 Task: Explore Airbnb accommodation in Le Hochet, Mauritius from 7th December, 2023 to 15th December, 2023 for 6 adults.3 bedrooms having 3 beds and 3 bathrooms. Property type can be guest house. Amenities needed are: washing machine. Booking option can be shelf check-in. Look for 4 properties as per requirement.
Action: Mouse moved to (629, 143)
Screenshot: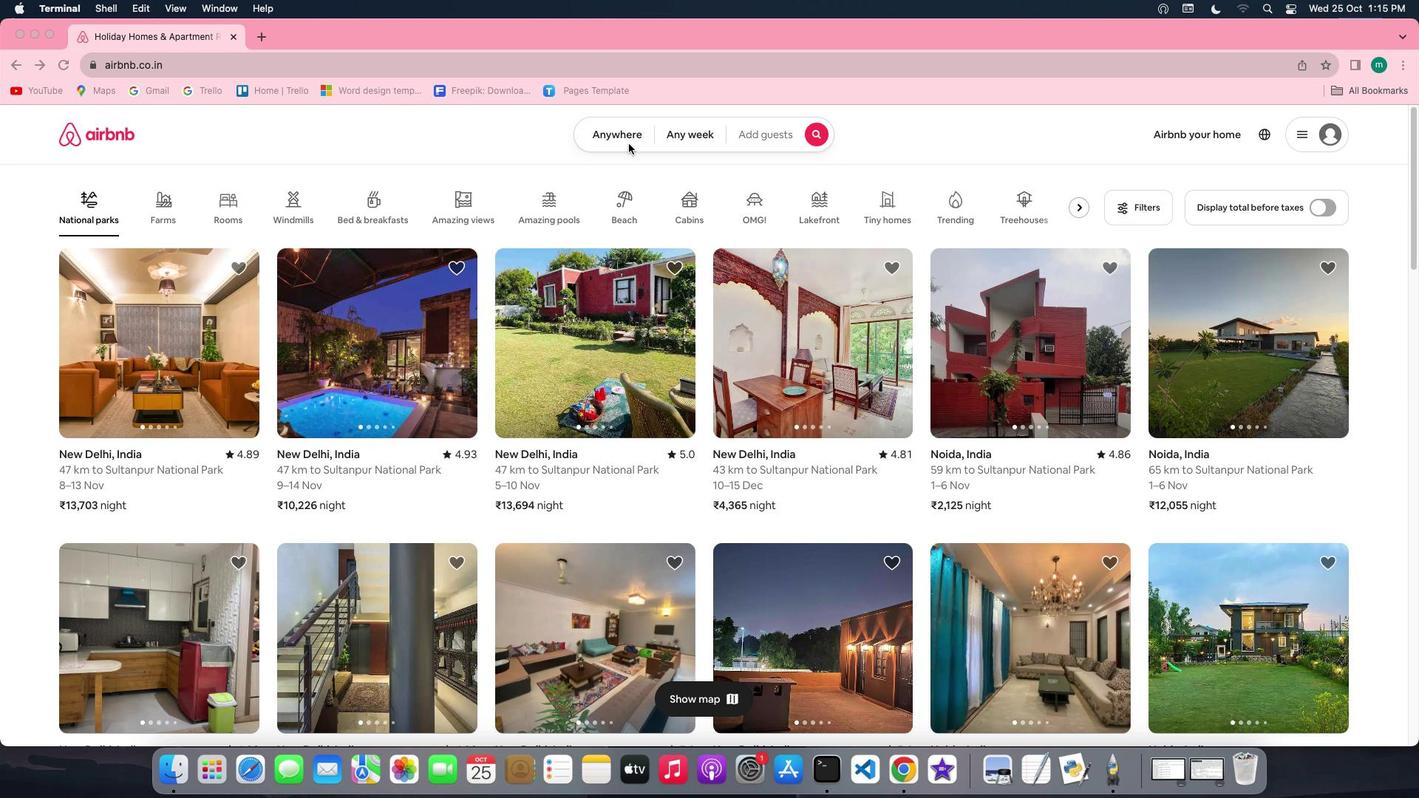 
Action: Mouse pressed left at (629, 143)
Screenshot: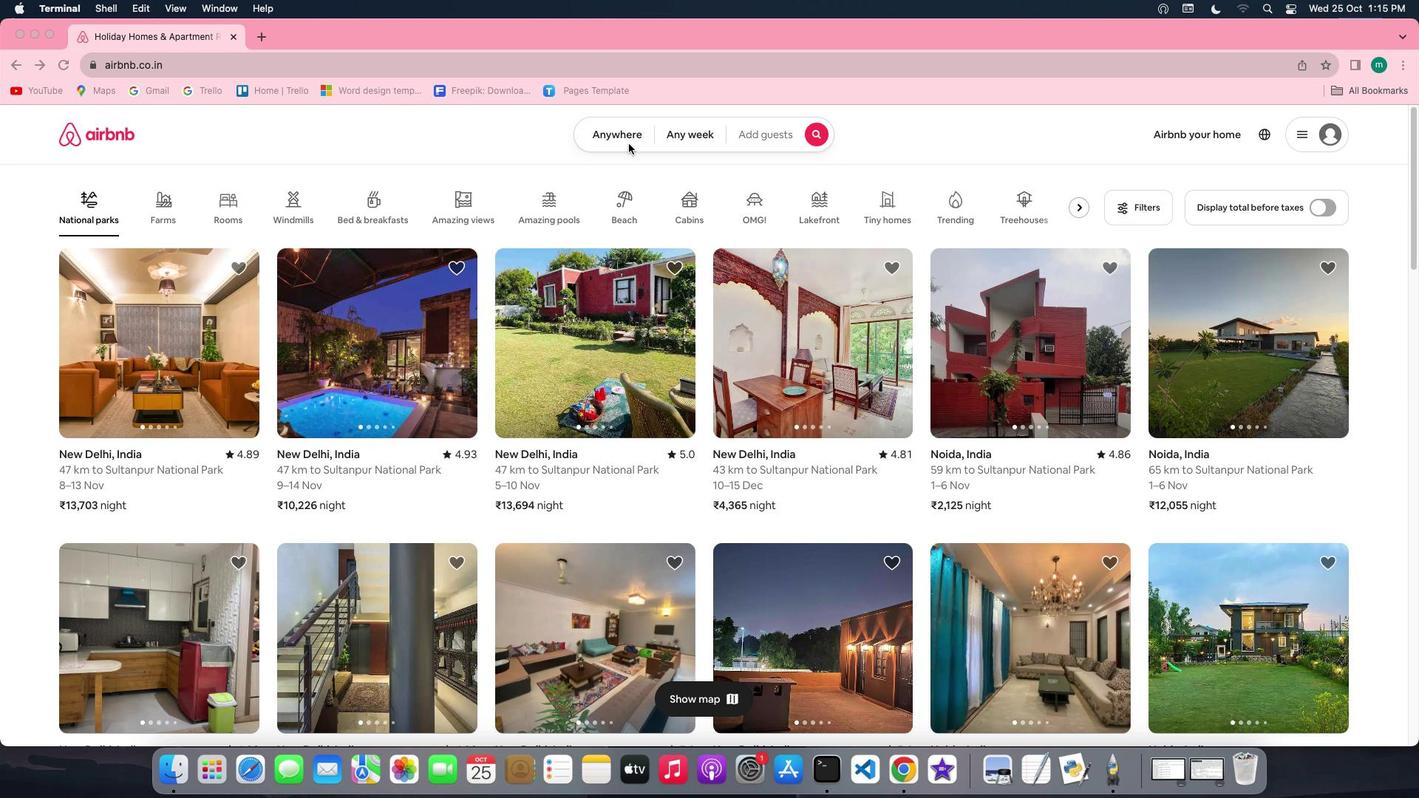 
Action: Mouse pressed left at (629, 143)
Screenshot: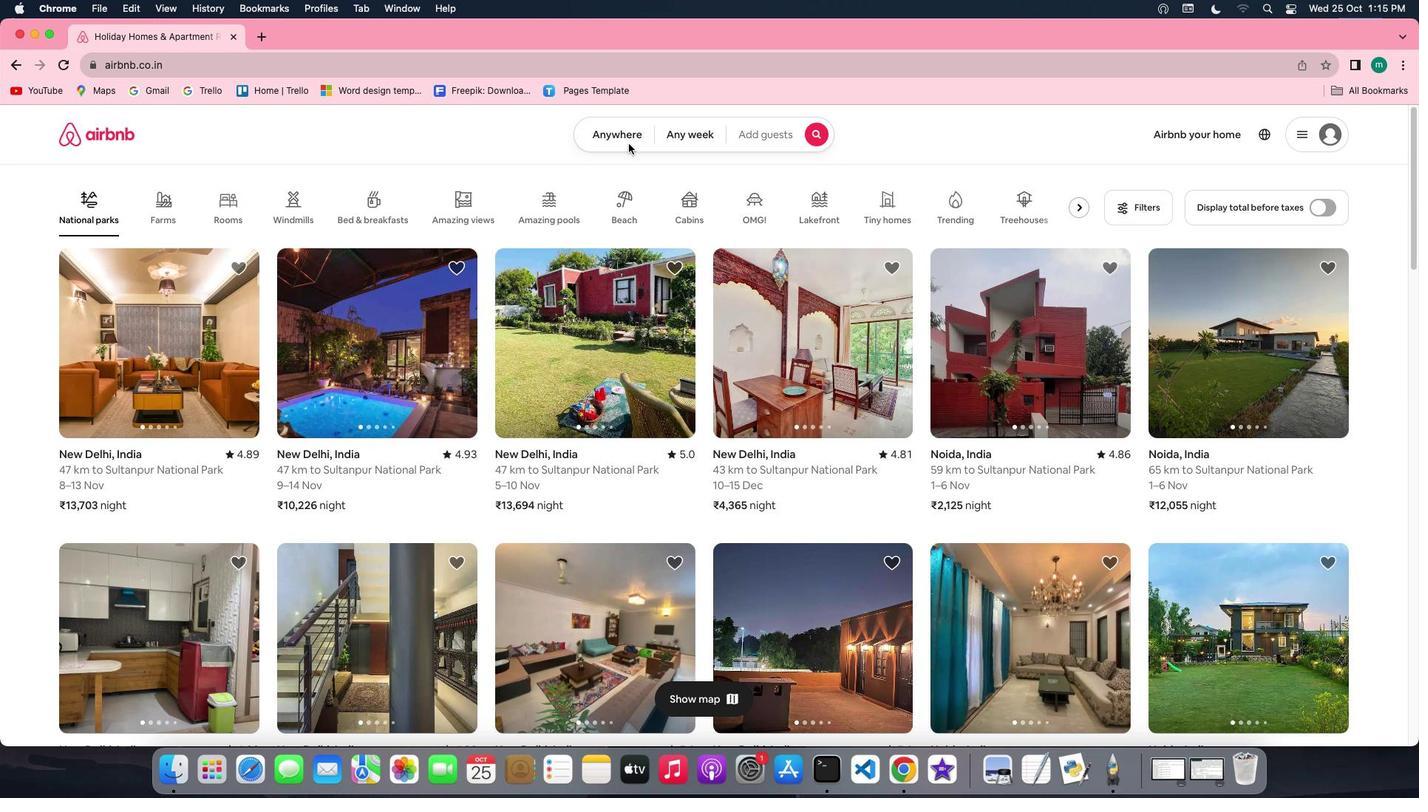 
Action: Mouse moved to (548, 190)
Screenshot: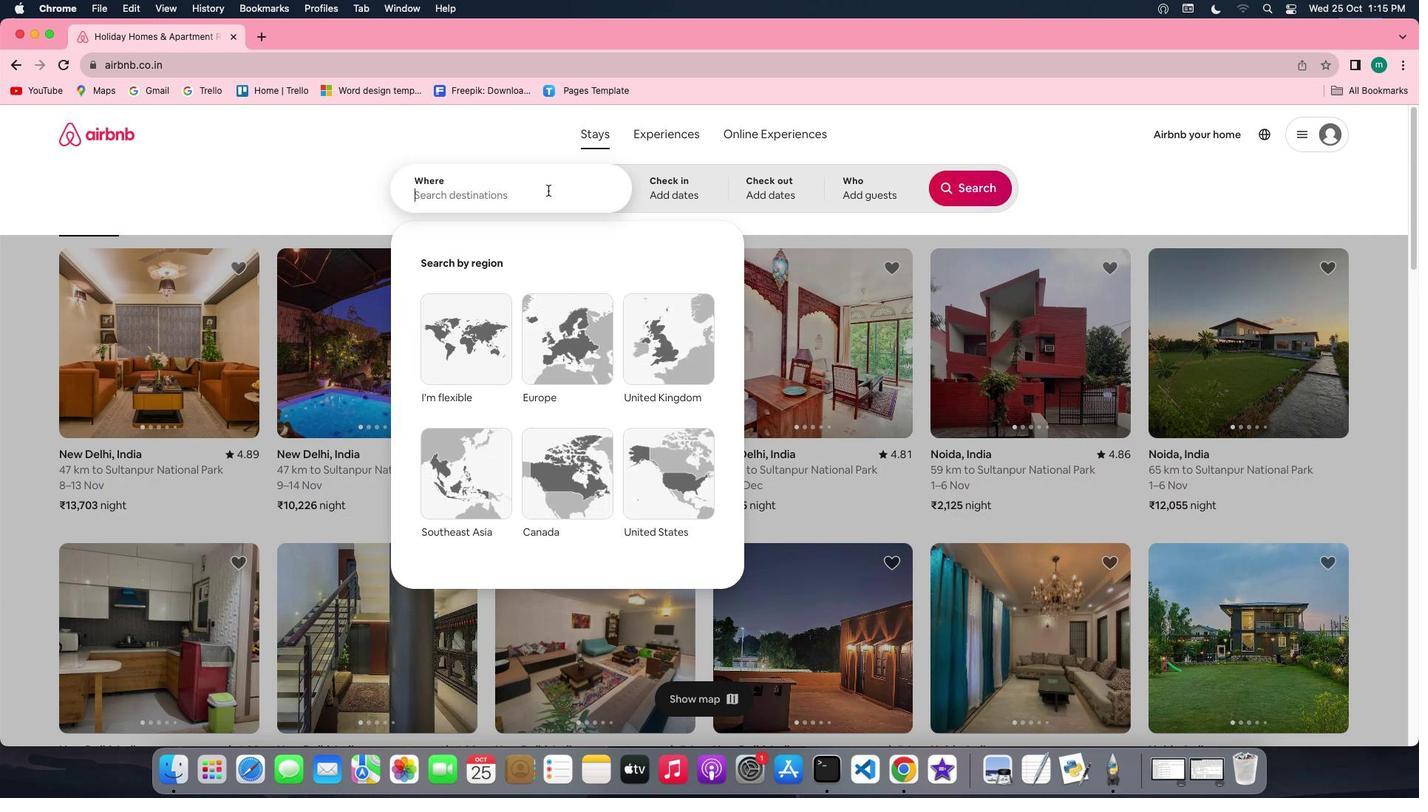 
Action: Mouse pressed left at (548, 190)
Screenshot: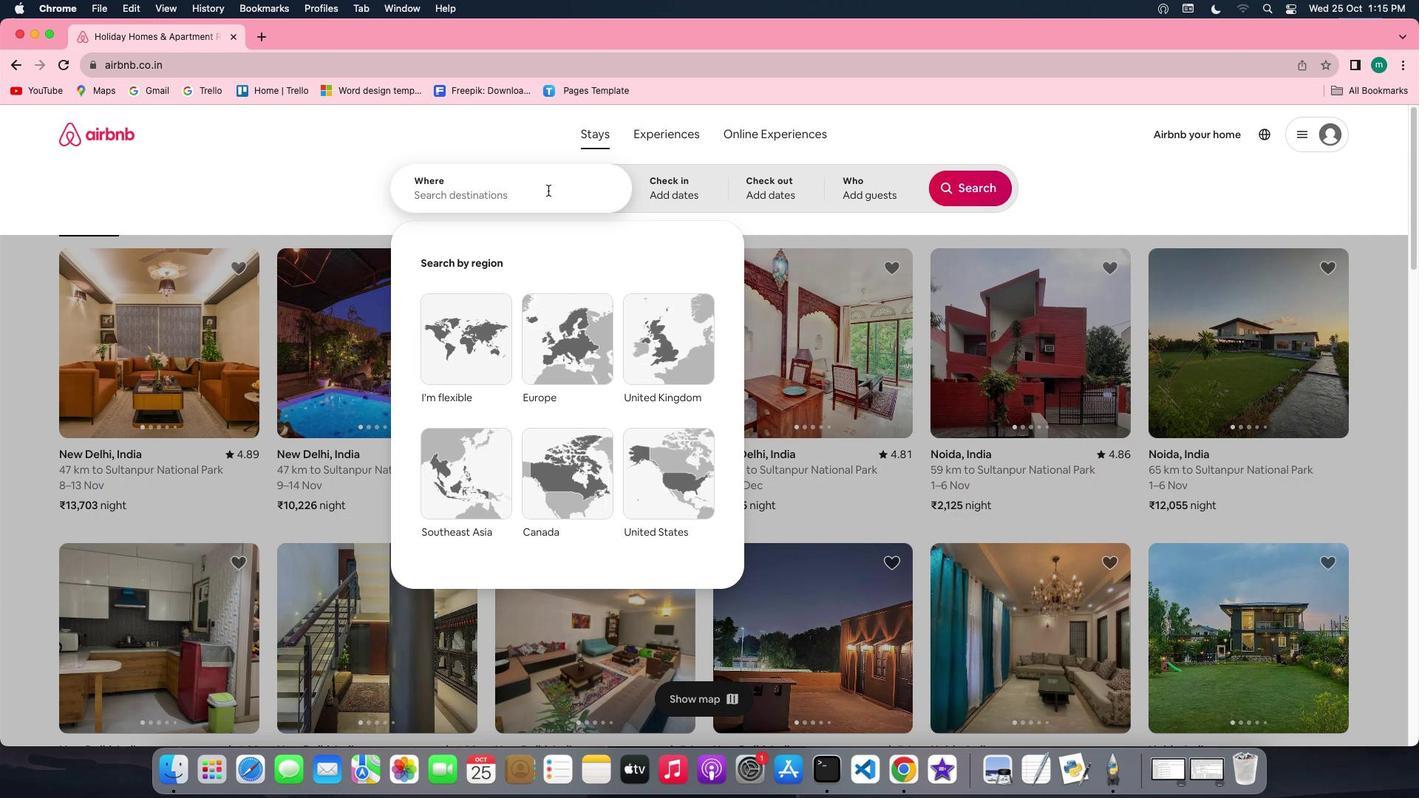 
Action: Key pressed Key.shift'L''e'Key.spaceKey.shift'H''o''c''h''e''t'','Key.spaceKey.shift'M''a''u''r''i''t''i''u''s'
Screenshot: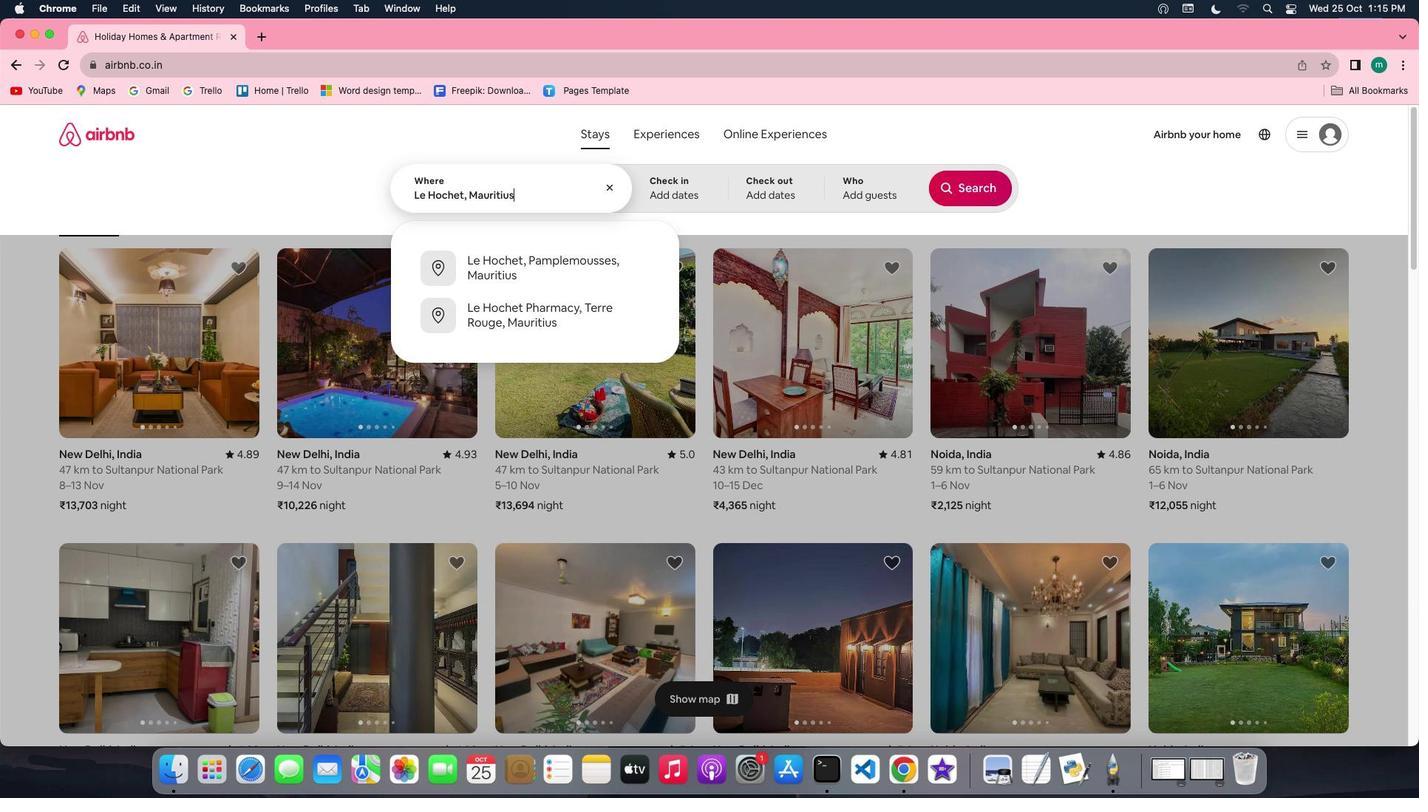 
Action: Mouse moved to (686, 191)
Screenshot: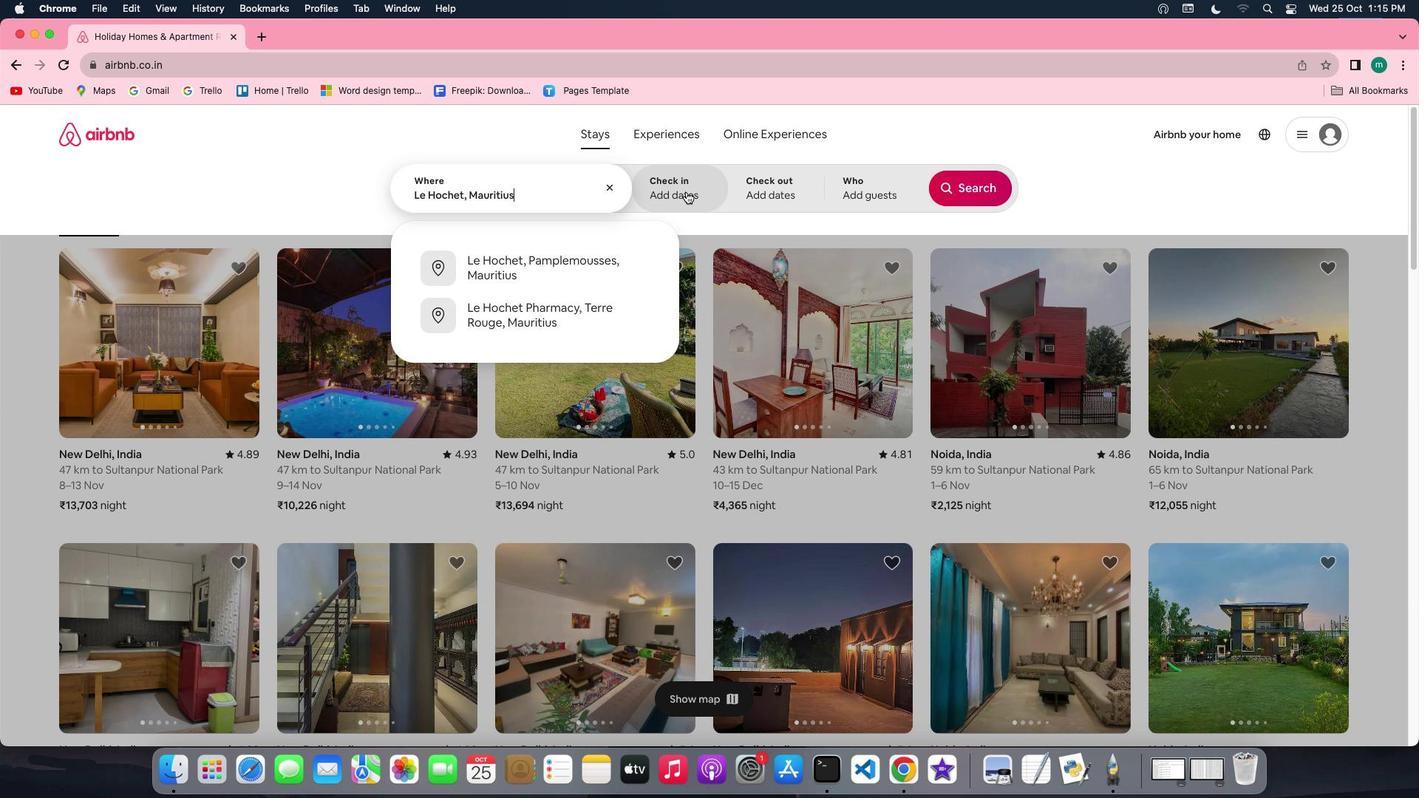 
Action: Mouse pressed left at (686, 191)
Screenshot: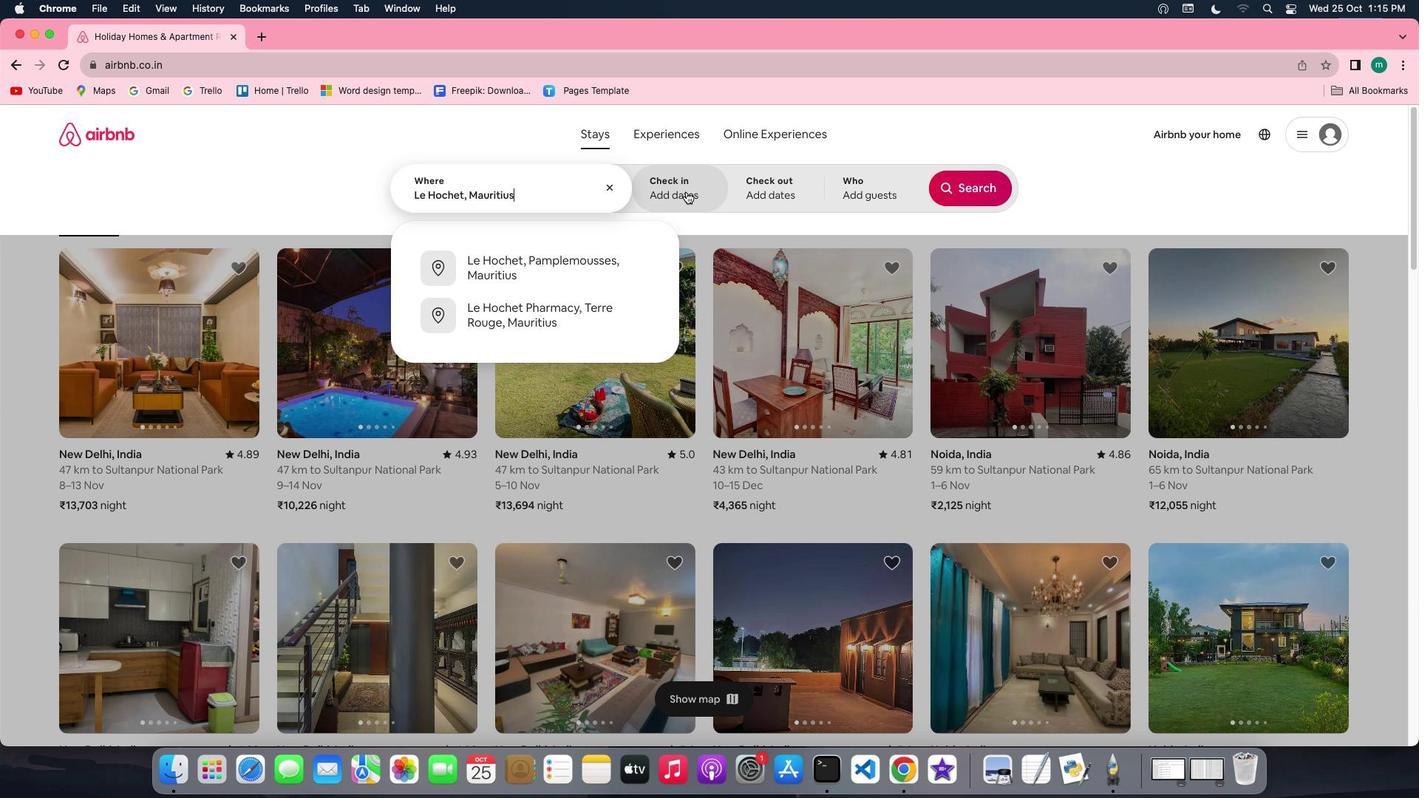 
Action: Mouse moved to (958, 298)
Screenshot: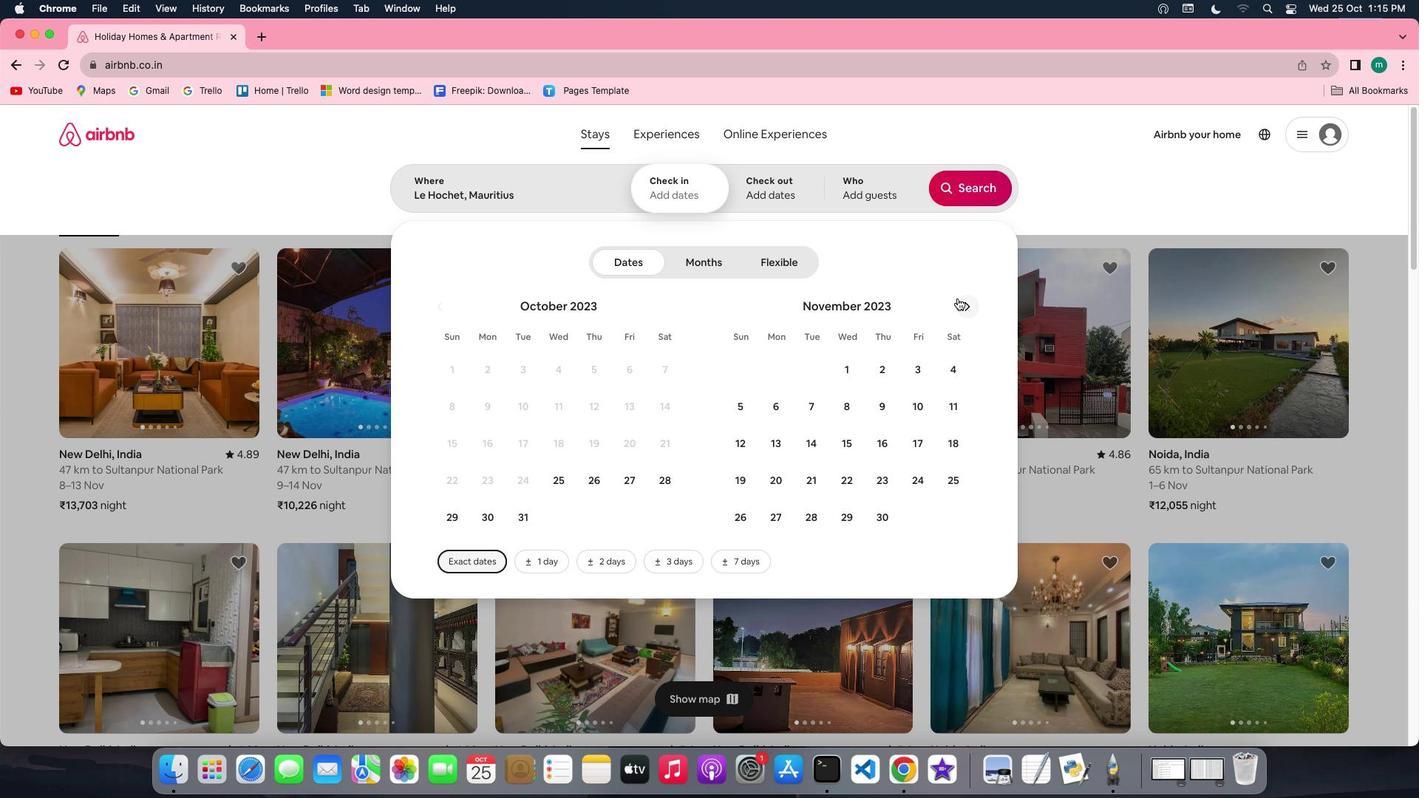 
Action: Mouse pressed left at (958, 298)
Screenshot: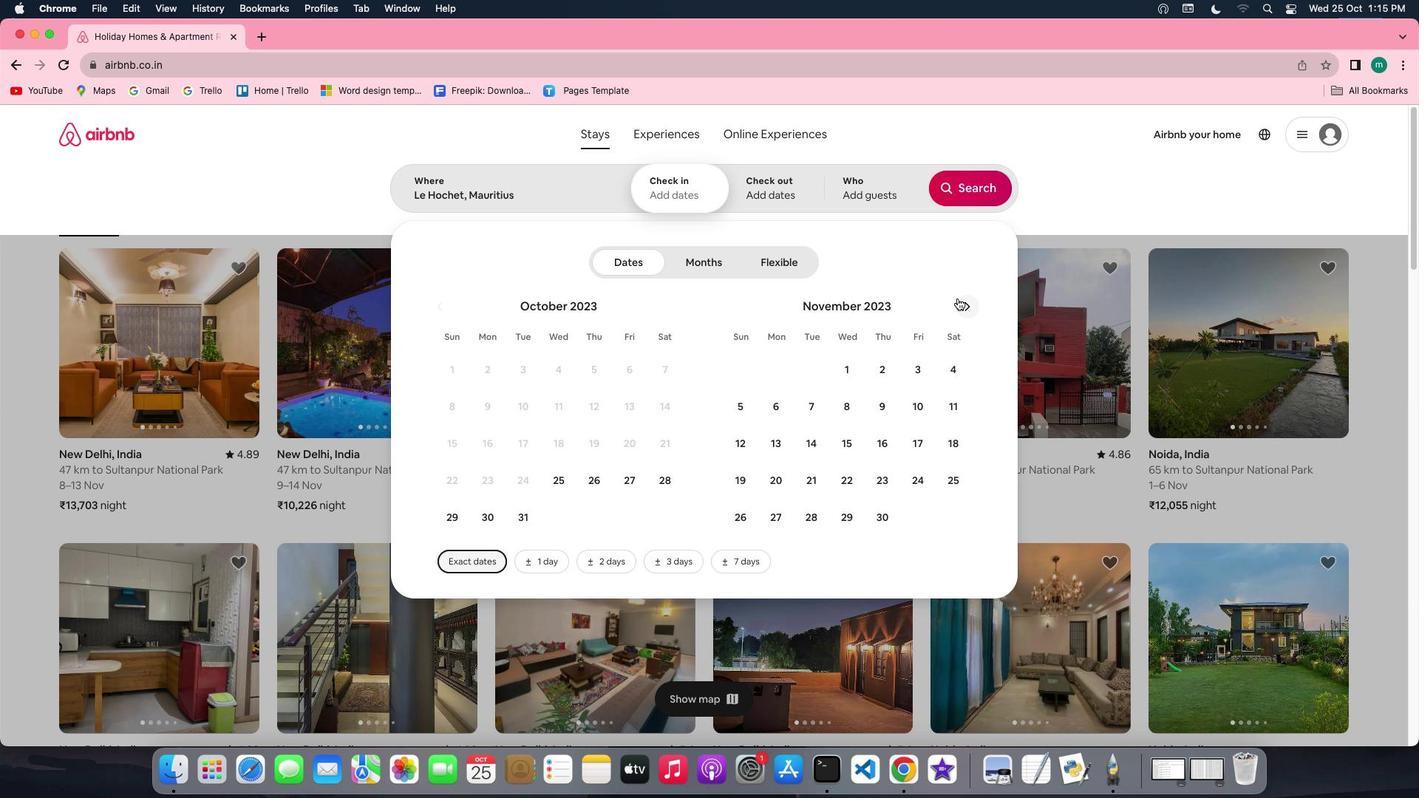 
Action: Mouse moved to (962, 298)
Screenshot: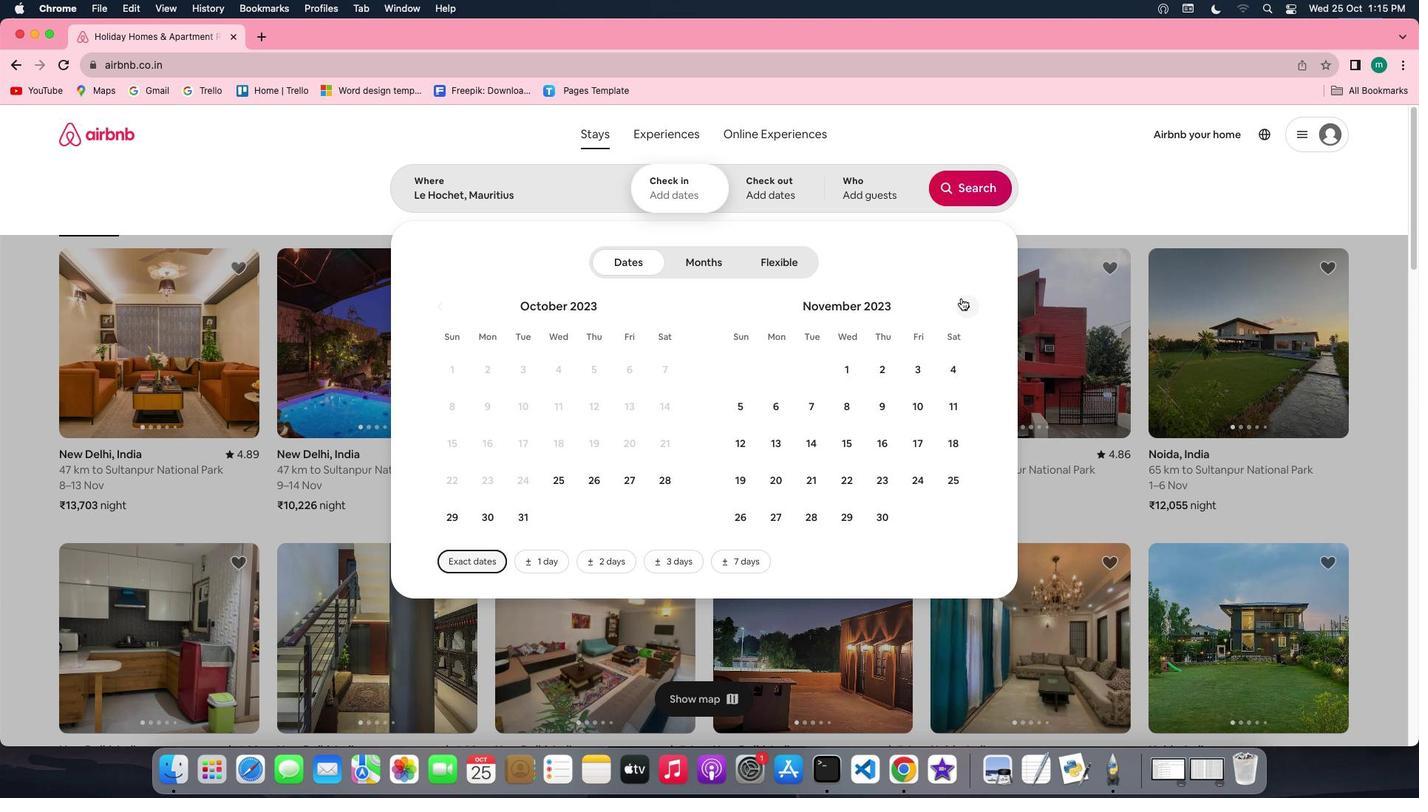 
Action: Mouse pressed left at (962, 298)
Screenshot: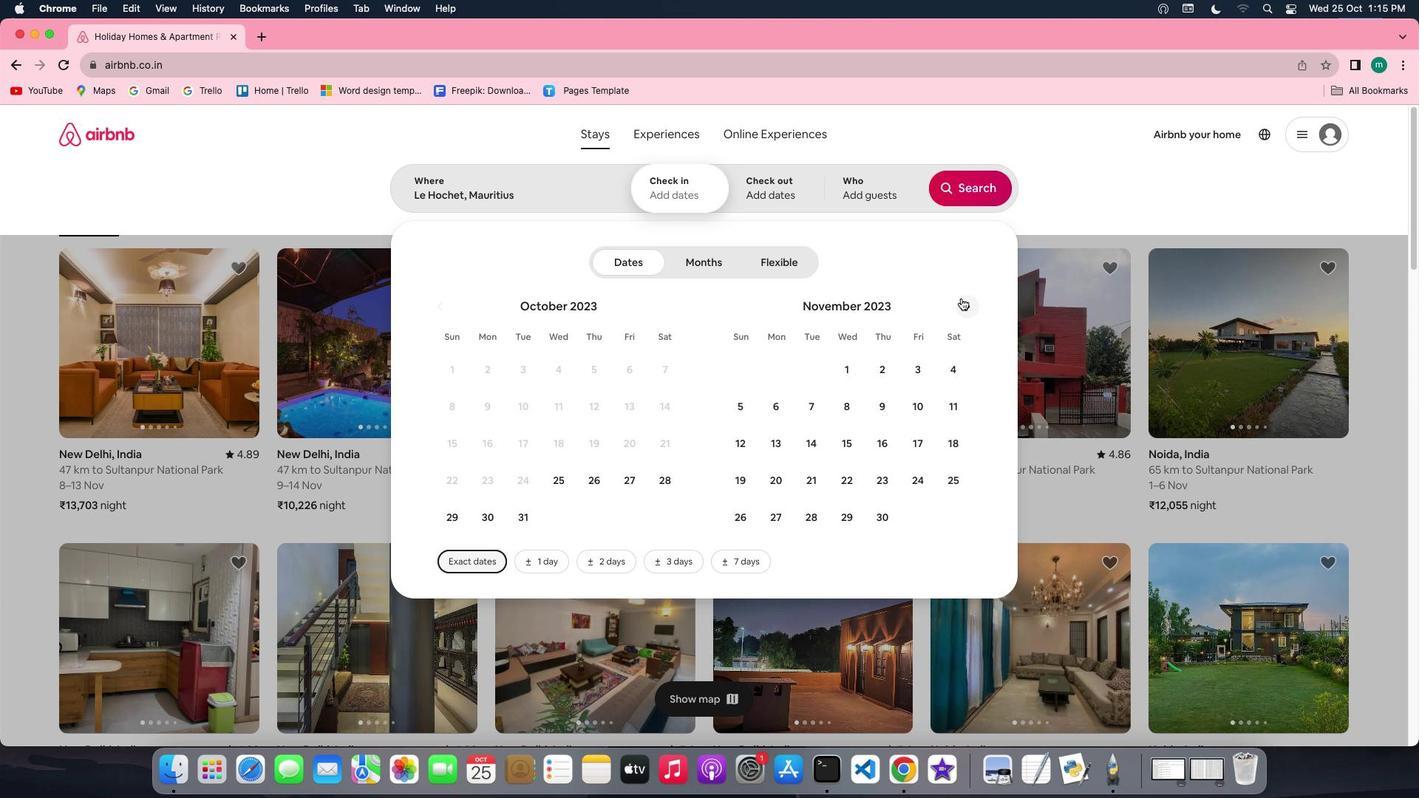 
Action: Mouse moved to (882, 411)
Screenshot: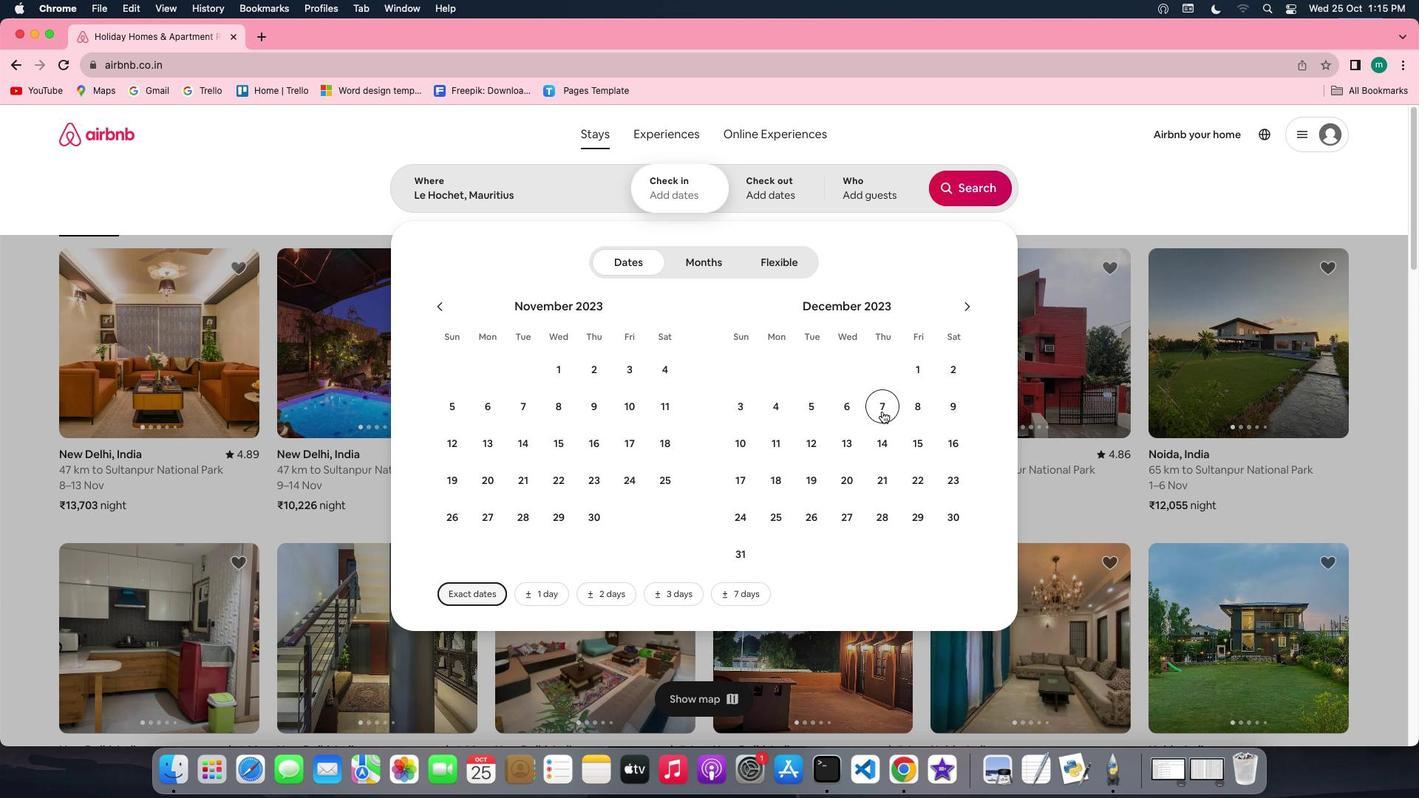 
Action: Mouse pressed left at (882, 411)
Screenshot: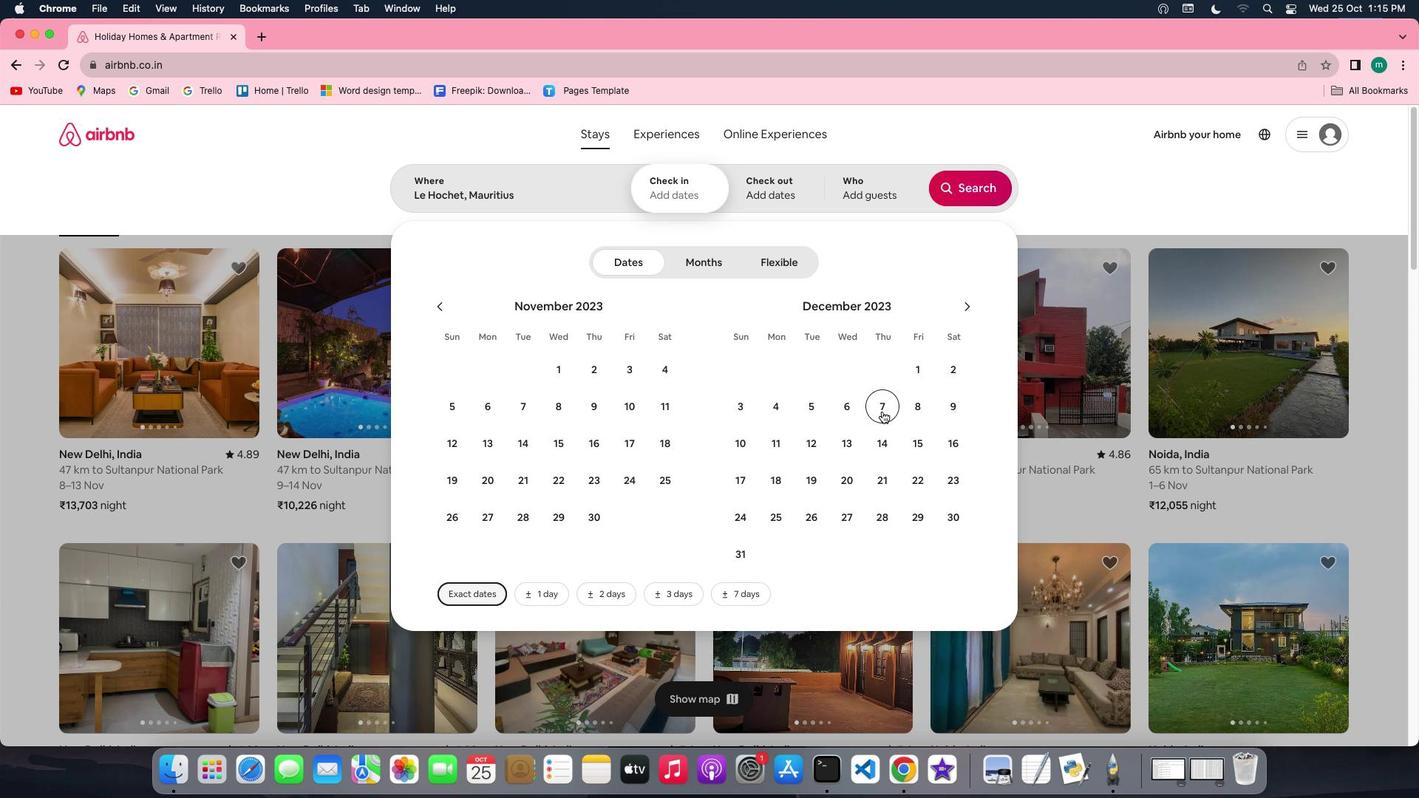 
Action: Mouse moved to (913, 437)
Screenshot: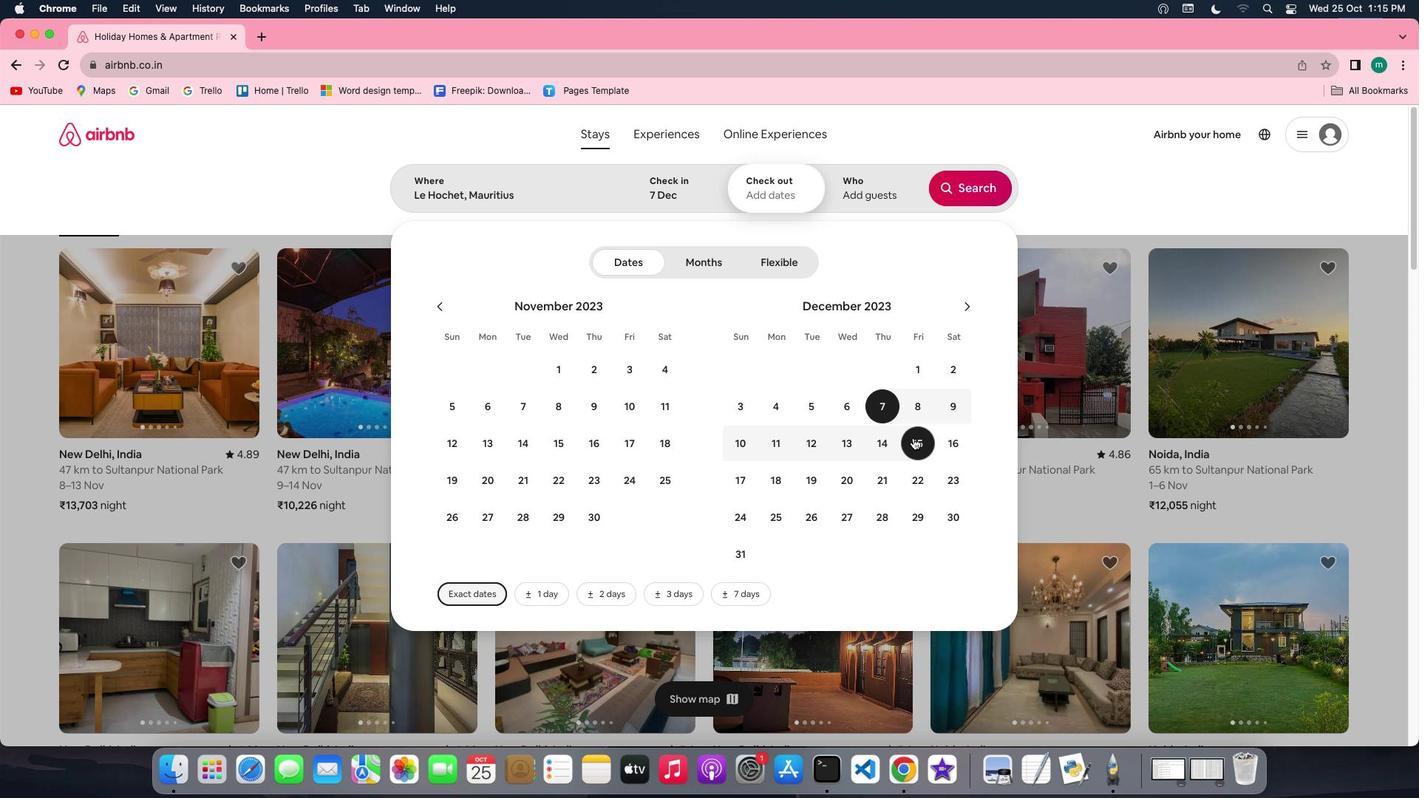 
Action: Mouse pressed left at (913, 437)
Screenshot: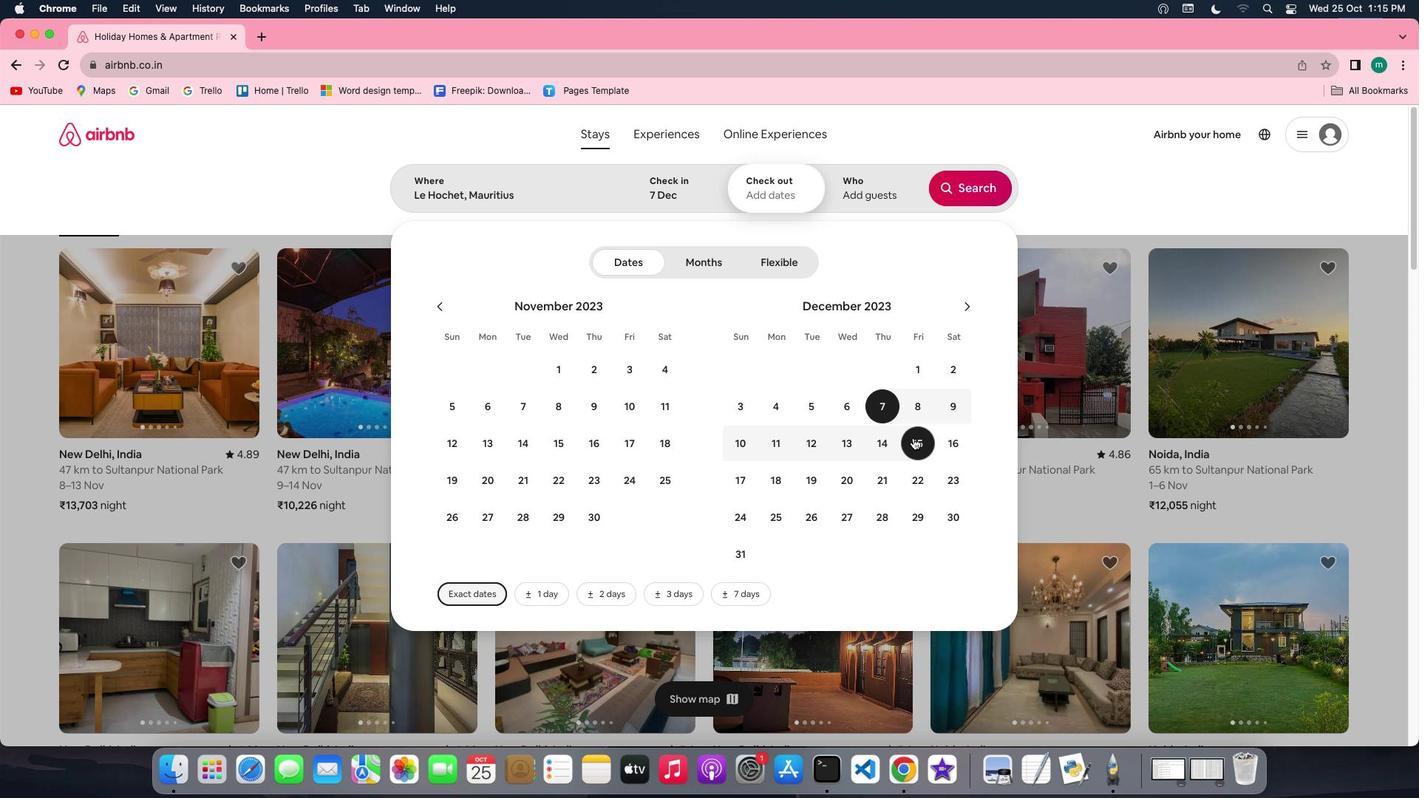 
Action: Mouse moved to (873, 182)
Screenshot: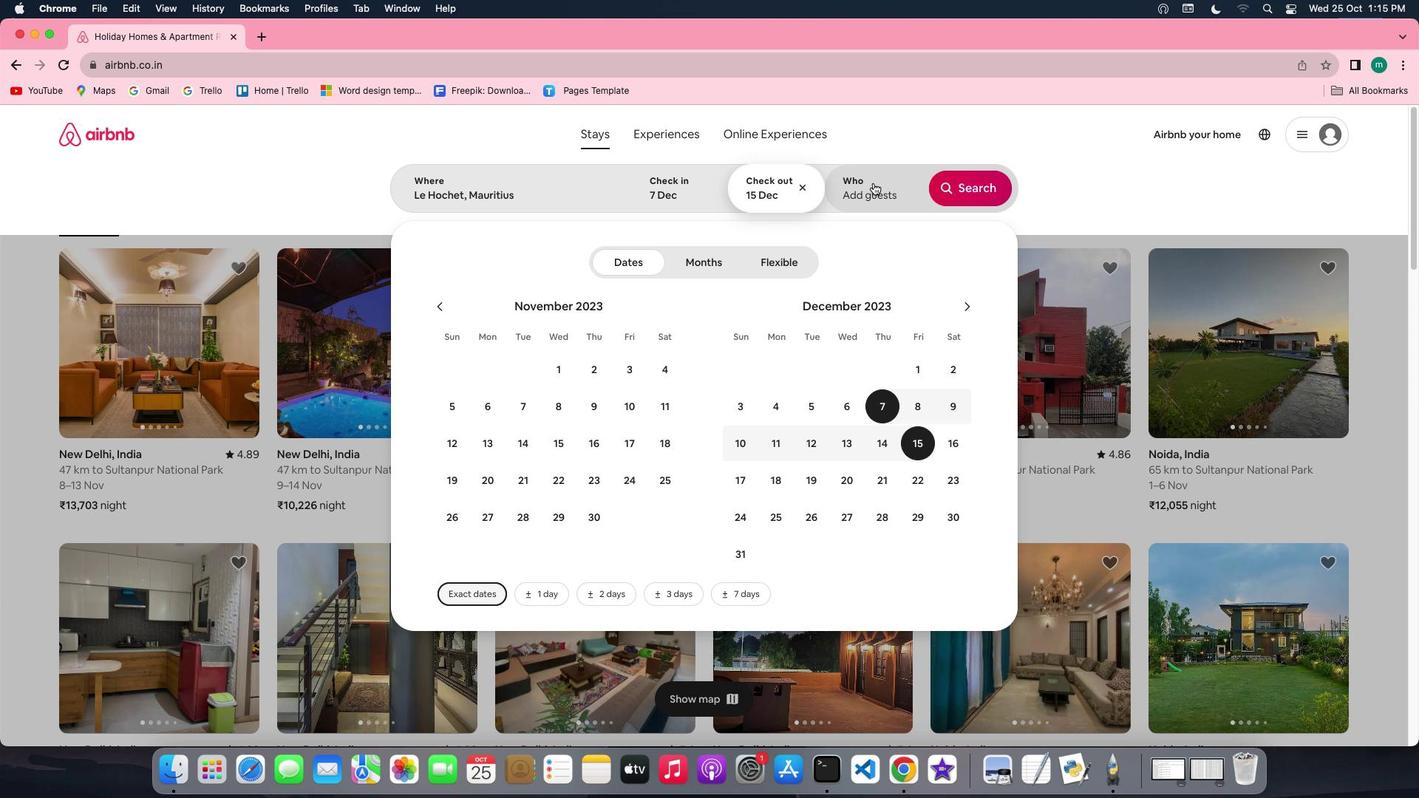 
Action: Mouse pressed left at (873, 182)
Screenshot: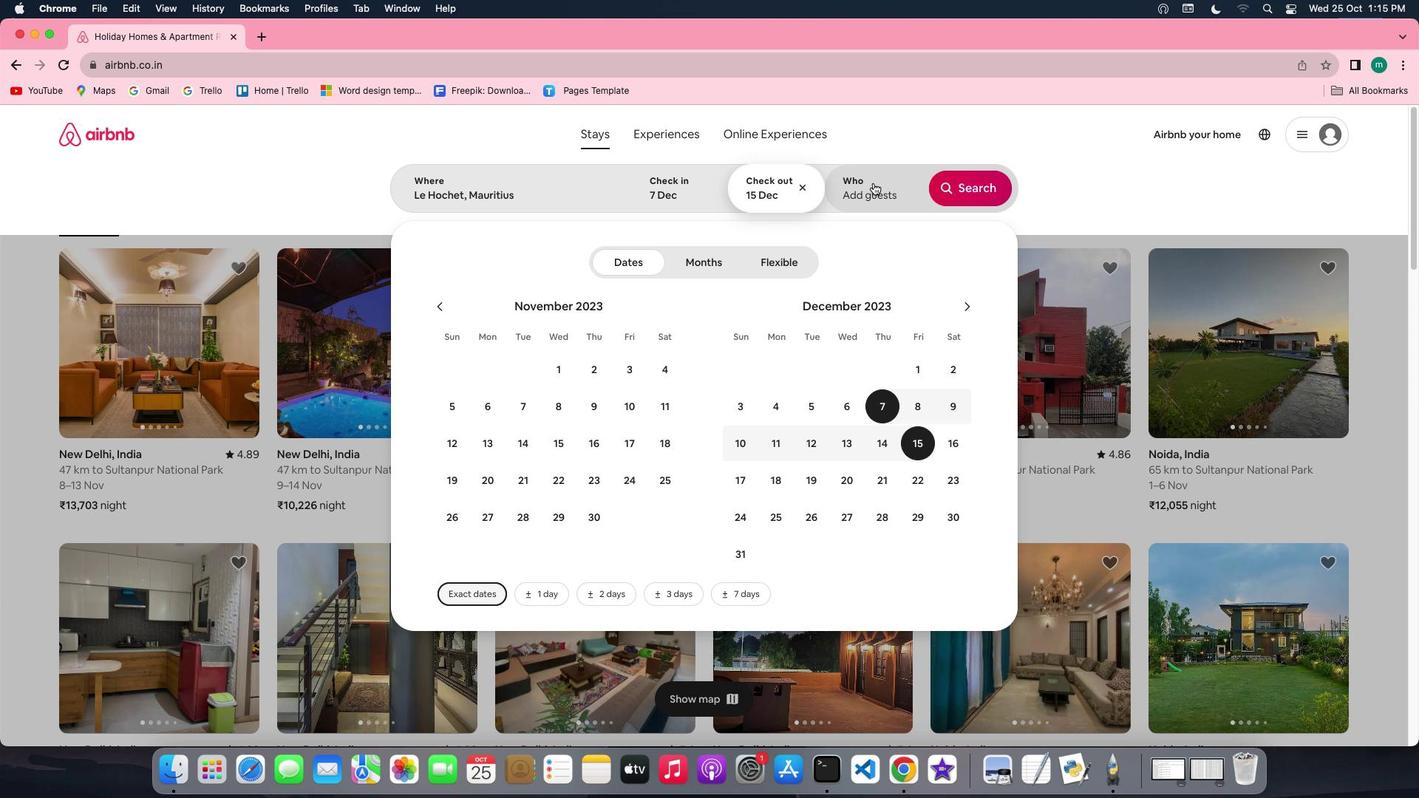 
Action: Mouse moved to (975, 271)
Screenshot: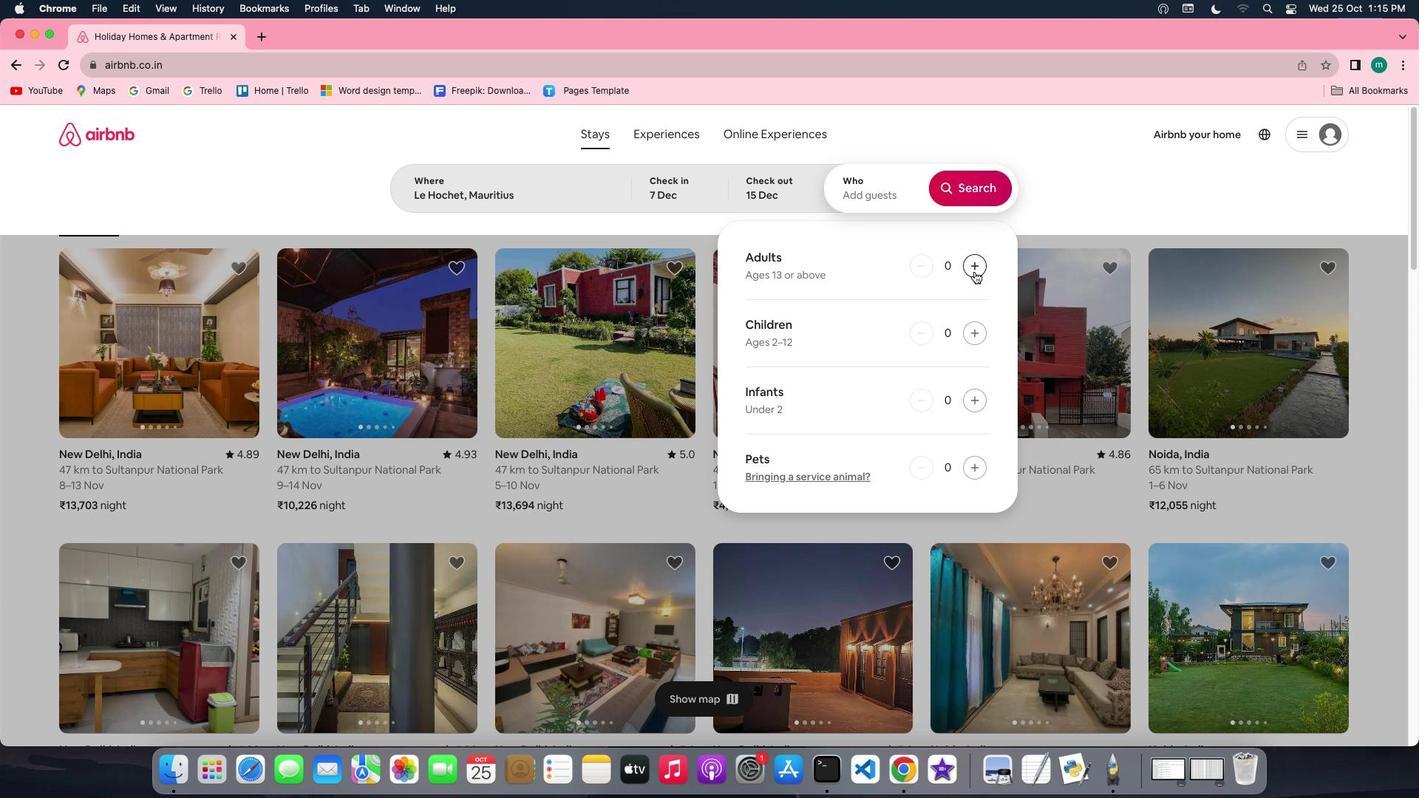 
Action: Mouse pressed left at (975, 271)
Screenshot: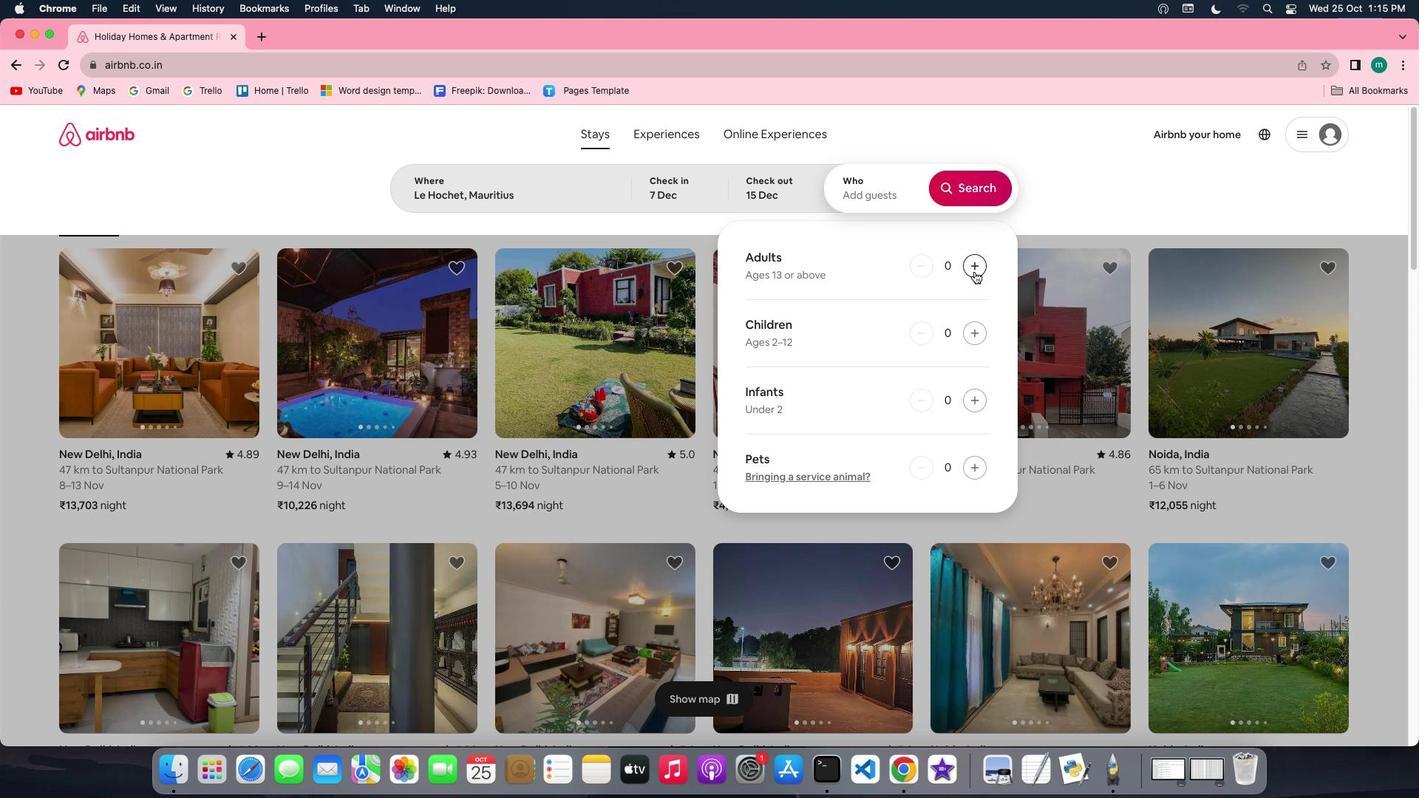
Action: Mouse pressed left at (975, 271)
Screenshot: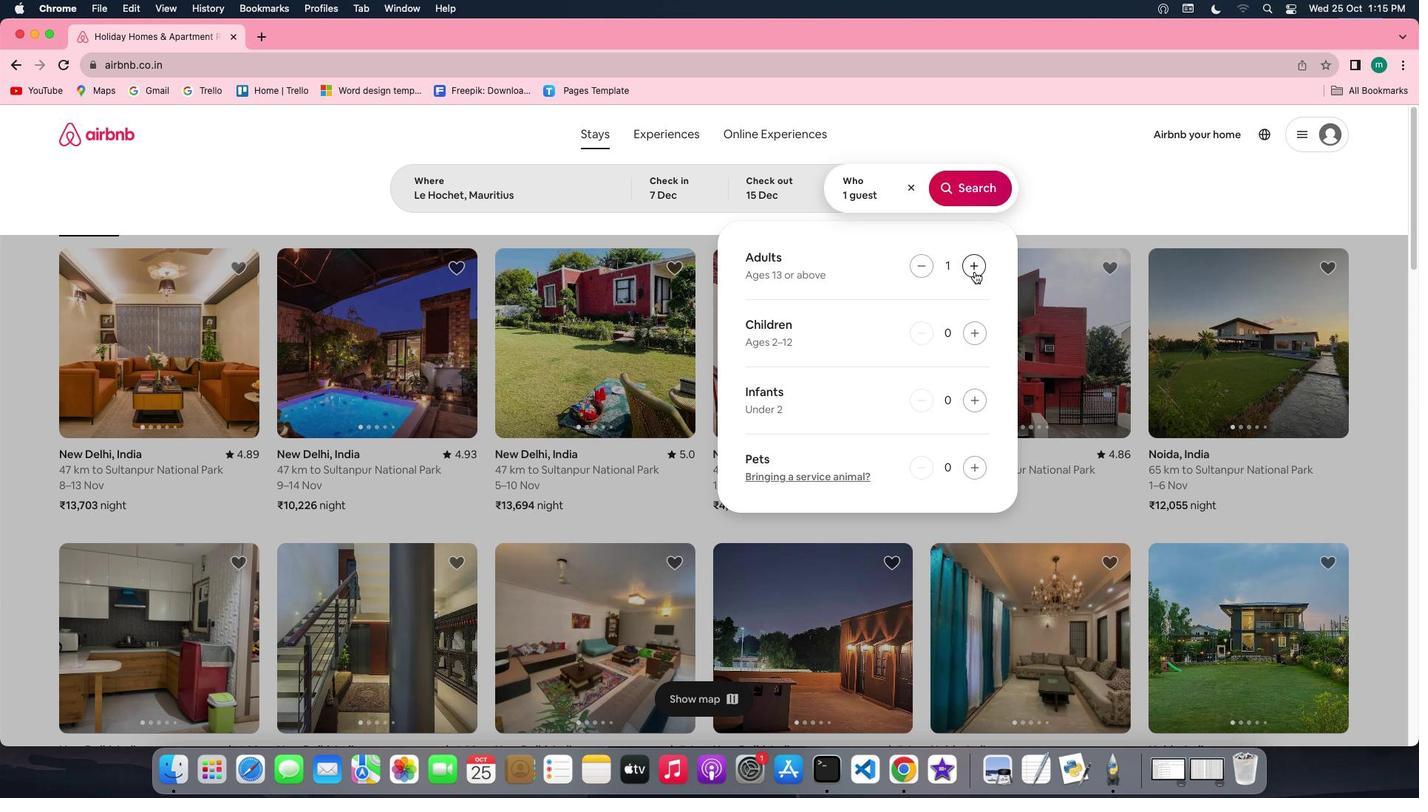 
Action: Mouse pressed left at (975, 271)
Screenshot: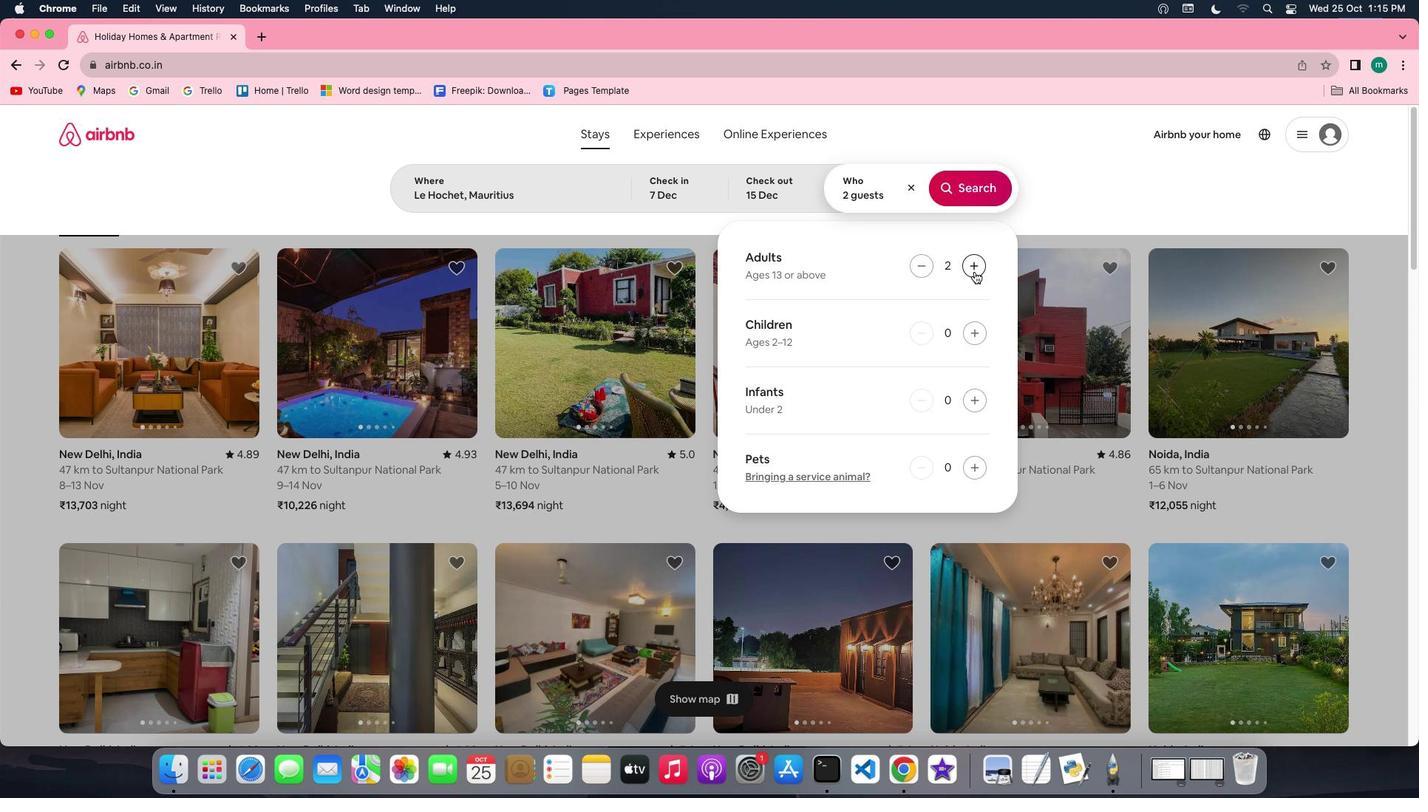 
Action: Mouse pressed left at (975, 271)
Screenshot: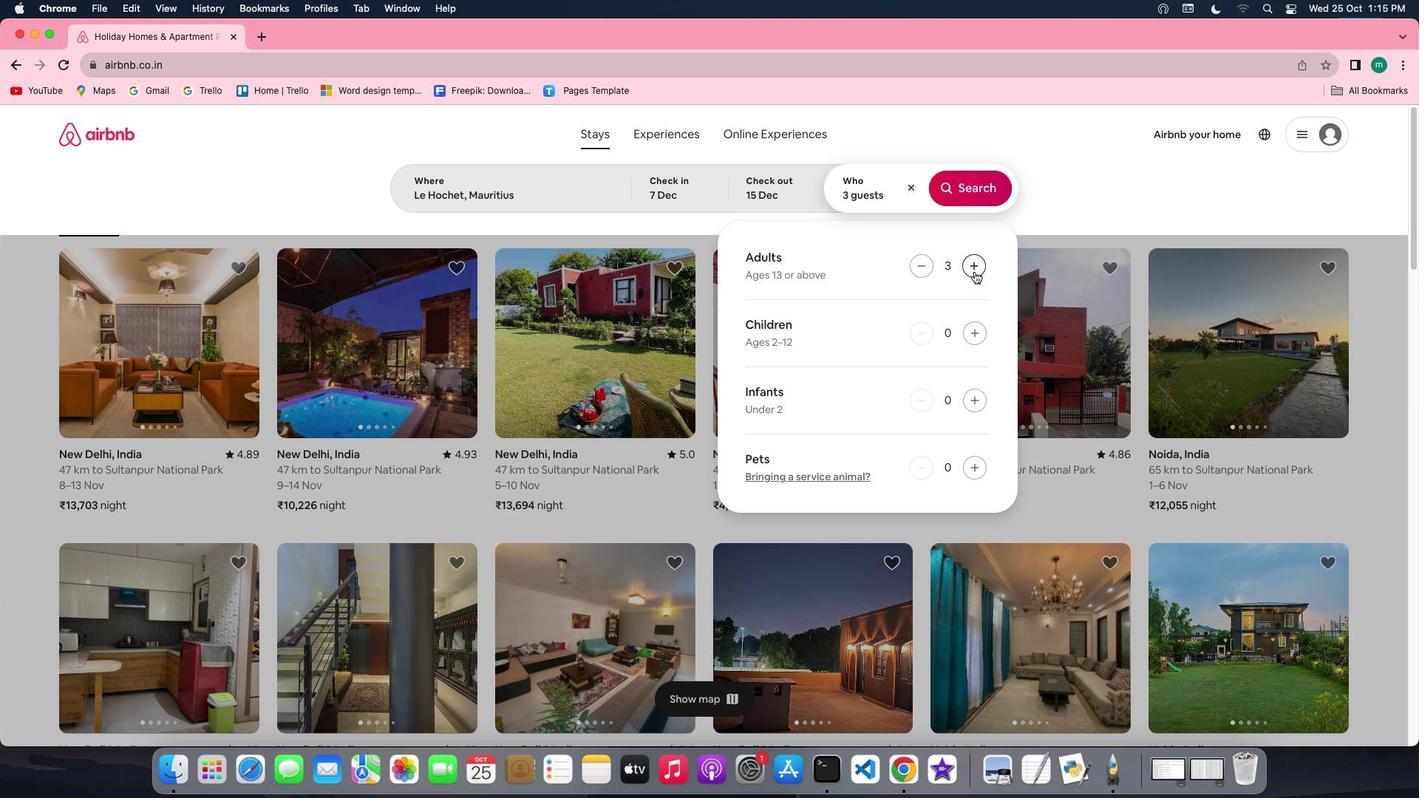 
Action: Mouse pressed left at (975, 271)
Screenshot: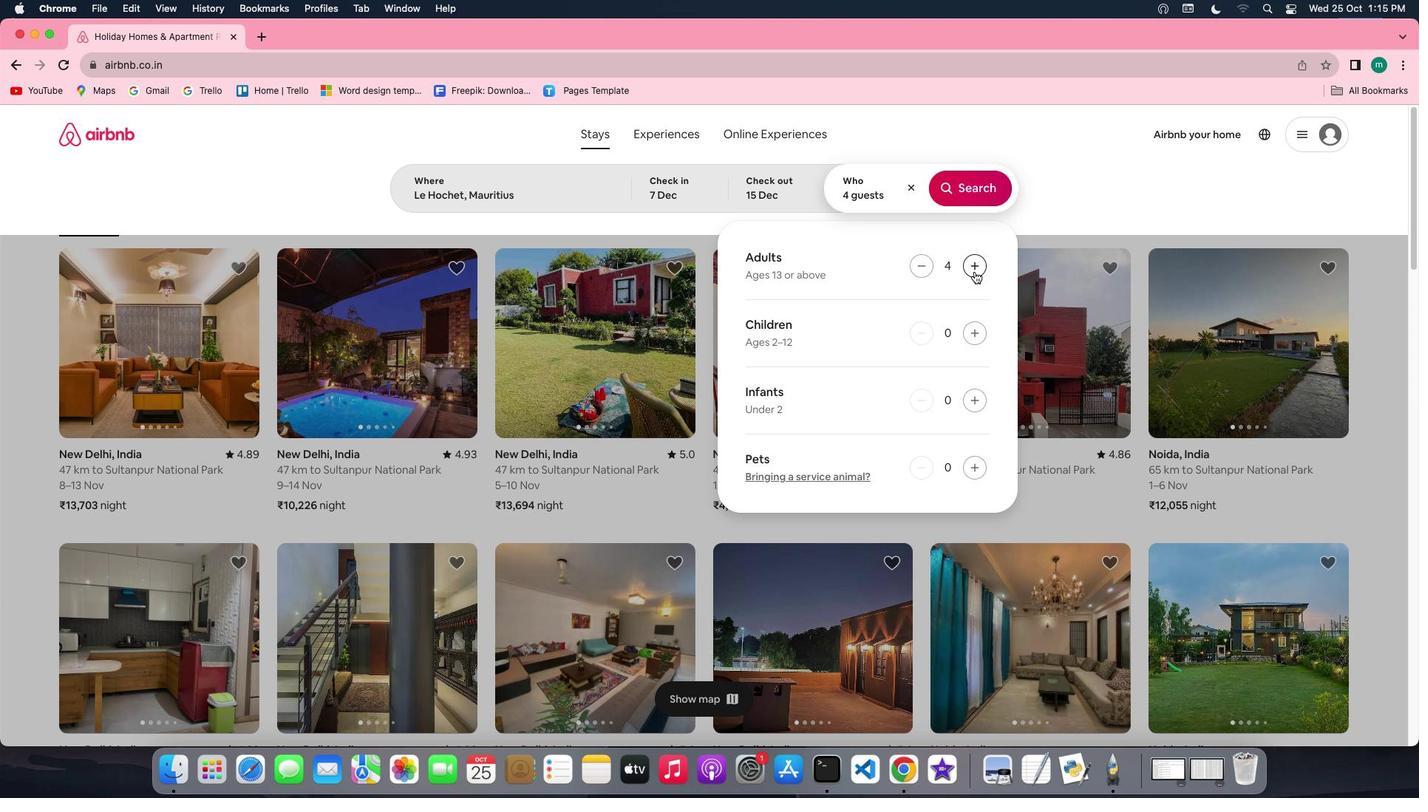 
Action: Mouse pressed left at (975, 271)
Screenshot: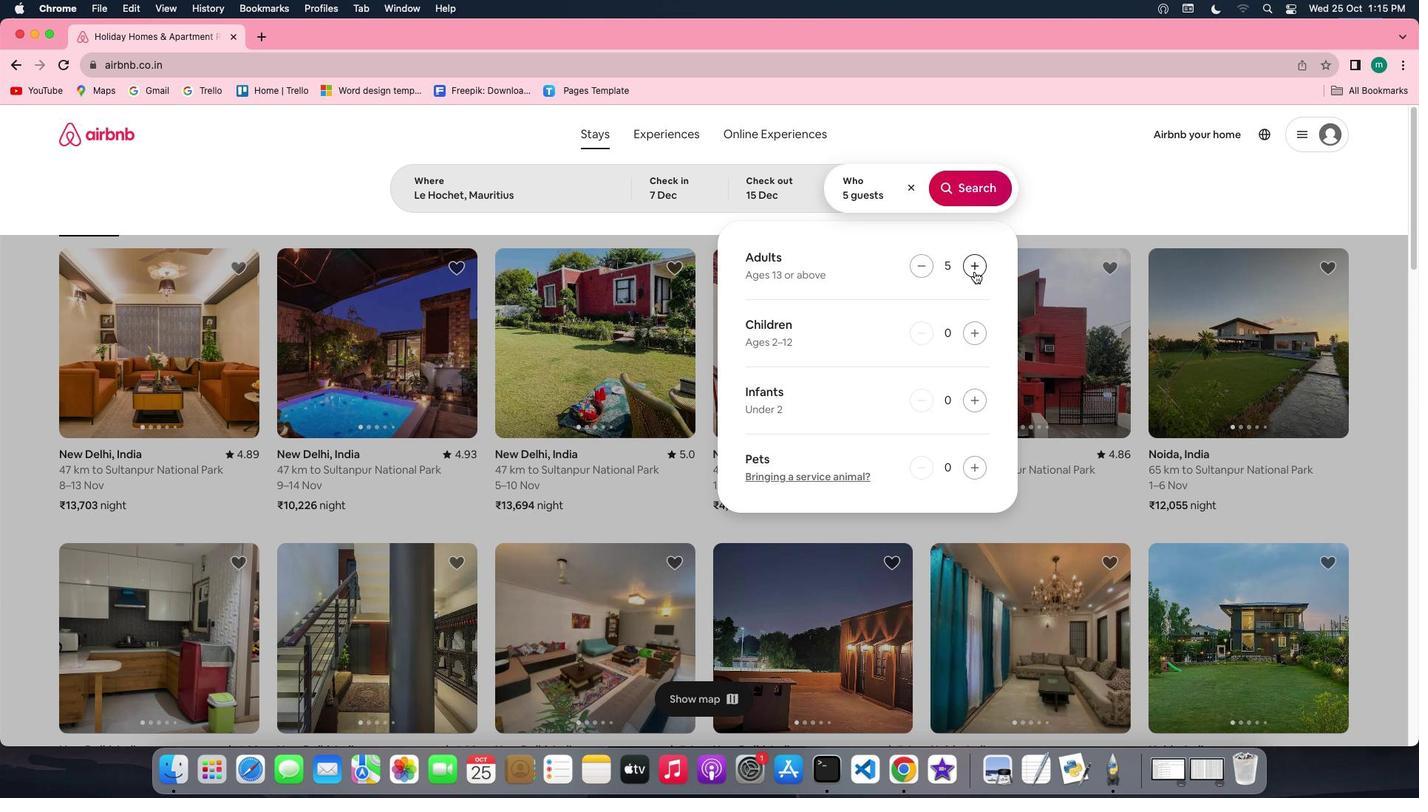 
Action: Mouse moved to (980, 183)
Screenshot: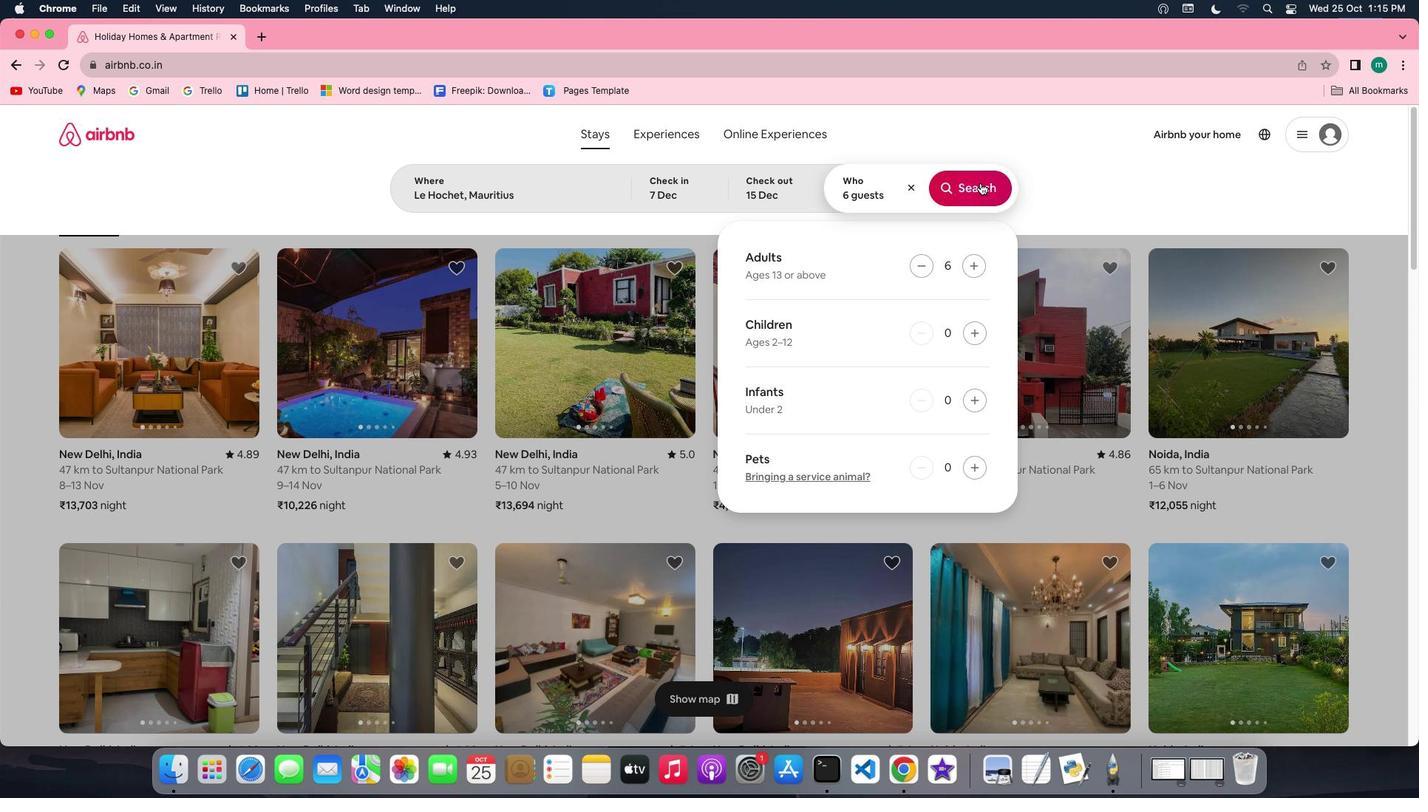 
Action: Mouse pressed left at (980, 183)
Screenshot: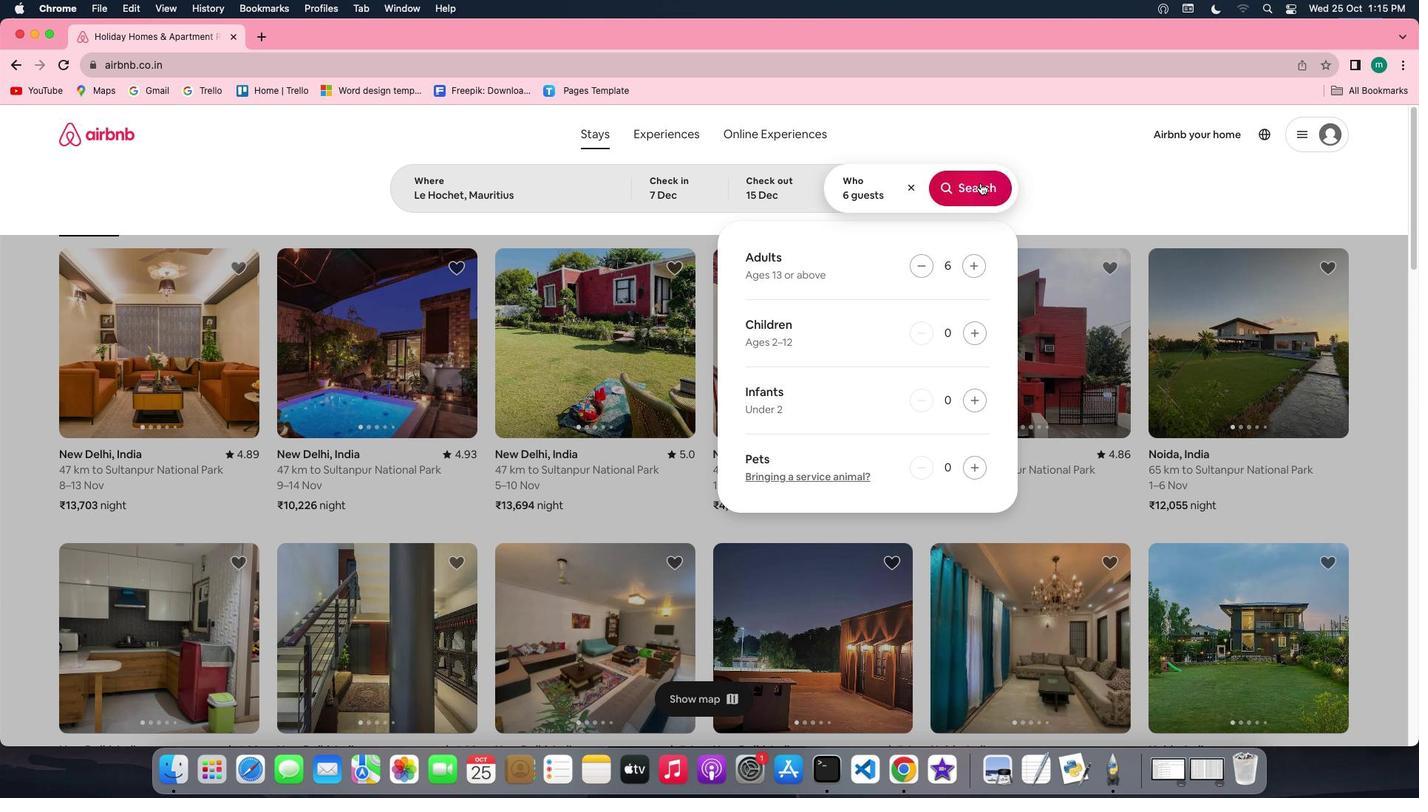 
Action: Mouse moved to (1203, 193)
Screenshot: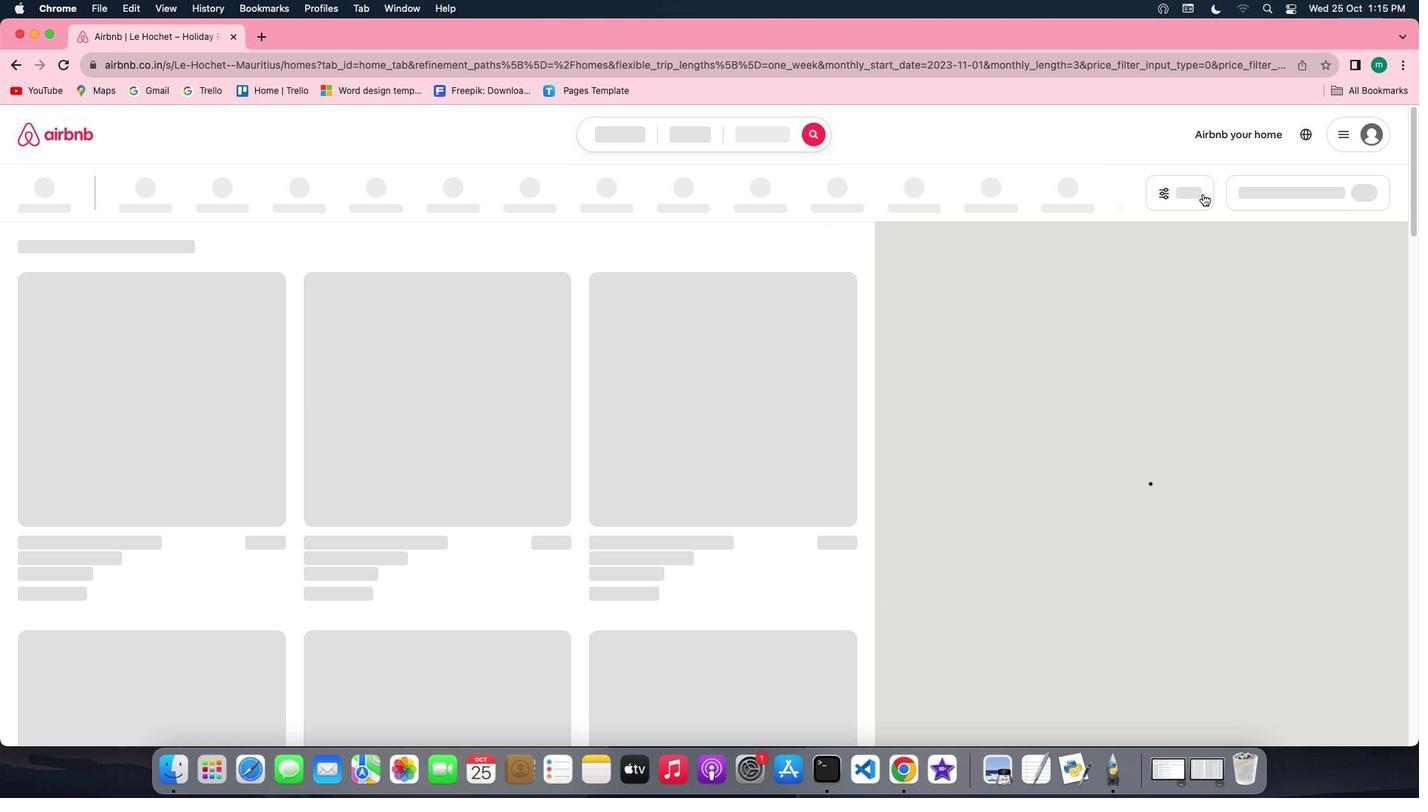 
Action: Mouse pressed left at (1203, 193)
Screenshot: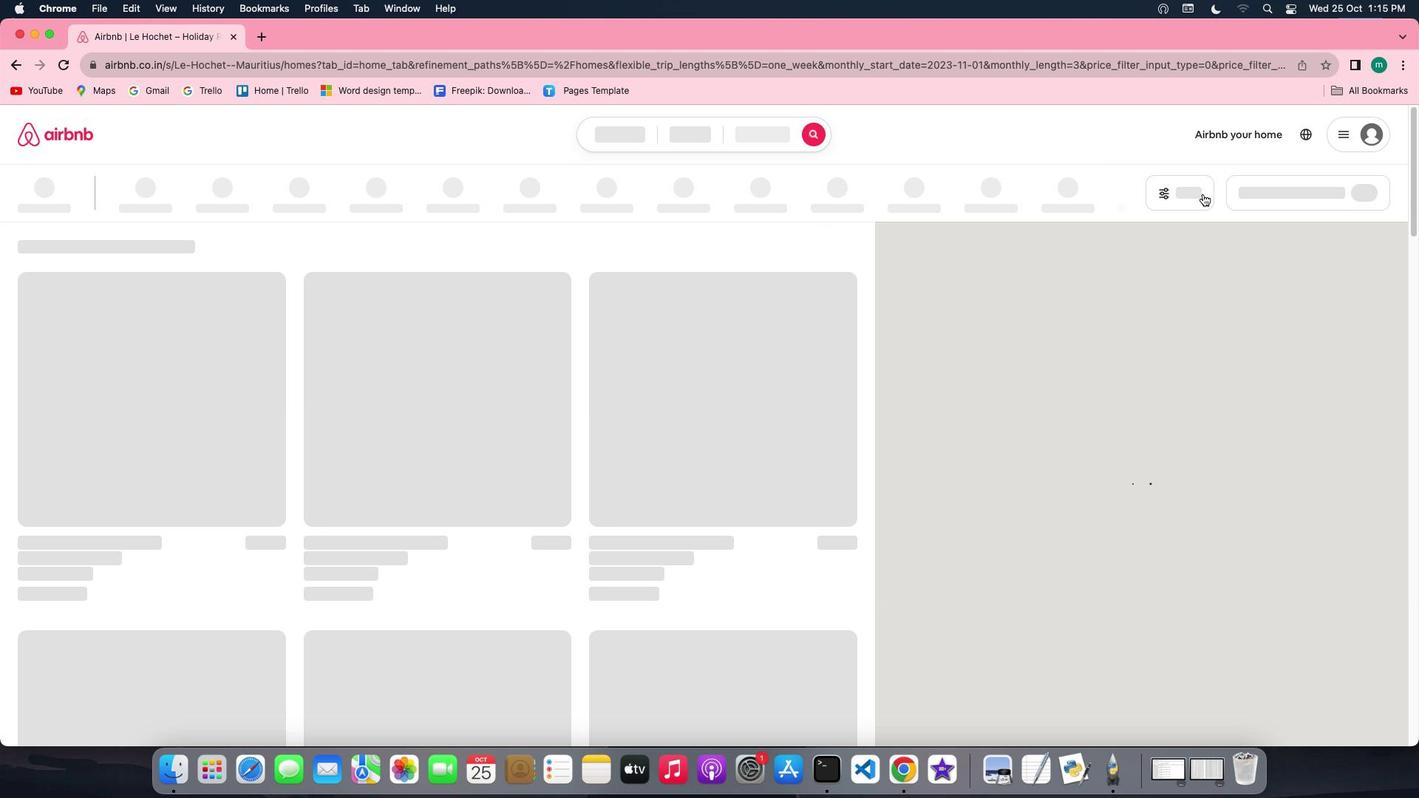 
Action: Mouse moved to (801, 432)
Screenshot: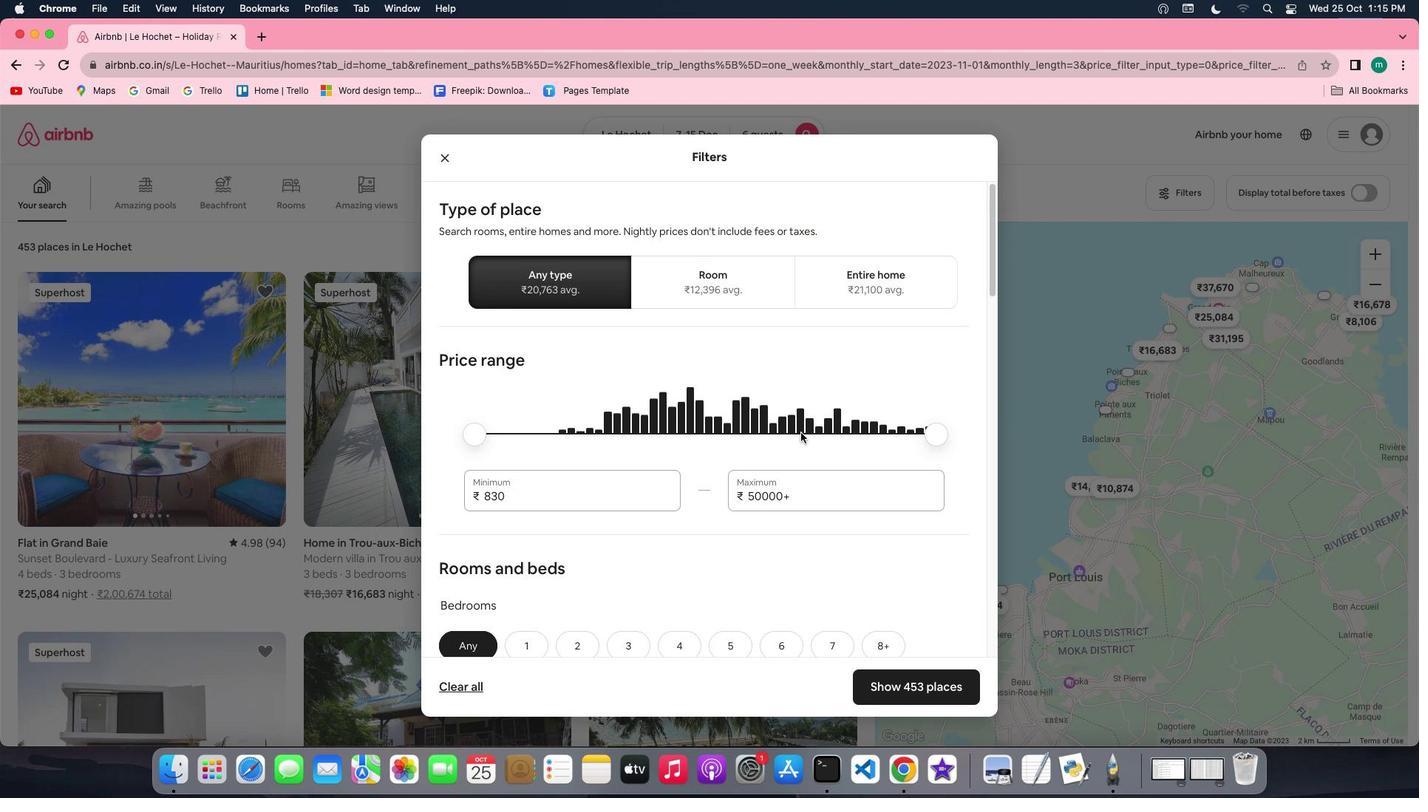 
Action: Mouse scrolled (801, 432) with delta (0, 0)
Screenshot: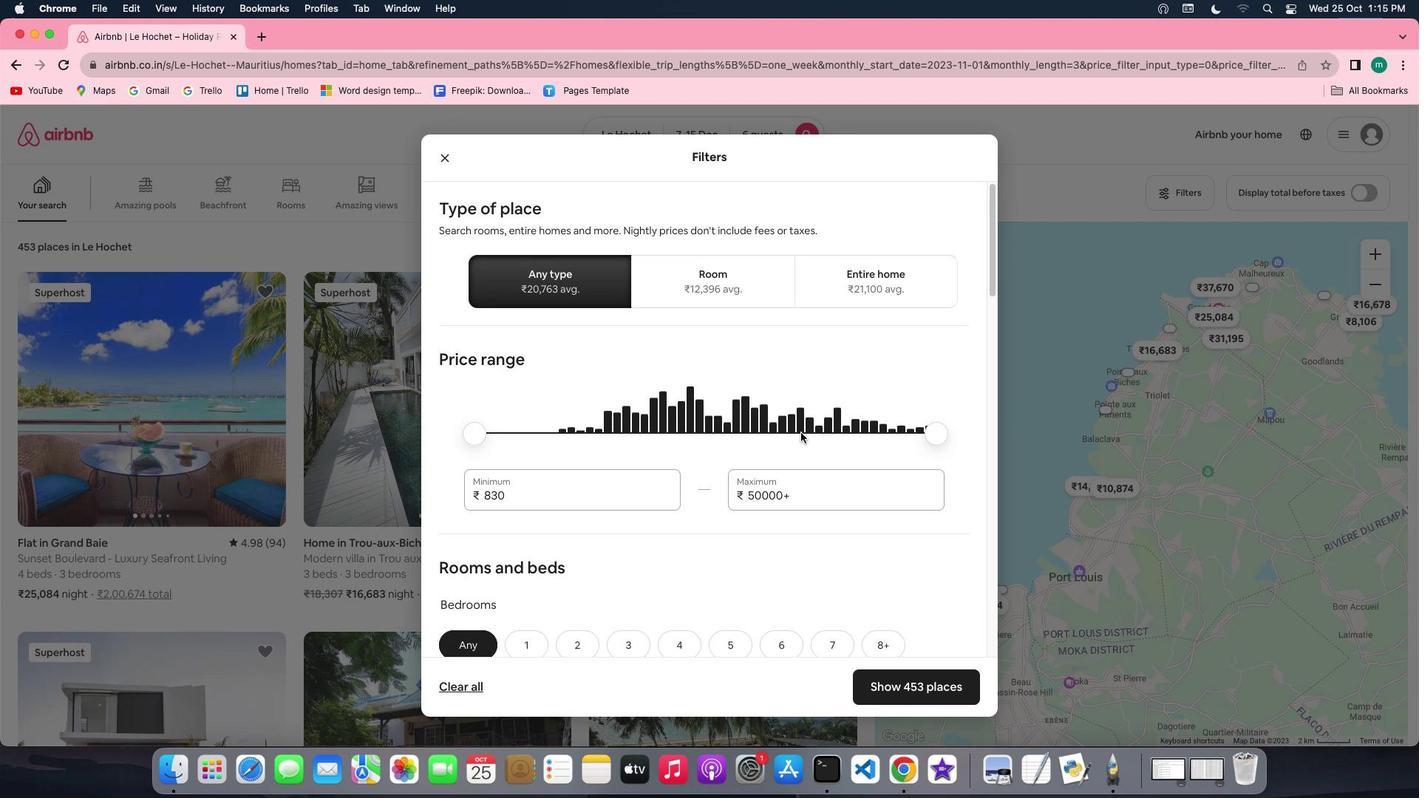 
Action: Mouse scrolled (801, 432) with delta (0, 0)
Screenshot: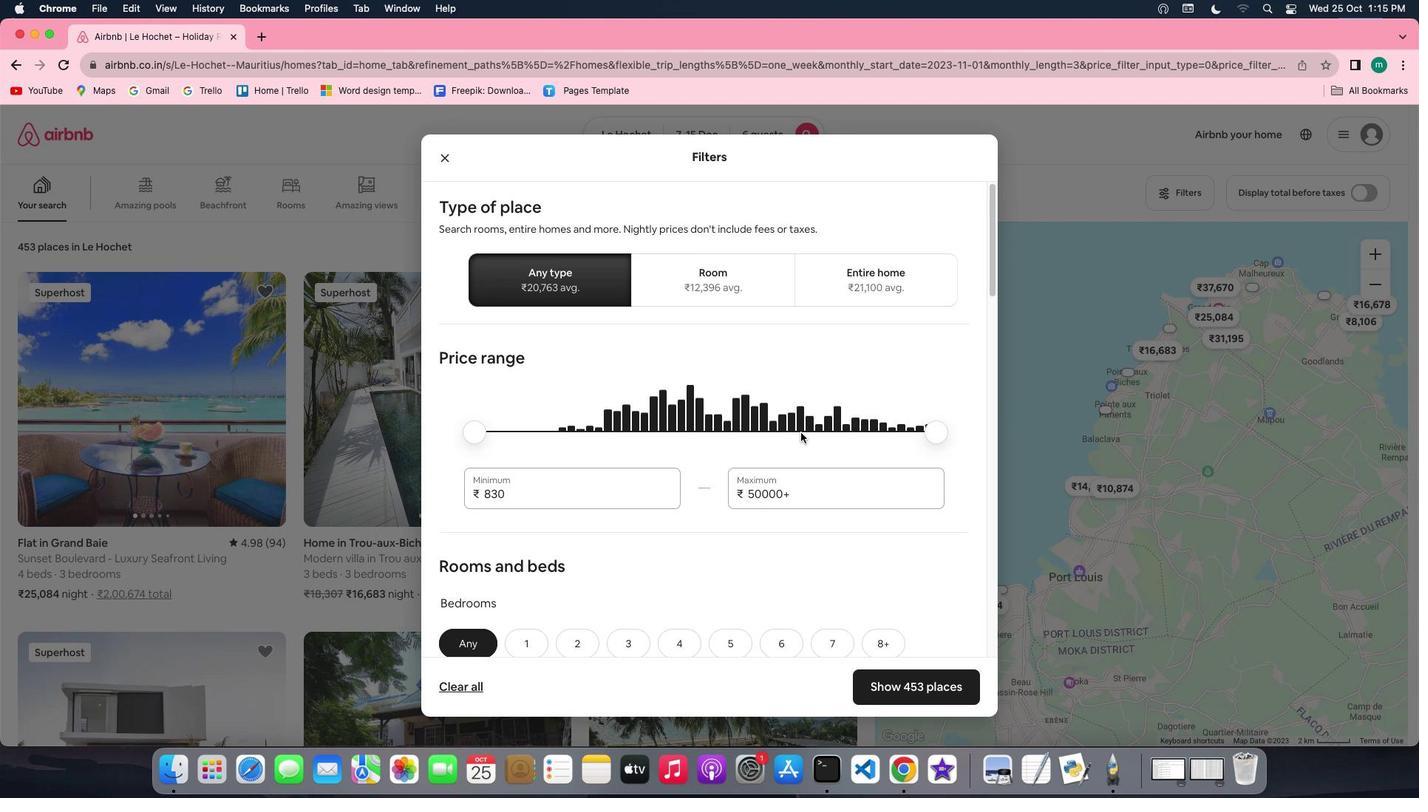 
Action: Mouse scrolled (801, 432) with delta (0, 0)
Screenshot: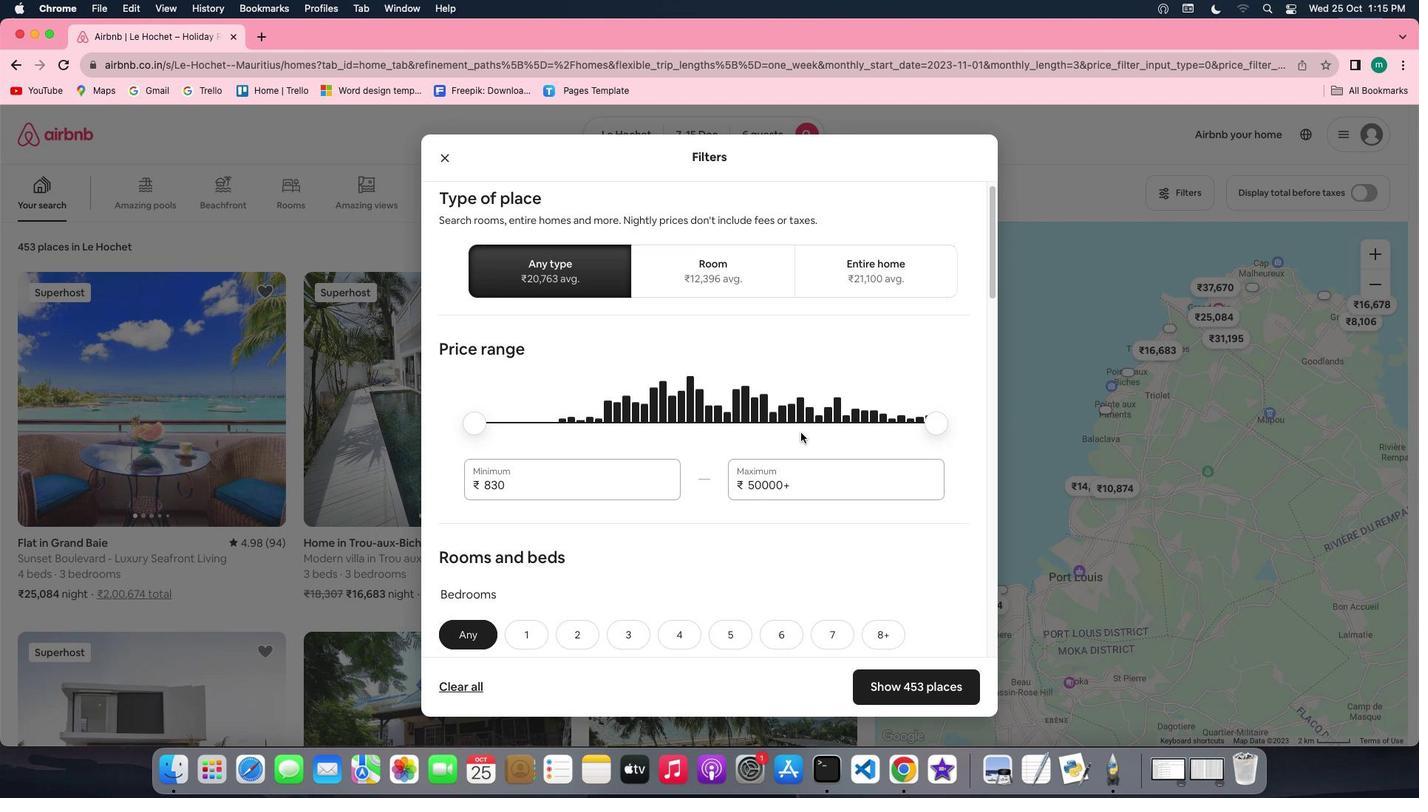 
Action: Mouse scrolled (801, 432) with delta (0, 0)
Screenshot: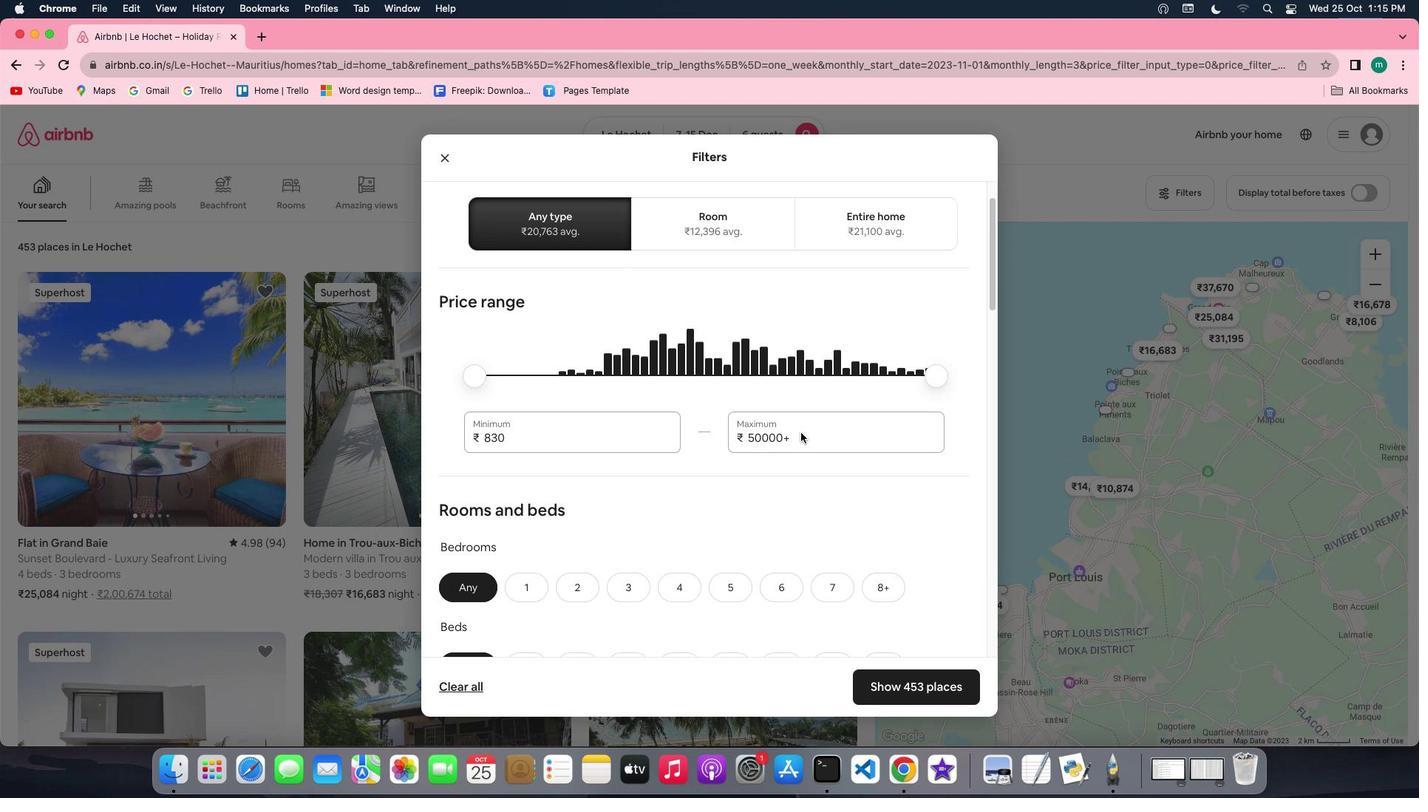 
Action: Mouse scrolled (801, 432) with delta (0, 0)
Screenshot: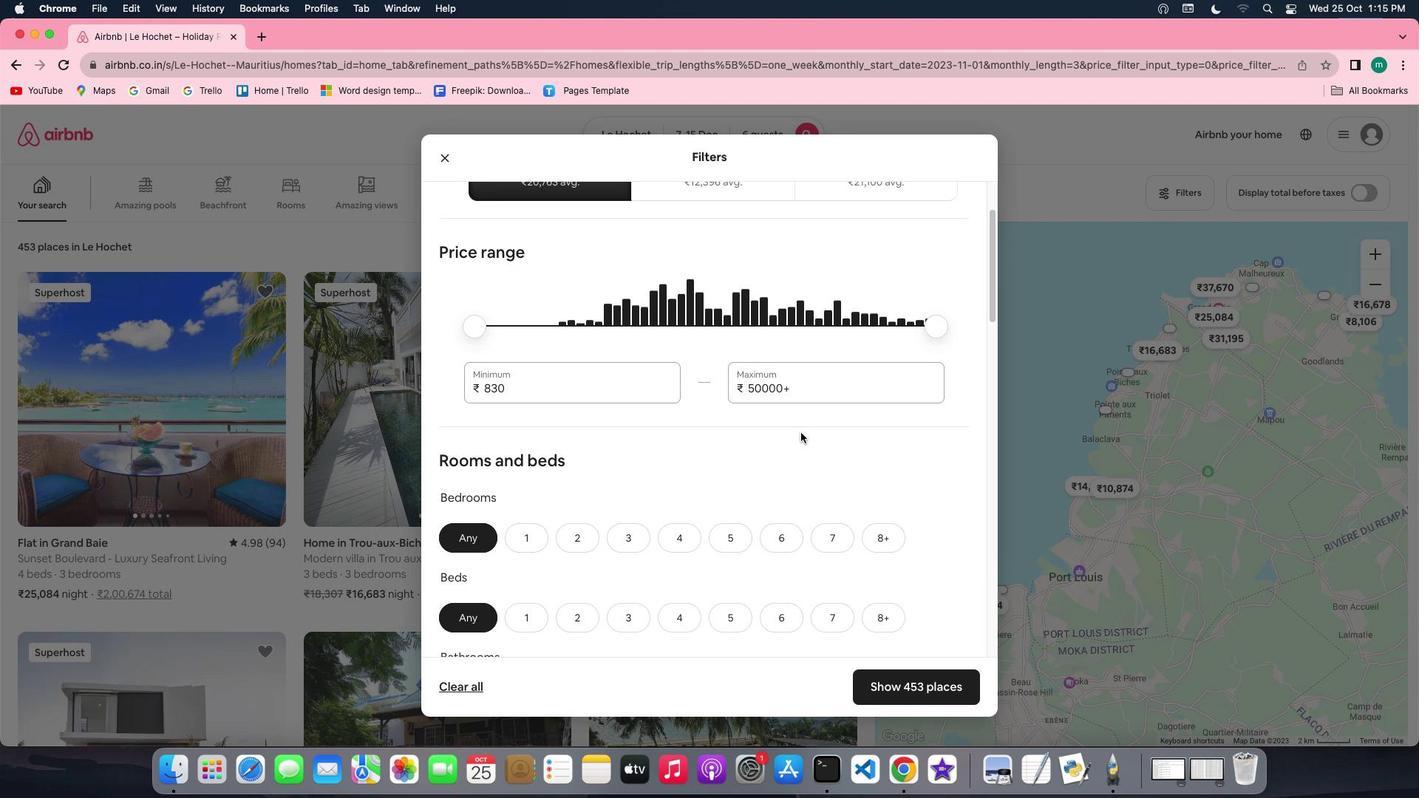 
Action: Mouse scrolled (801, 432) with delta (0, 0)
Screenshot: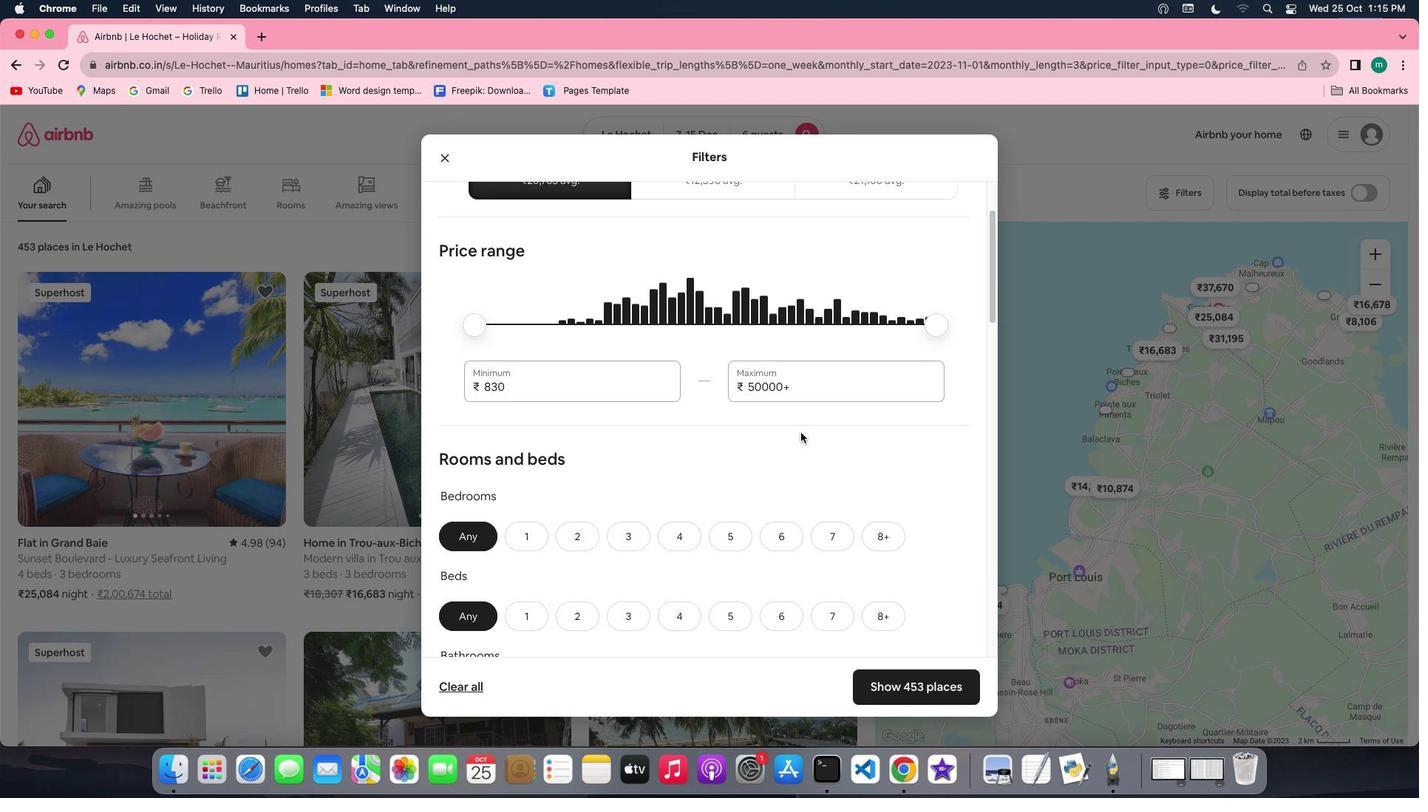 
Action: Mouse scrolled (801, 432) with delta (0, 0)
Screenshot: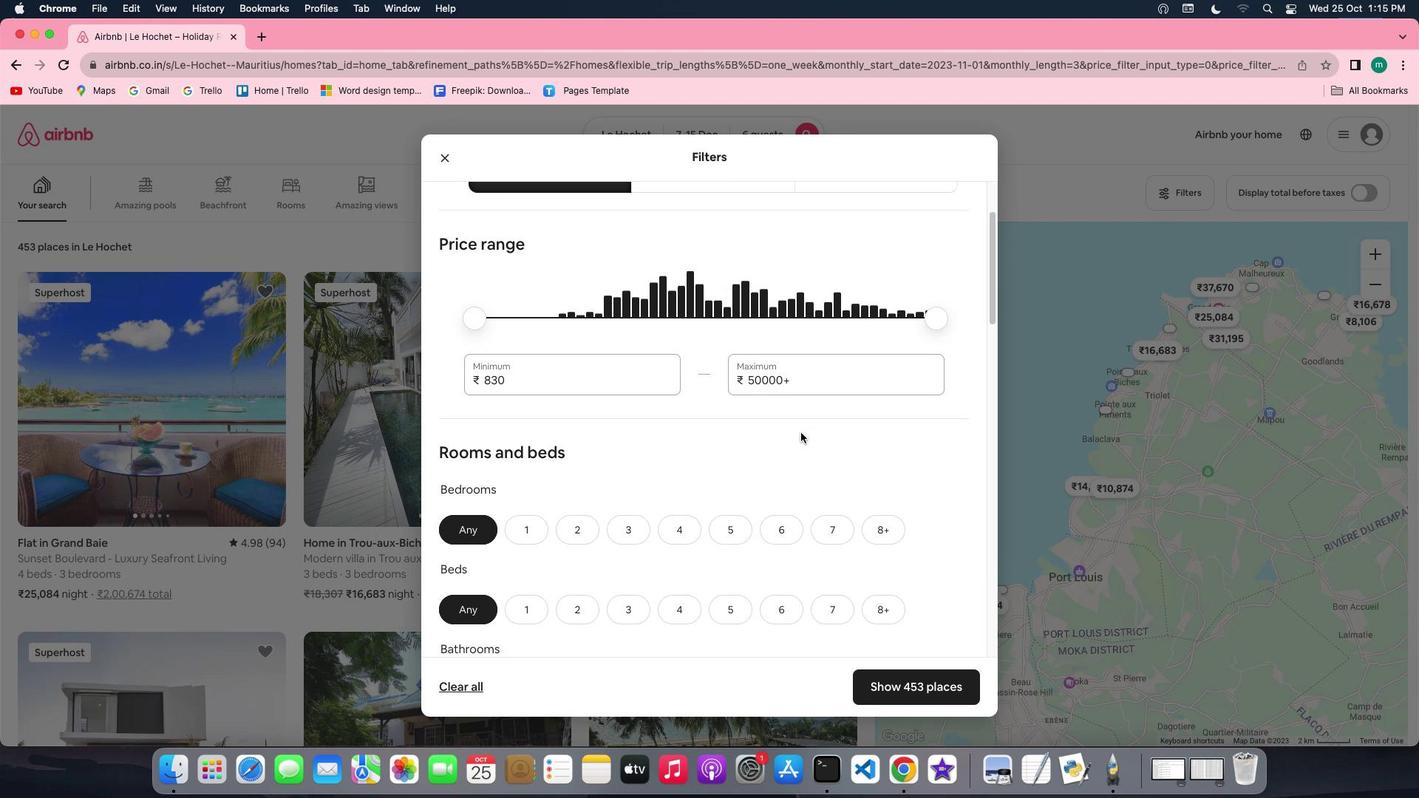 
Action: Mouse scrolled (801, 432) with delta (0, 0)
Screenshot: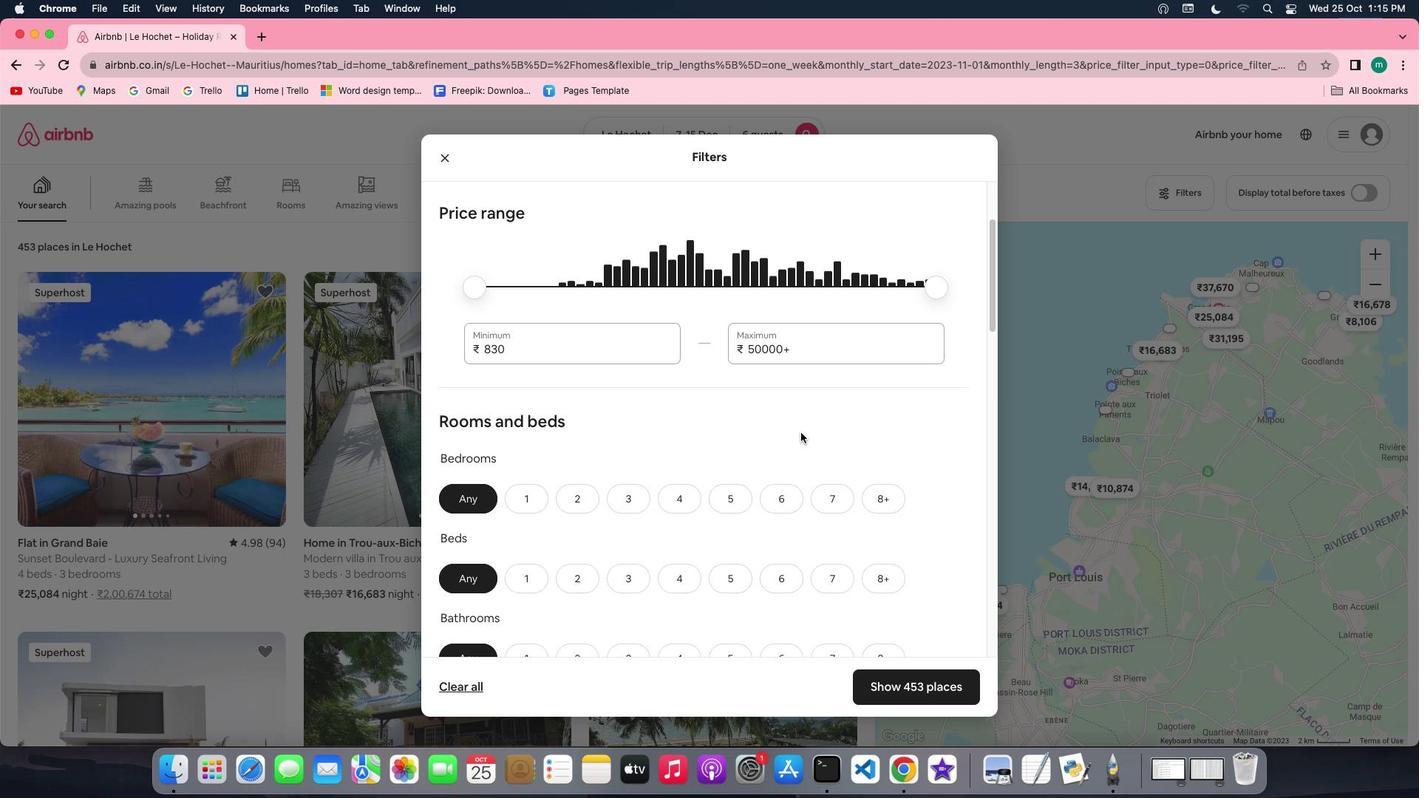 
Action: Mouse scrolled (801, 432) with delta (0, 0)
Screenshot: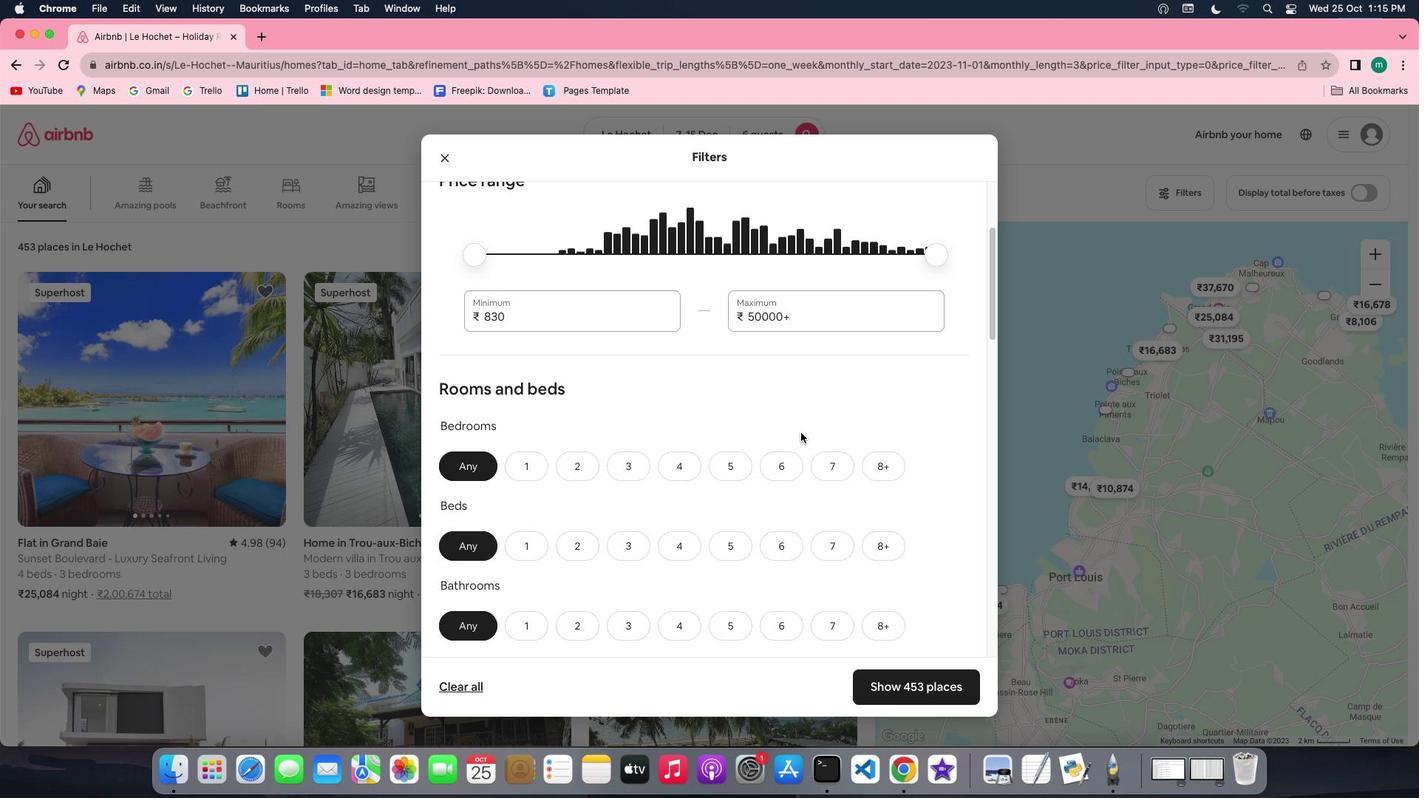 
Action: Mouse scrolled (801, 432) with delta (0, 0)
Screenshot: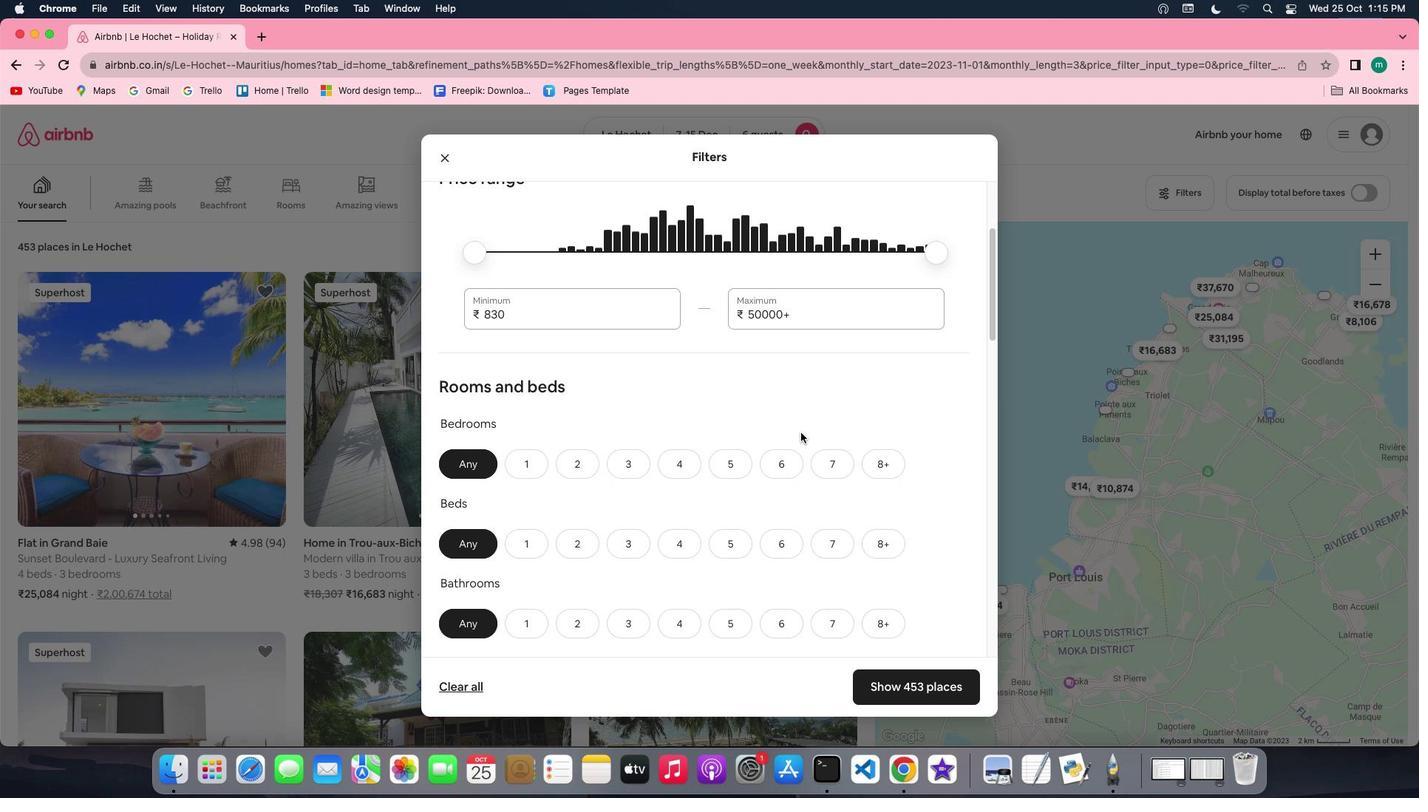 
Action: Mouse scrolled (801, 432) with delta (0, 0)
Screenshot: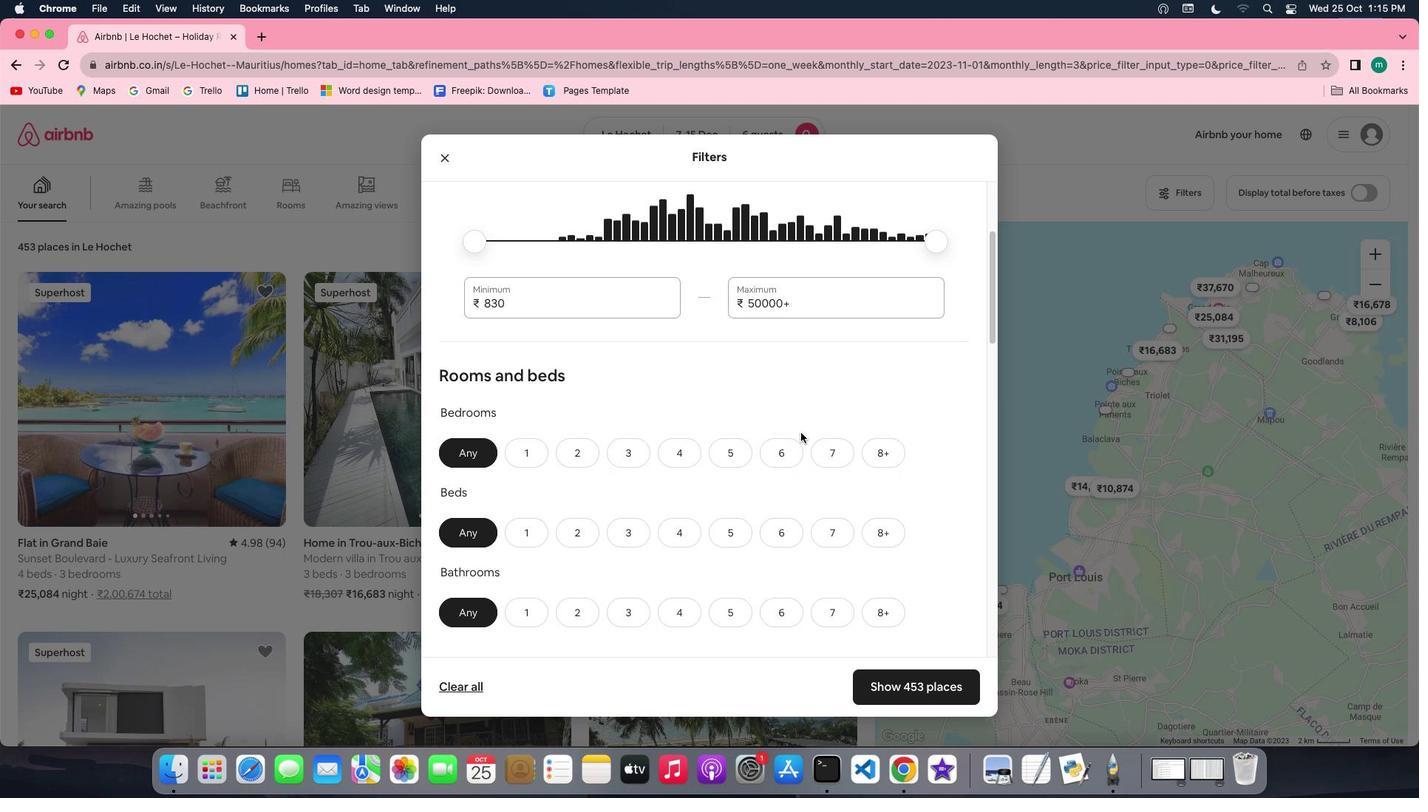 
Action: Mouse scrolled (801, 432) with delta (0, 0)
Screenshot: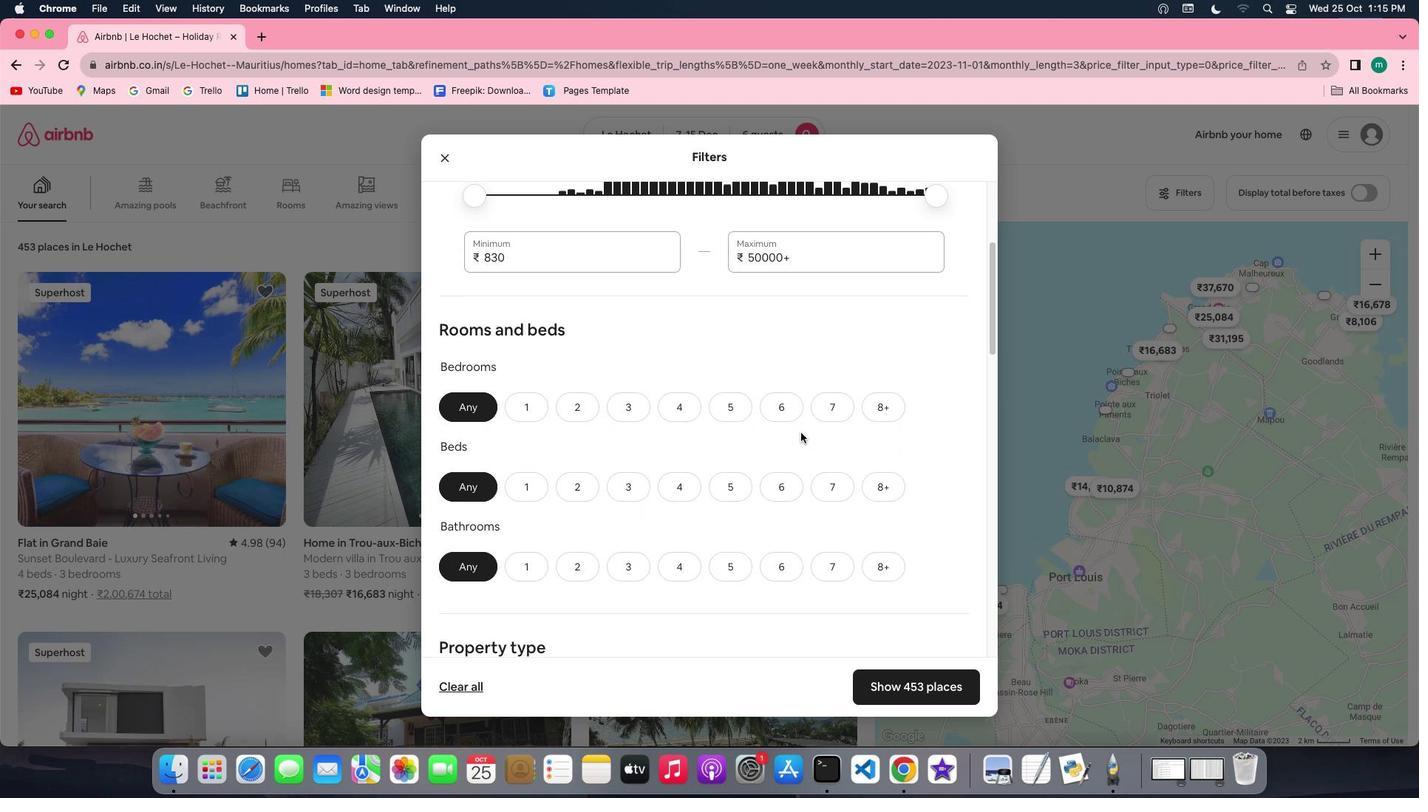 
Action: Mouse moved to (627, 366)
Screenshot: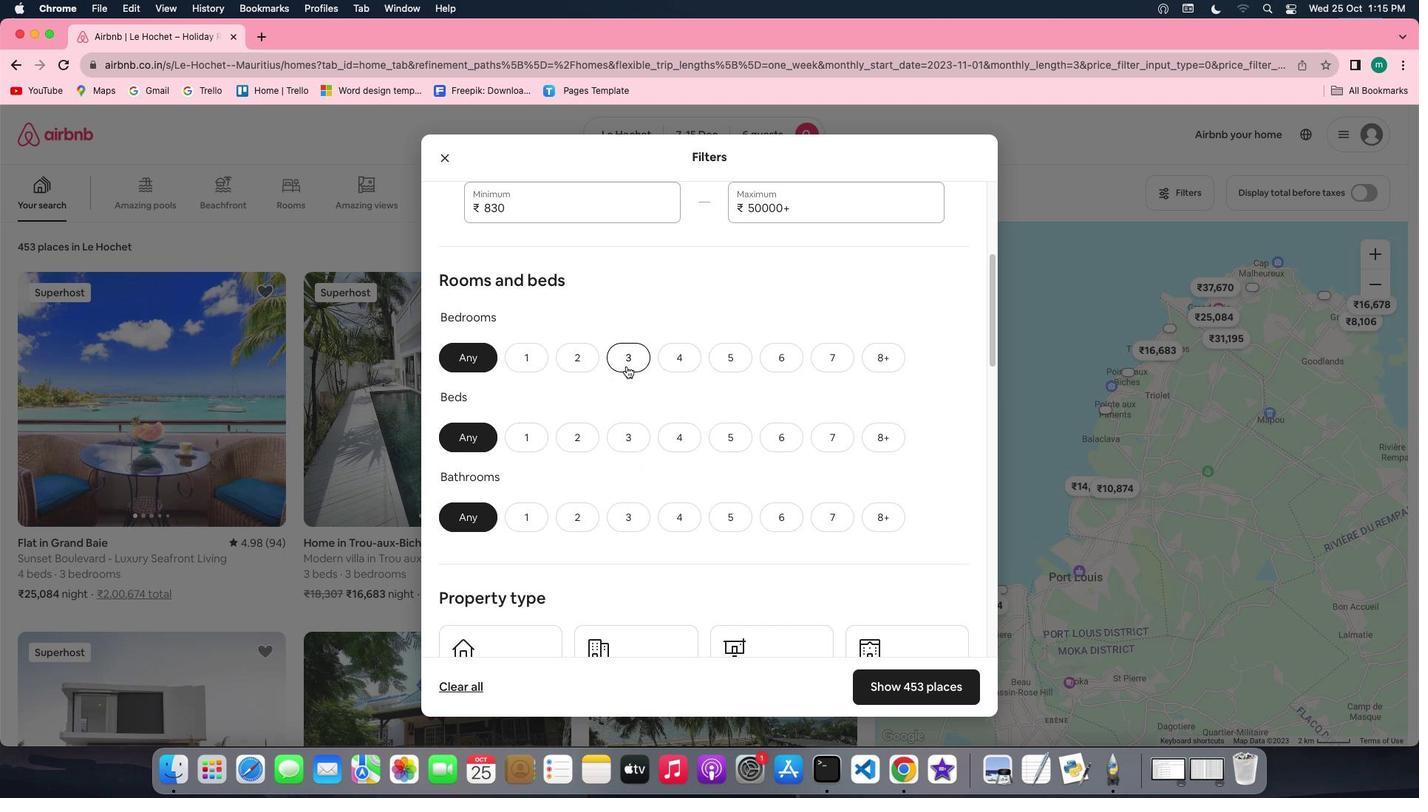 
Action: Mouse pressed left at (627, 366)
Screenshot: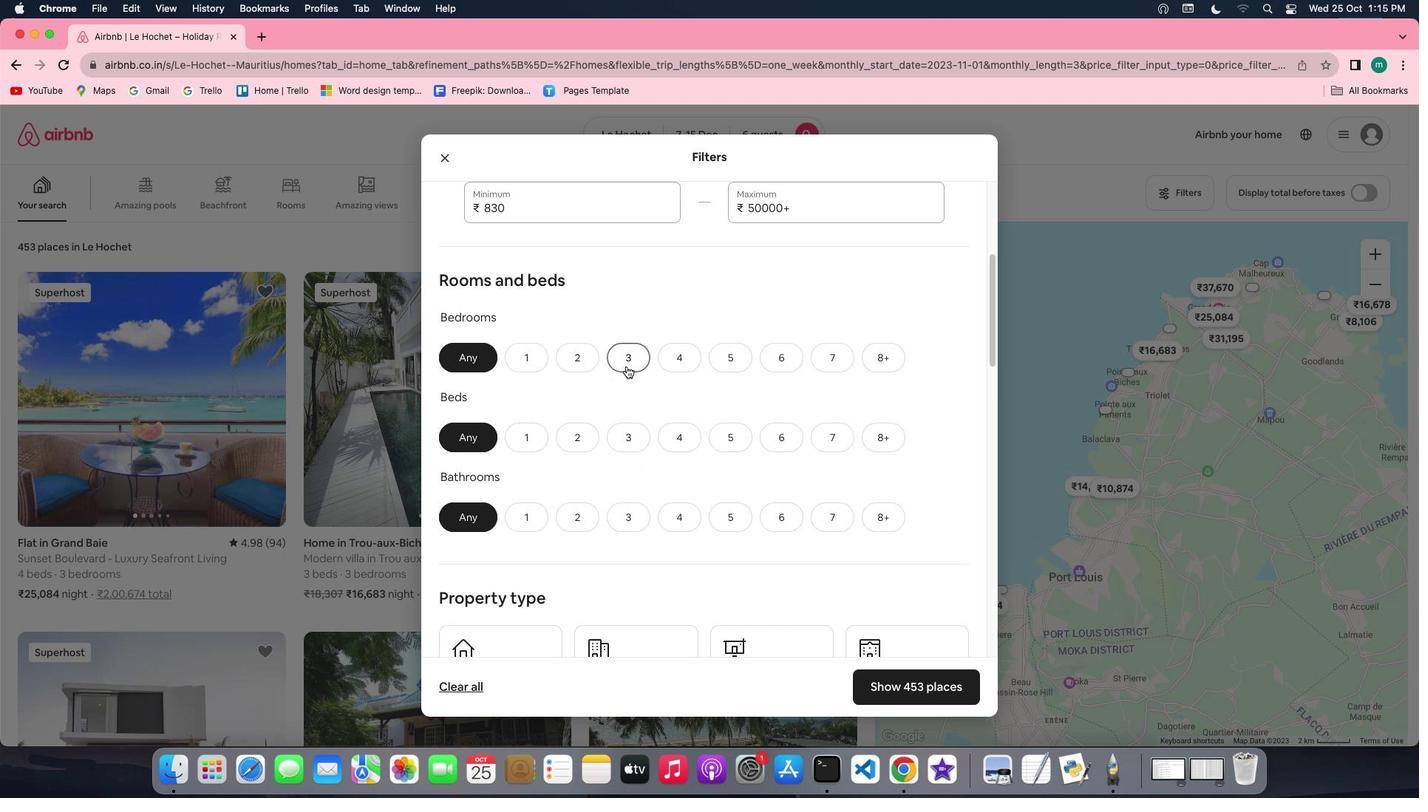 
Action: Mouse moved to (630, 448)
Screenshot: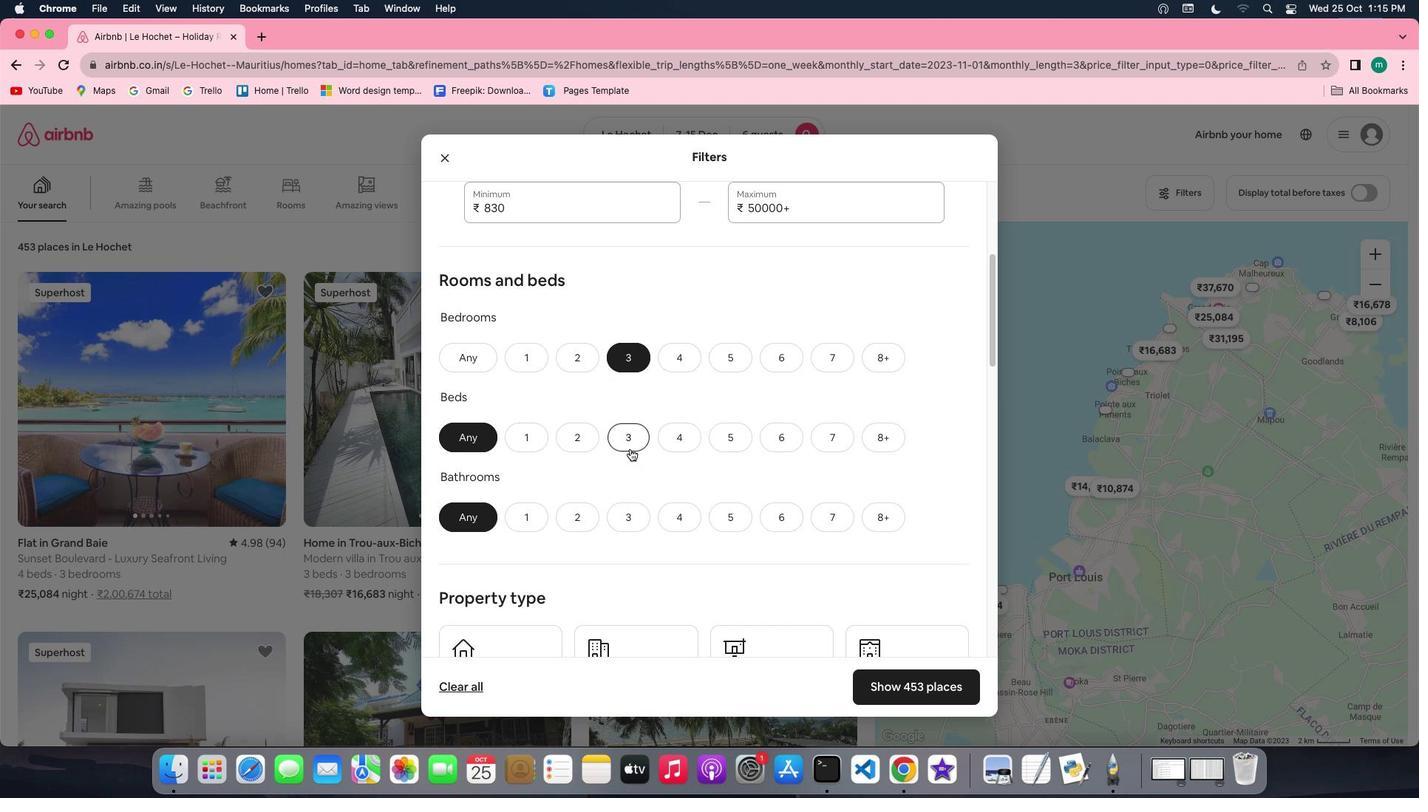 
Action: Mouse pressed left at (630, 448)
Screenshot: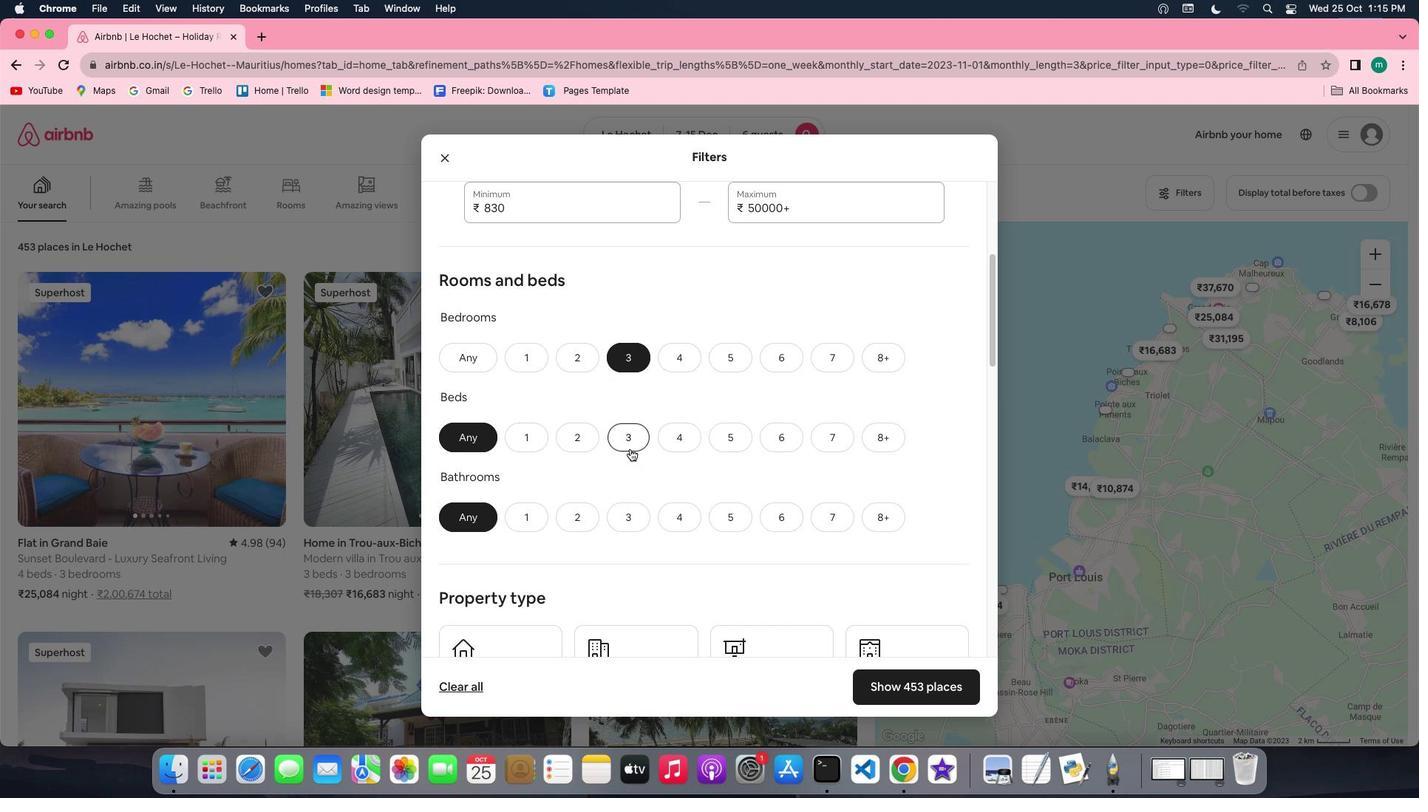 
Action: Mouse moved to (622, 513)
Screenshot: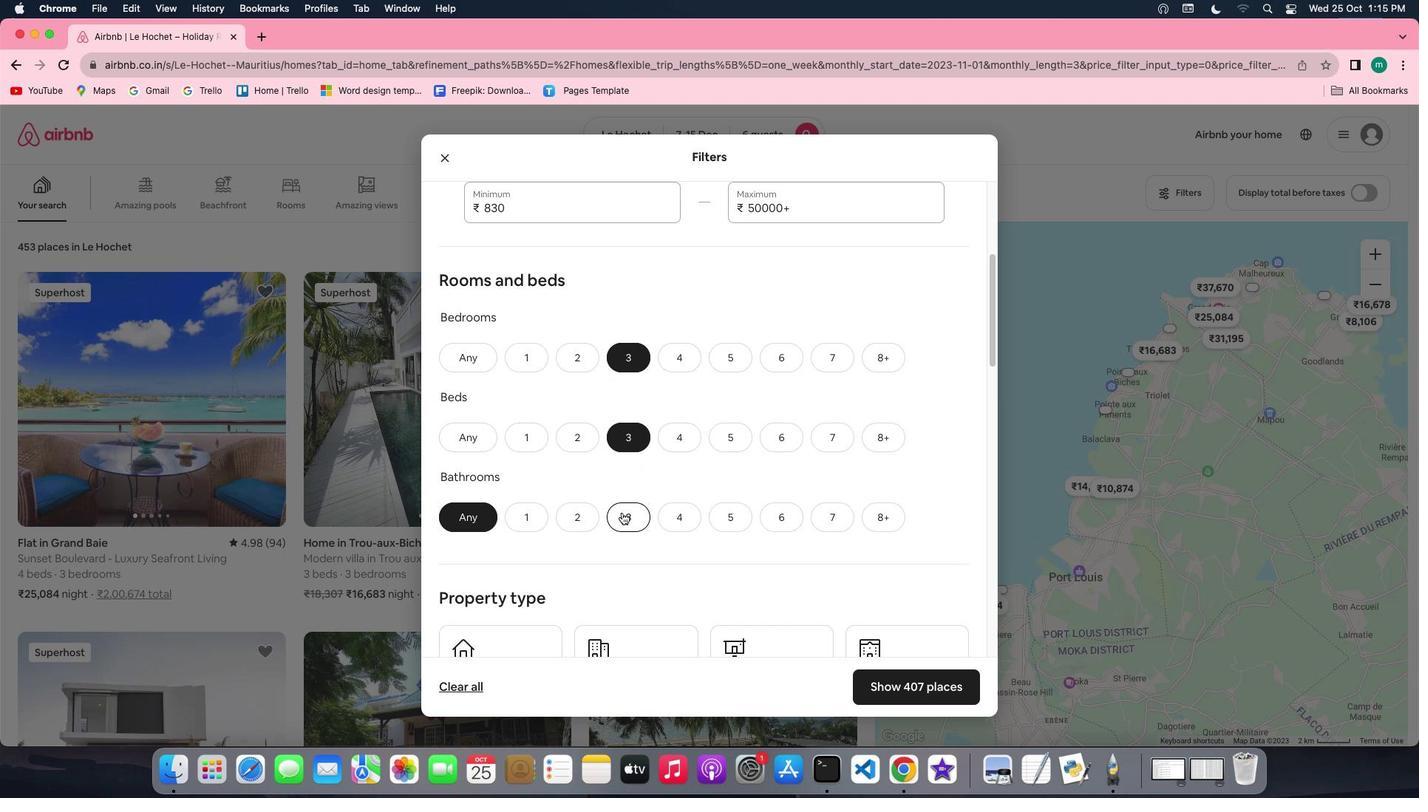 
Action: Mouse pressed left at (622, 513)
Screenshot: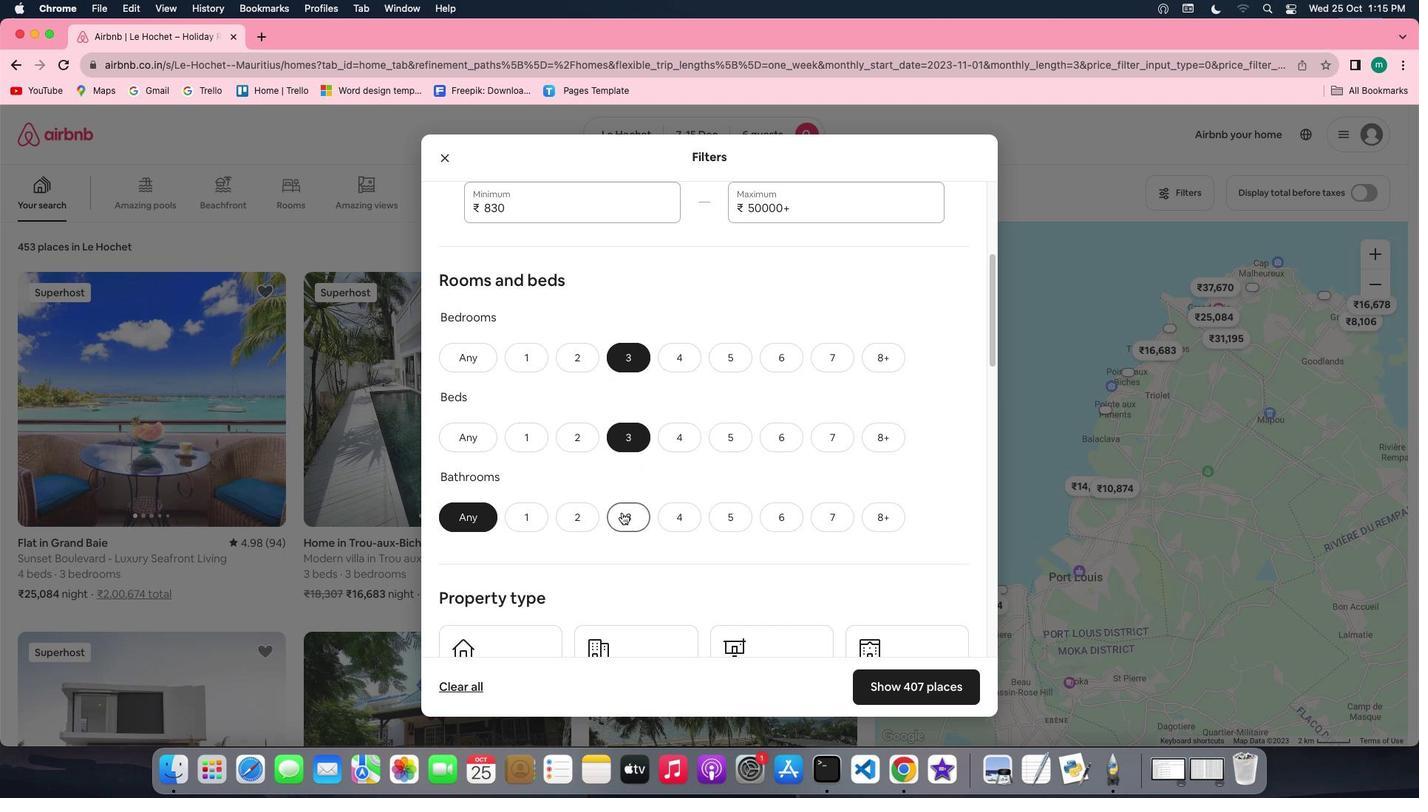 
Action: Mouse moved to (769, 495)
Screenshot: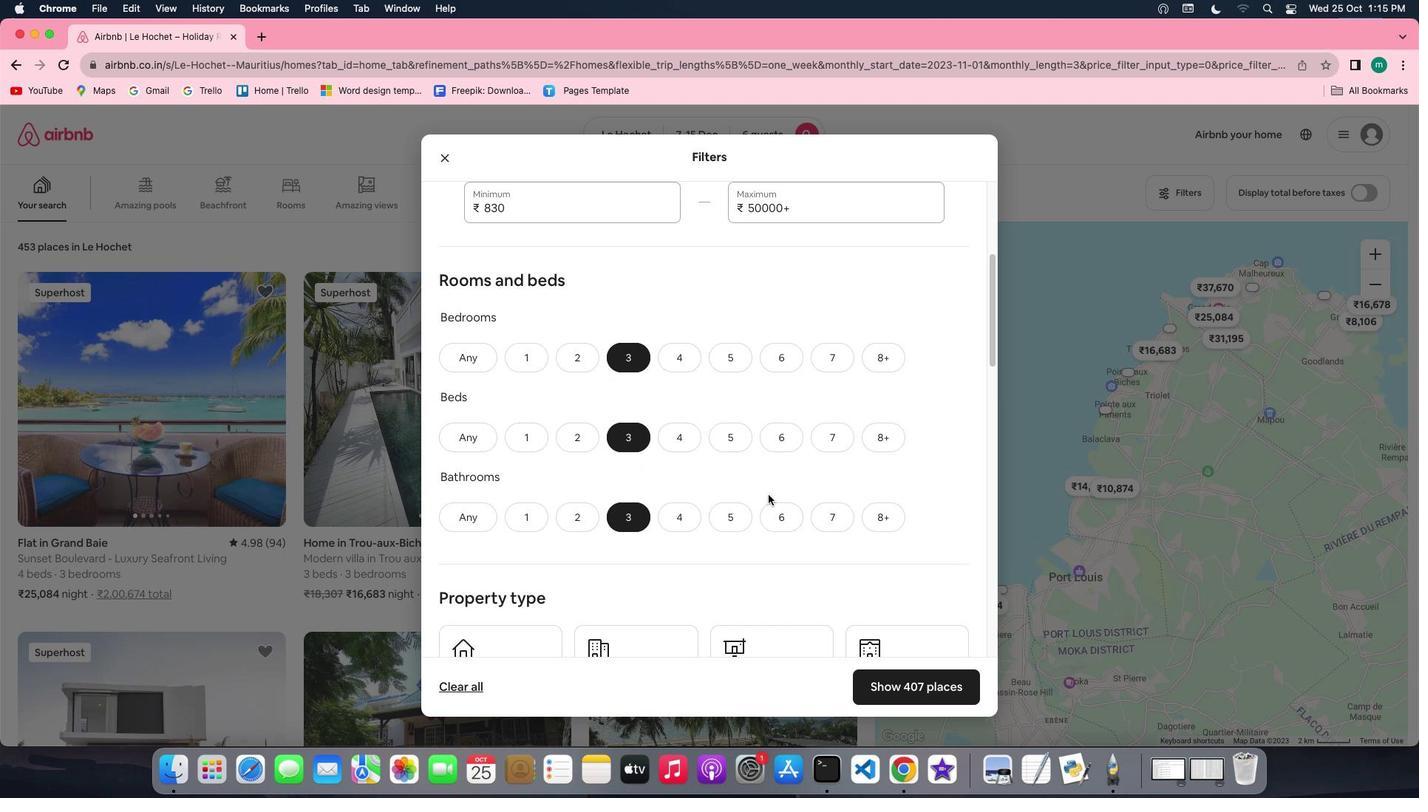 
Action: Mouse scrolled (769, 495) with delta (0, 0)
Screenshot: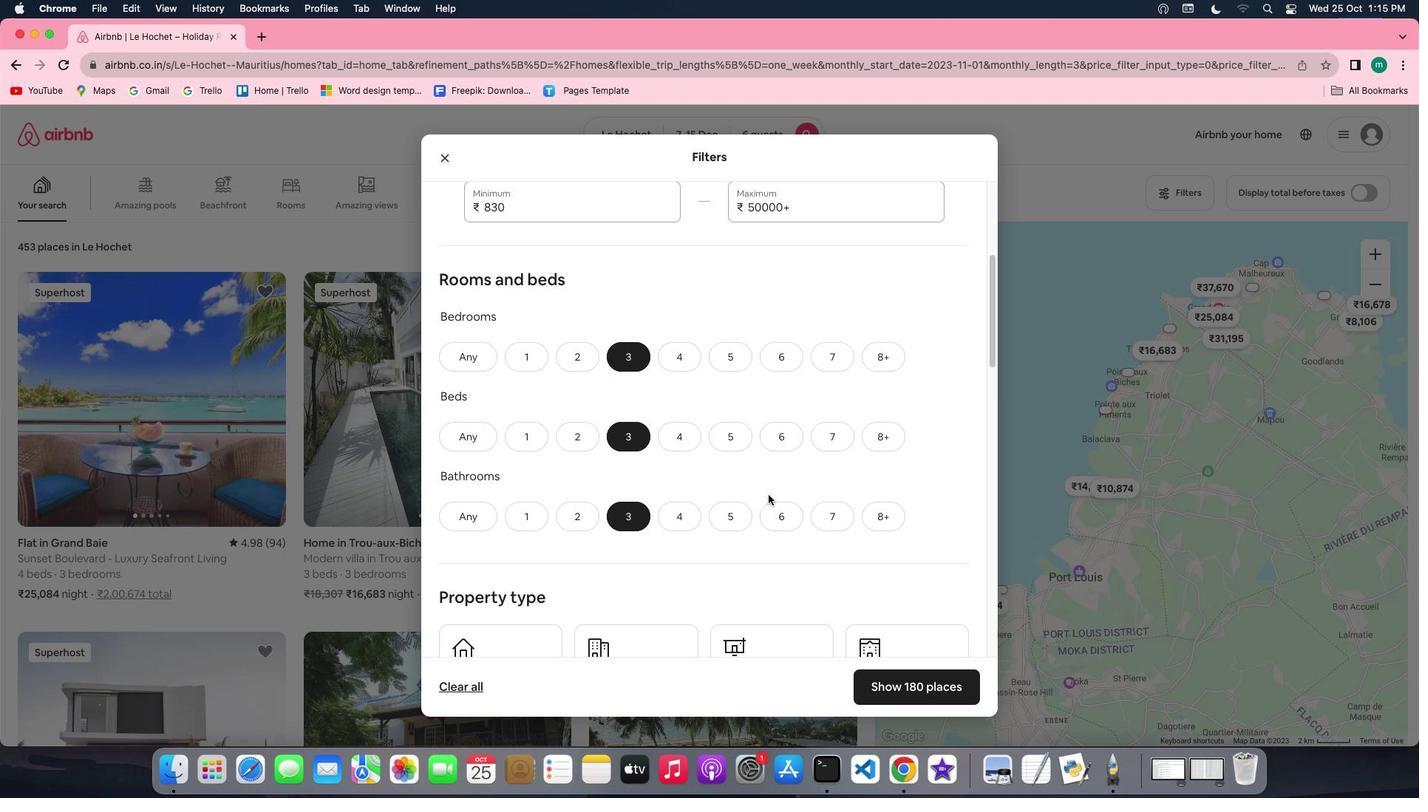 
Action: Mouse scrolled (769, 495) with delta (0, 0)
Screenshot: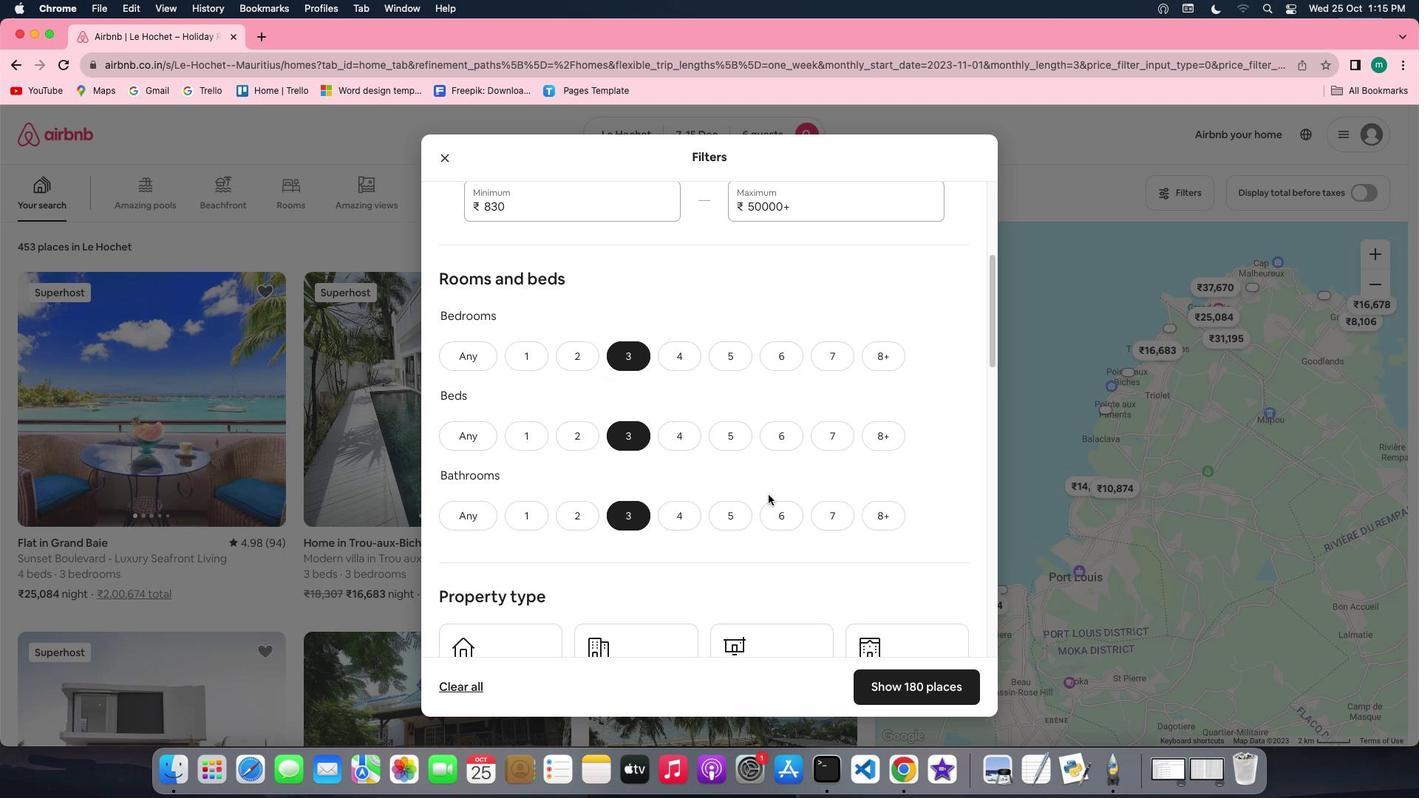 
Action: Mouse scrolled (769, 495) with delta (0, -1)
Screenshot: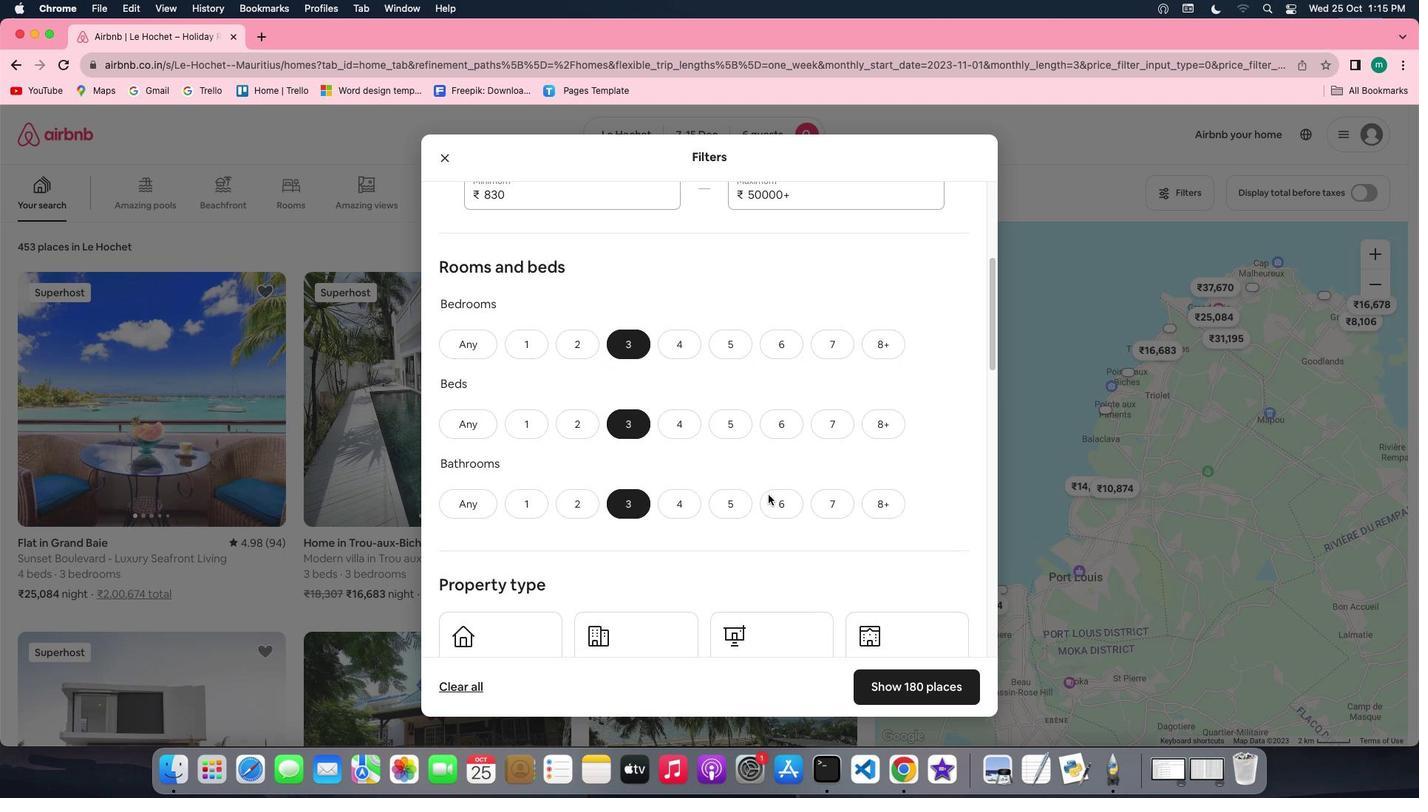 
Action: Mouse scrolled (769, 495) with delta (0, 0)
Screenshot: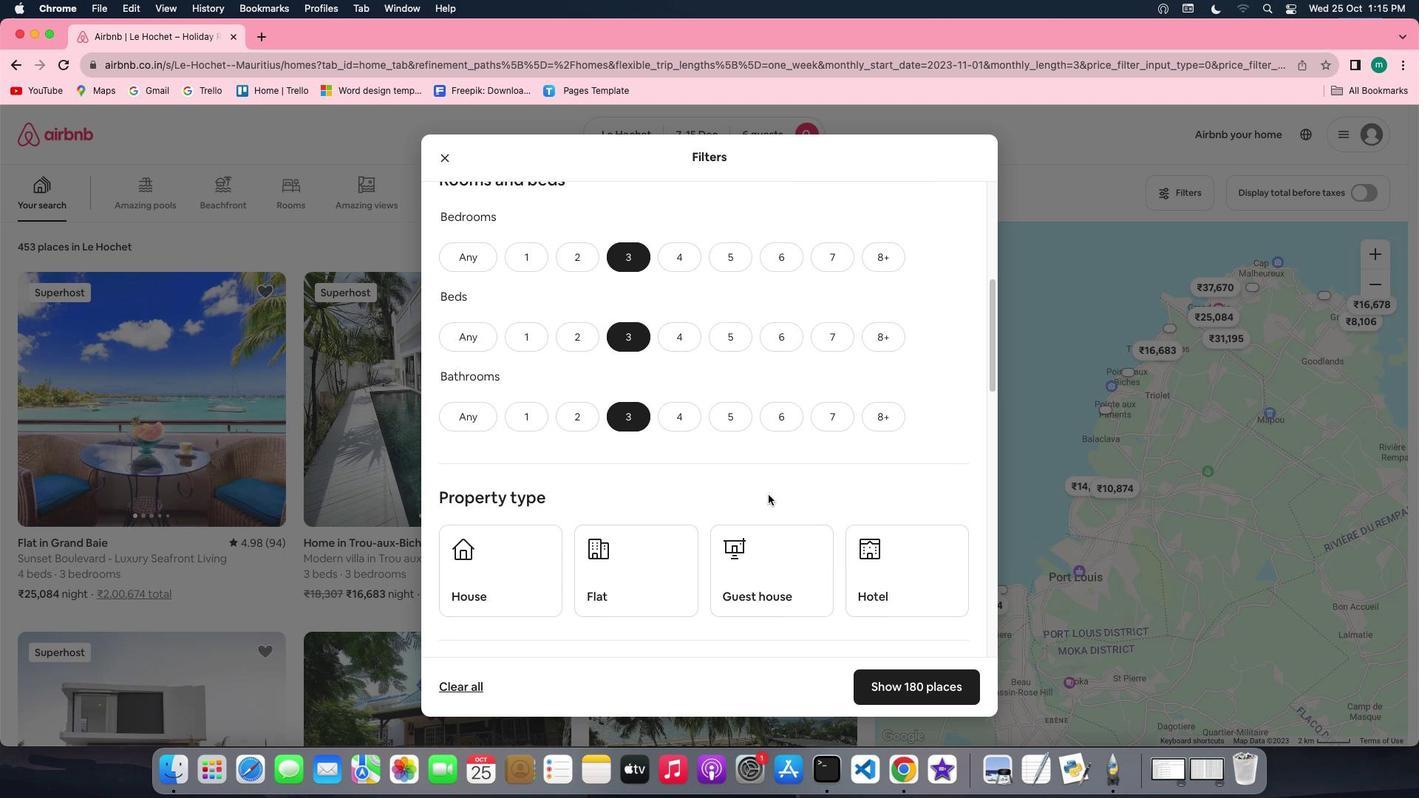 
Action: Mouse scrolled (769, 495) with delta (0, 0)
Screenshot: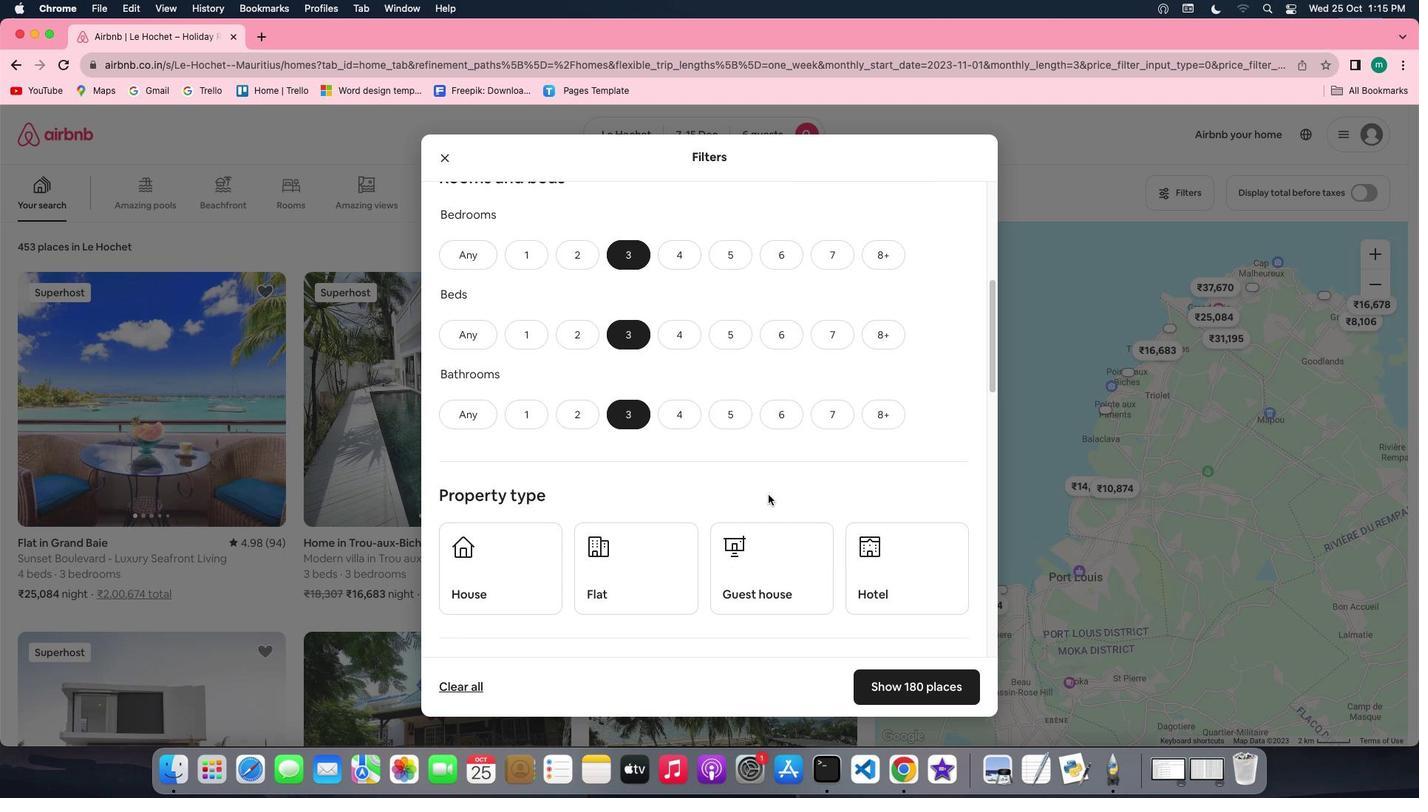 
Action: Mouse scrolled (769, 495) with delta (0, 0)
Screenshot: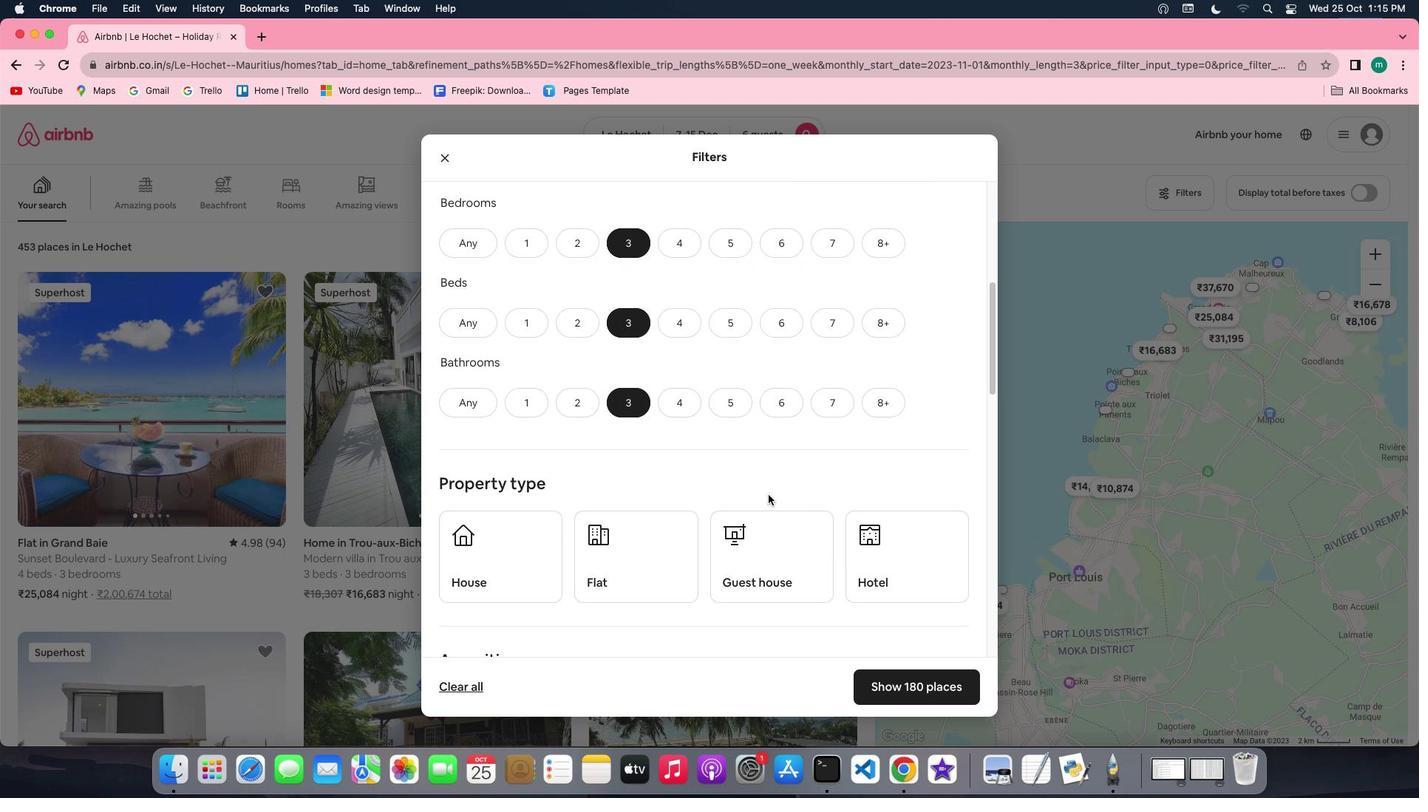 
Action: Mouse scrolled (769, 495) with delta (0, 0)
Screenshot: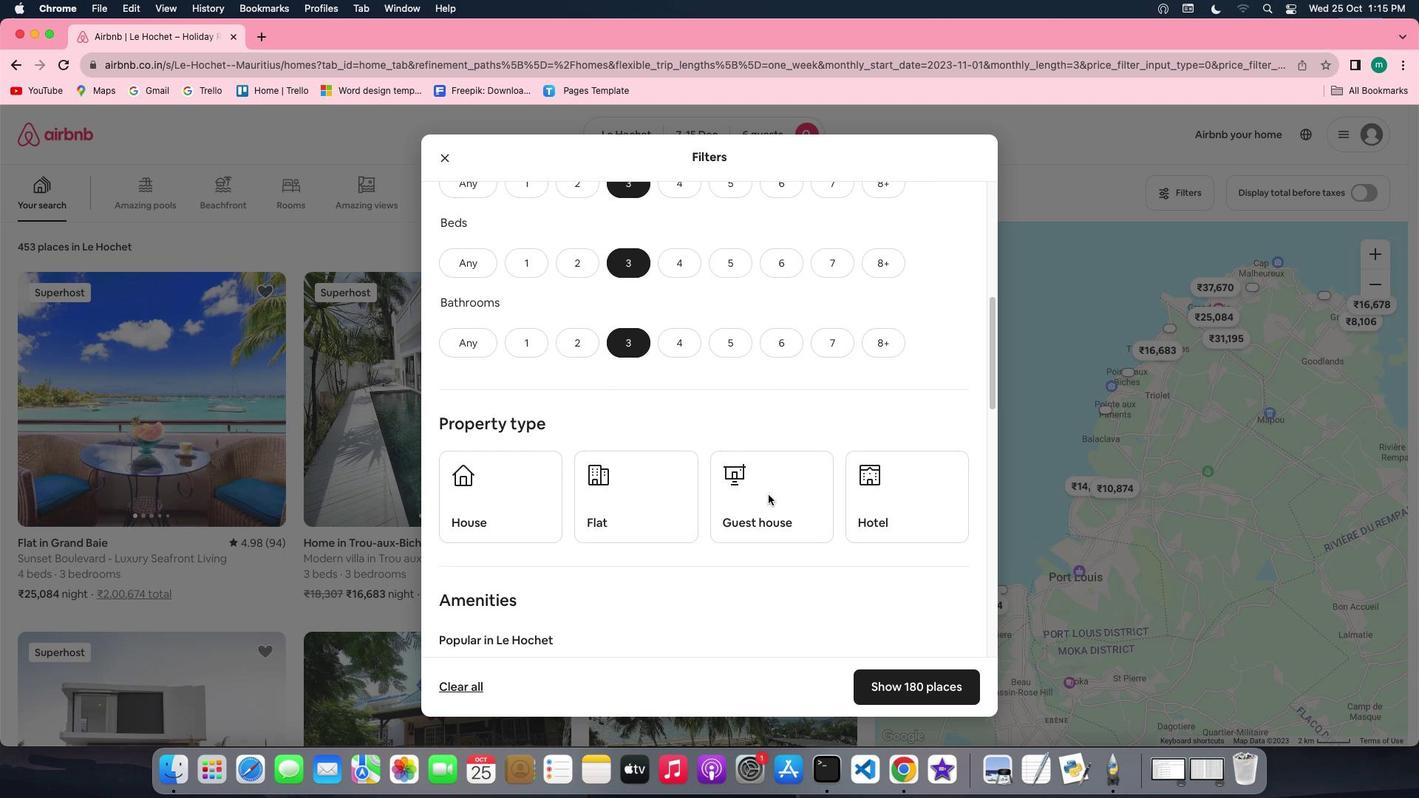 
Action: Mouse scrolled (769, 495) with delta (0, 0)
Screenshot: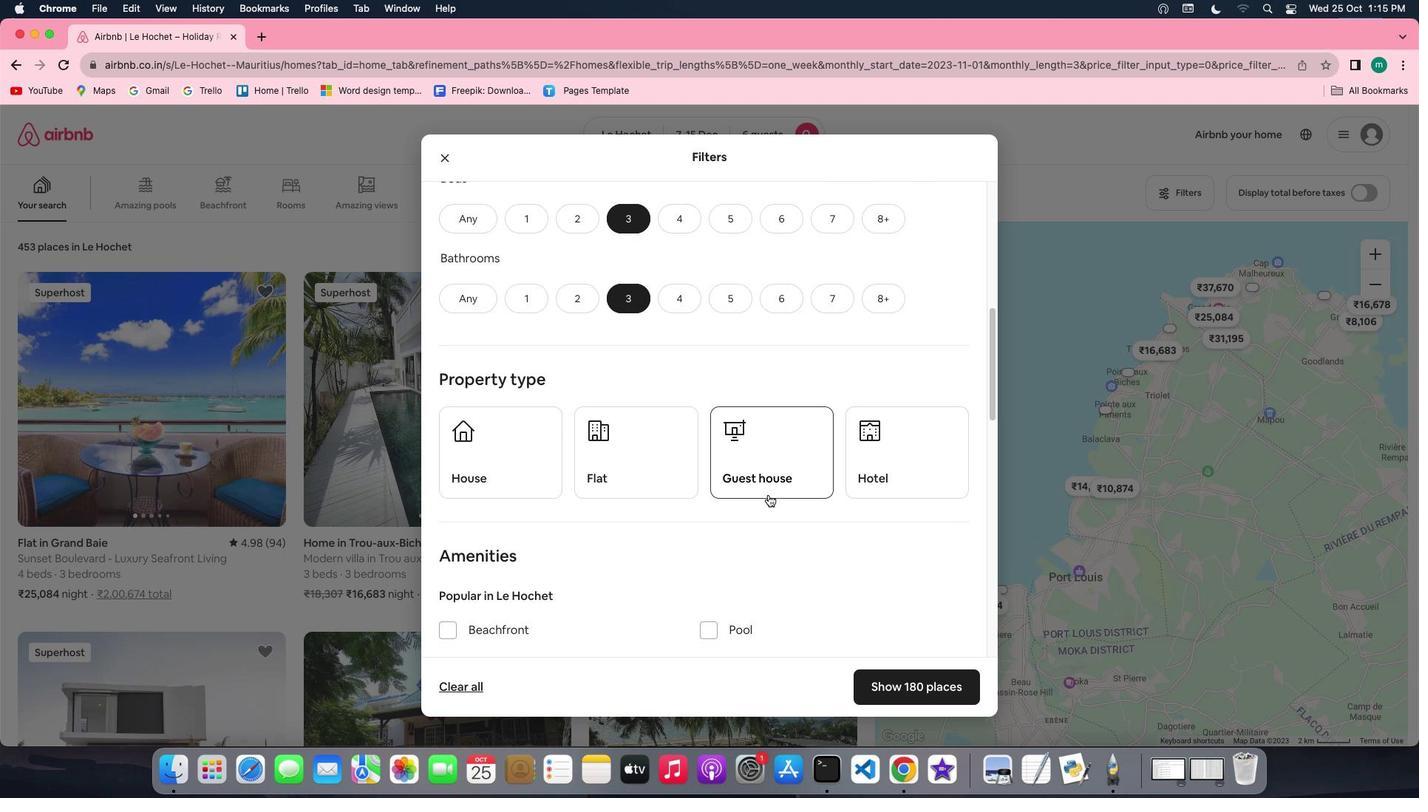 
Action: Mouse scrolled (769, 495) with delta (0, 0)
Screenshot: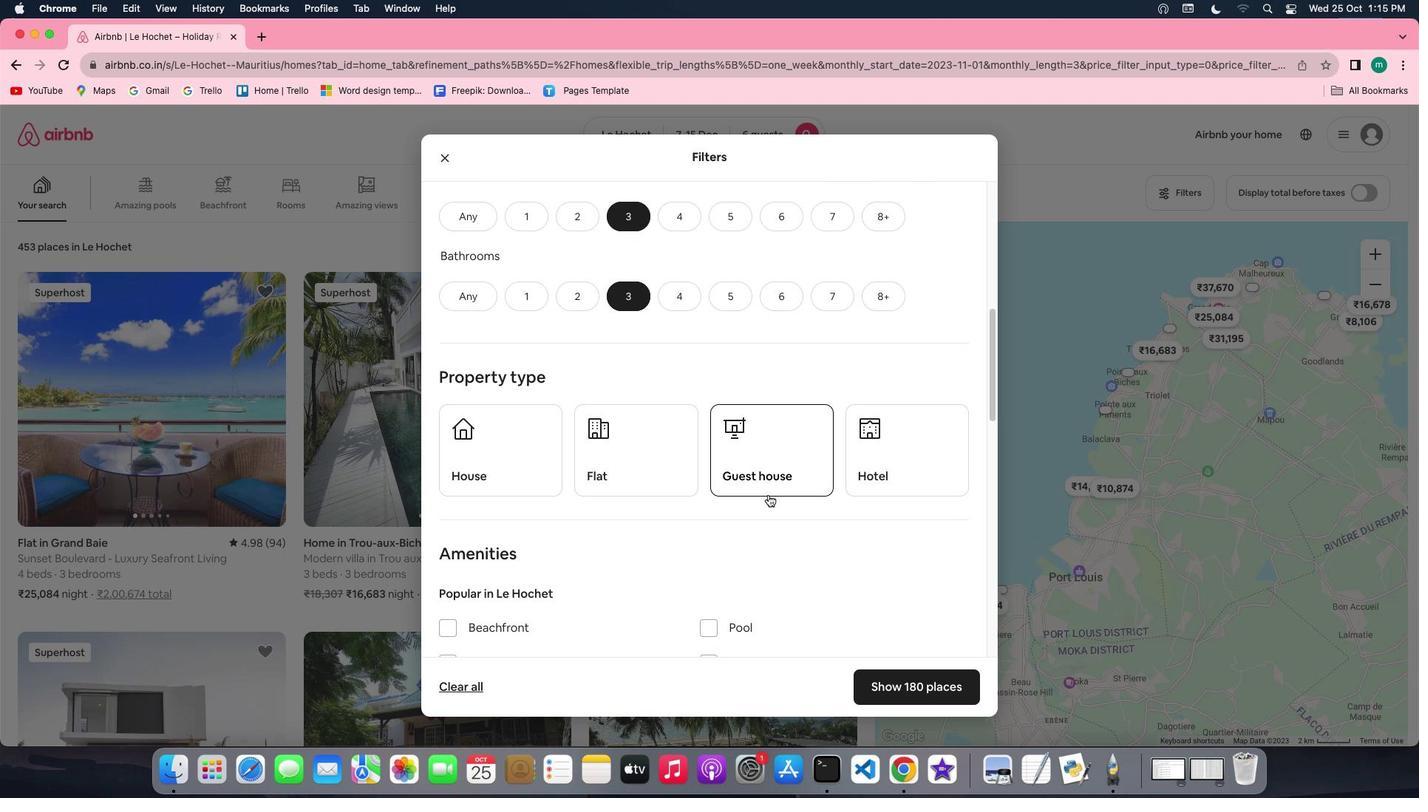 
Action: Mouse moved to (791, 470)
Screenshot: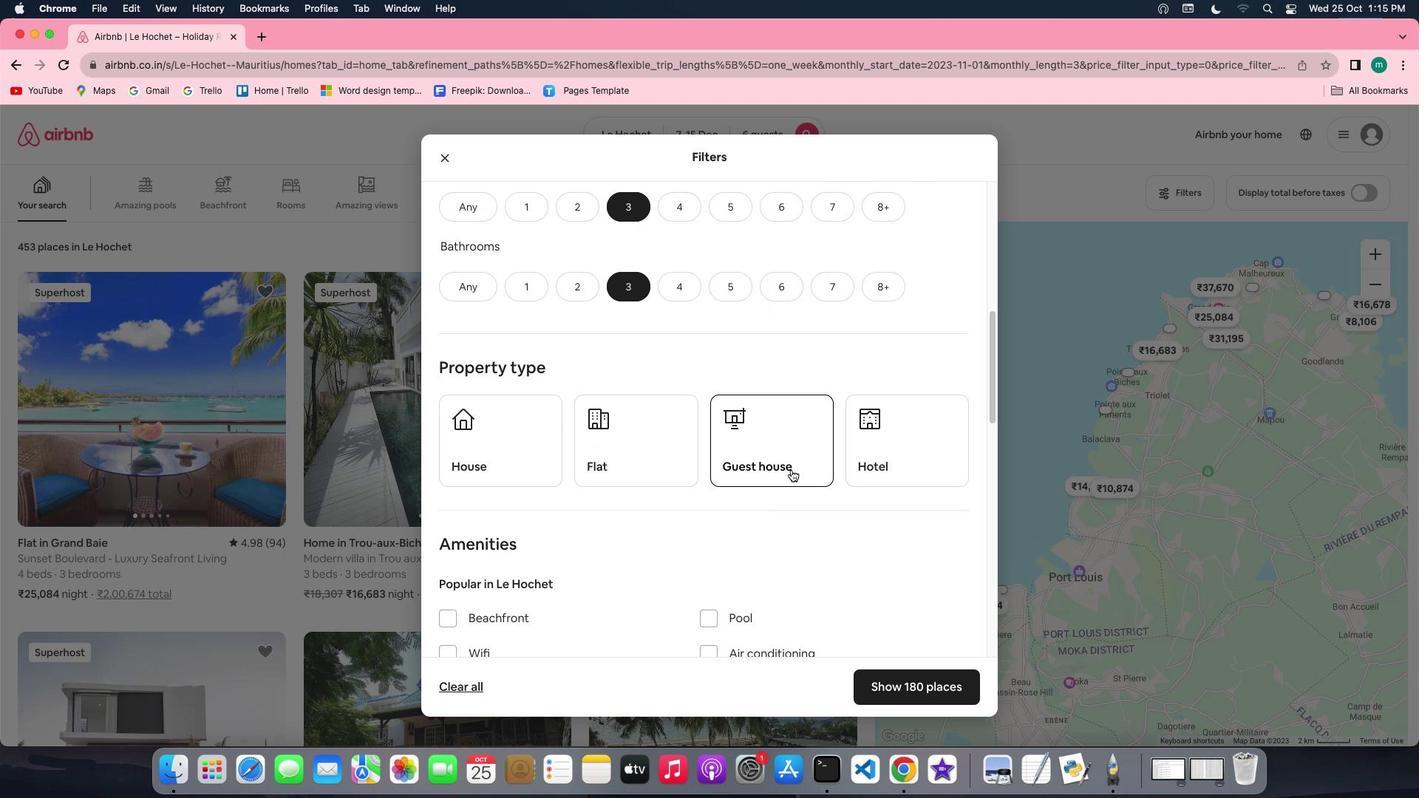 
Action: Mouse pressed left at (791, 470)
Screenshot: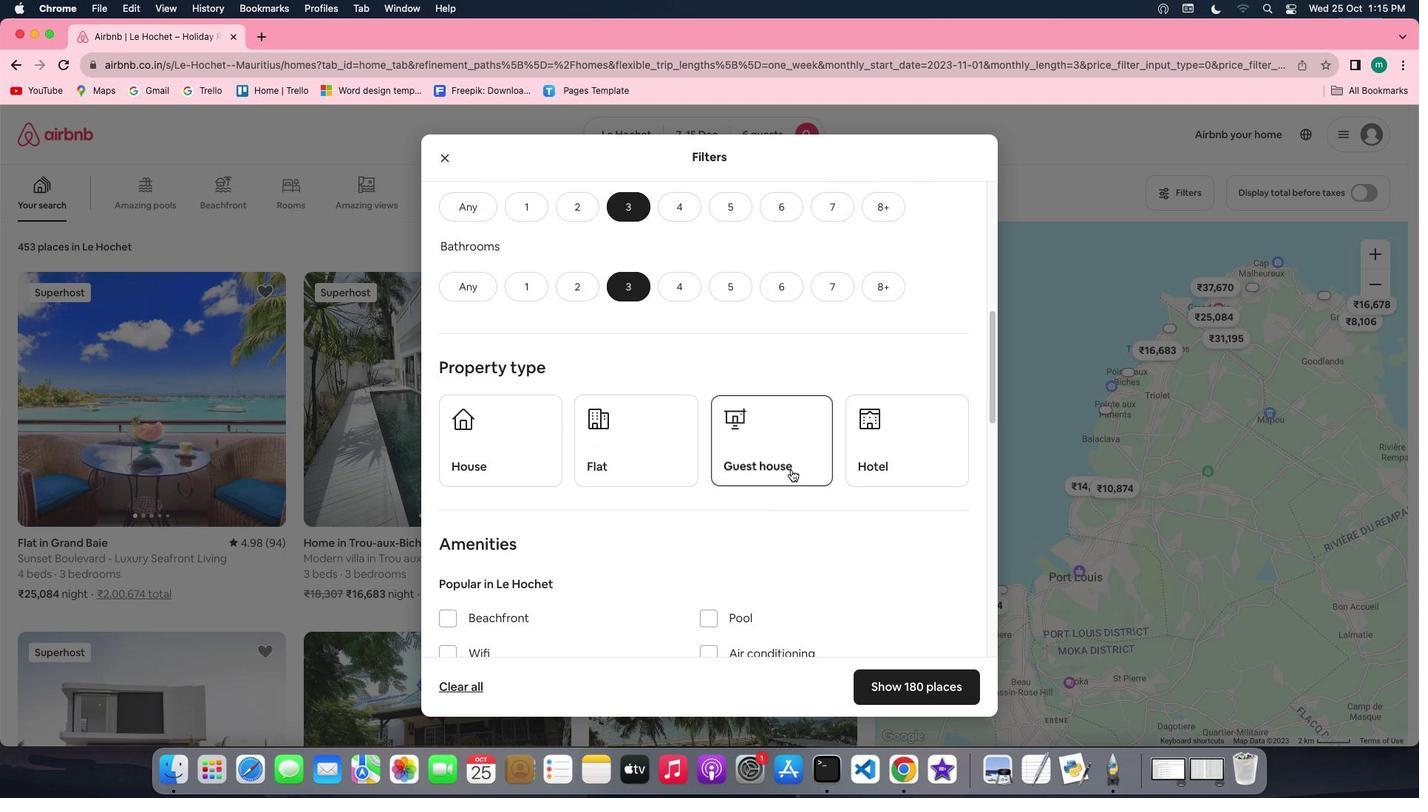 
Action: Mouse moved to (837, 512)
Screenshot: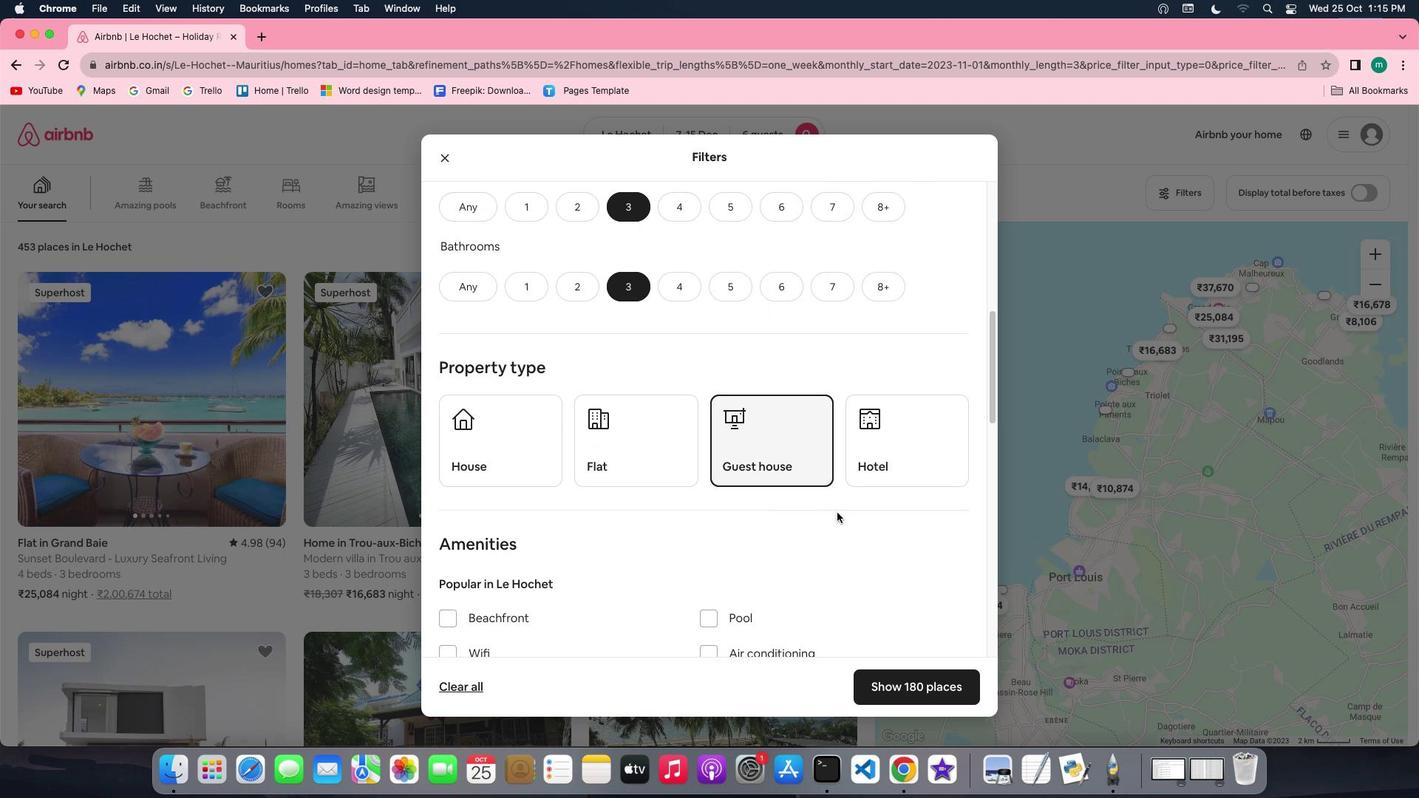 
Action: Mouse scrolled (837, 512) with delta (0, 0)
Screenshot: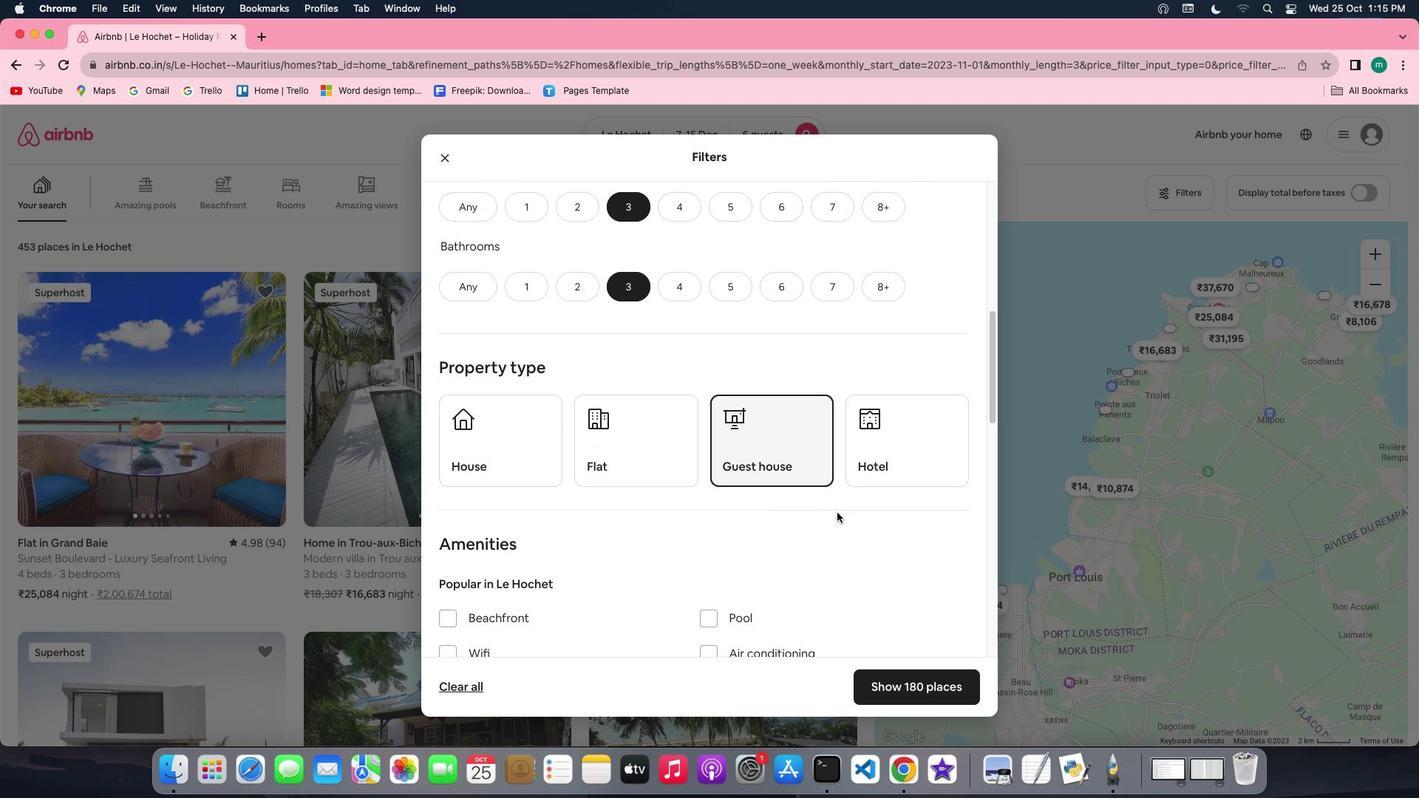 
Action: Mouse scrolled (837, 512) with delta (0, 0)
Screenshot: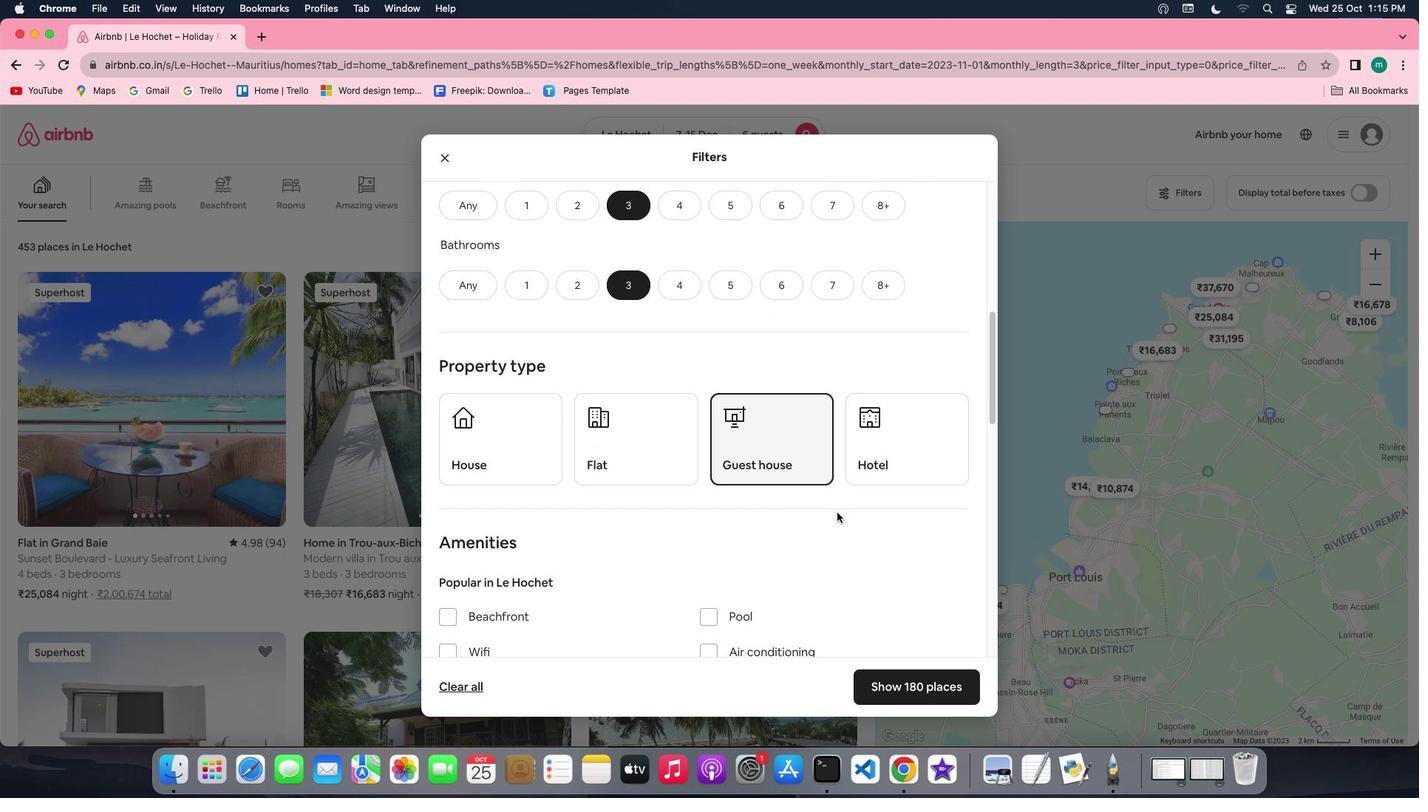 
Action: Mouse scrolled (837, 512) with delta (0, 0)
Screenshot: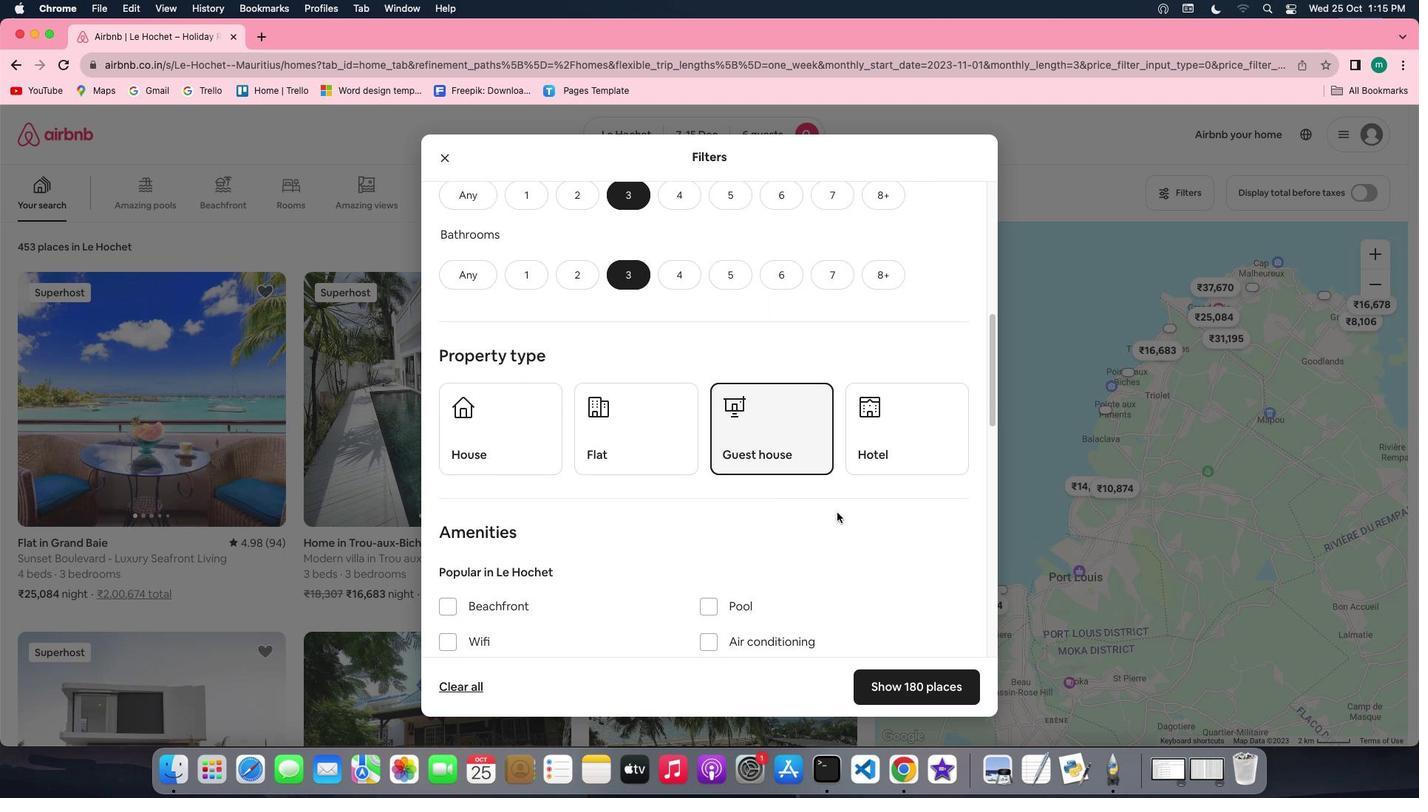
Action: Mouse scrolled (837, 512) with delta (0, 0)
Screenshot: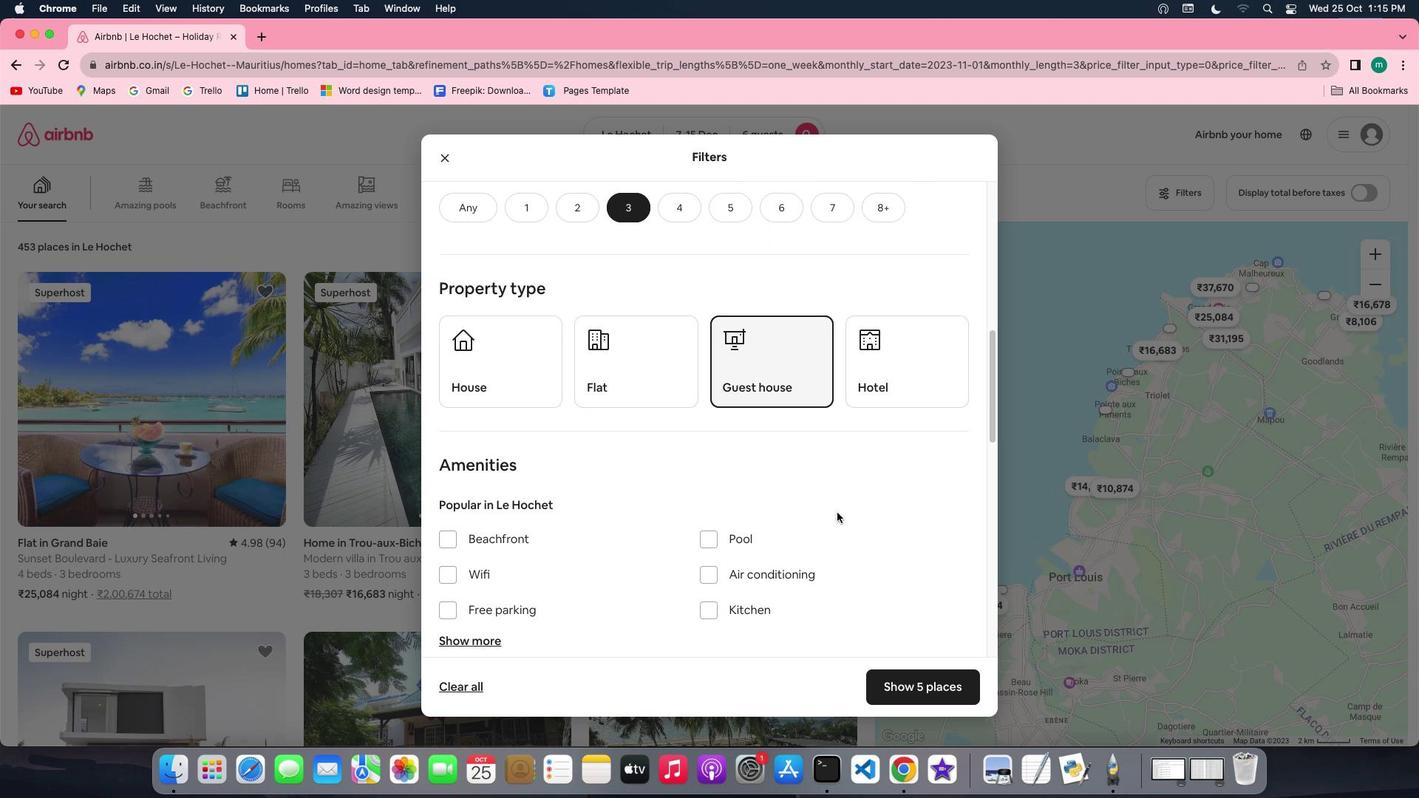 
Action: Mouse scrolled (837, 512) with delta (0, 0)
Screenshot: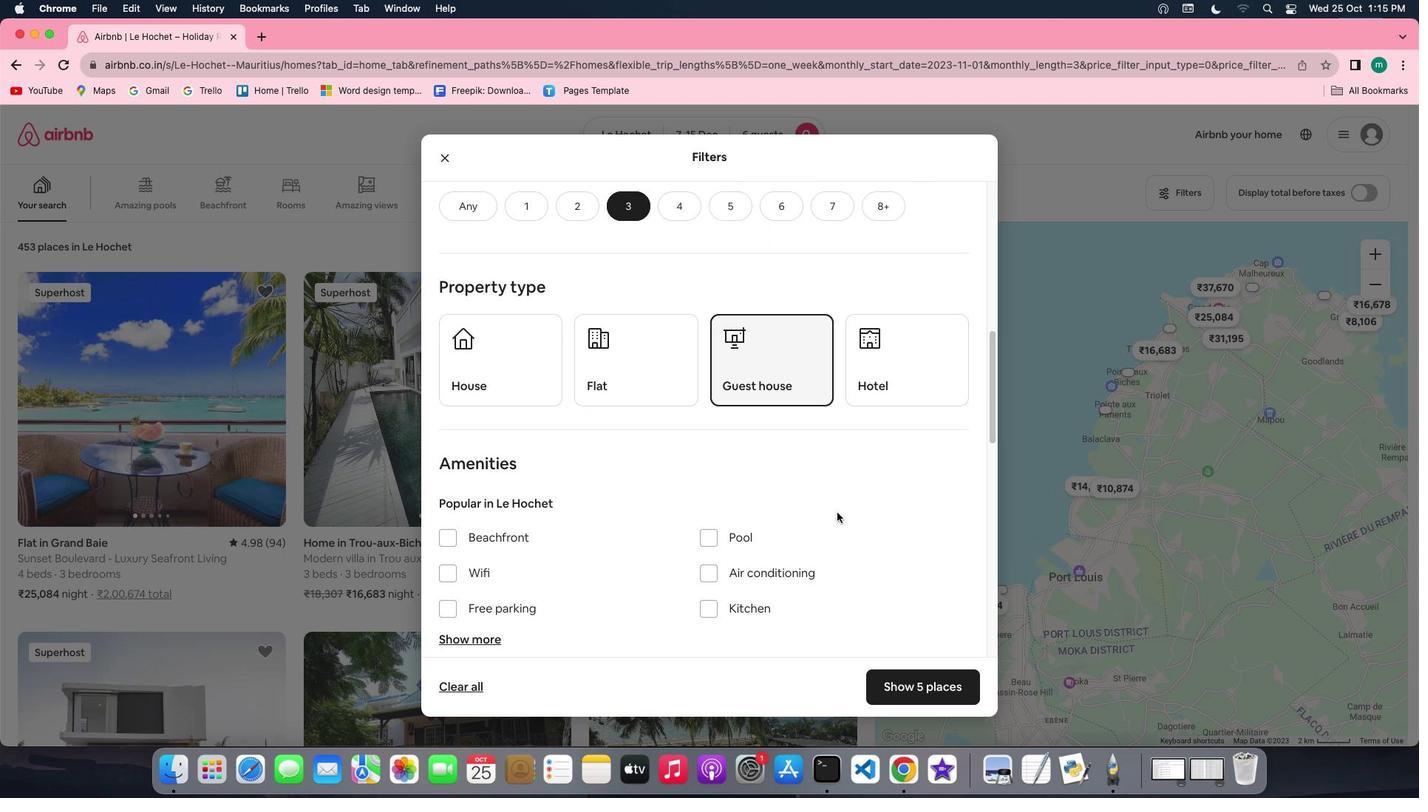 
Action: Mouse scrolled (837, 512) with delta (0, 0)
Screenshot: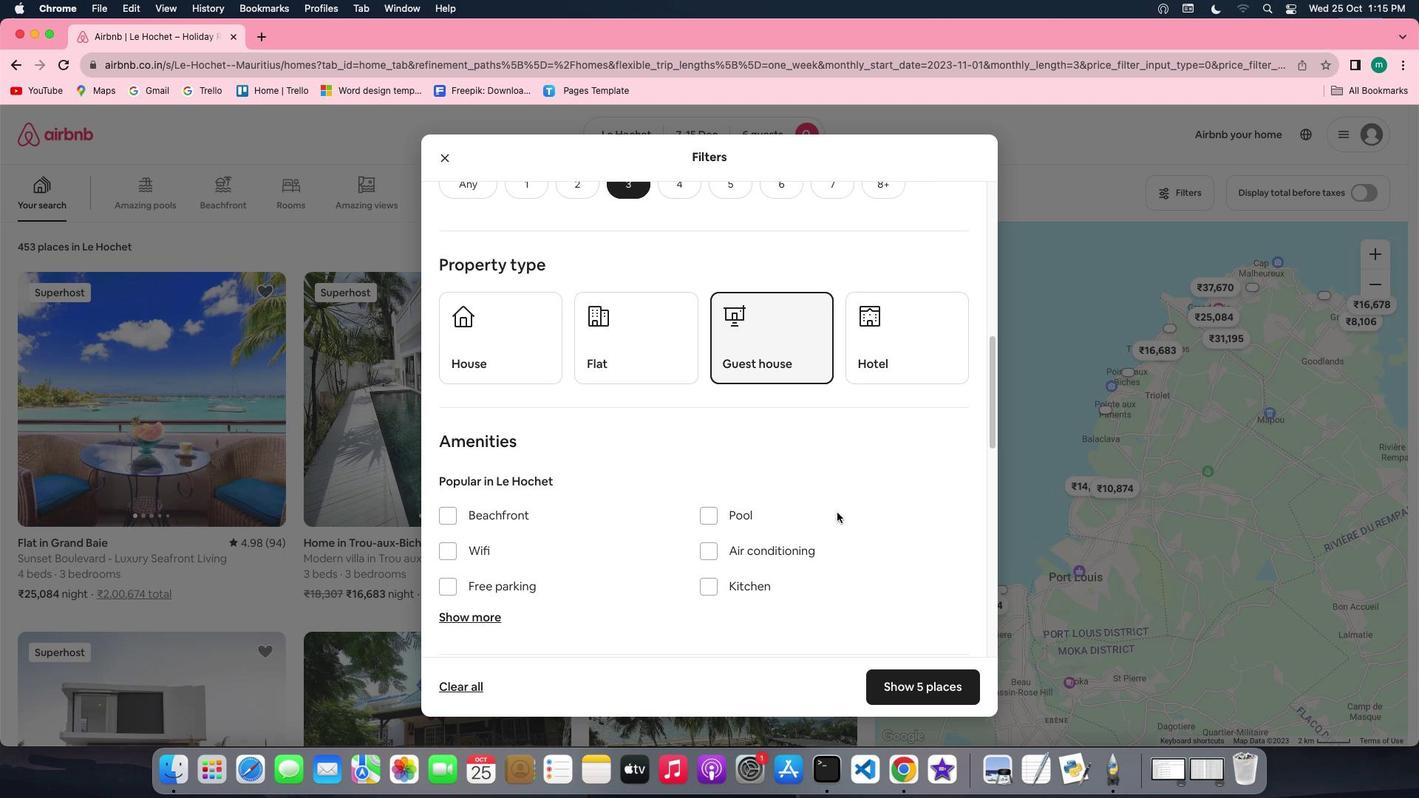 
Action: Mouse scrolled (837, 512) with delta (0, 0)
Screenshot: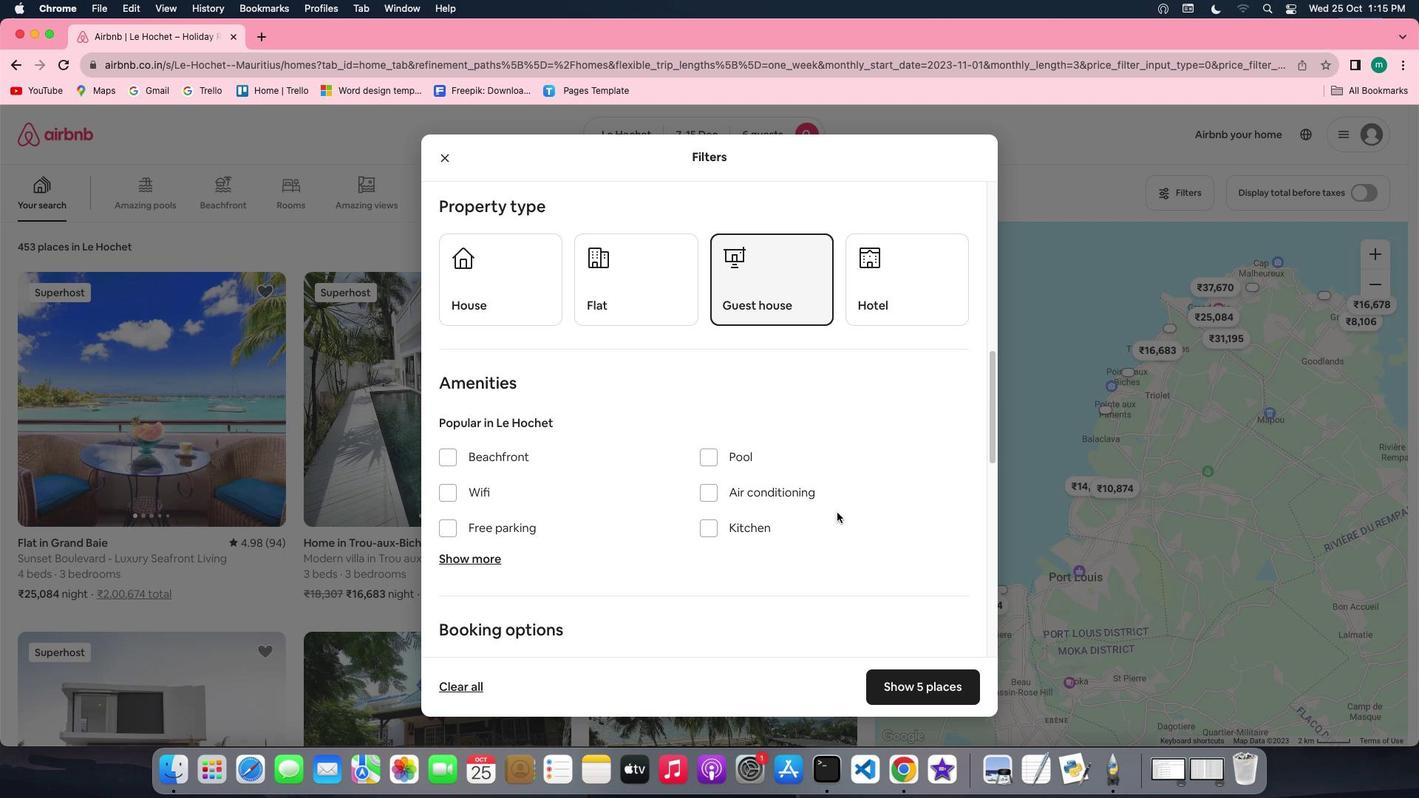
Action: Mouse scrolled (837, 512) with delta (0, 0)
Screenshot: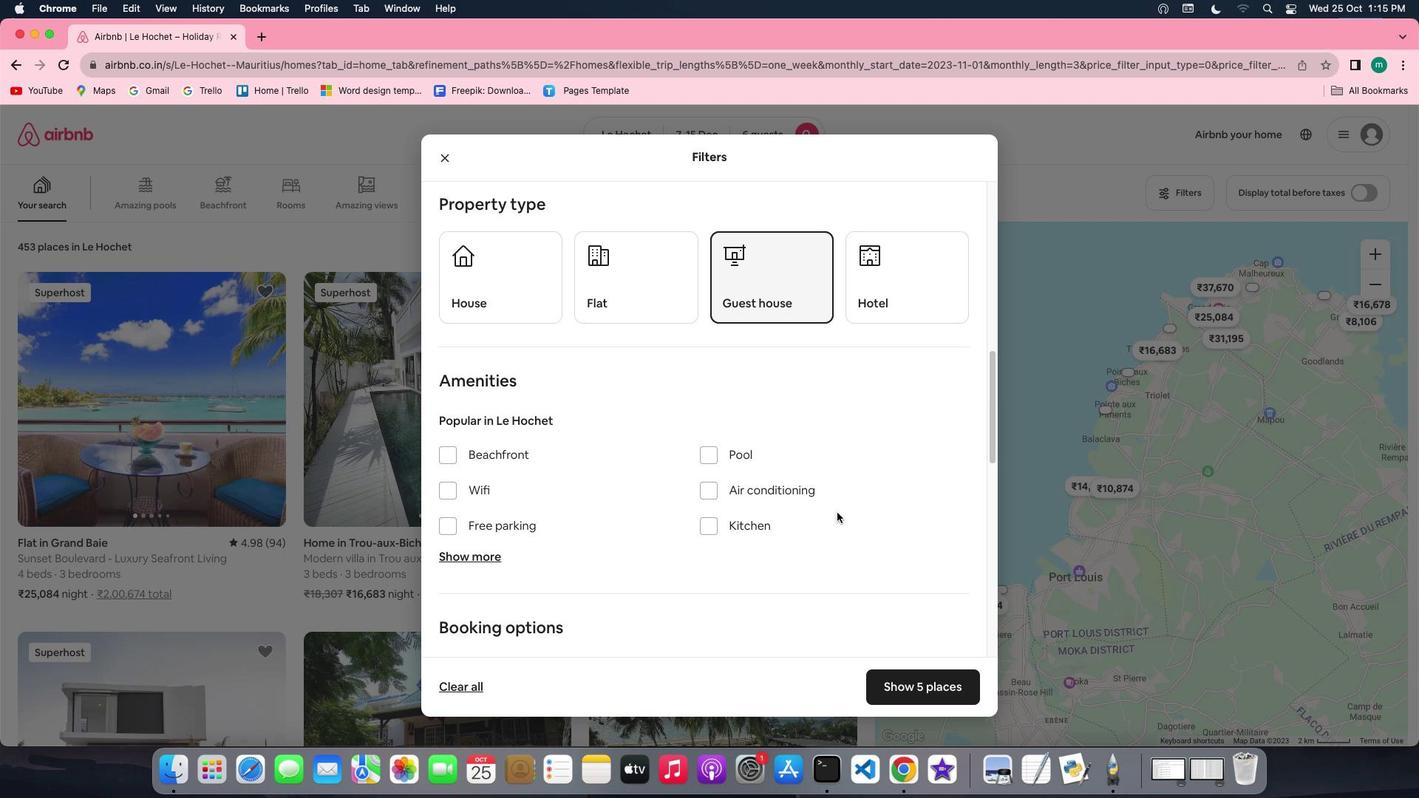 
Action: Mouse scrolled (837, 512) with delta (0, 0)
Screenshot: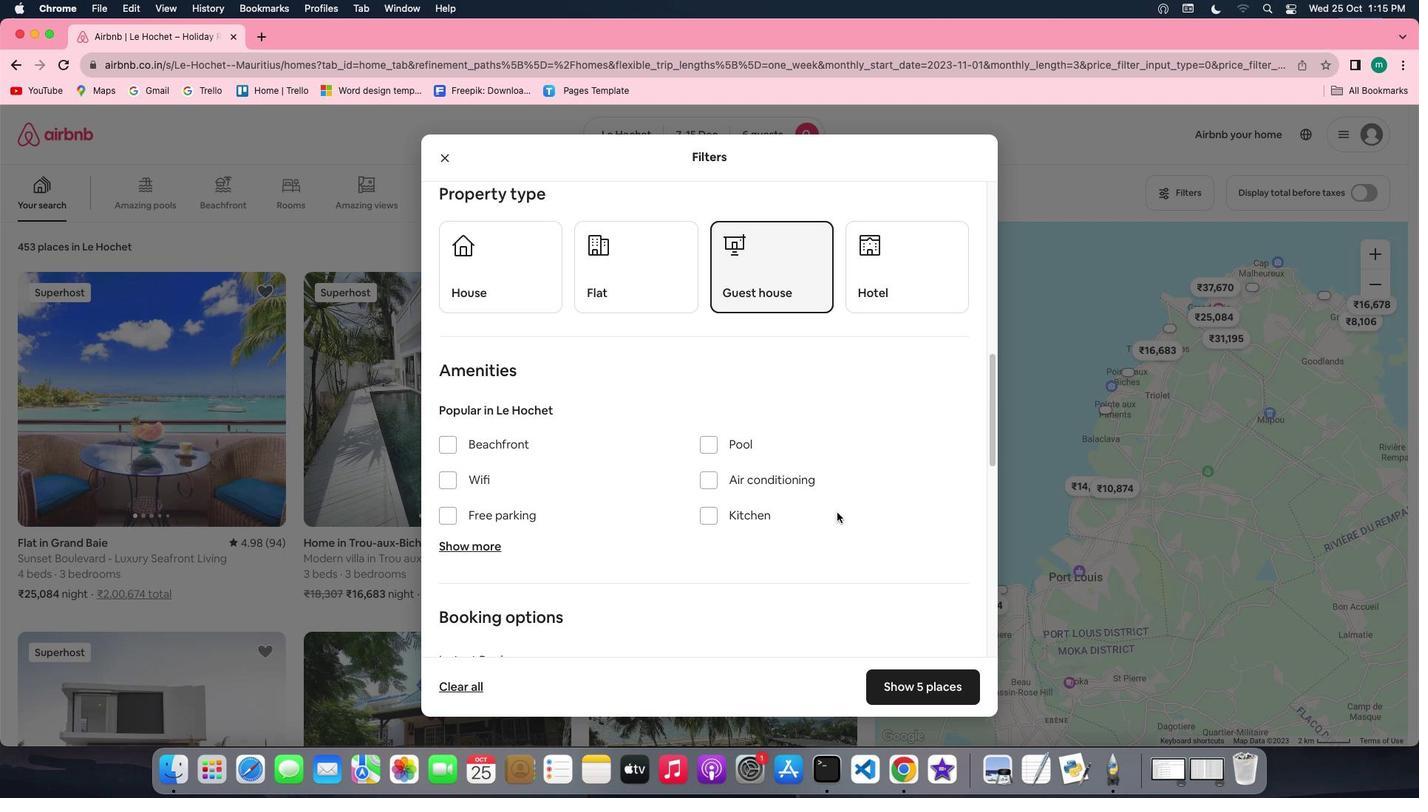 
Action: Mouse scrolled (837, 512) with delta (0, 0)
Screenshot: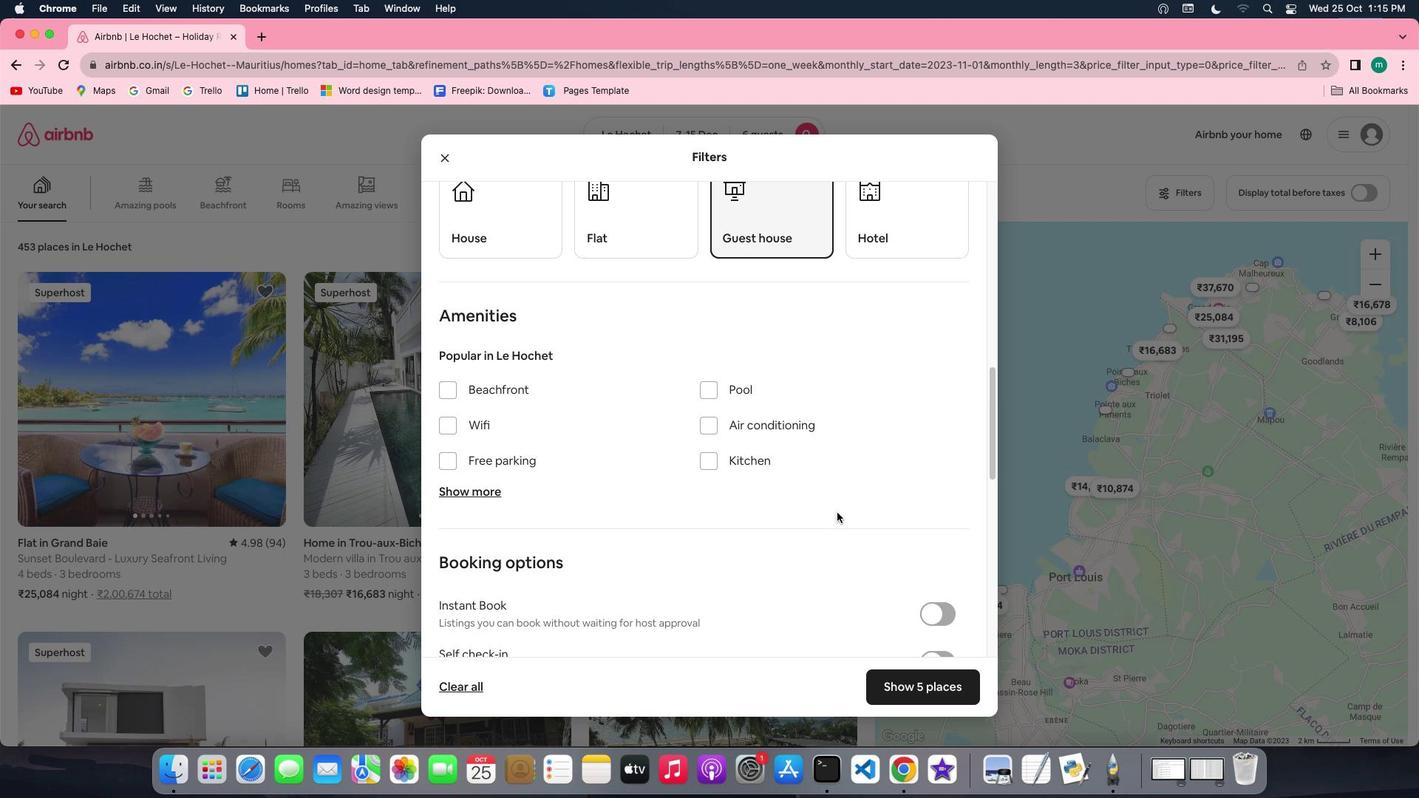 
Action: Mouse scrolled (837, 512) with delta (0, 0)
Screenshot: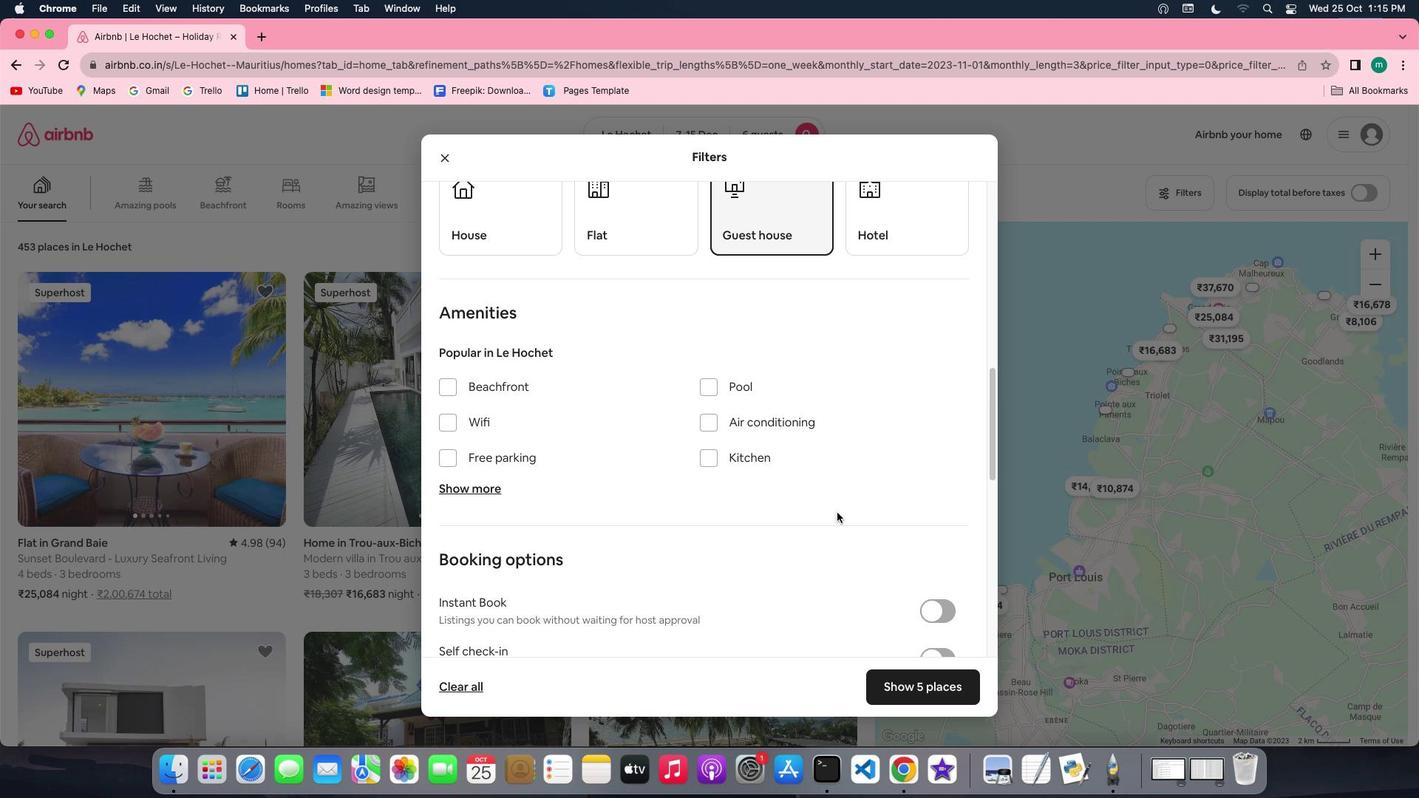 
Action: Mouse scrolled (837, 512) with delta (0, -1)
Screenshot: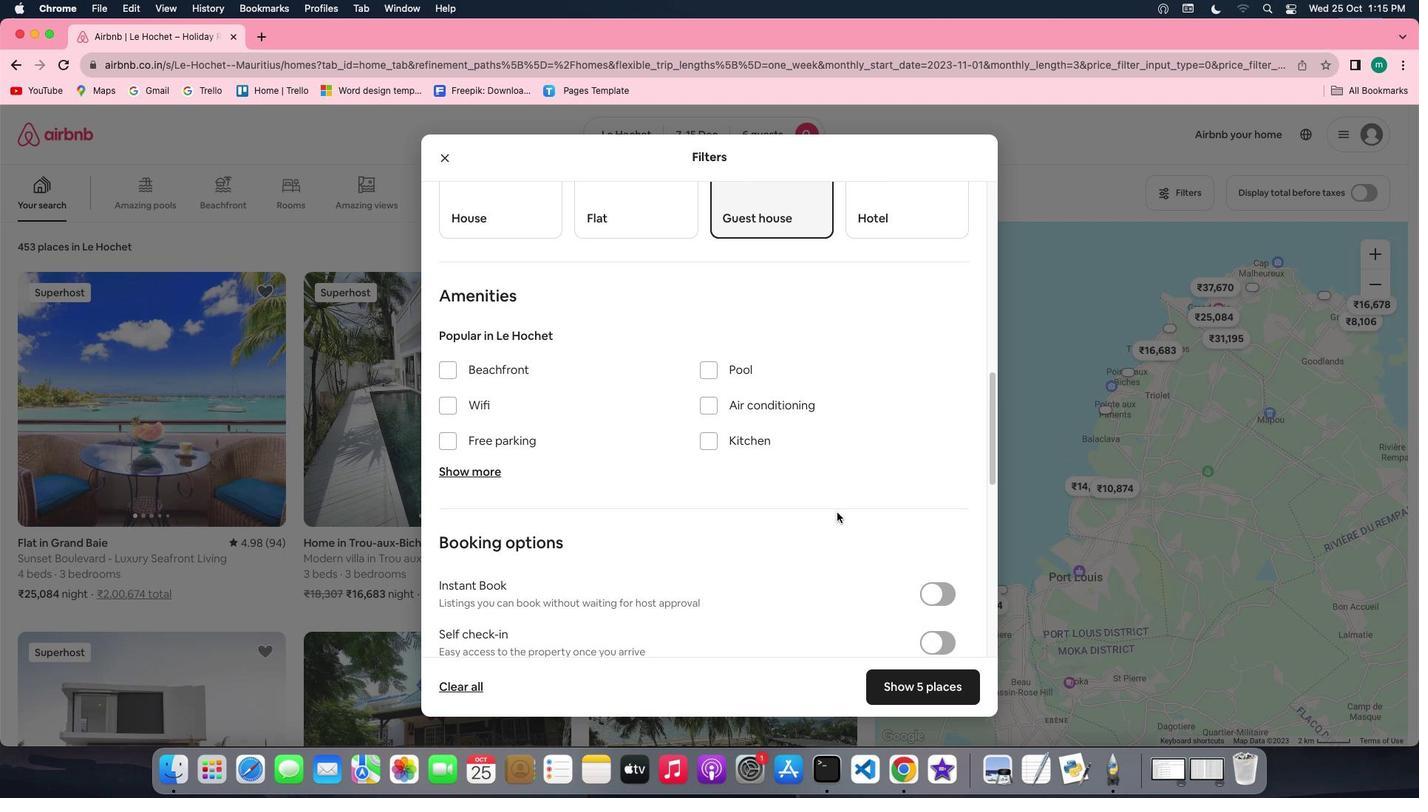
Action: Mouse moved to (459, 407)
Screenshot: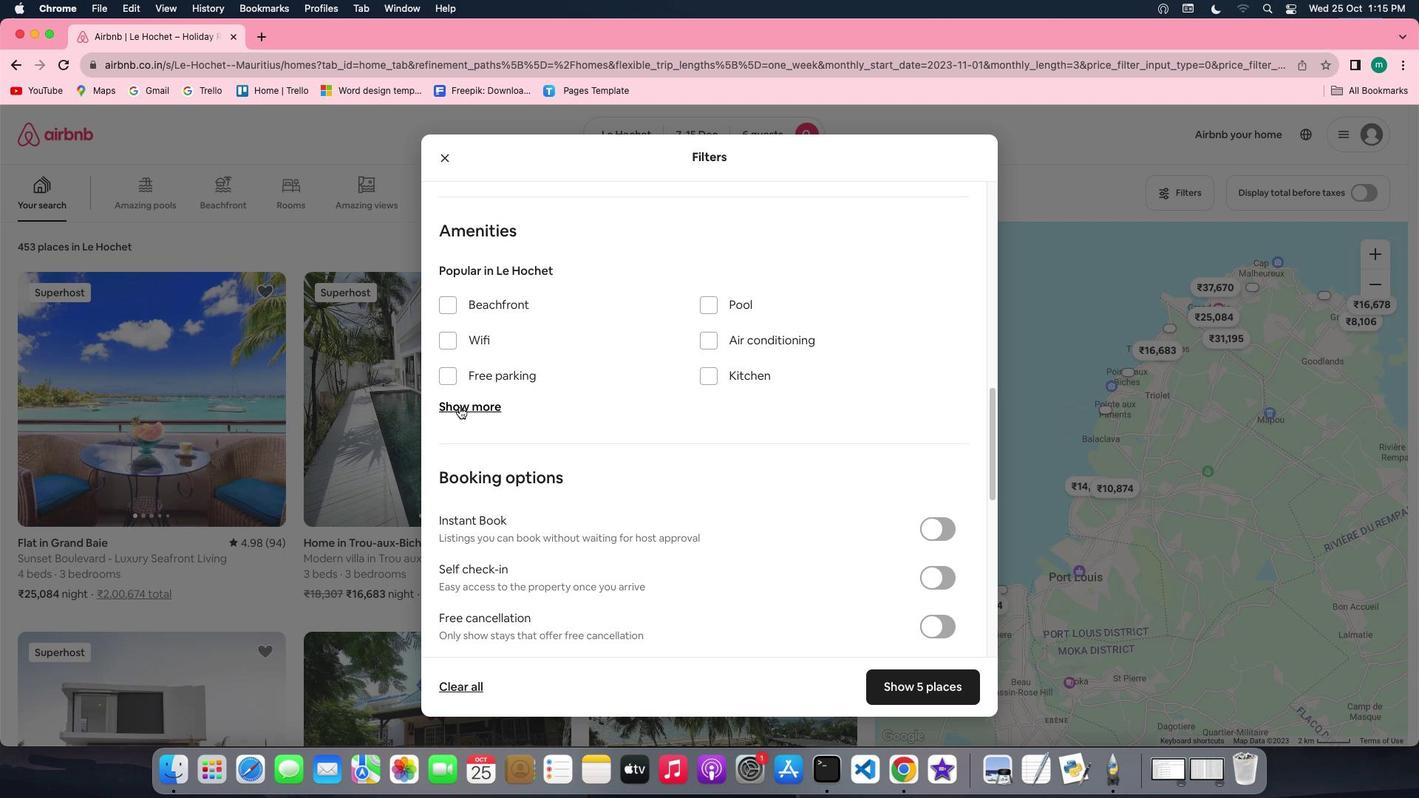 
Action: Mouse pressed left at (459, 407)
Screenshot: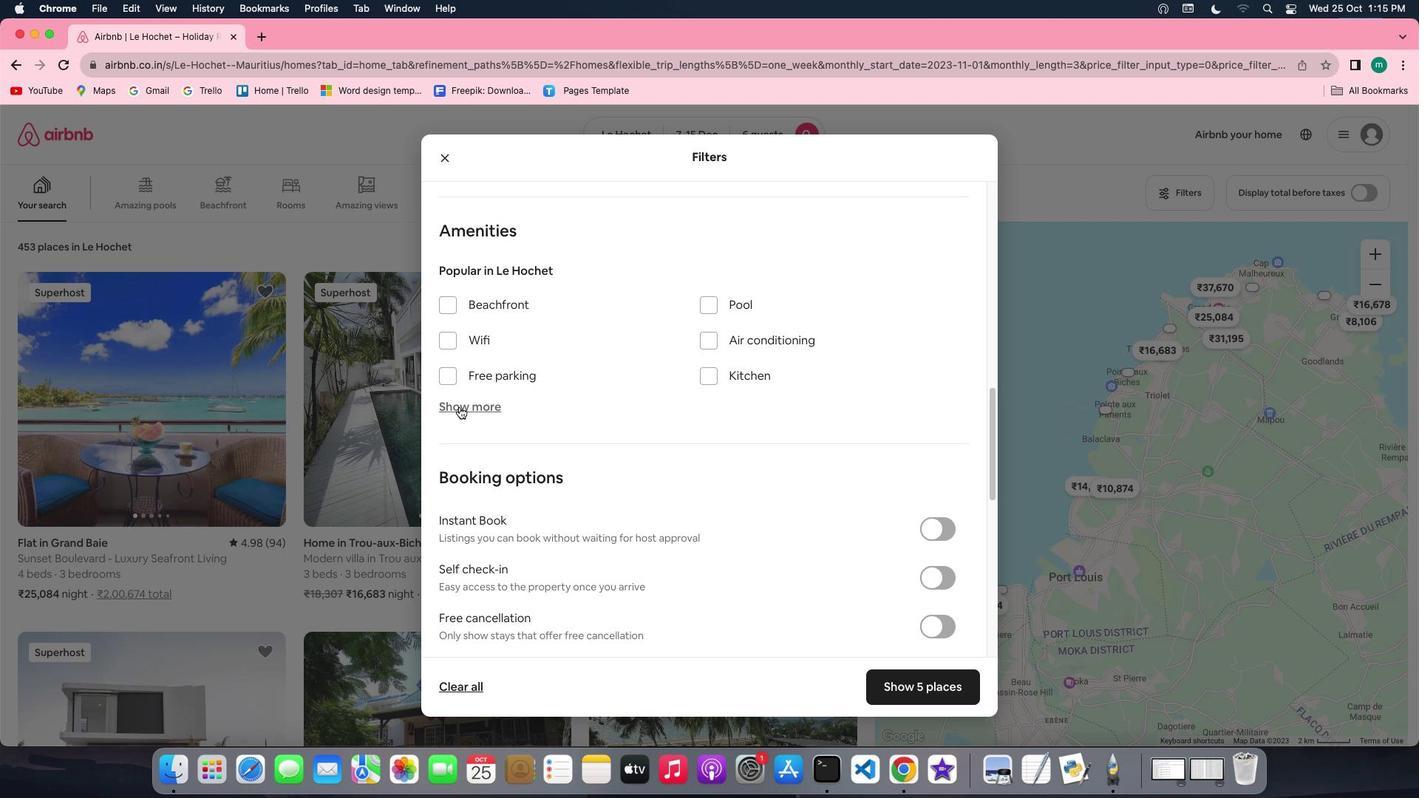 
Action: Mouse moved to (761, 457)
Screenshot: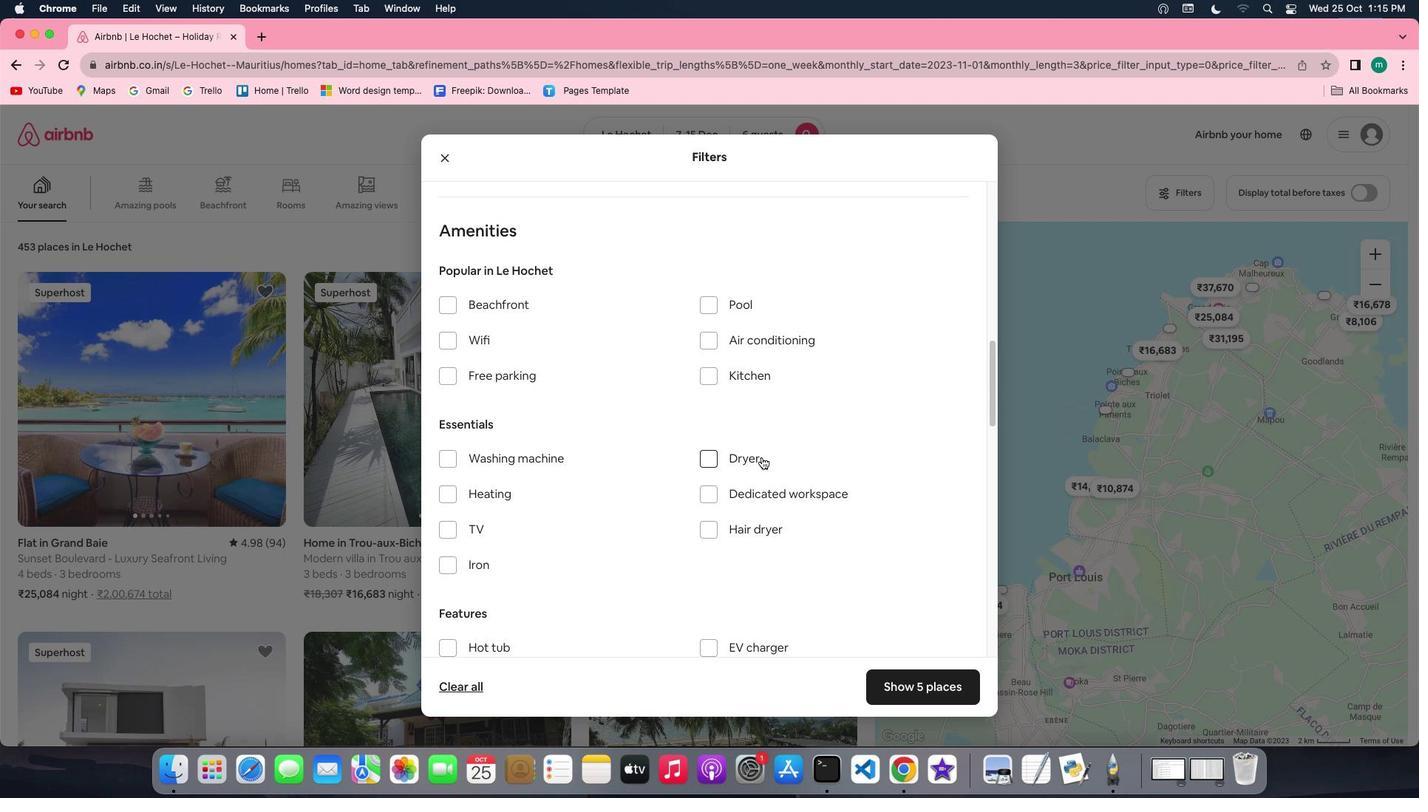 
Action: Mouse scrolled (761, 457) with delta (0, 0)
Screenshot: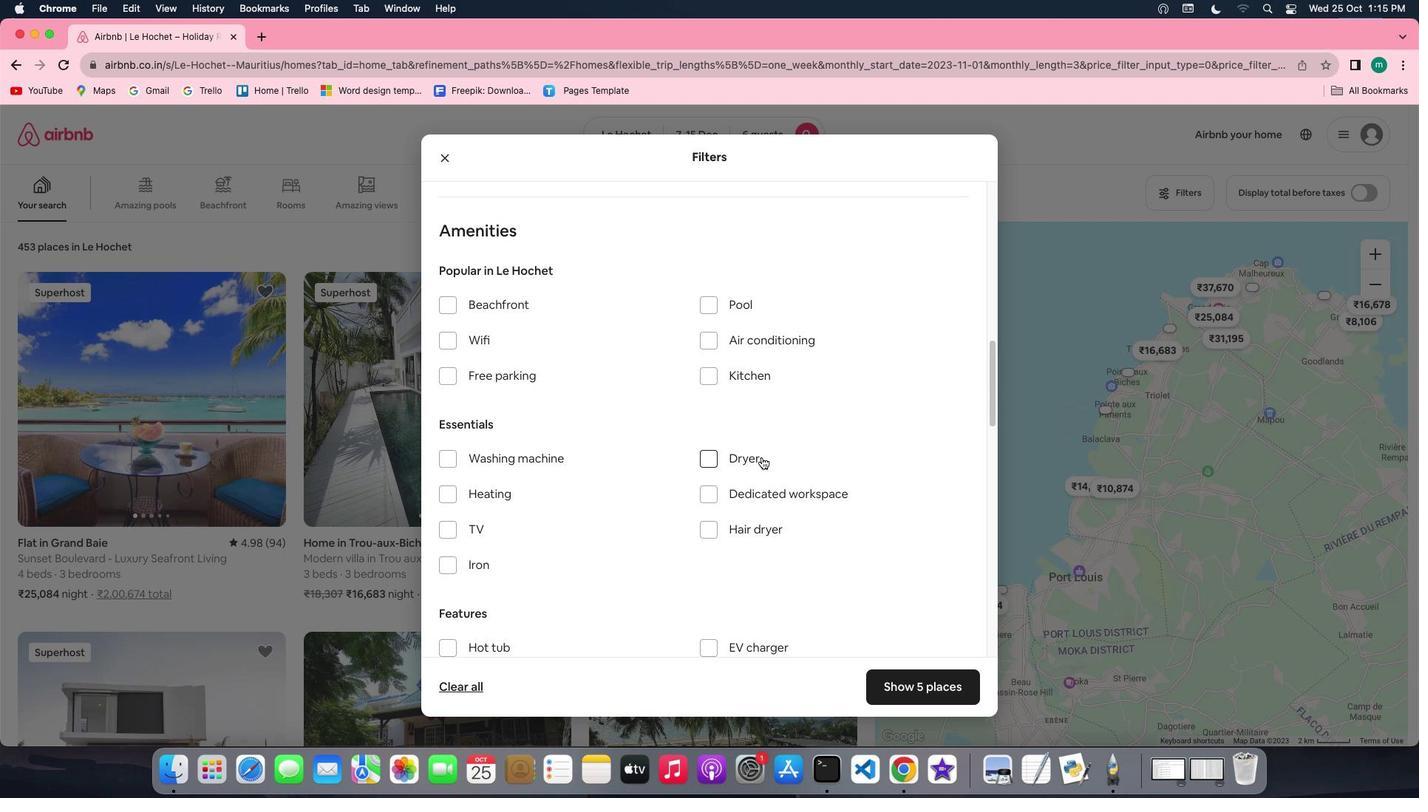 
Action: Mouse scrolled (761, 457) with delta (0, 0)
Screenshot: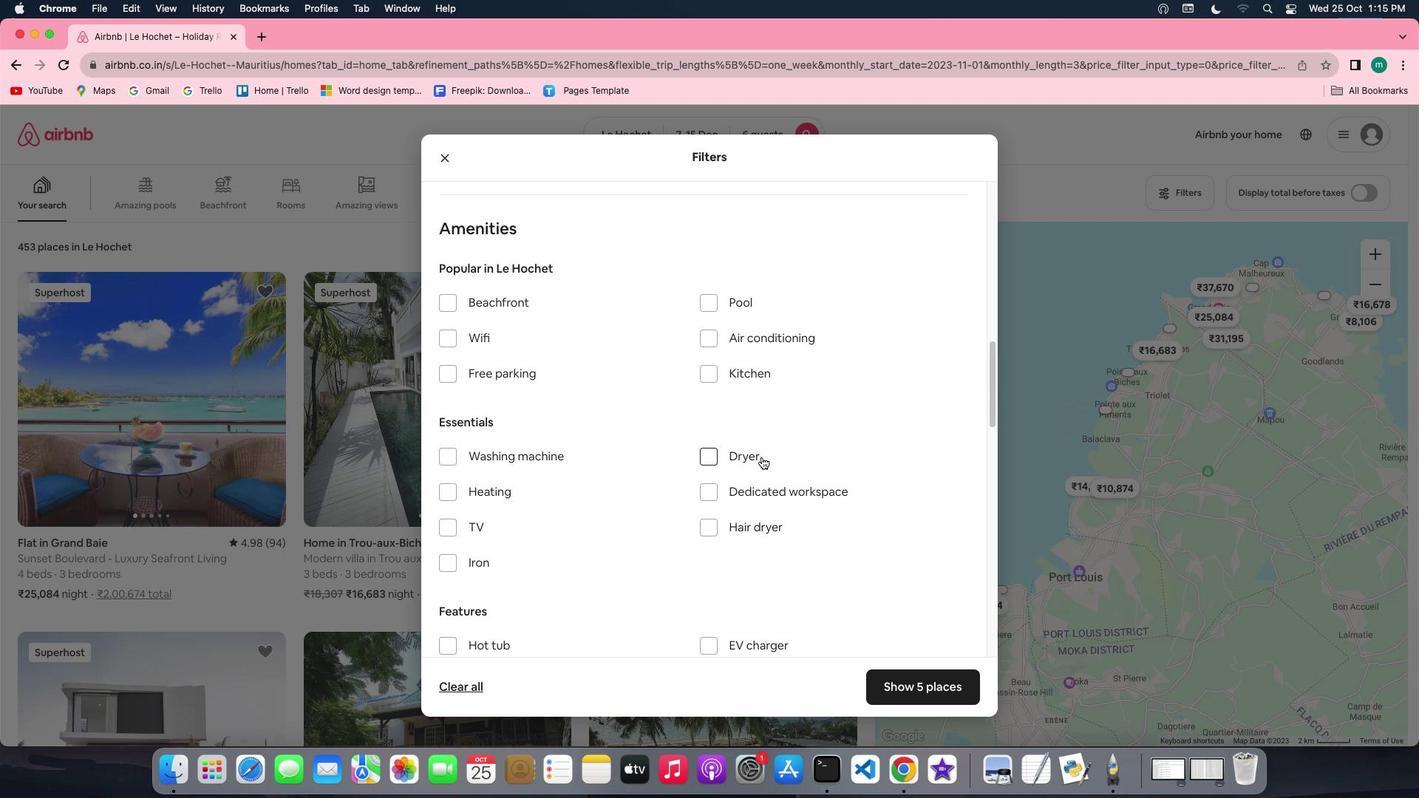 
Action: Mouse moved to (522, 436)
Screenshot: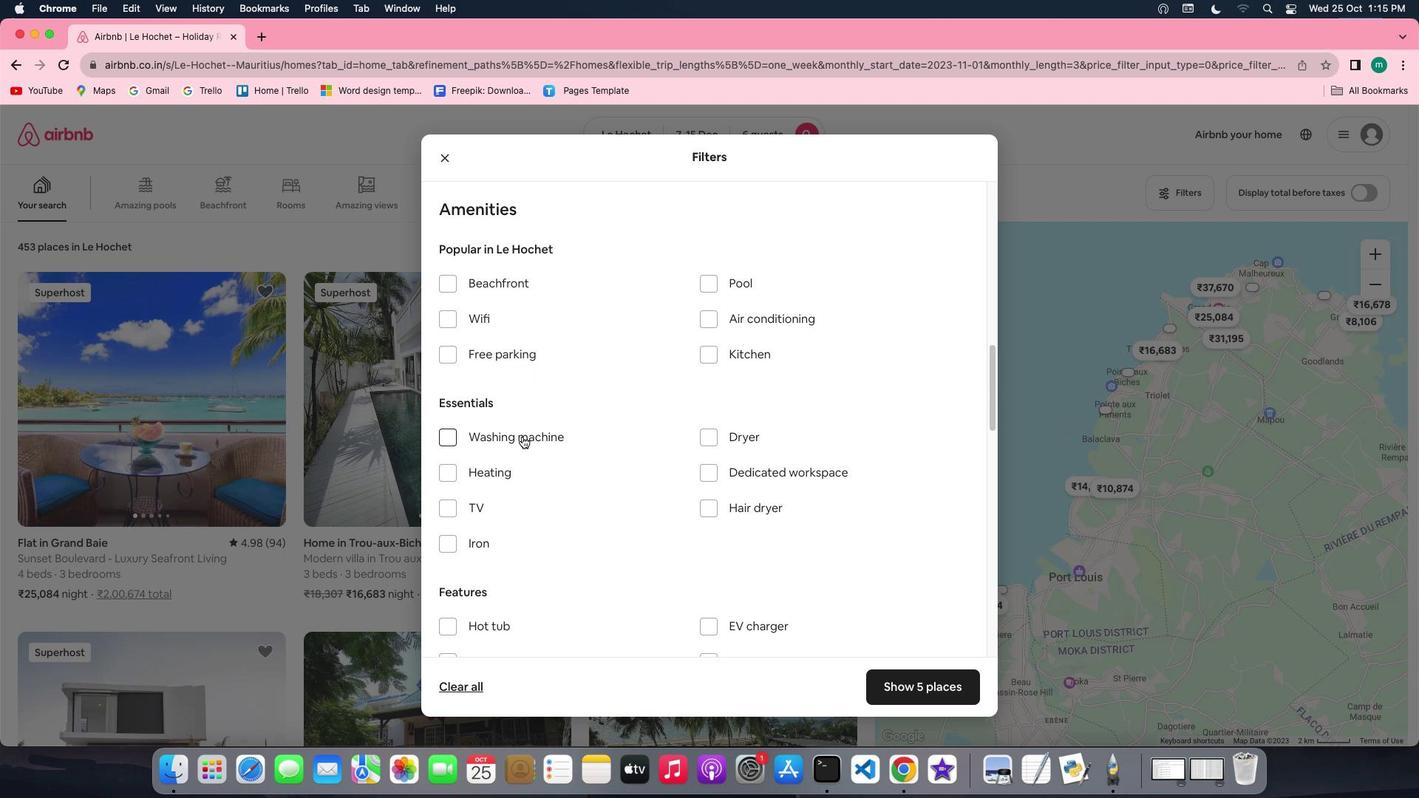 
Action: Mouse pressed left at (522, 436)
Screenshot: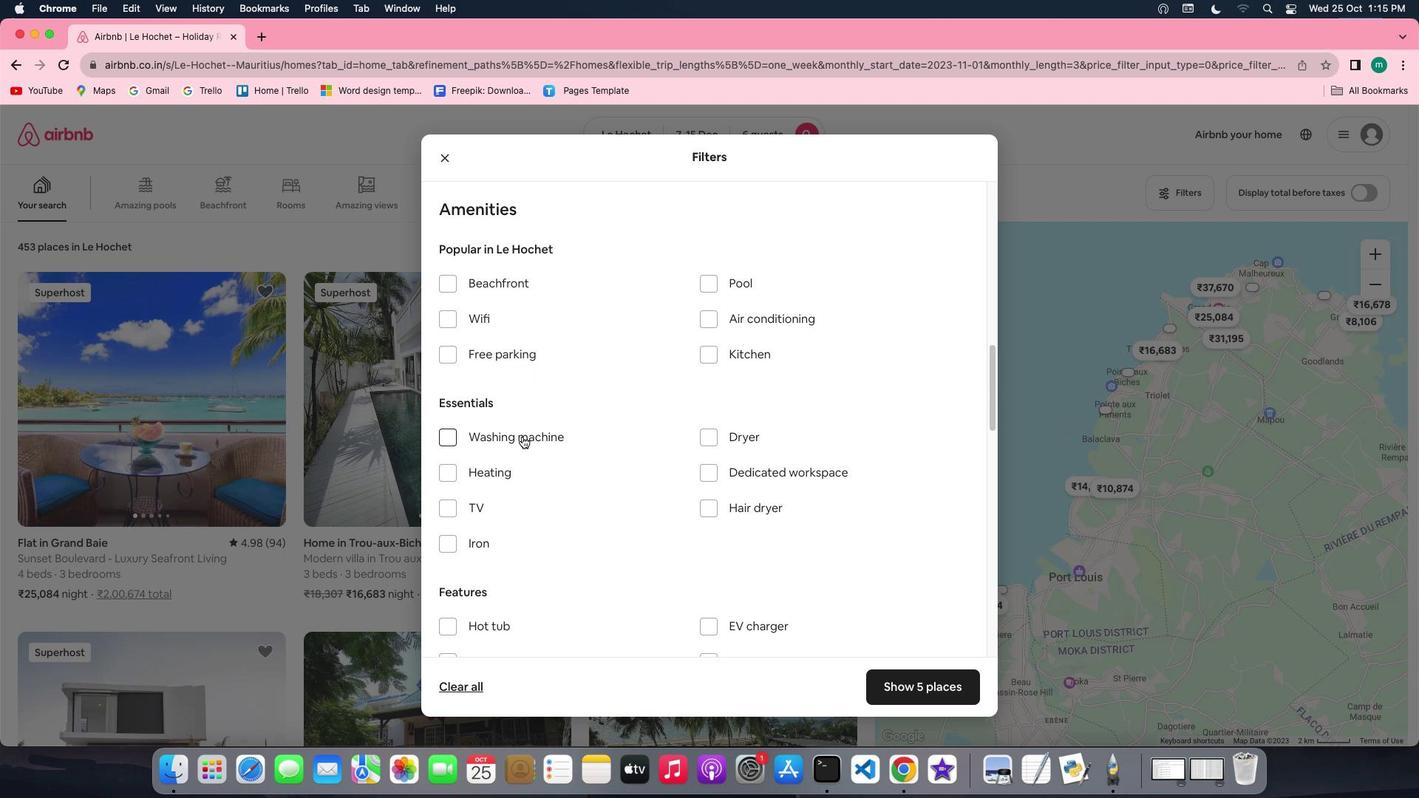 
Action: Mouse moved to (808, 511)
Screenshot: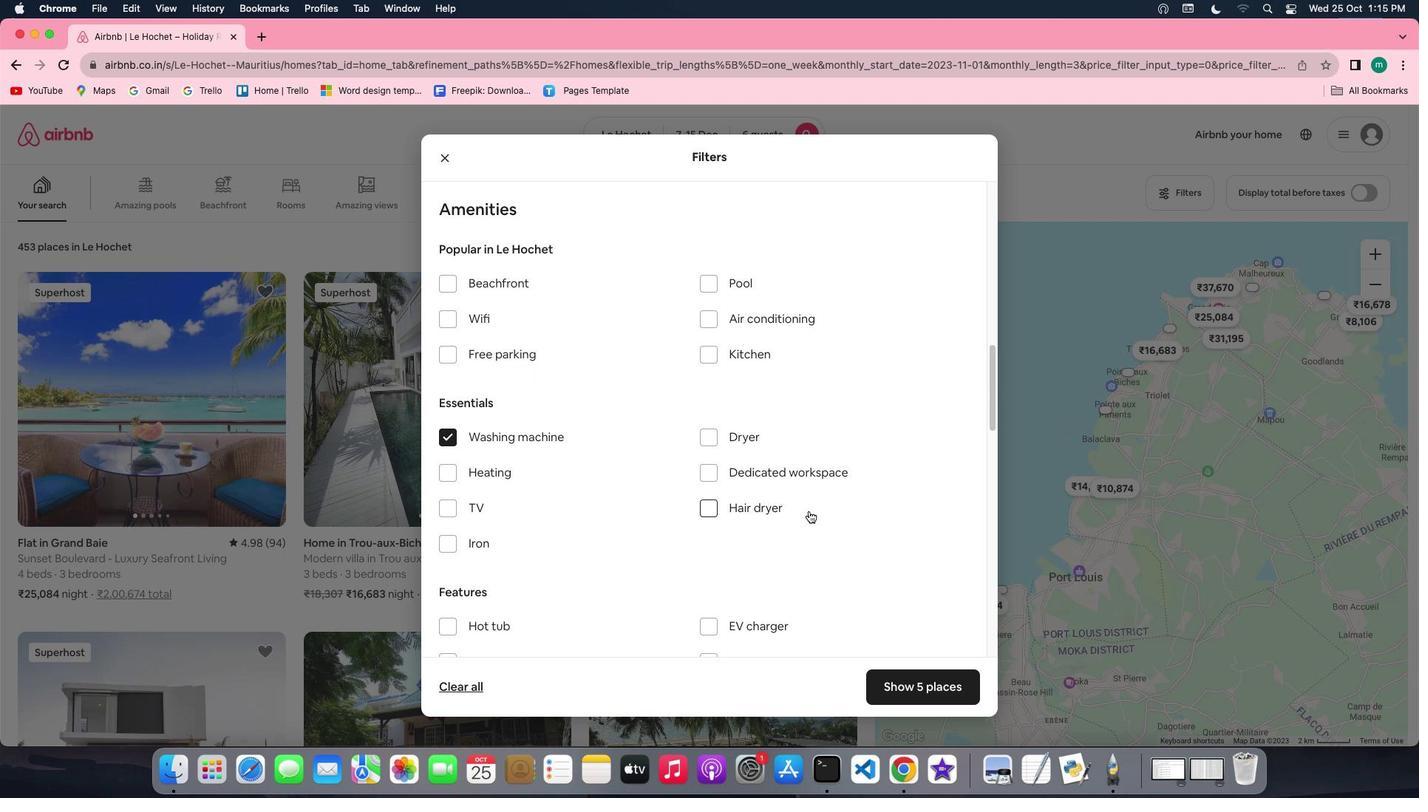 
Action: Mouse scrolled (808, 511) with delta (0, 0)
Screenshot: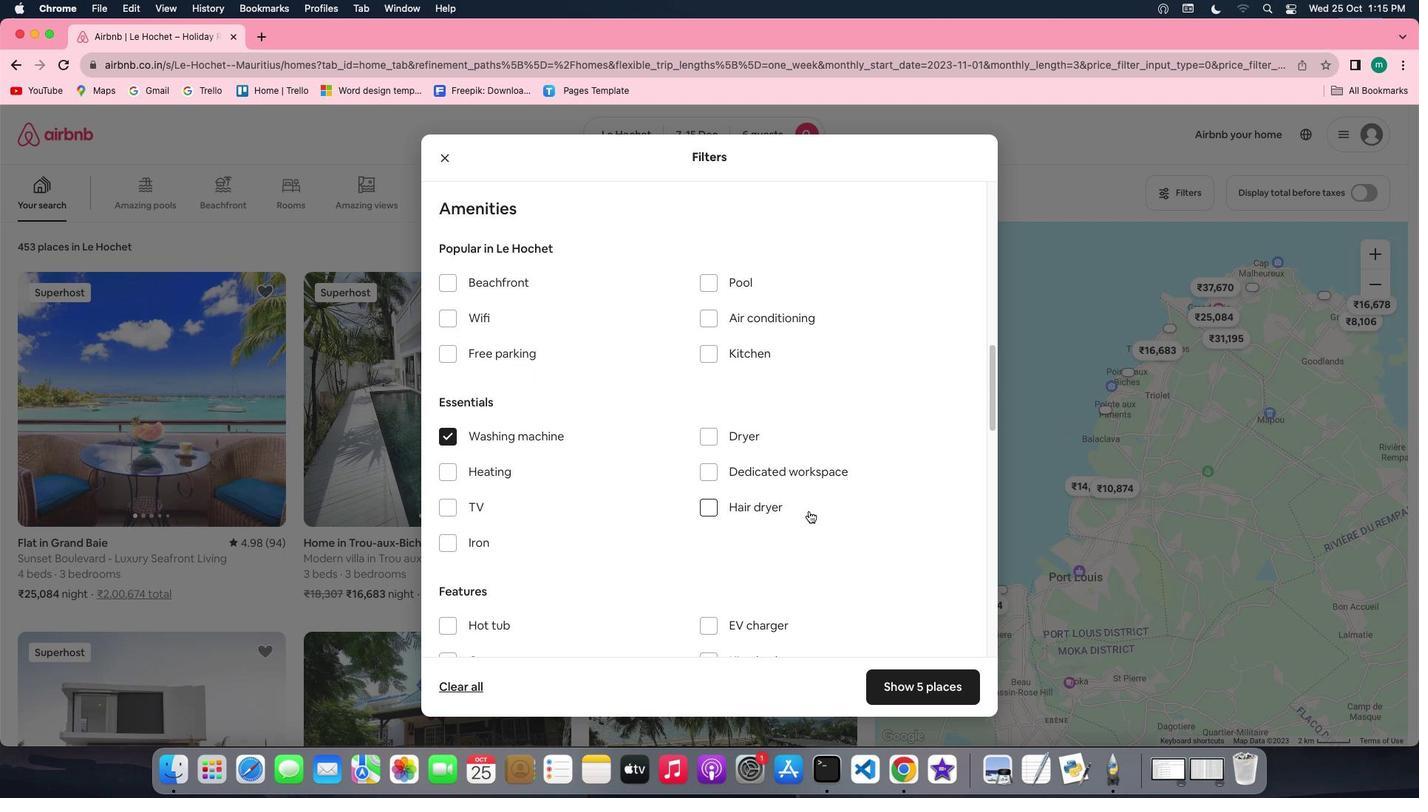 
Action: Mouse scrolled (808, 511) with delta (0, 0)
Screenshot: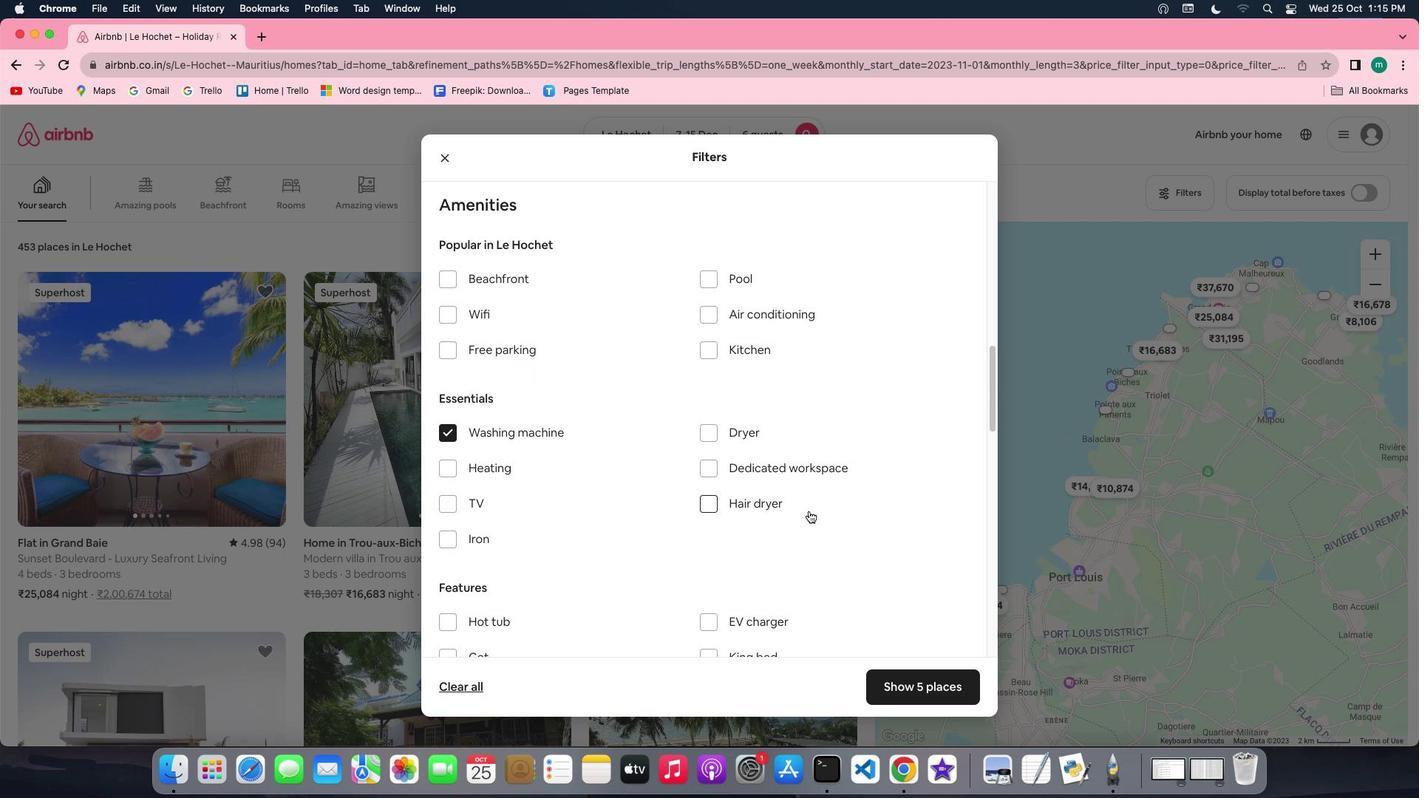 
Action: Mouse scrolled (808, 511) with delta (0, 0)
Screenshot: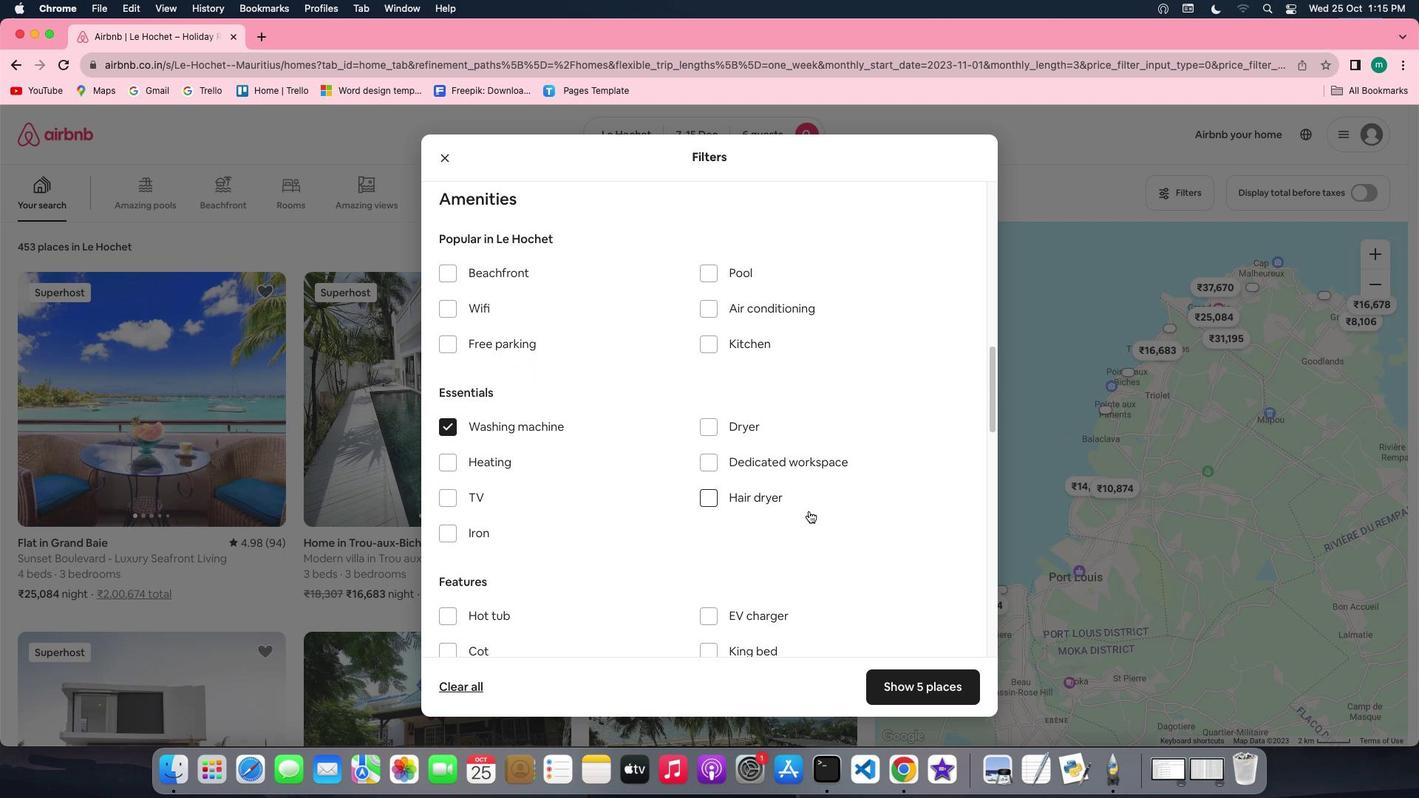 
Action: Mouse scrolled (808, 511) with delta (0, 0)
Screenshot: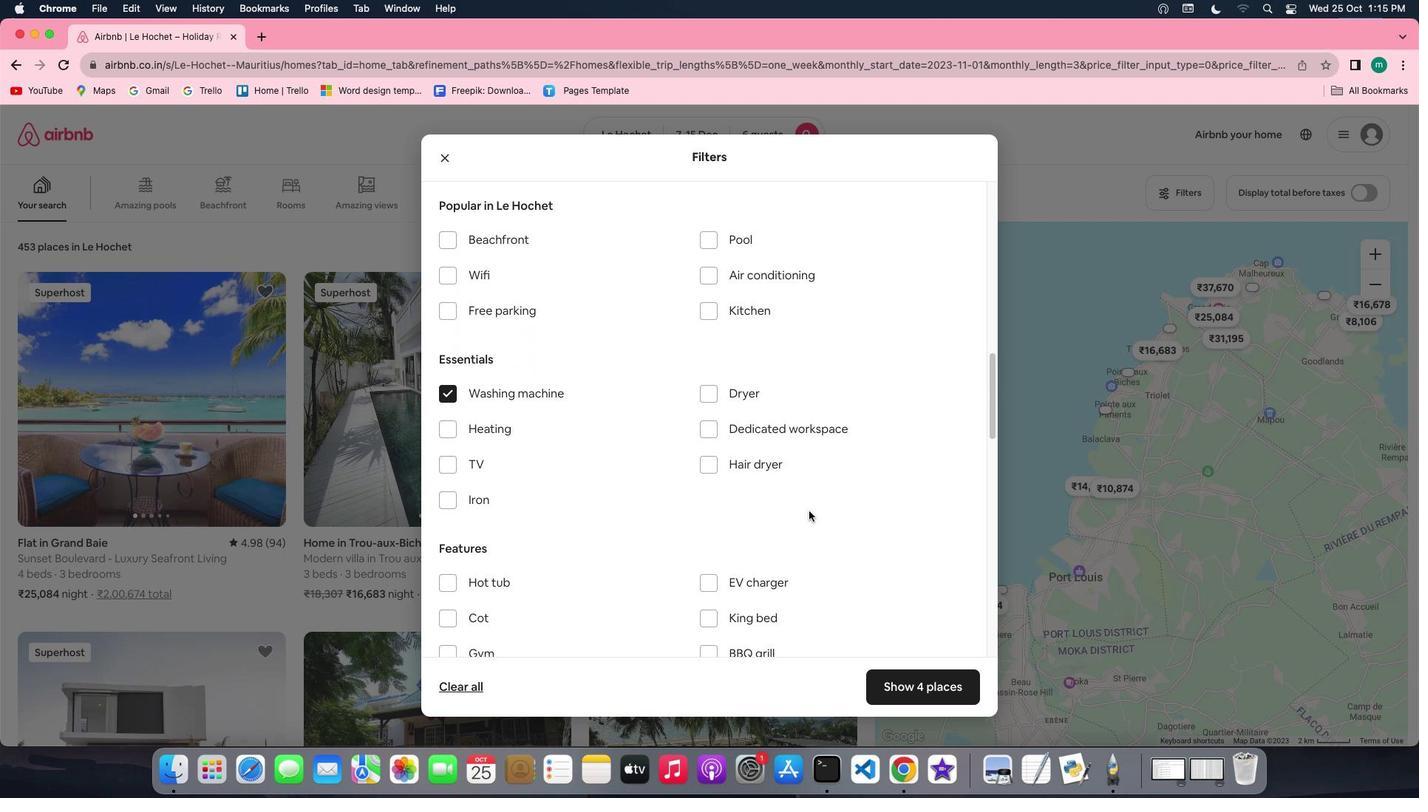 
Action: Mouse scrolled (808, 511) with delta (0, 0)
Screenshot: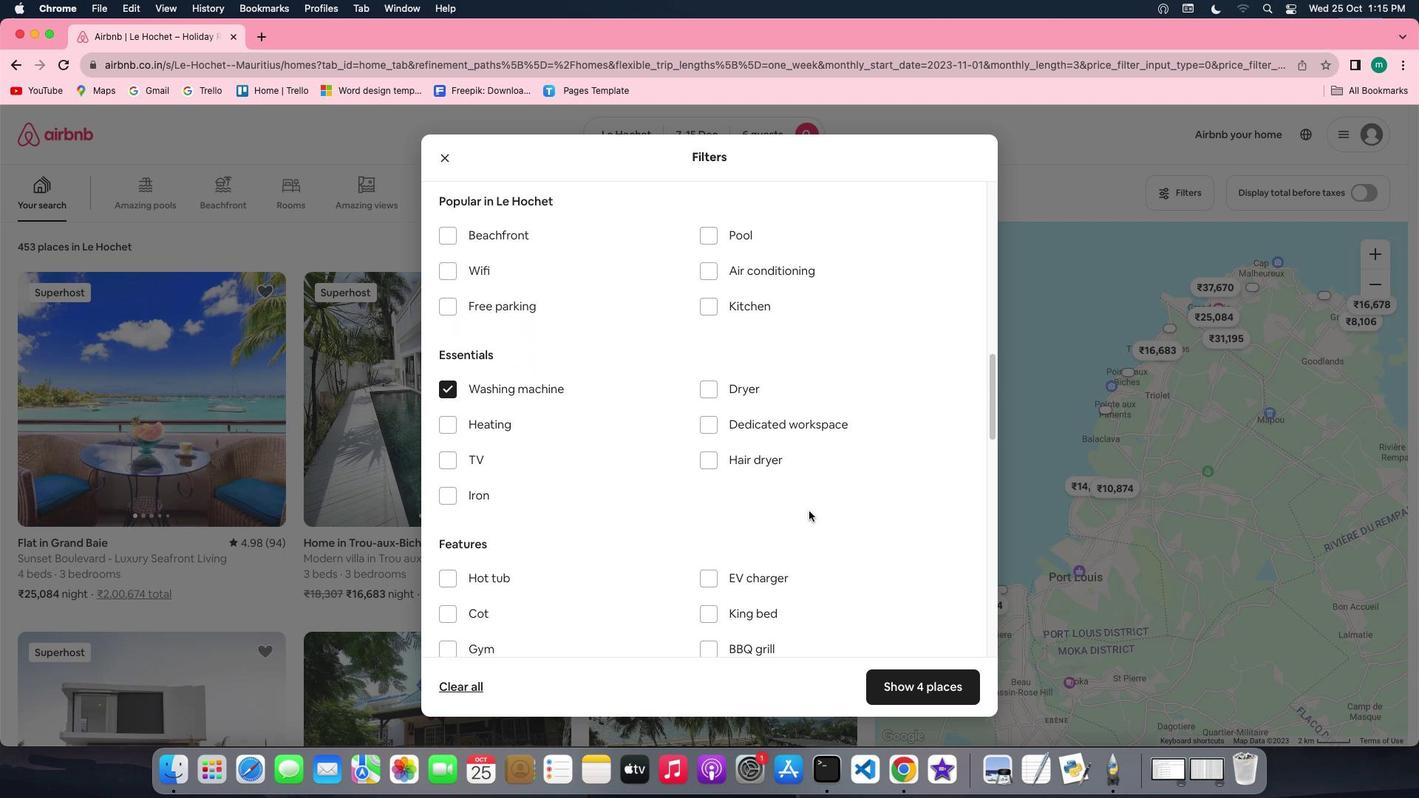 
Action: Mouse scrolled (808, 511) with delta (0, -1)
Screenshot: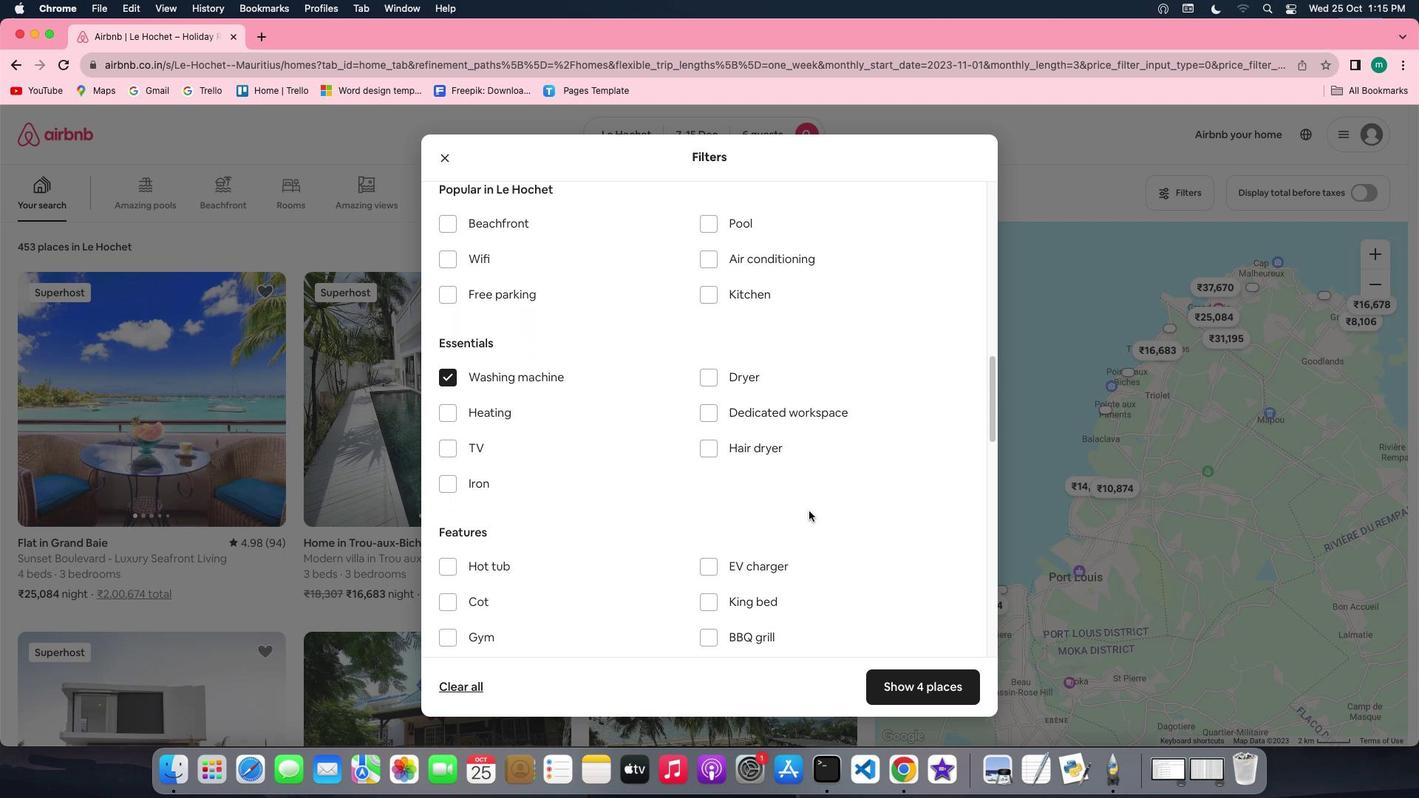 
Action: Mouse scrolled (808, 511) with delta (0, 0)
Screenshot: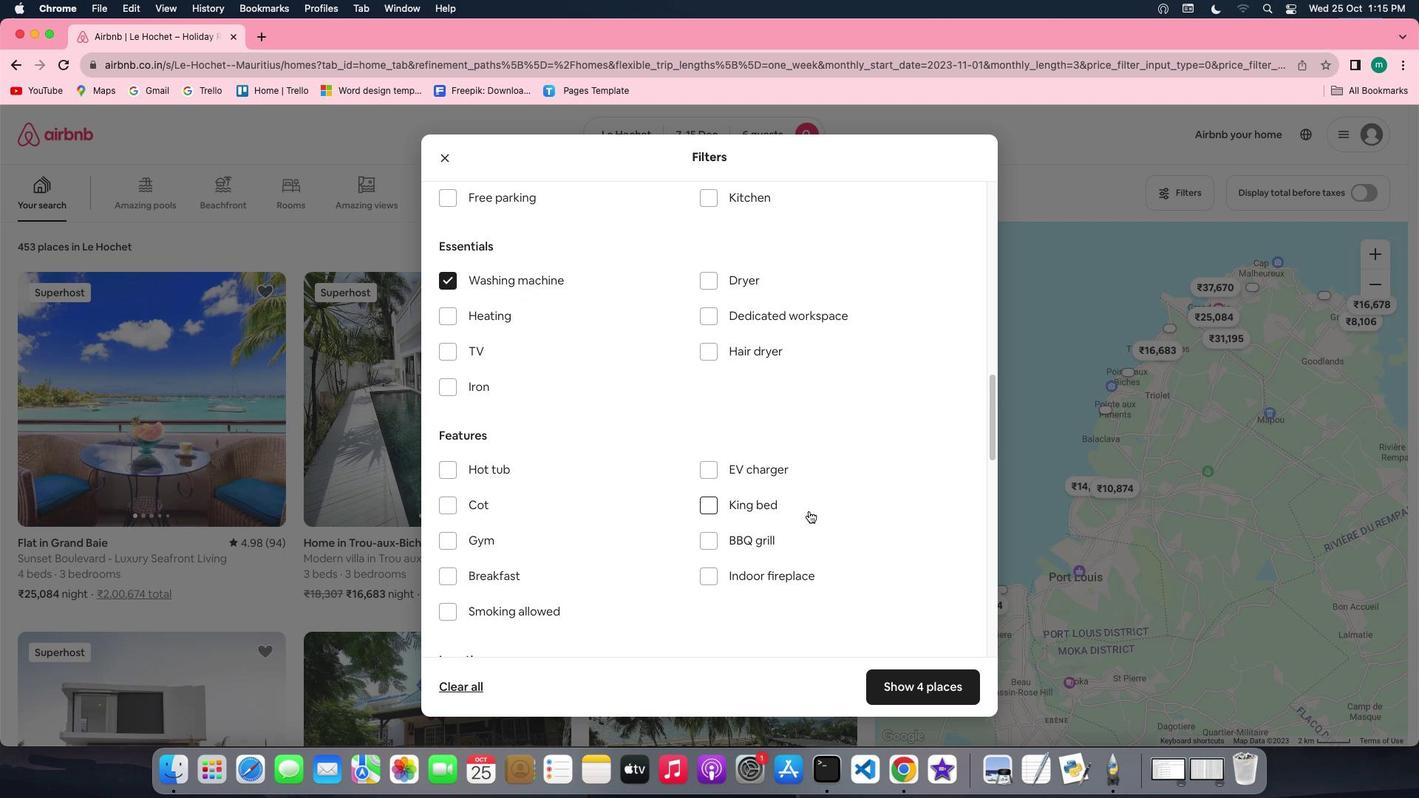 
Action: Mouse scrolled (808, 511) with delta (0, 0)
Screenshot: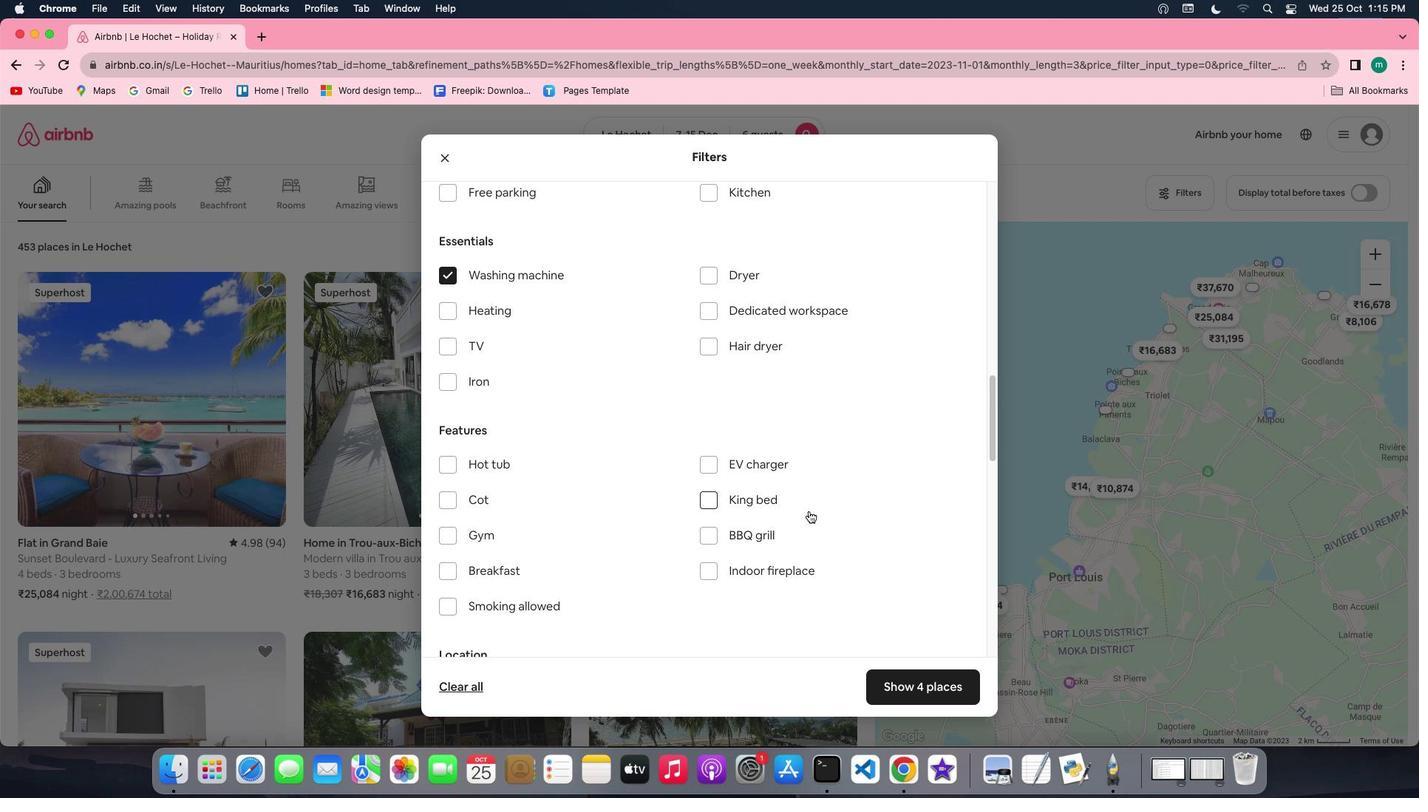 
Action: Mouse scrolled (808, 511) with delta (0, -1)
Screenshot: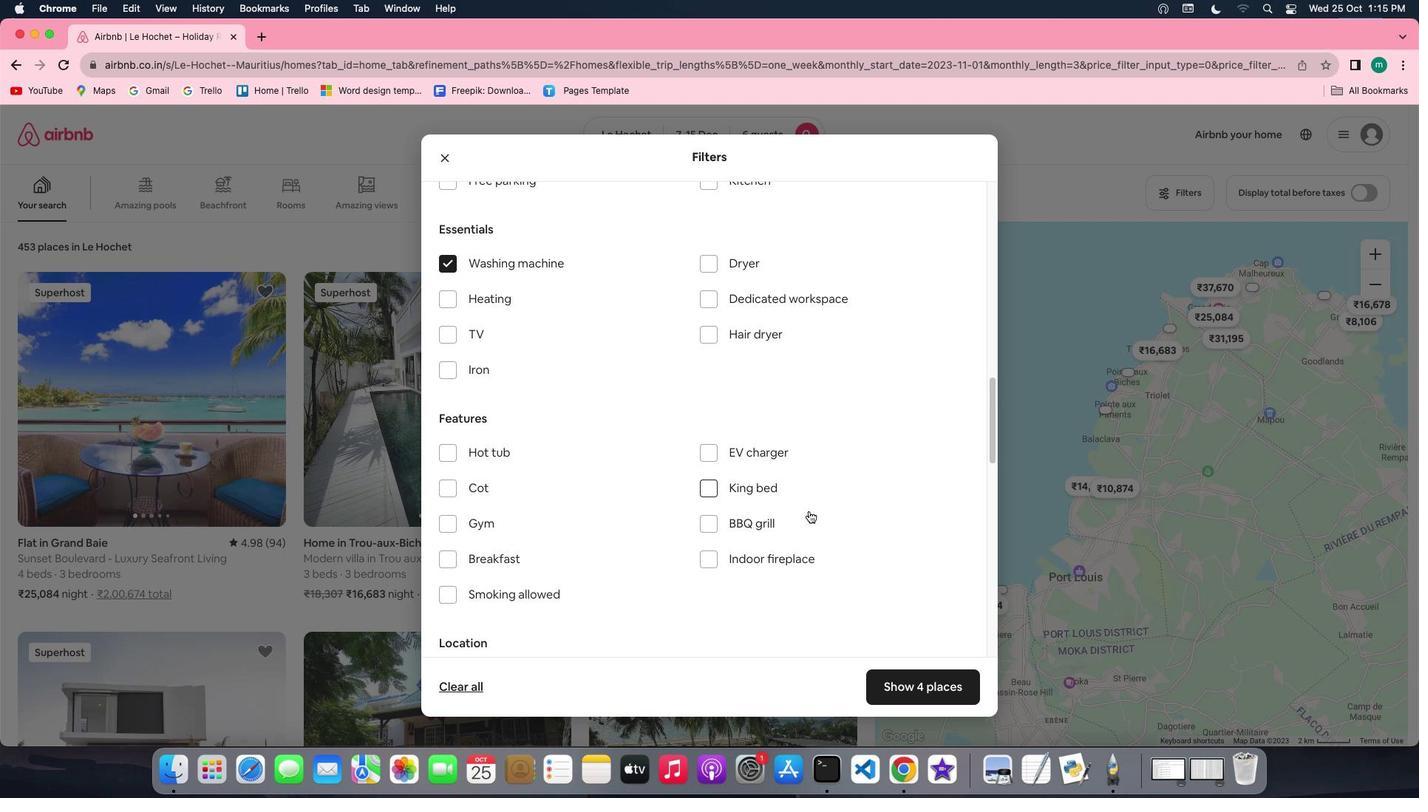 
Action: Mouse scrolled (808, 511) with delta (0, 0)
Screenshot: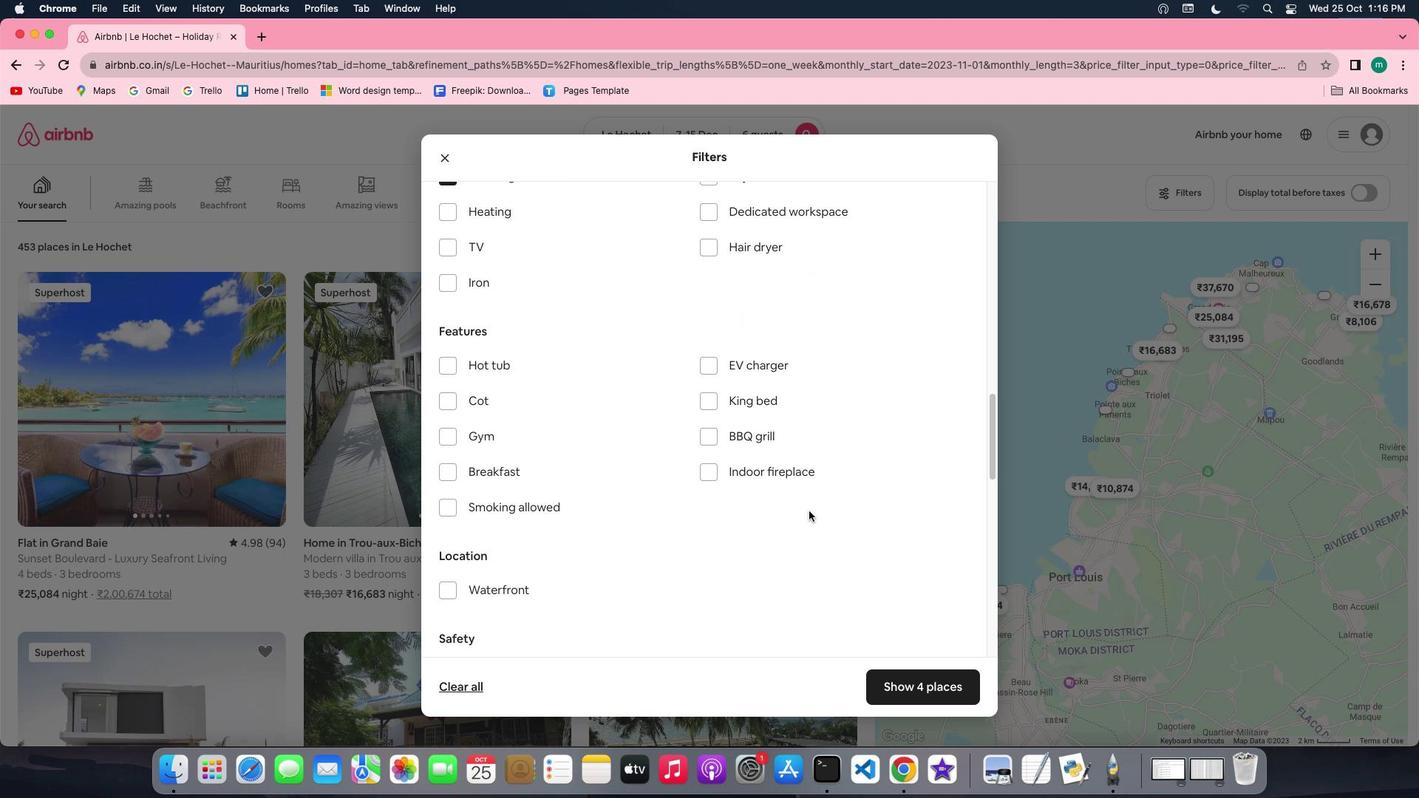 
Action: Mouse scrolled (808, 511) with delta (0, 0)
Screenshot: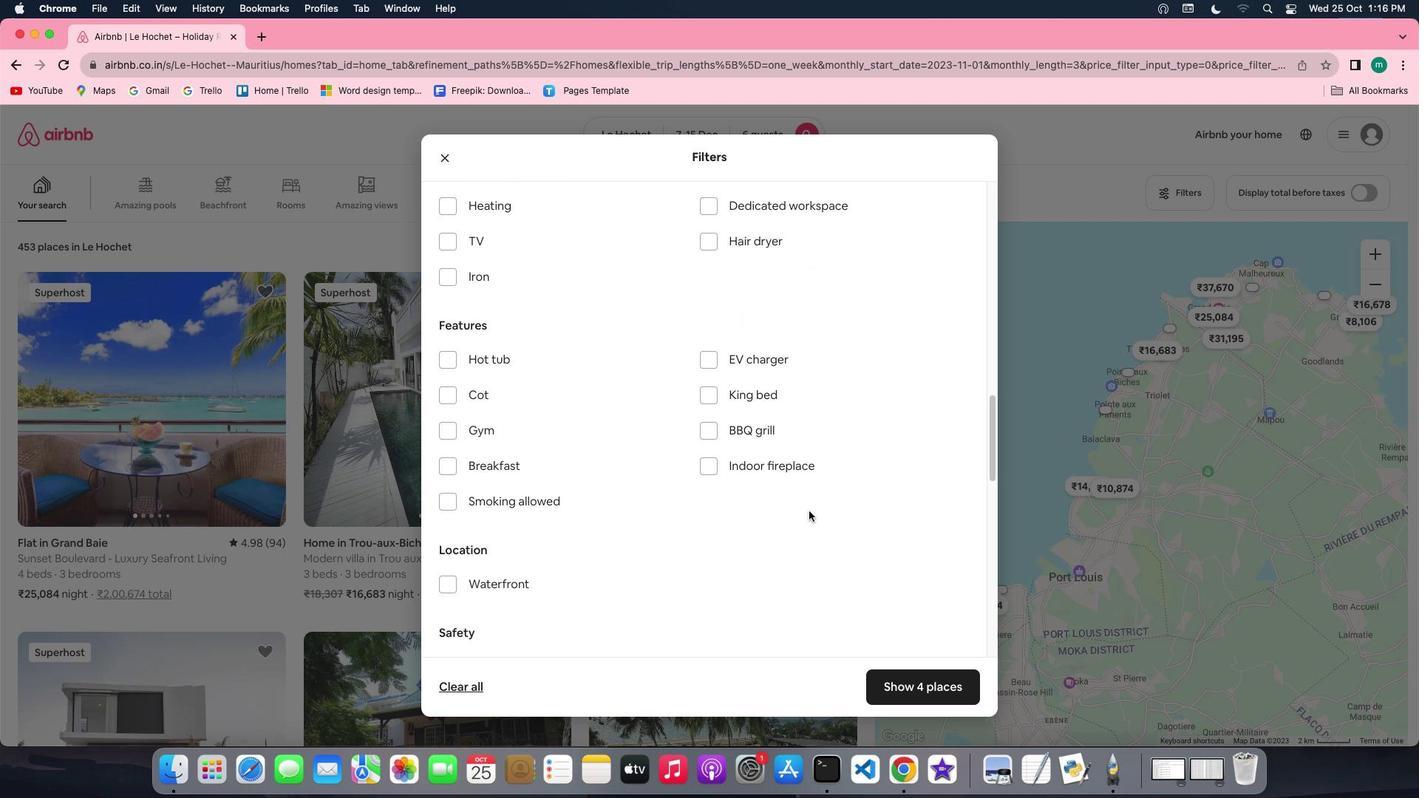 
Action: Mouse scrolled (808, 511) with delta (0, 0)
Screenshot: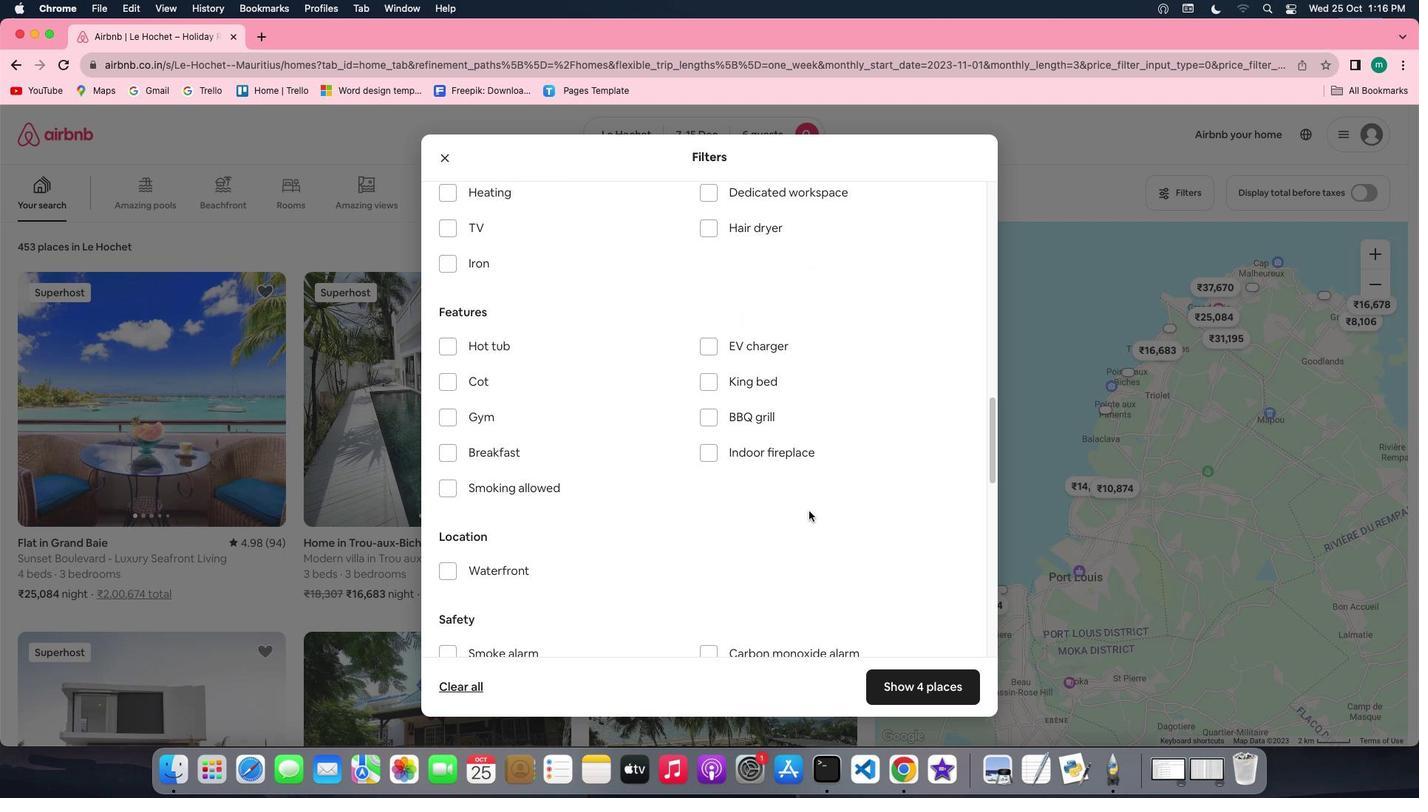 
Action: Mouse scrolled (808, 511) with delta (0, 0)
Screenshot: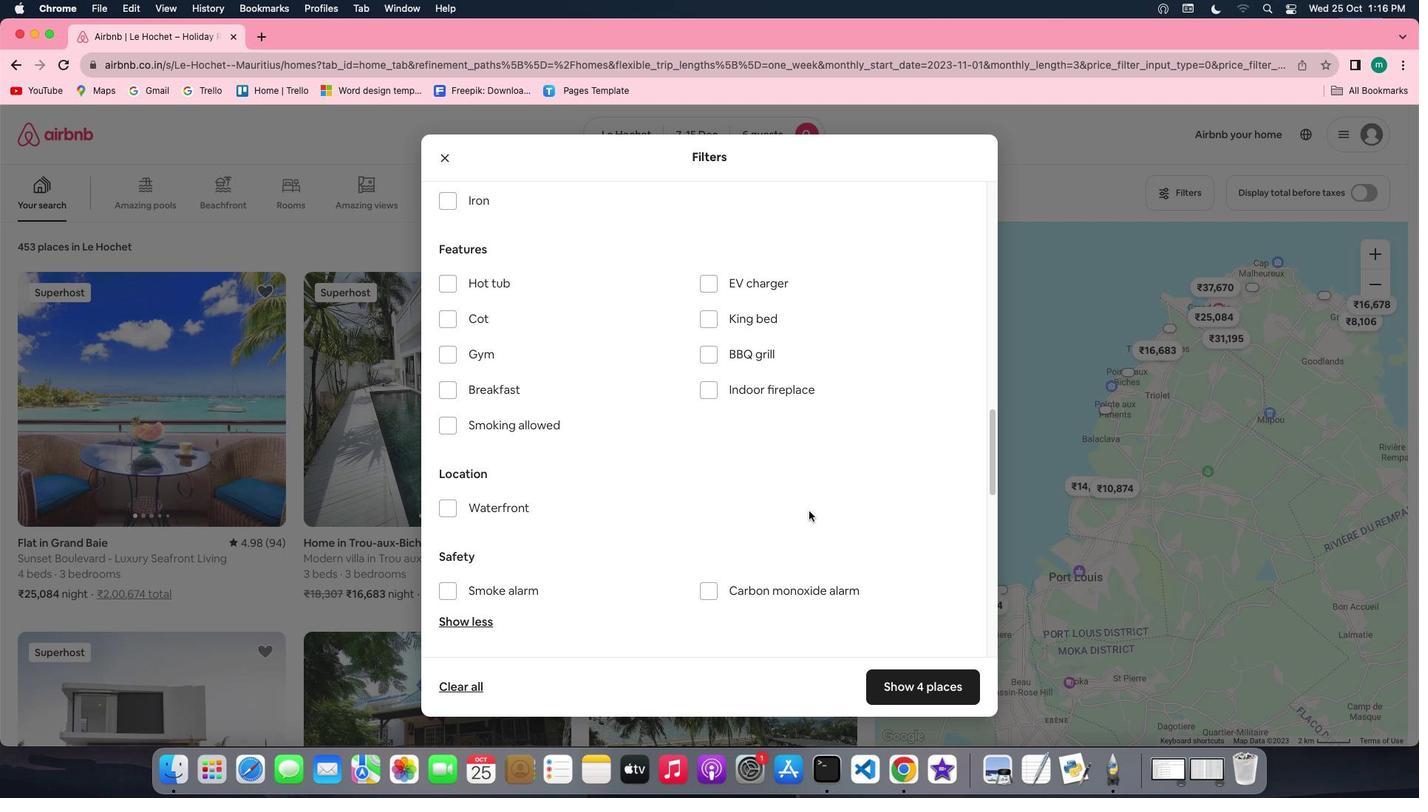 
Action: Mouse scrolled (808, 511) with delta (0, 0)
Screenshot: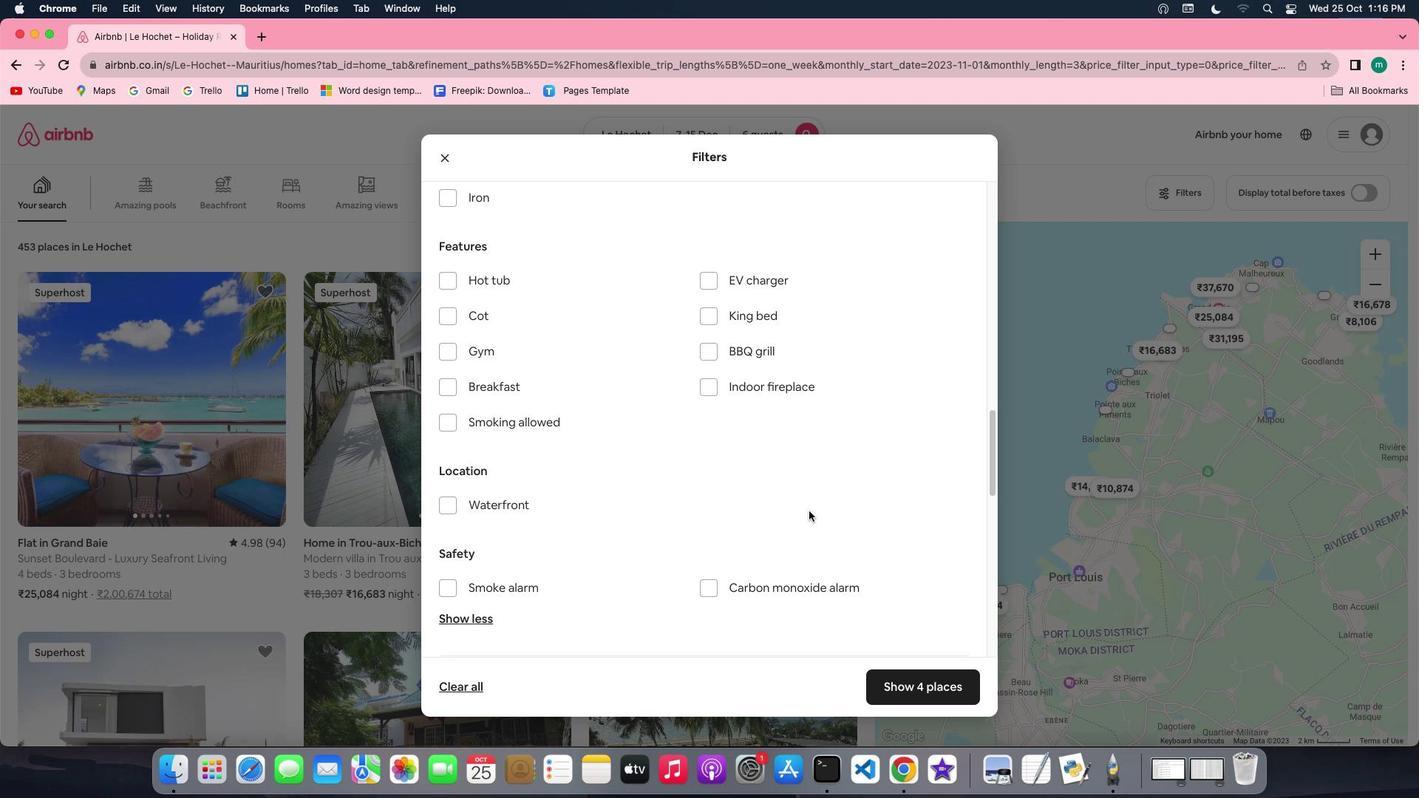 
Action: Mouse scrolled (808, 511) with delta (0, 0)
Screenshot: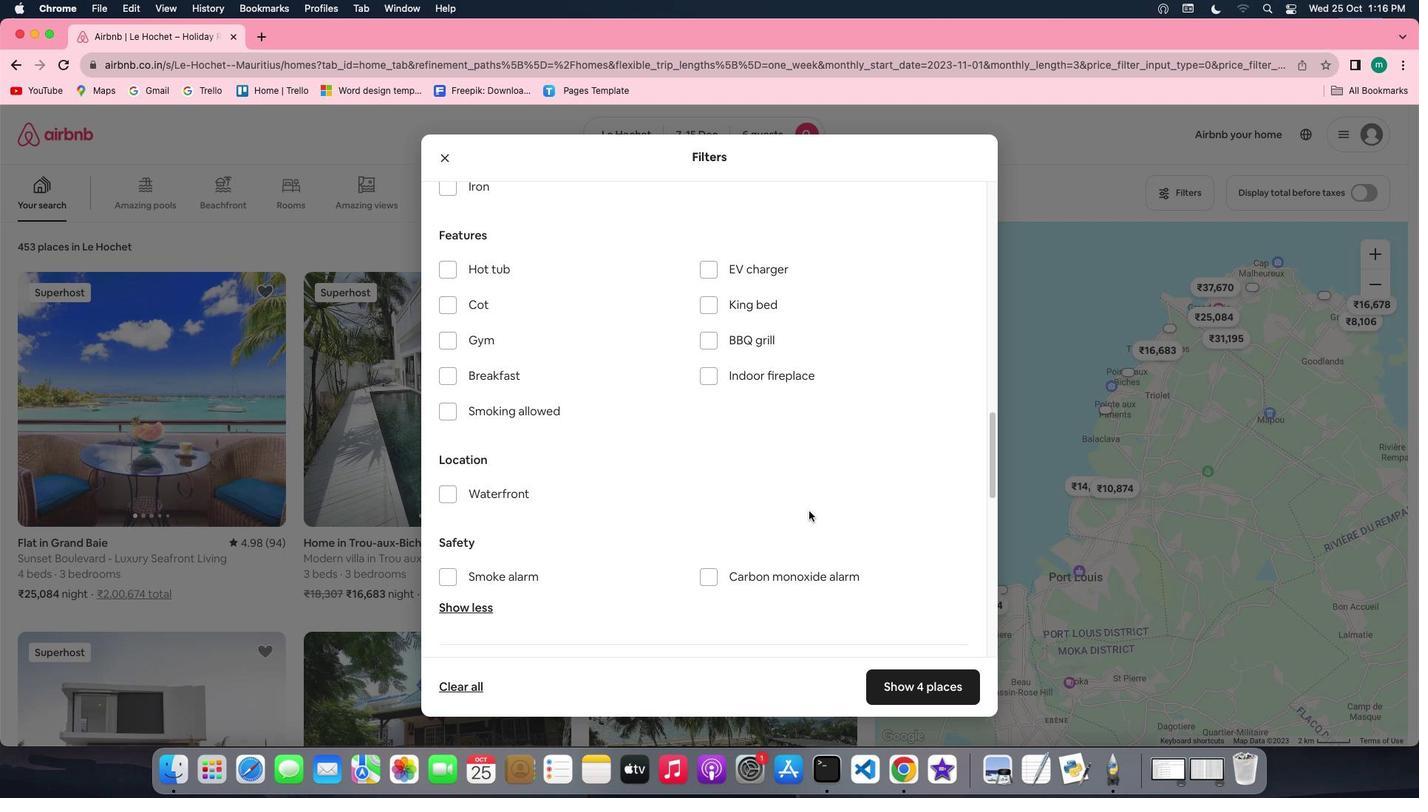 
Action: Mouse scrolled (808, 511) with delta (0, 0)
Screenshot: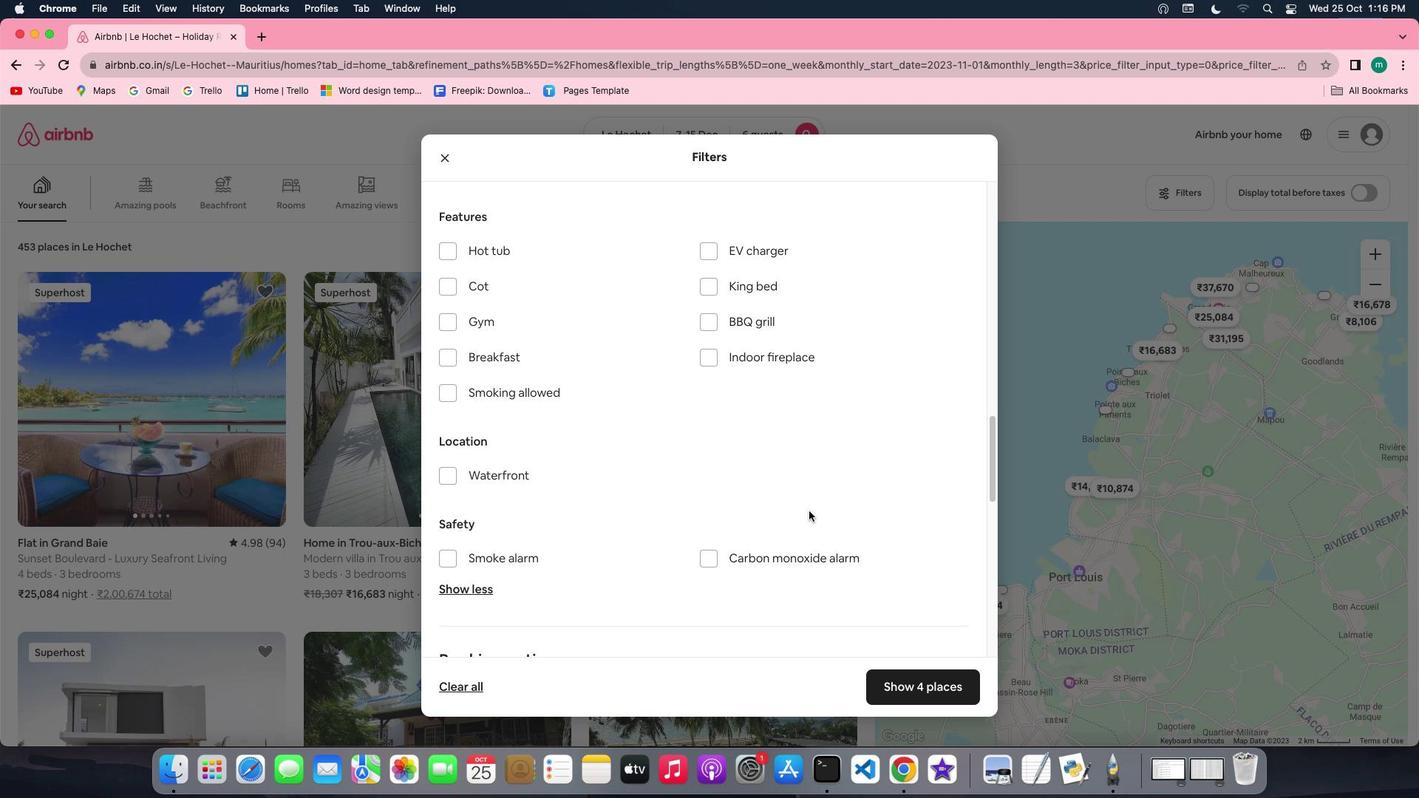 
Action: Mouse scrolled (808, 511) with delta (0, 0)
Screenshot: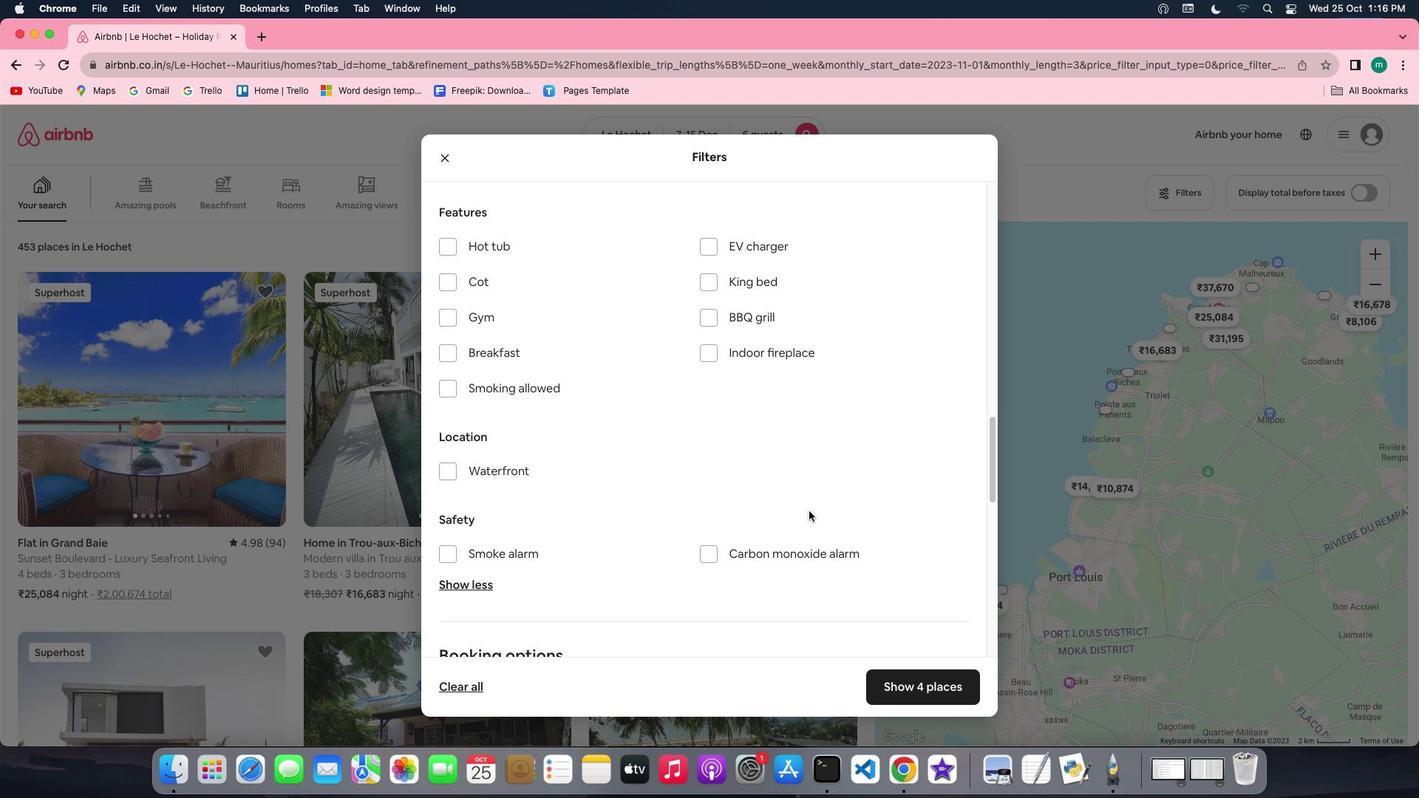 
Action: Mouse scrolled (808, 511) with delta (0, 0)
Screenshot: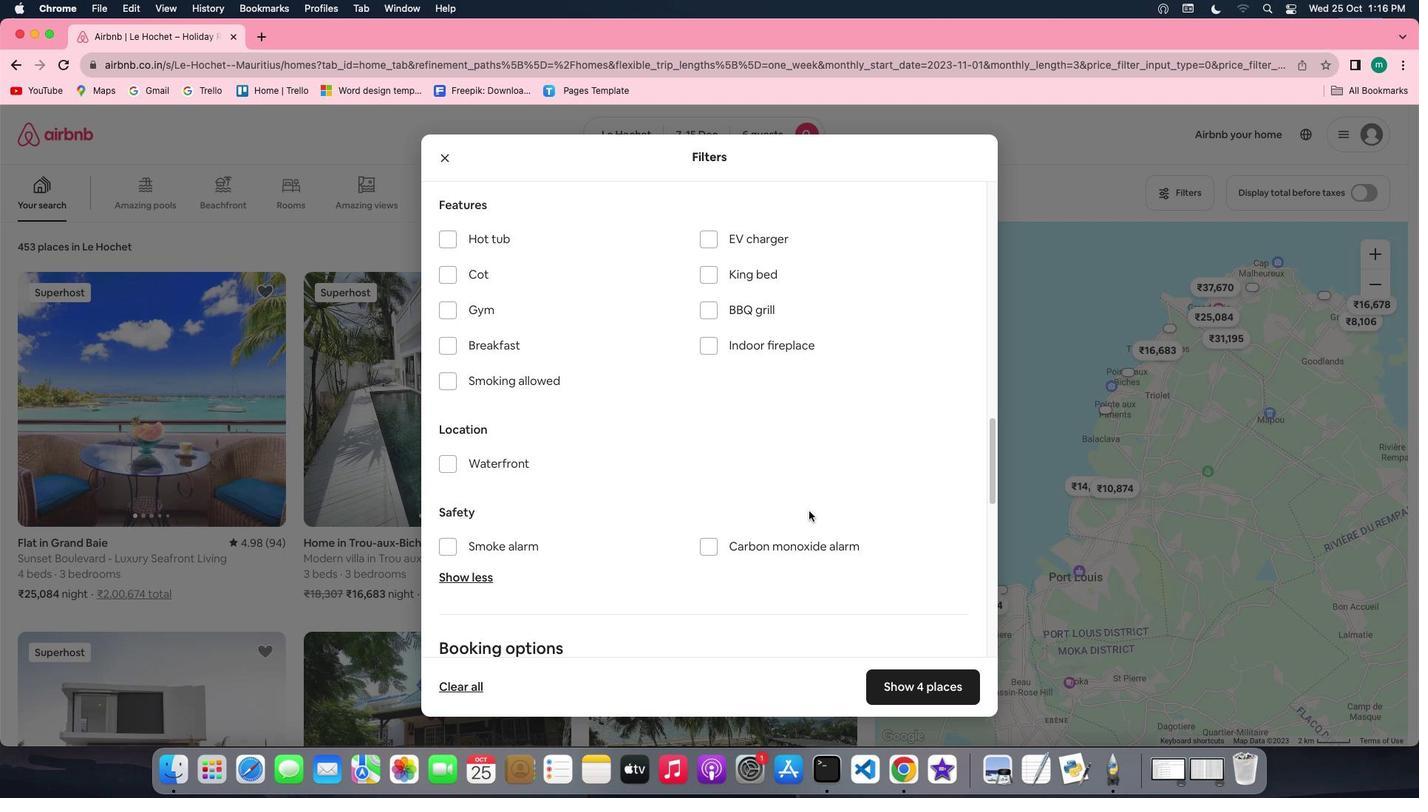 
Action: Mouse scrolled (808, 511) with delta (0, 0)
Screenshot: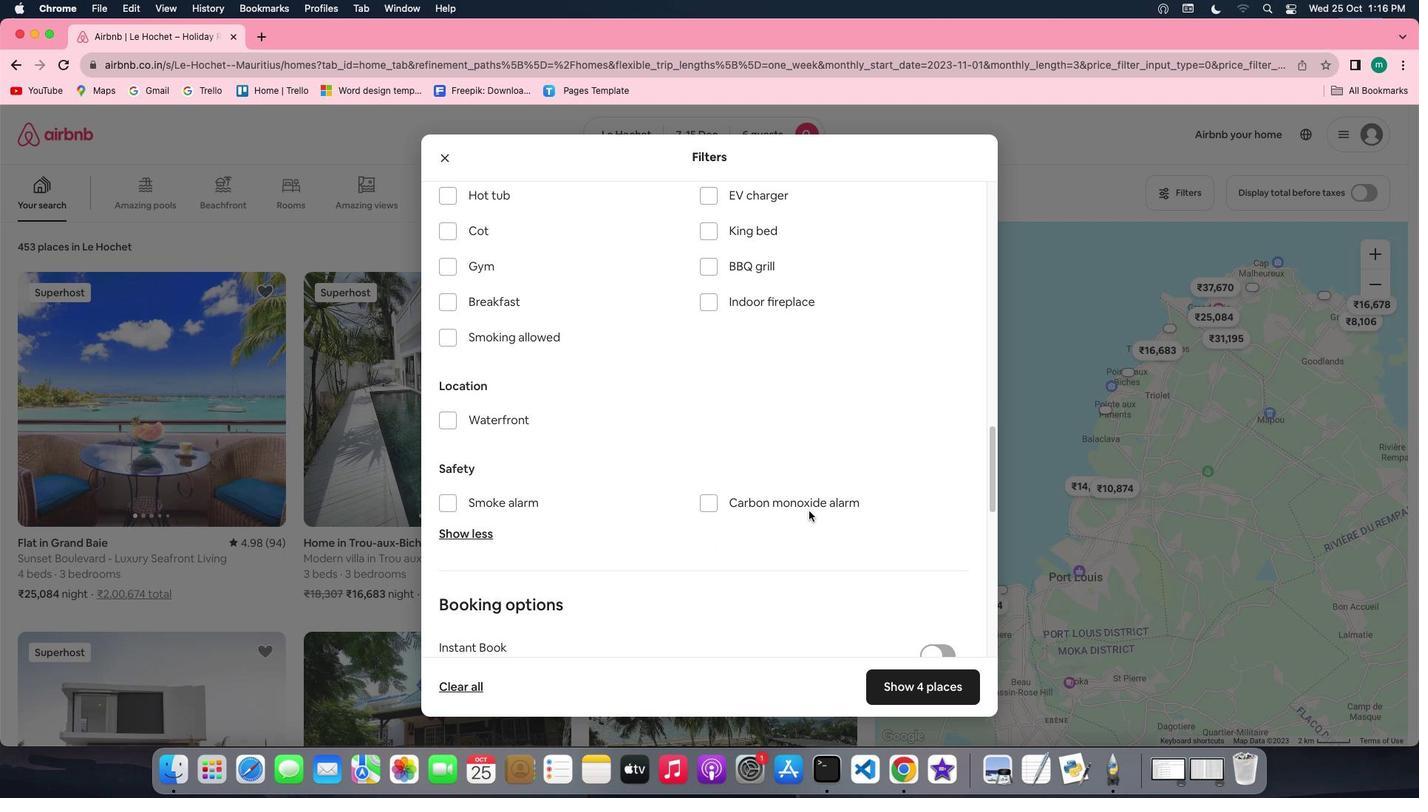 
Action: Mouse scrolled (808, 511) with delta (0, 0)
Screenshot: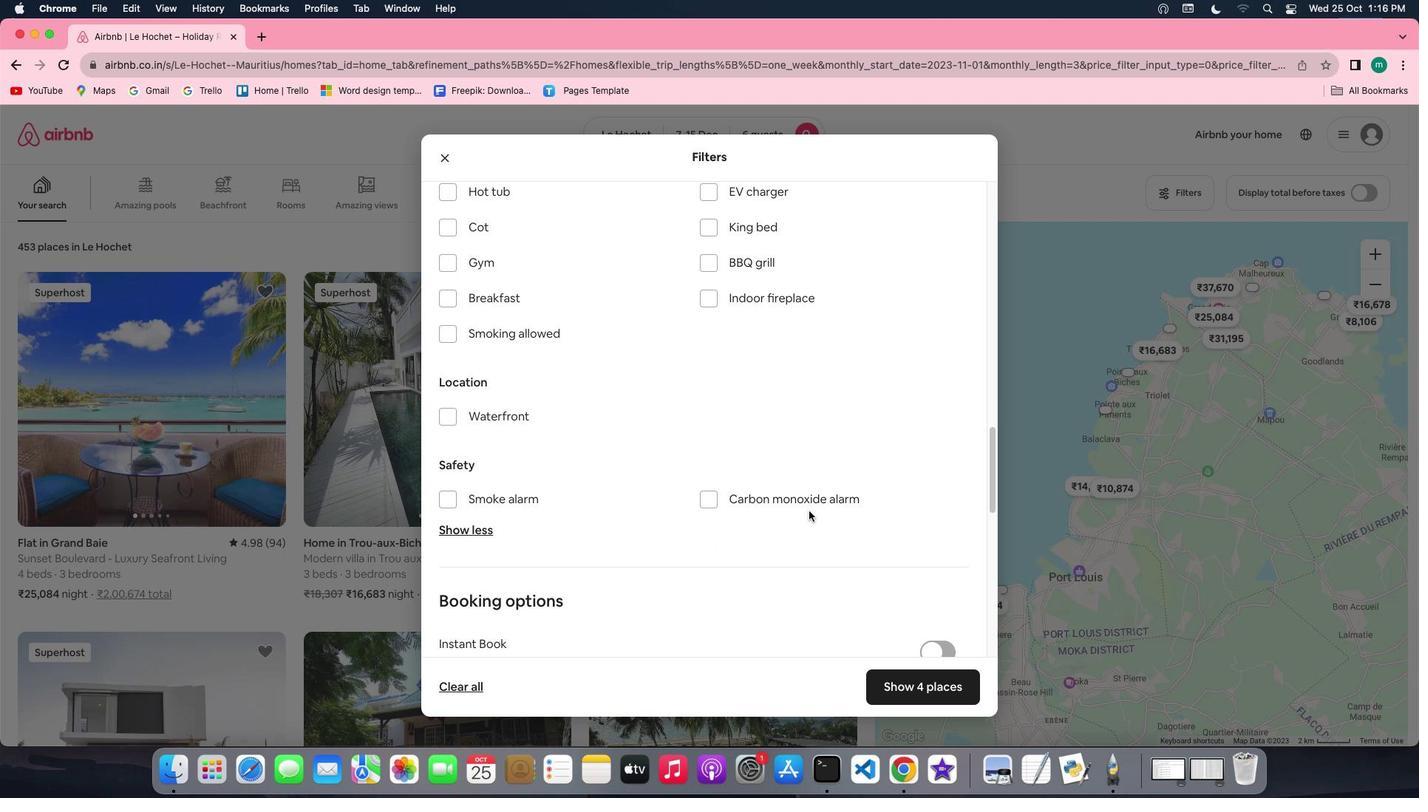 
Action: Mouse scrolled (808, 511) with delta (0, 0)
Screenshot: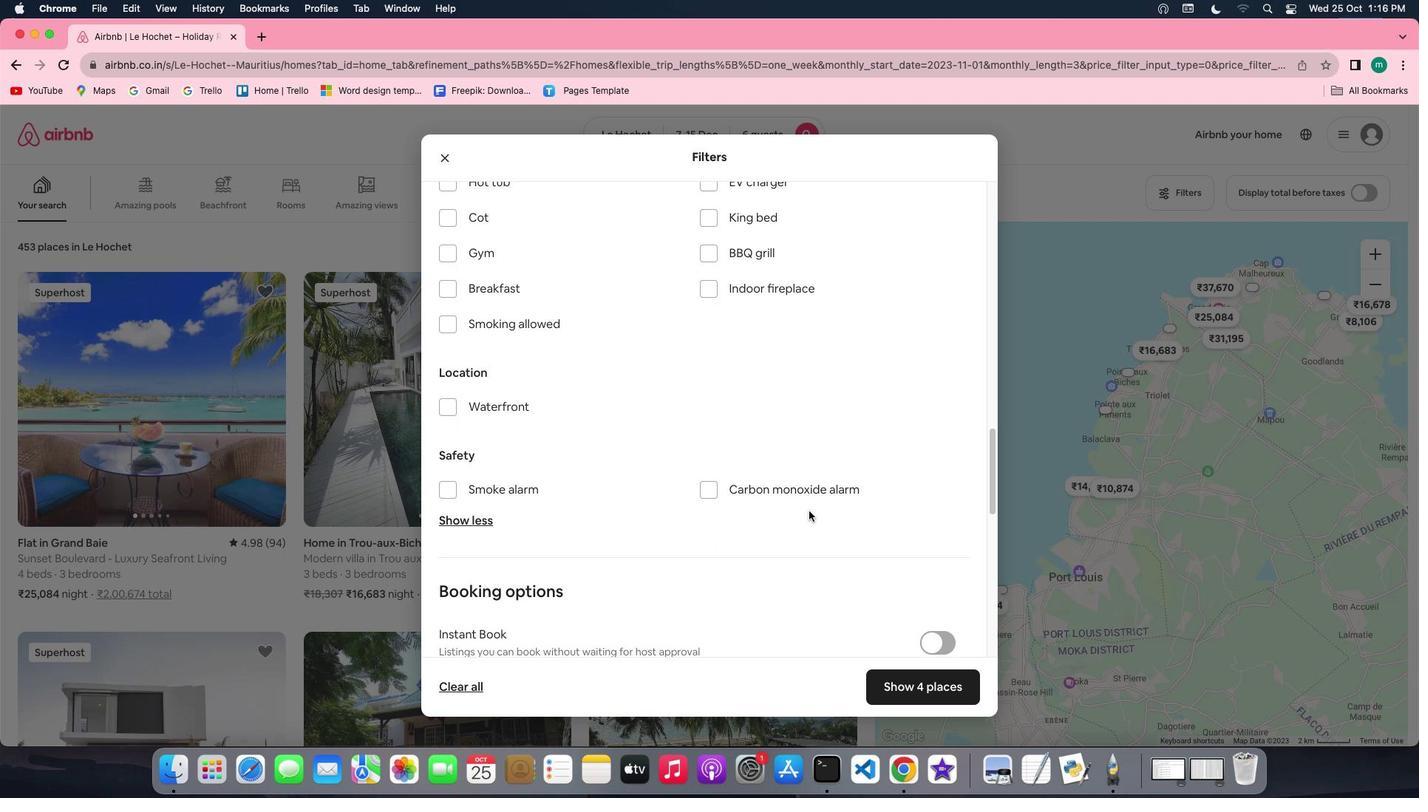 
Action: Mouse scrolled (808, 511) with delta (0, 0)
Screenshot: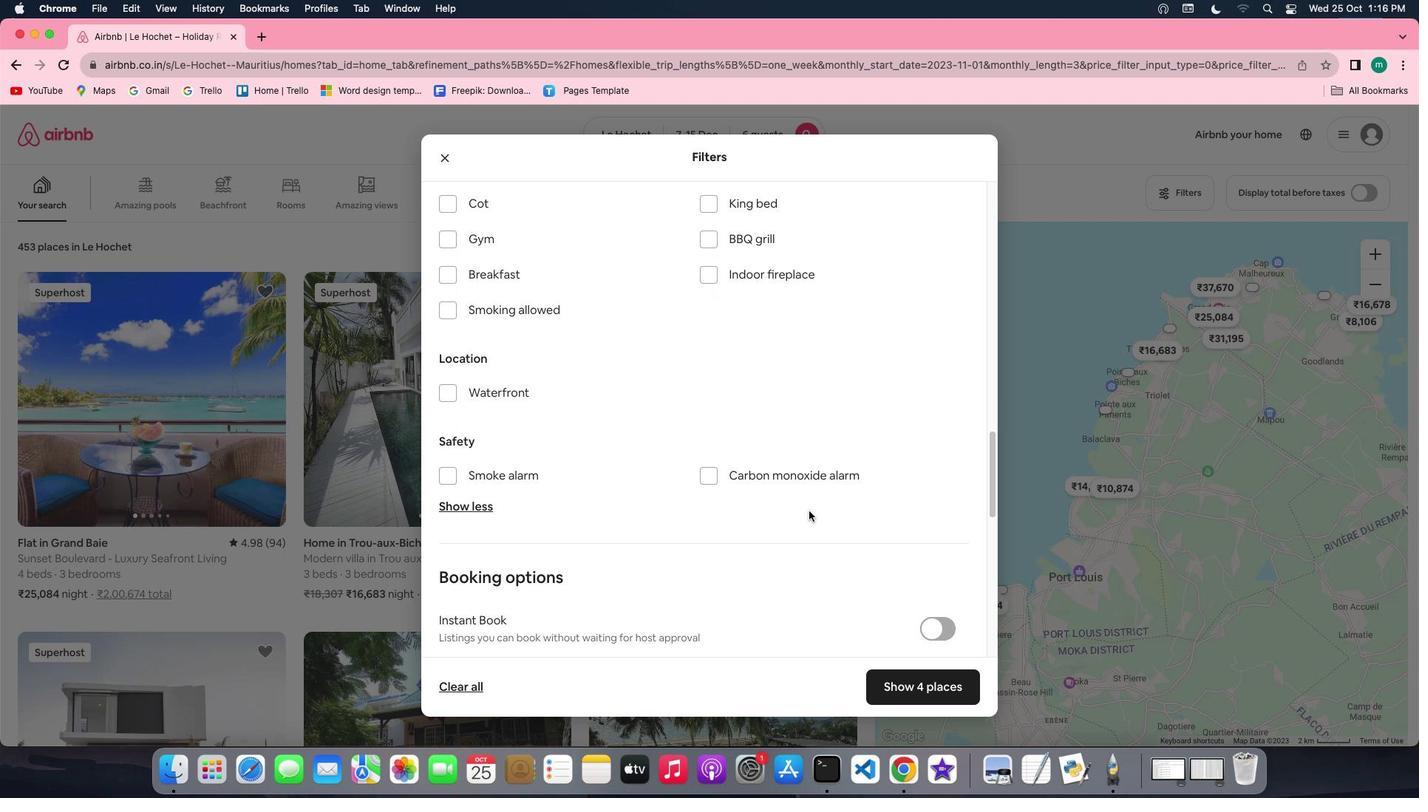 
Action: Mouse scrolled (808, 511) with delta (0, 0)
Screenshot: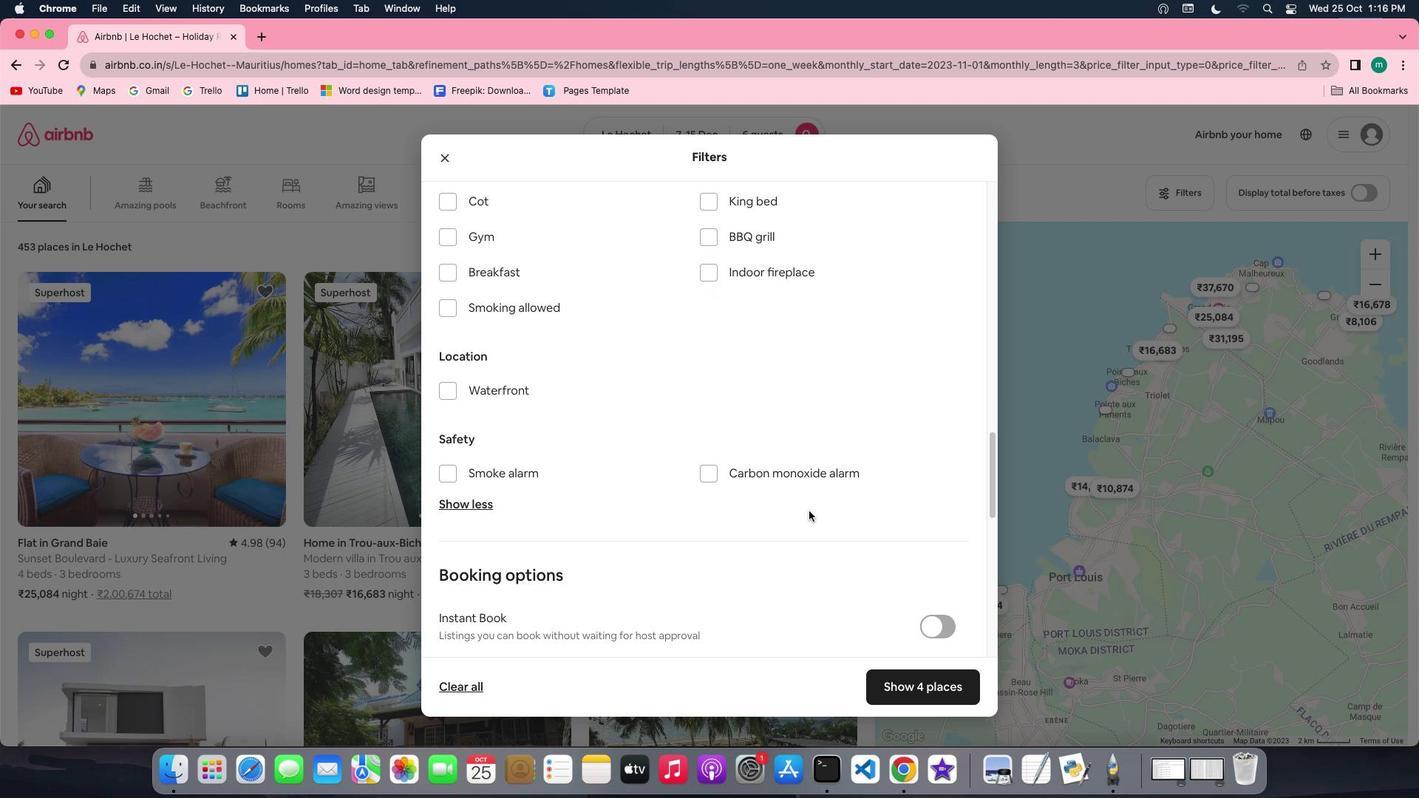 
Action: Mouse scrolled (808, 511) with delta (0, 0)
Screenshot: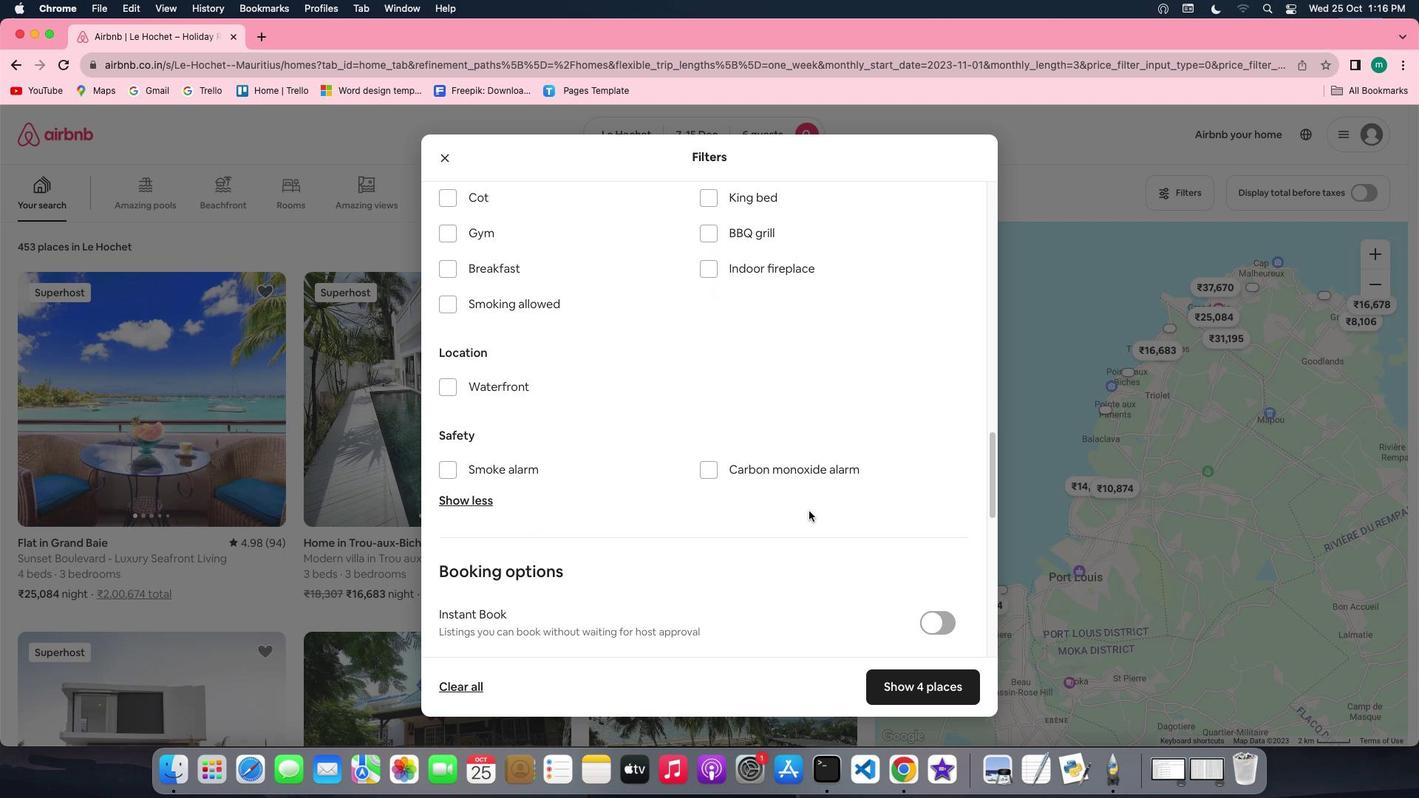 
Action: Mouse scrolled (808, 511) with delta (0, -1)
Screenshot: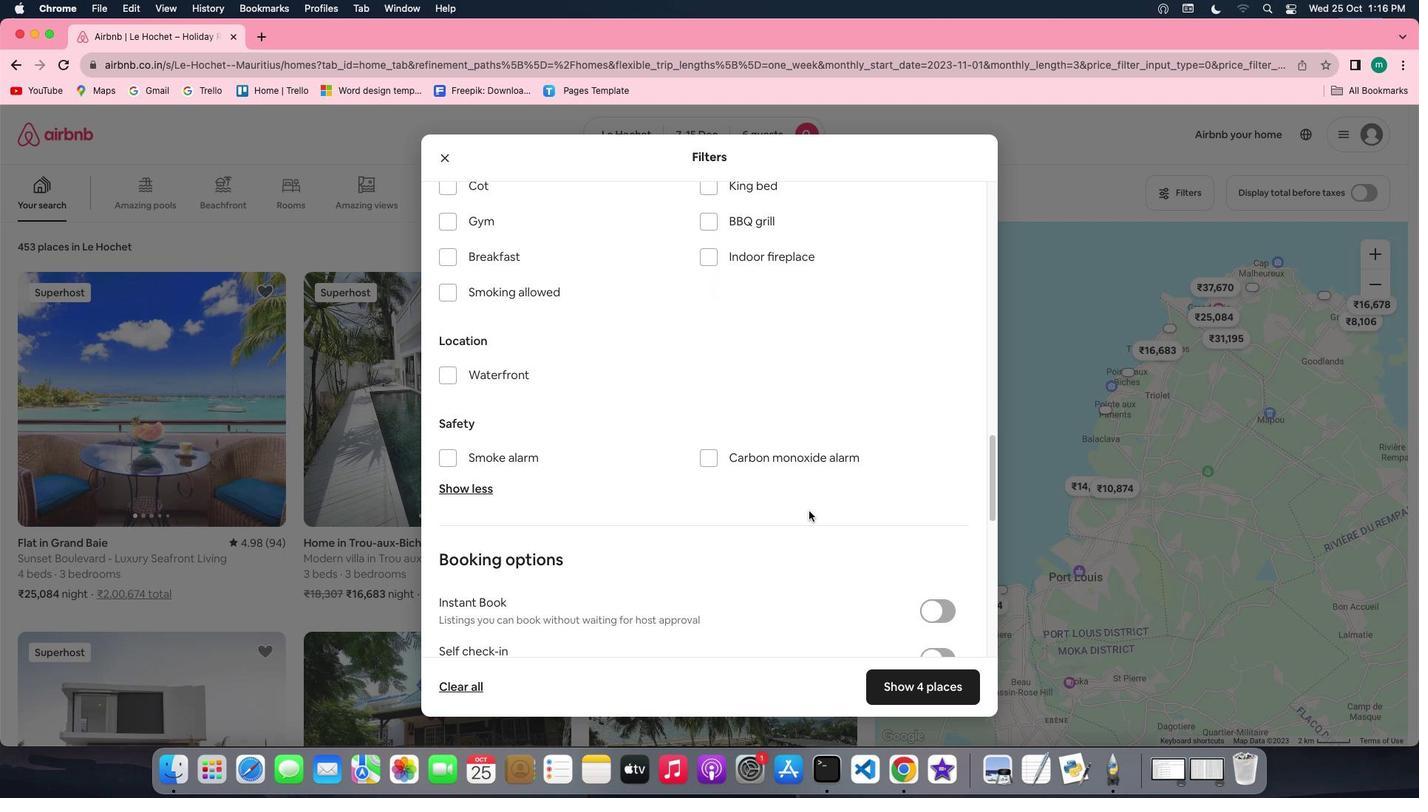 
Action: Mouse moved to (942, 559)
Screenshot: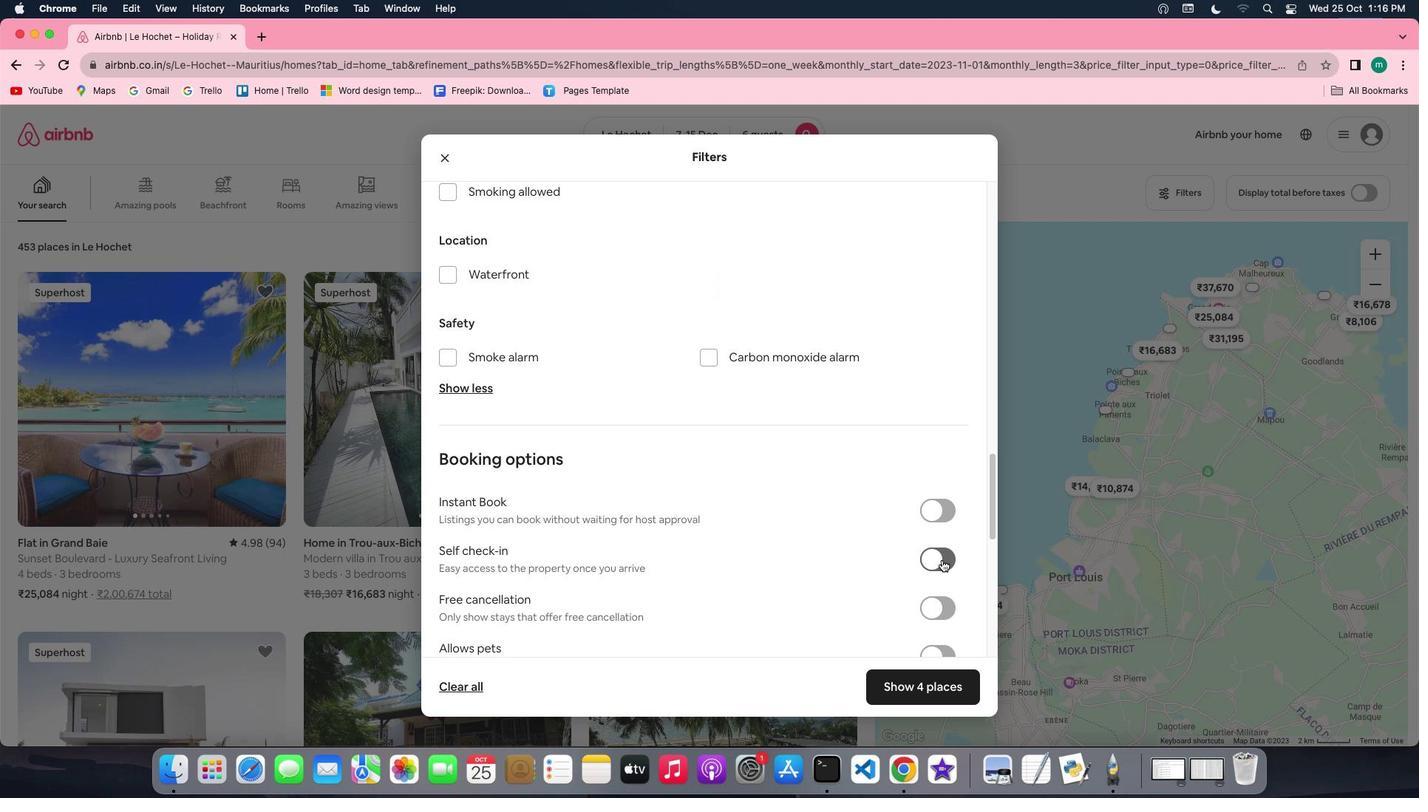 
Action: Mouse pressed left at (942, 559)
Screenshot: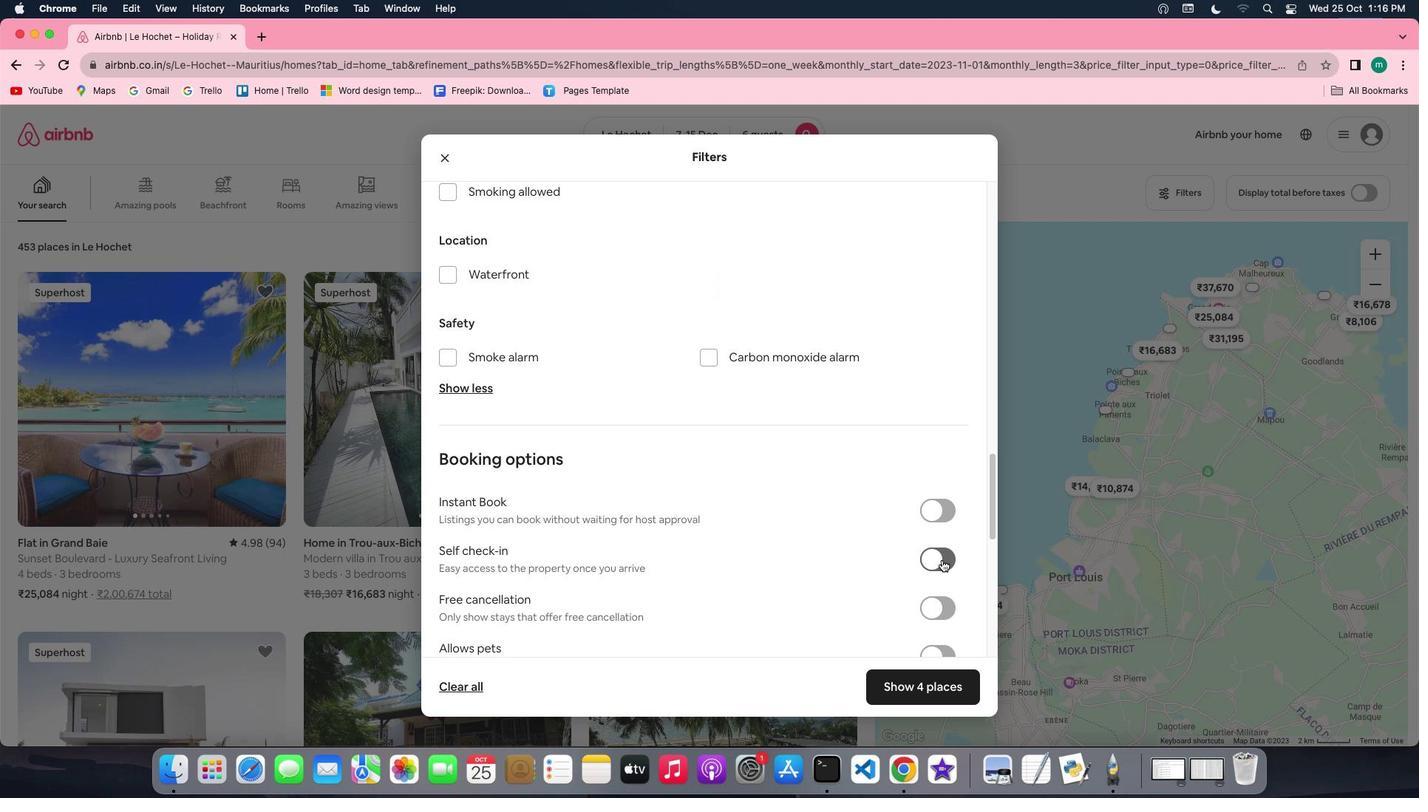 
Action: Mouse moved to (854, 569)
Screenshot: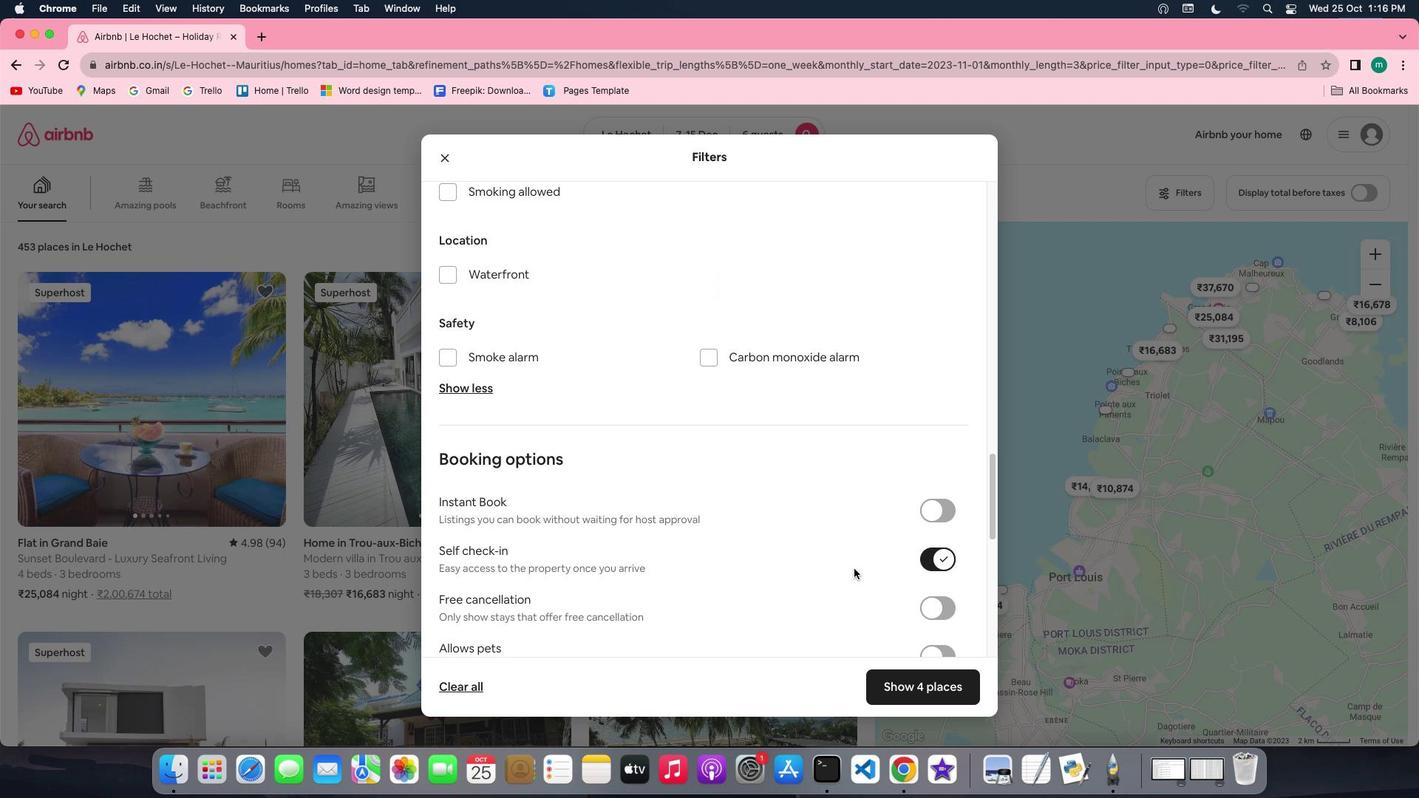 
Action: Mouse scrolled (854, 569) with delta (0, 0)
Screenshot: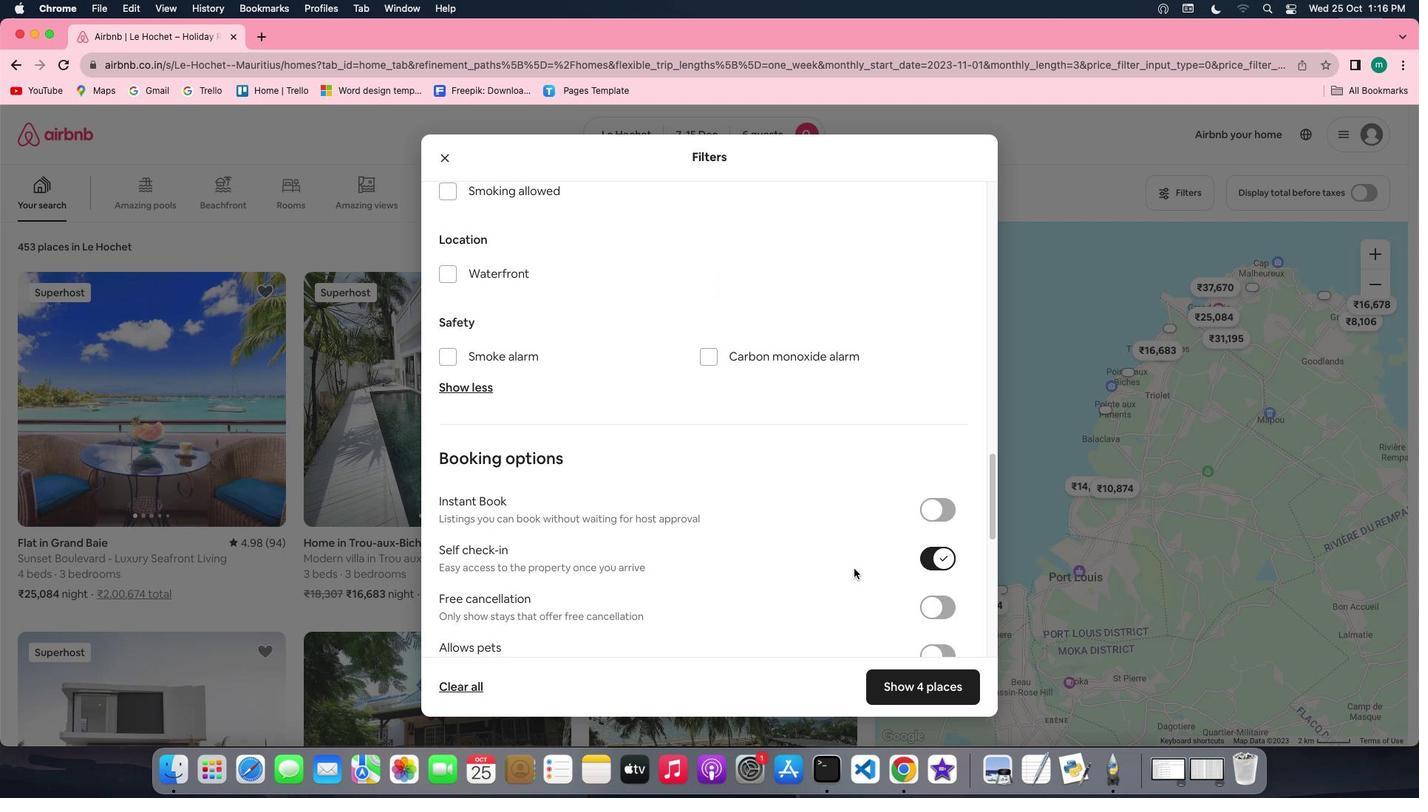 
Action: Mouse scrolled (854, 569) with delta (0, 0)
Screenshot: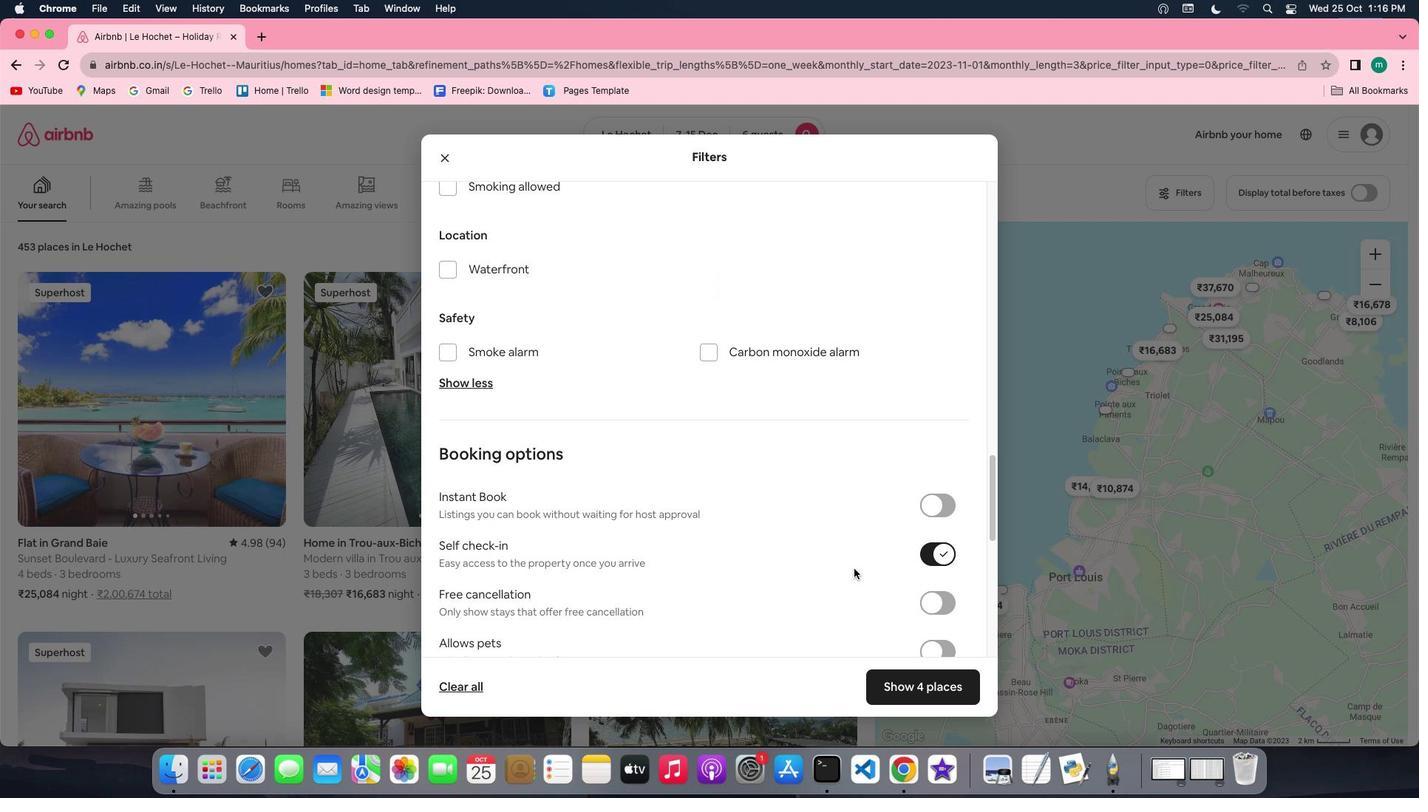 
Action: Mouse scrolled (854, 569) with delta (0, 0)
Screenshot: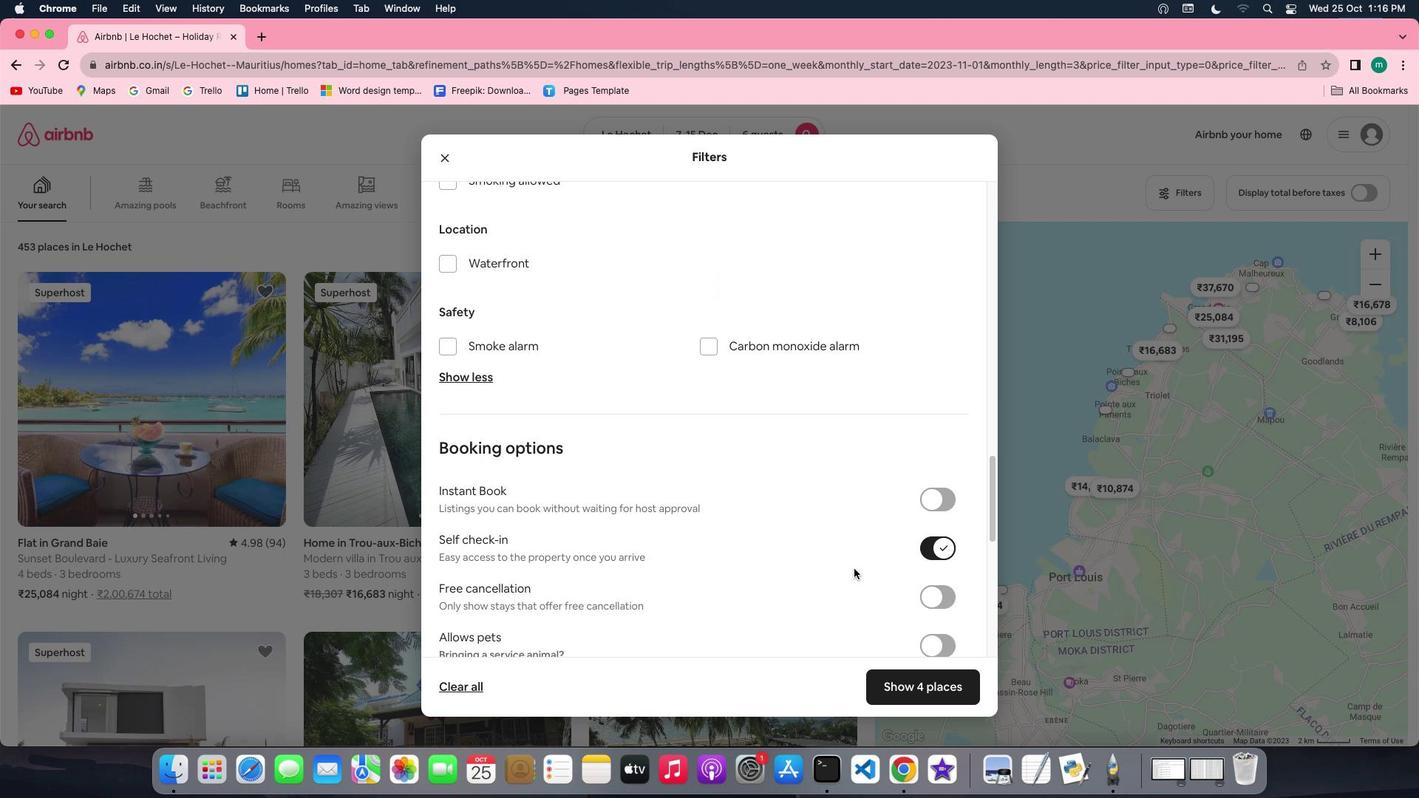
Action: Mouse scrolled (854, 569) with delta (0, 0)
Screenshot: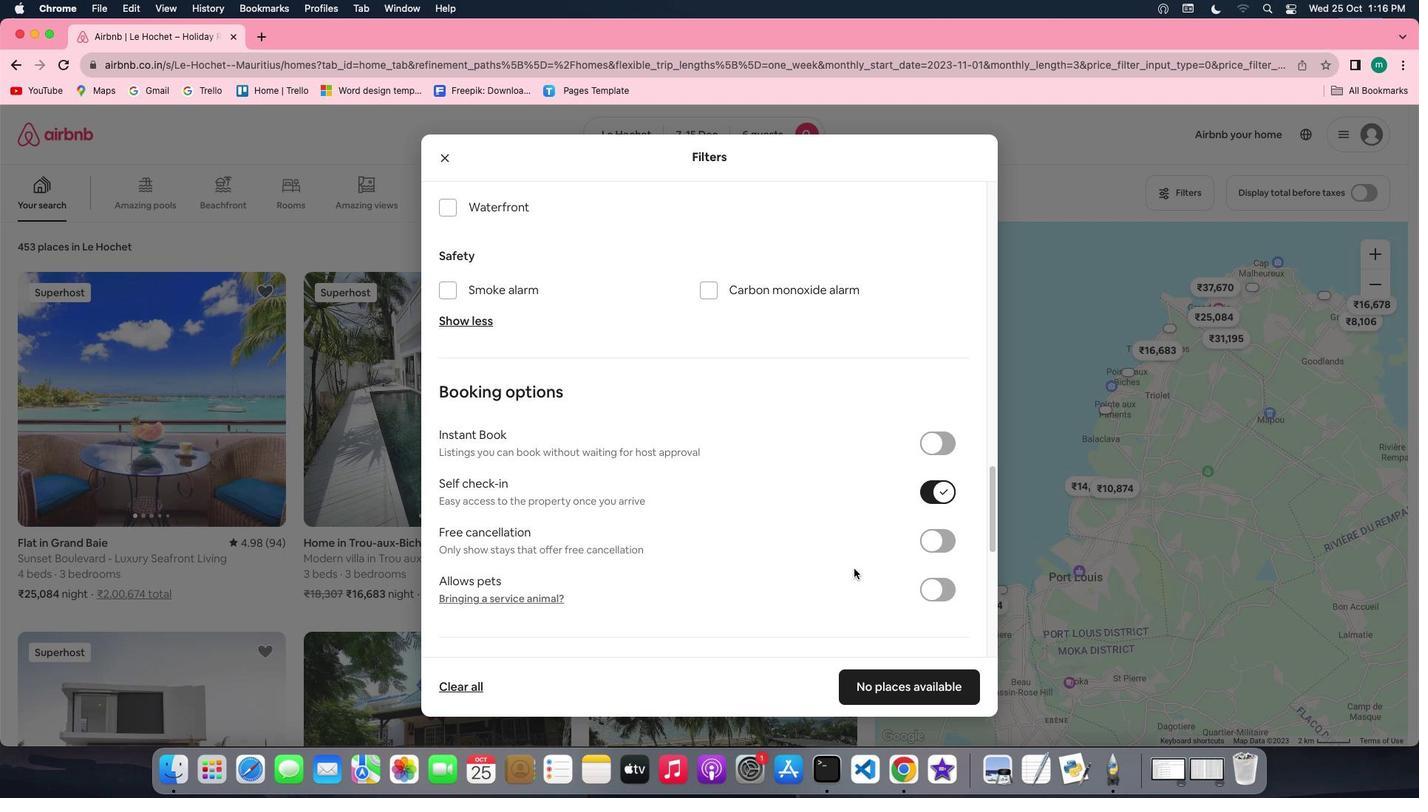 
Action: Mouse scrolled (854, 569) with delta (0, 0)
Screenshot: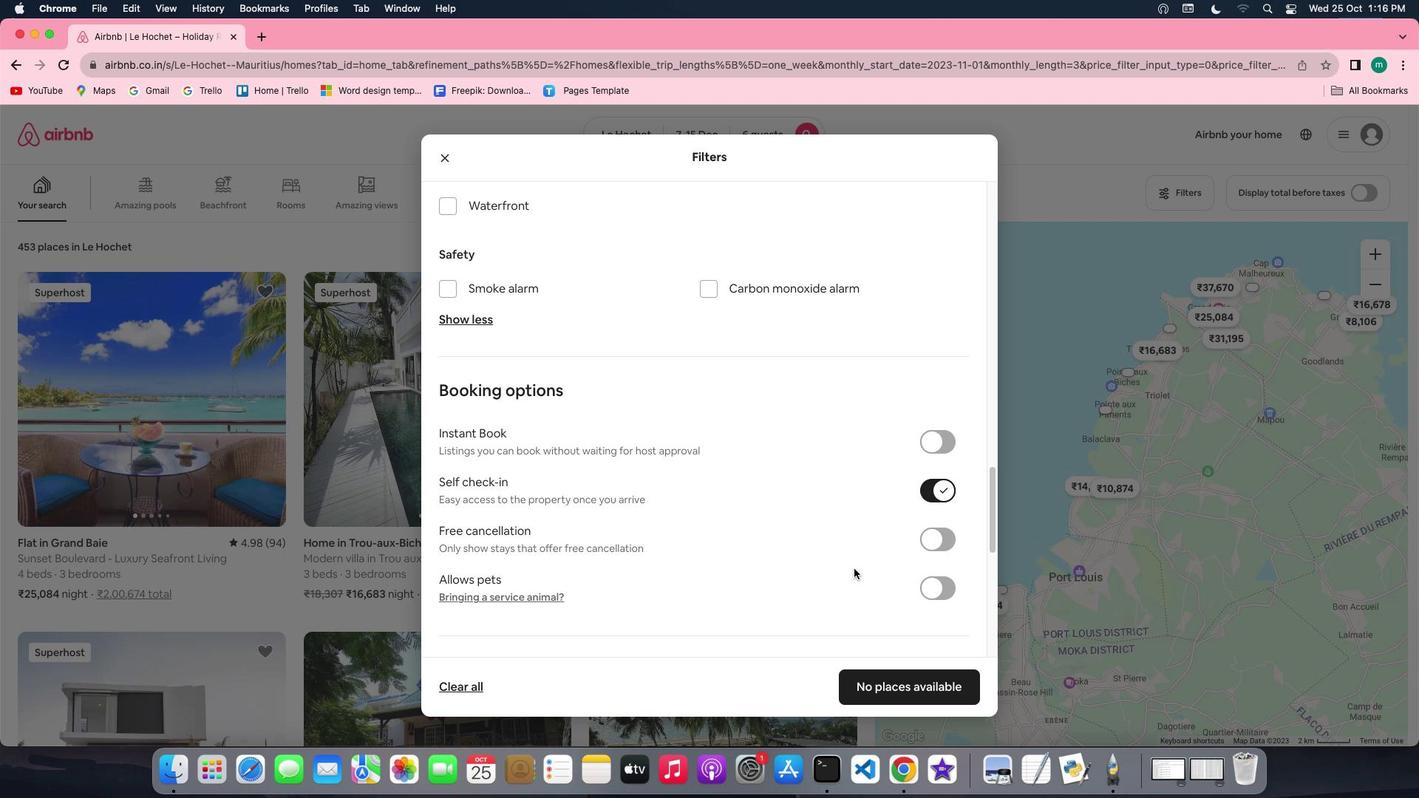
Action: Mouse scrolled (854, 569) with delta (0, 0)
Screenshot: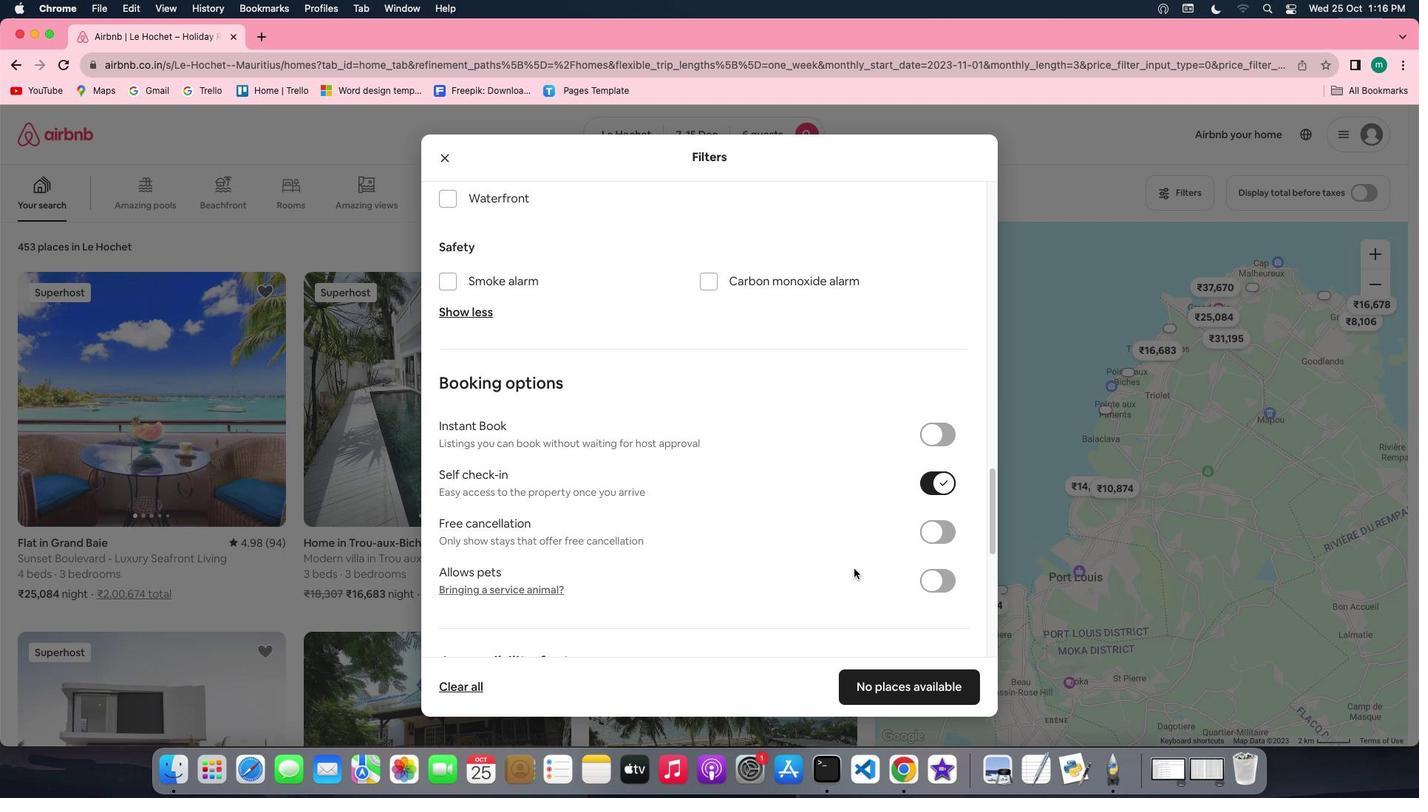
Action: Mouse scrolled (854, 569) with delta (0, 0)
Screenshot: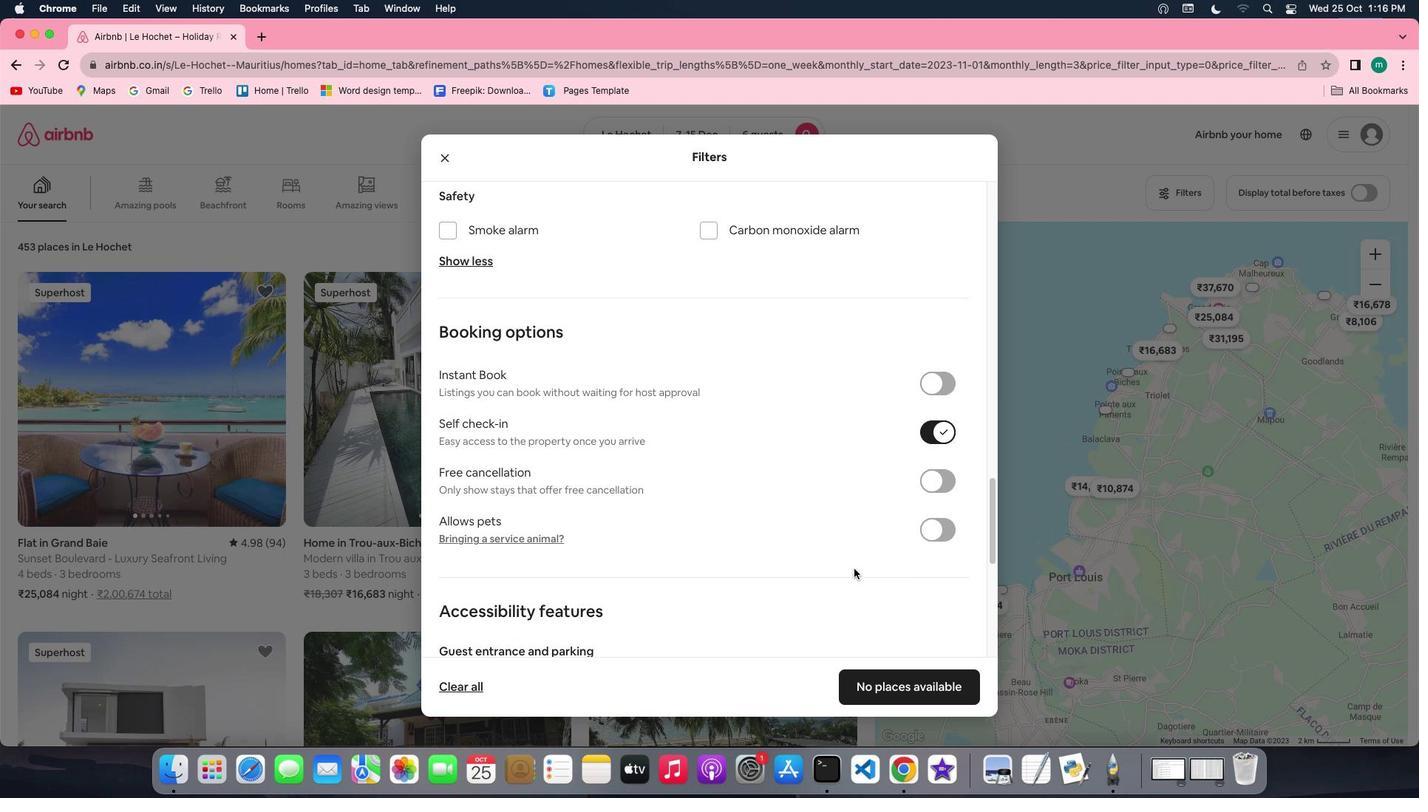 
Action: Mouse moved to (851, 591)
Screenshot: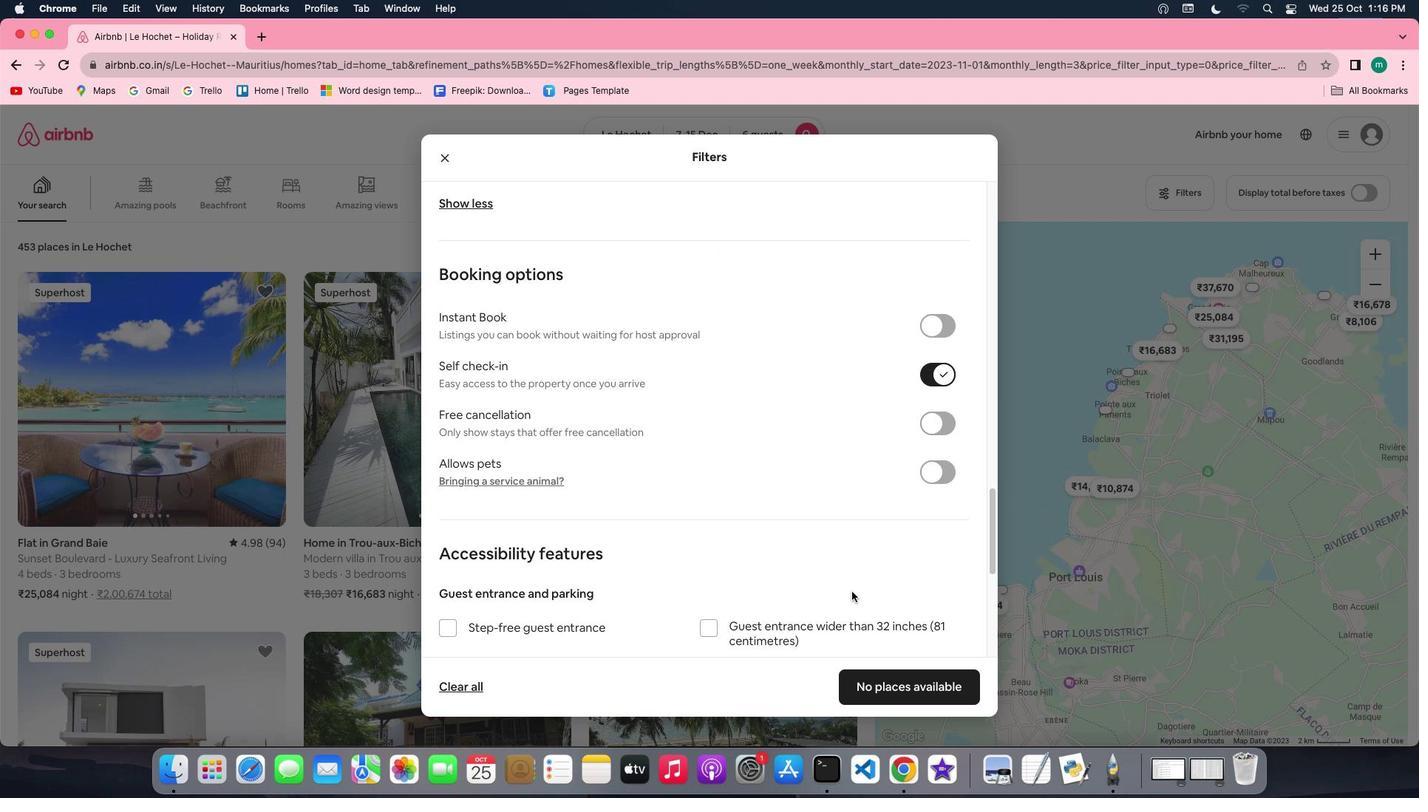 
Action: Mouse scrolled (851, 591) with delta (0, 0)
Screenshot: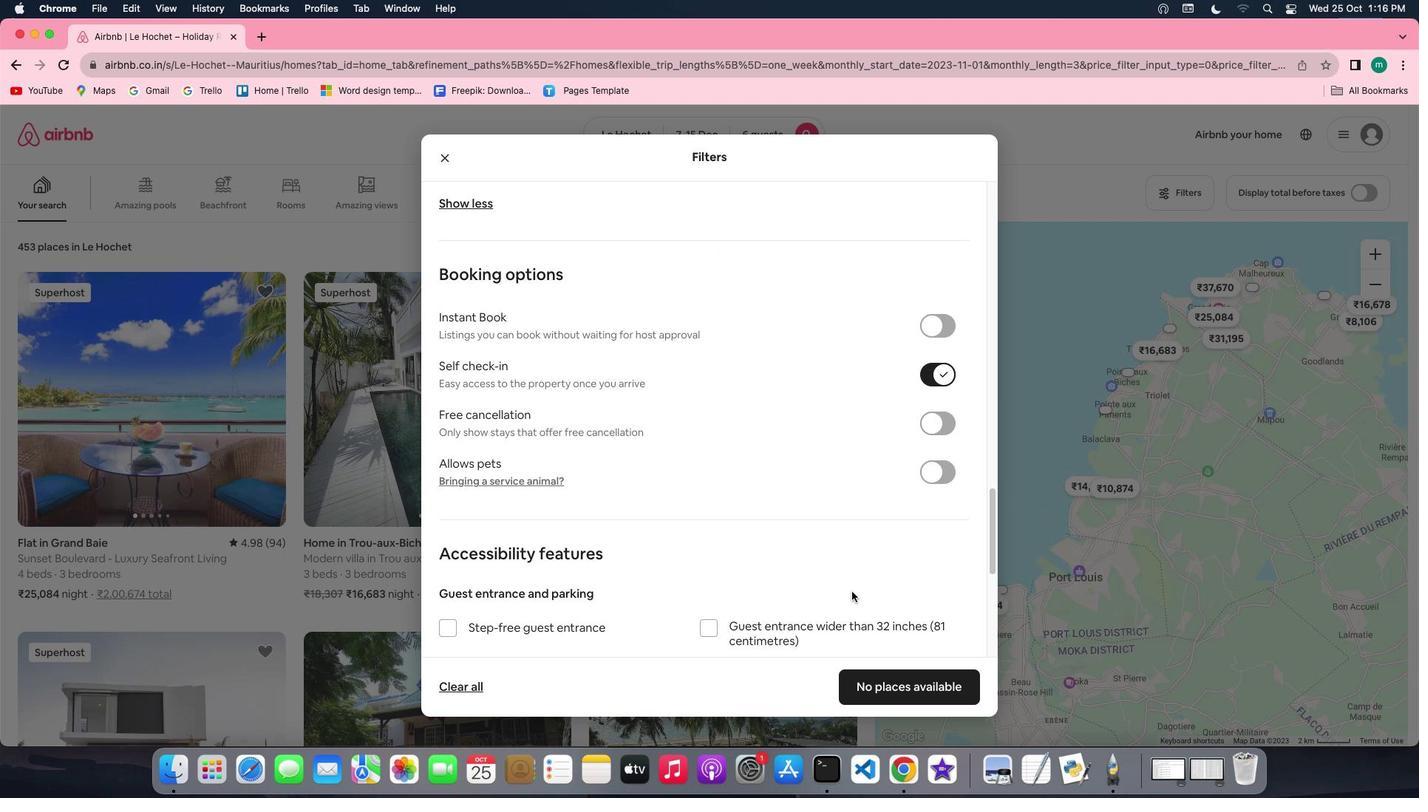 
Action: Mouse scrolled (851, 591) with delta (0, 0)
Screenshot: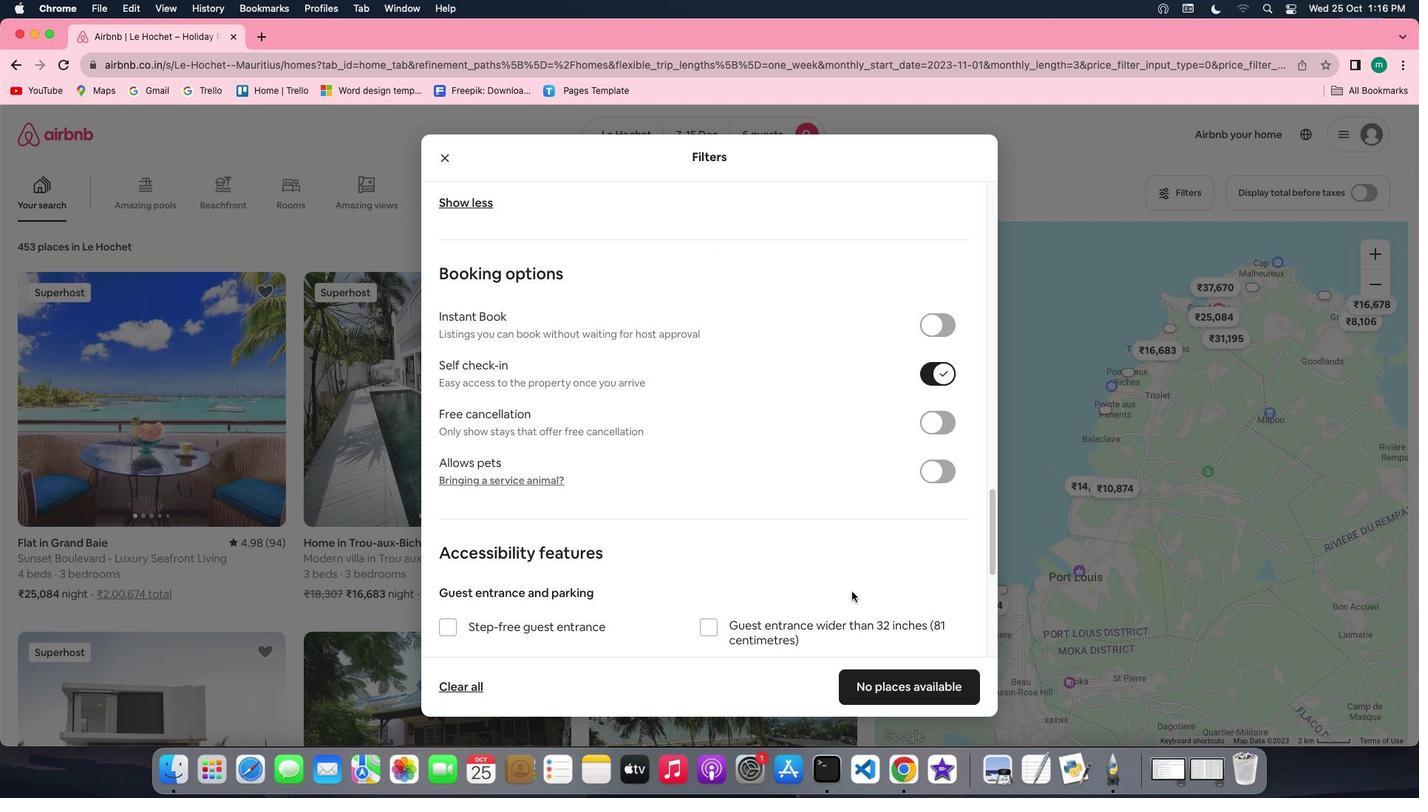 
Action: Mouse scrolled (851, 591) with delta (0, -2)
Screenshot: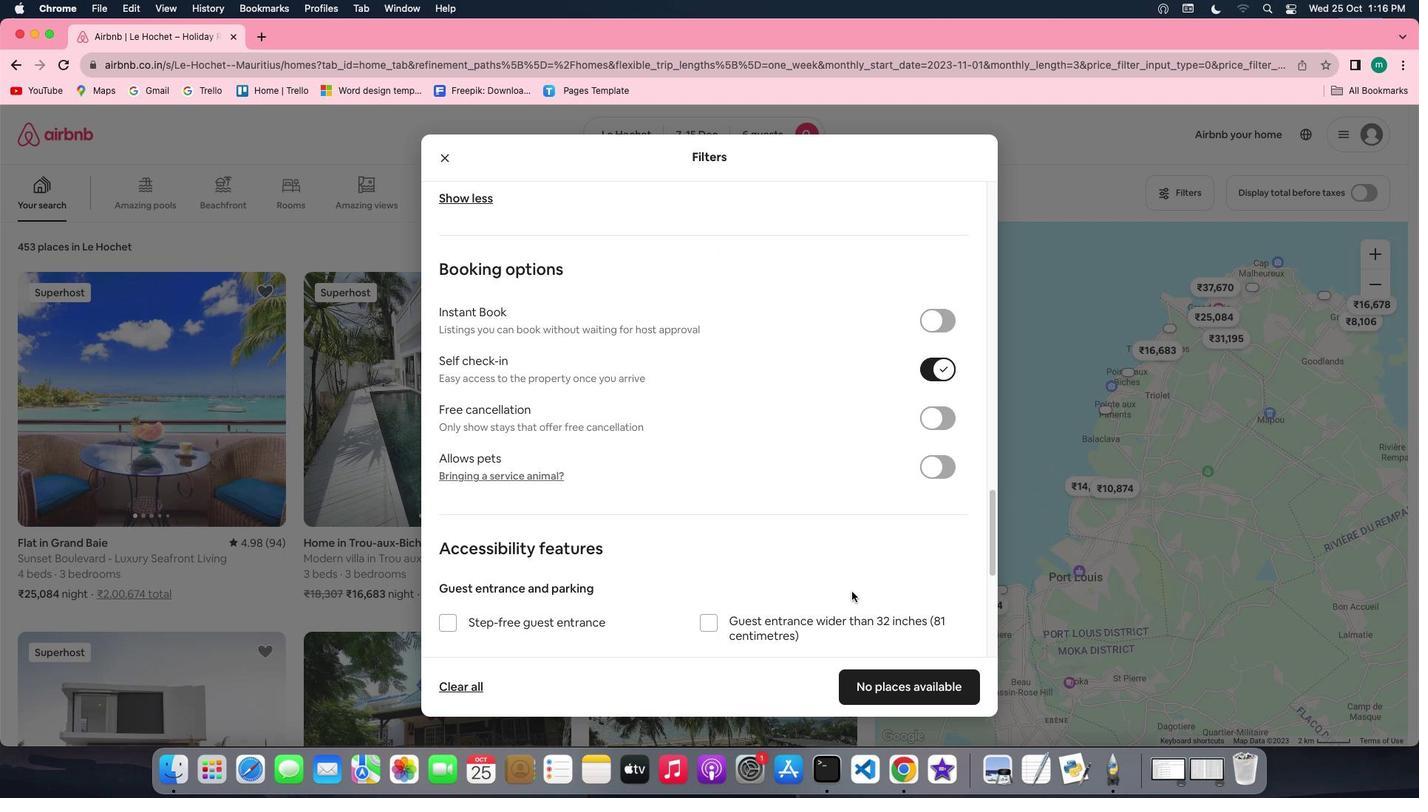 
Action: Mouse scrolled (851, 591) with delta (0, -2)
Screenshot: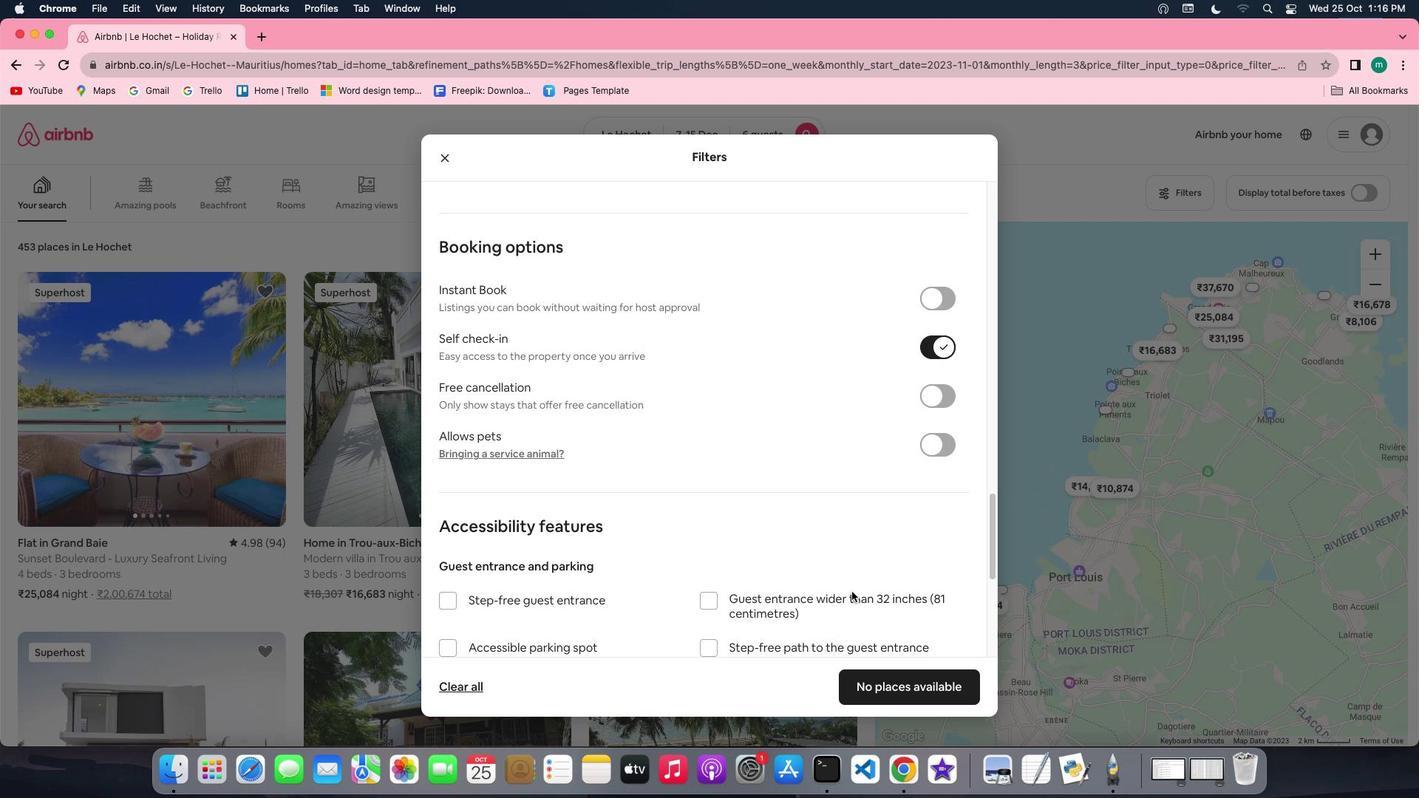 
Action: Mouse scrolled (851, 591) with delta (0, -3)
Screenshot: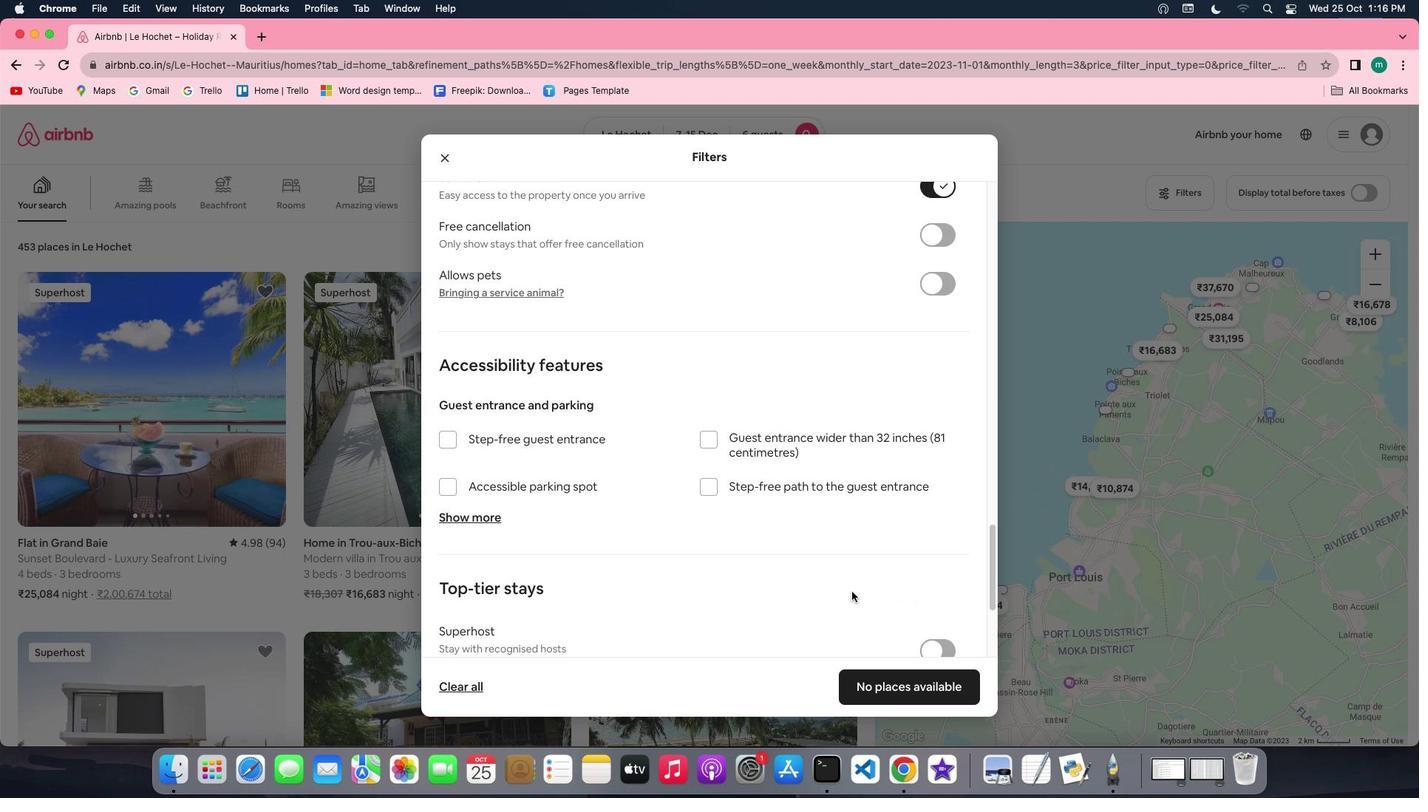 
Action: Mouse moved to (851, 598)
Screenshot: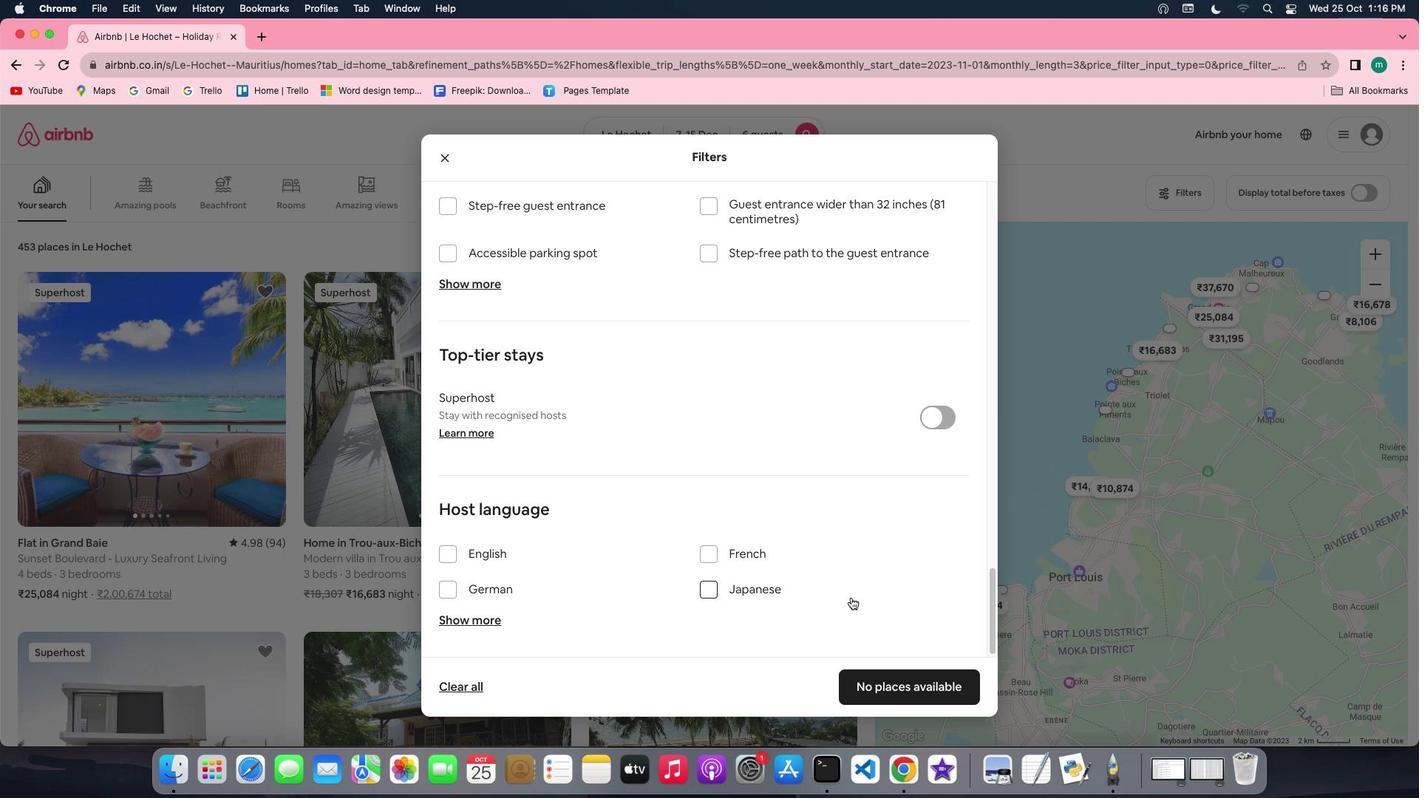 
Action: Mouse scrolled (851, 598) with delta (0, 0)
Screenshot: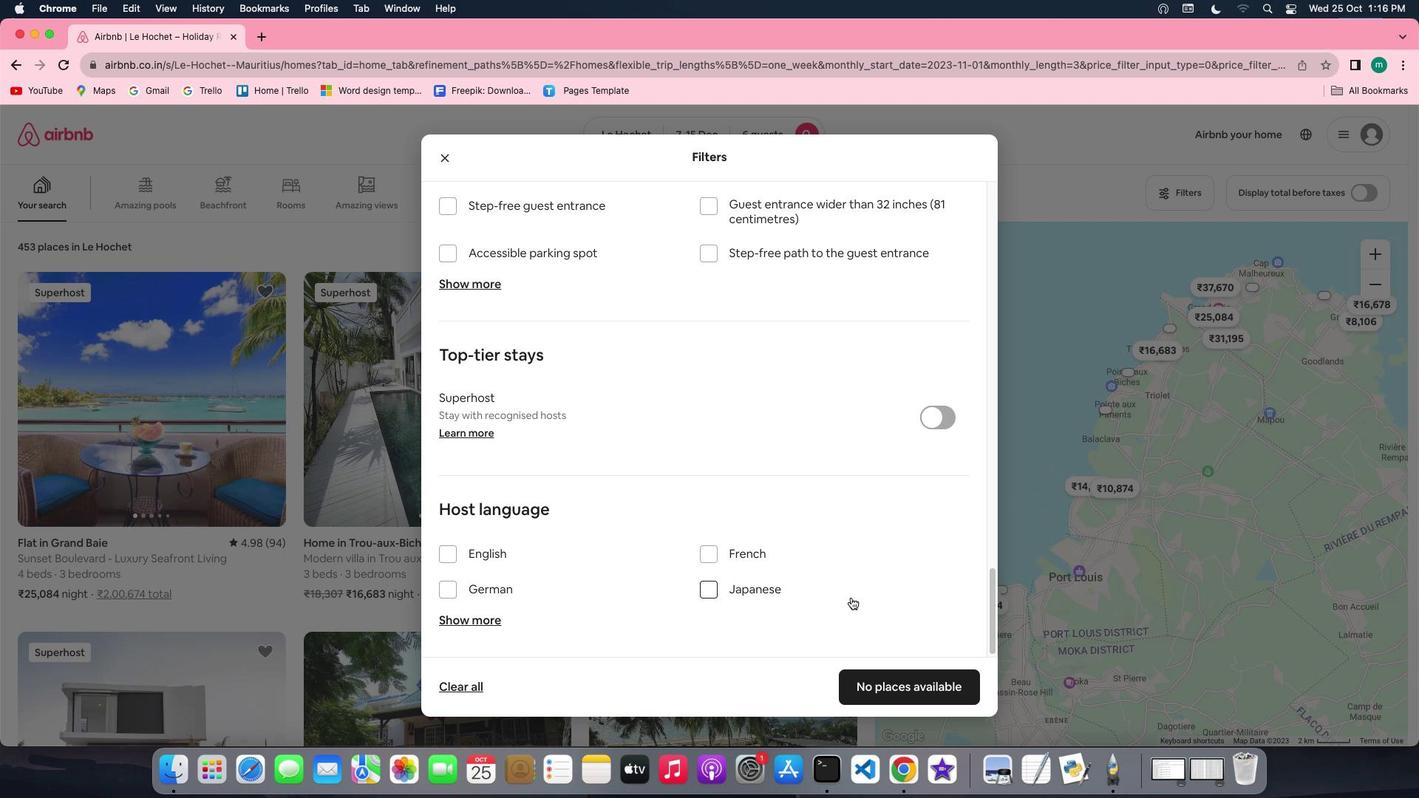 
Action: Mouse scrolled (851, 598) with delta (0, 0)
Screenshot: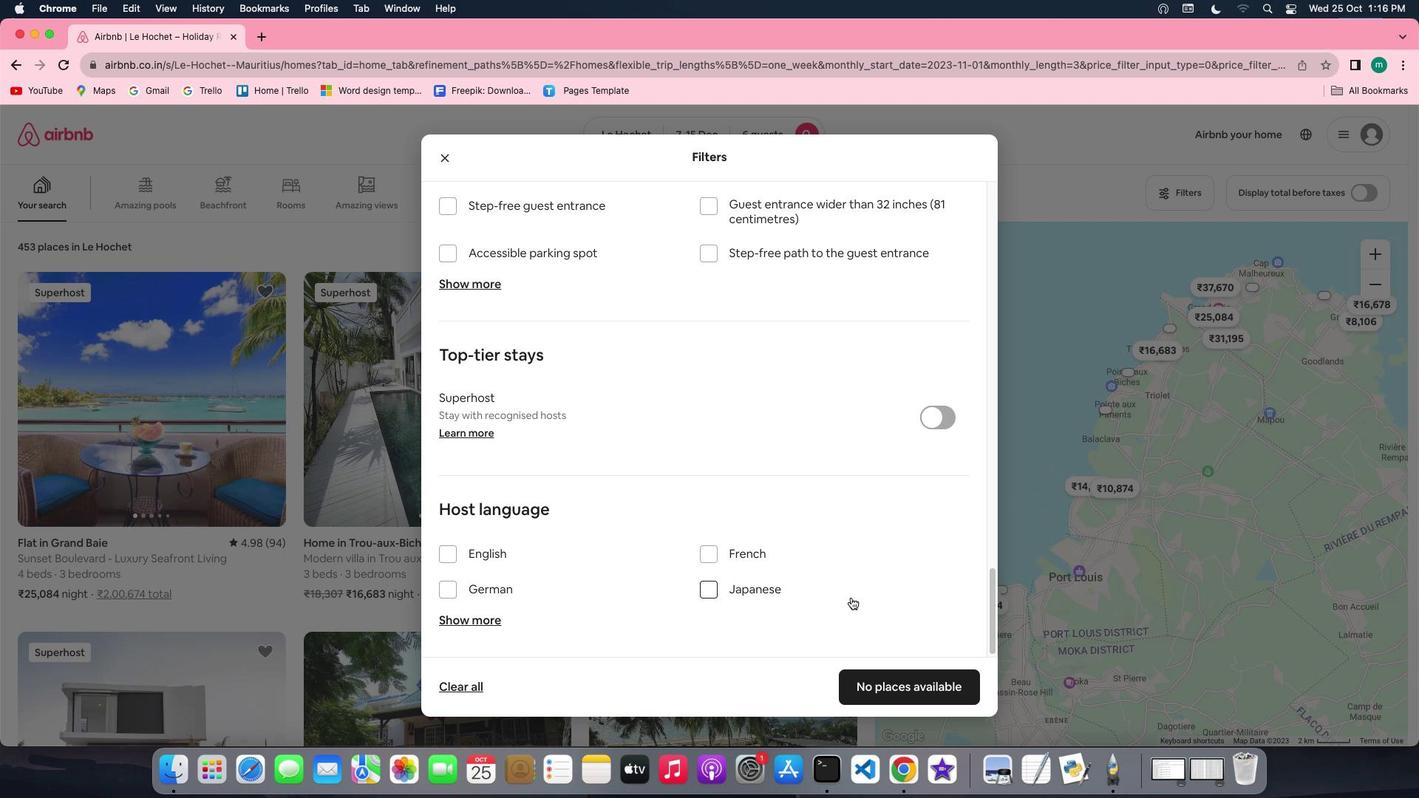 
Action: Mouse scrolled (851, 598) with delta (0, -2)
Screenshot: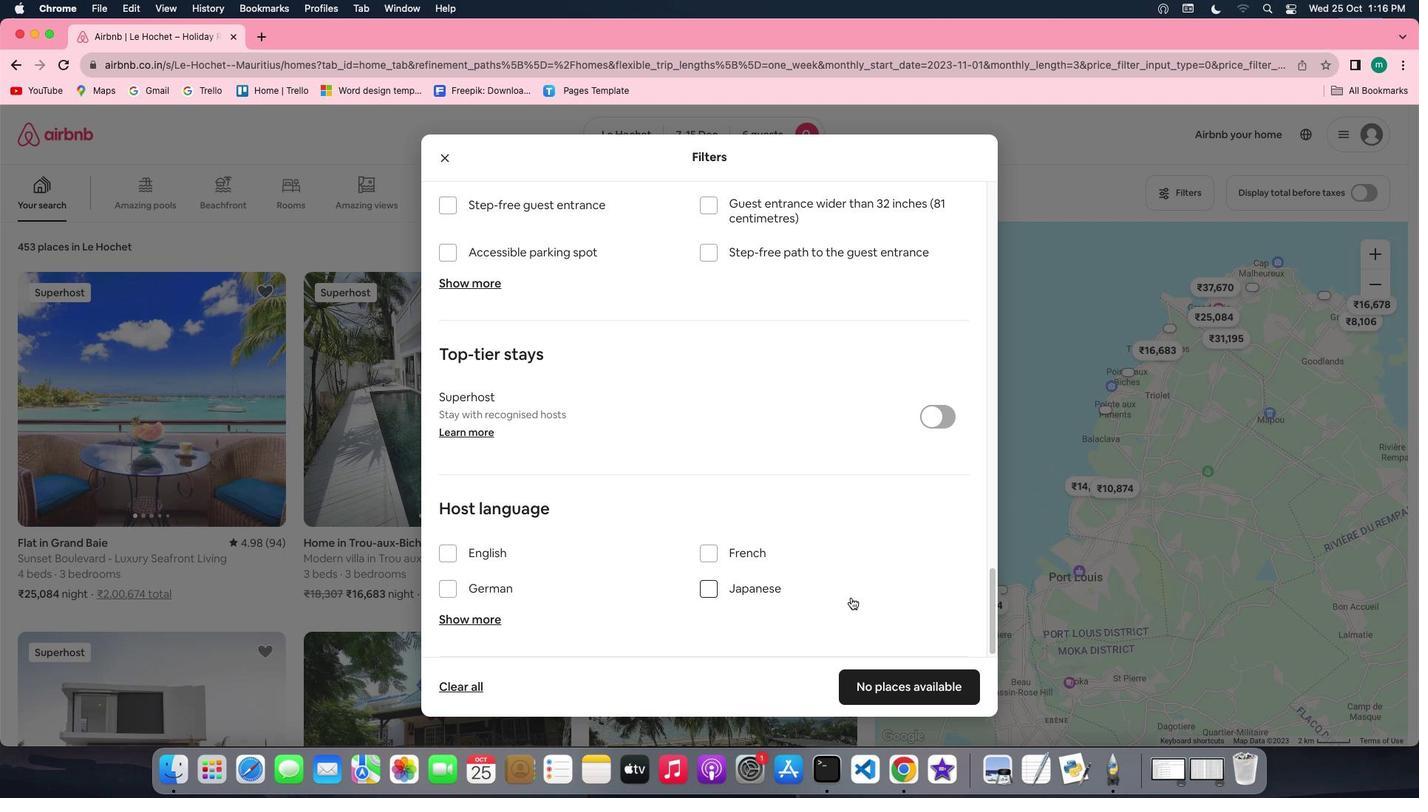 
Action: Mouse scrolled (851, 598) with delta (0, -3)
Screenshot: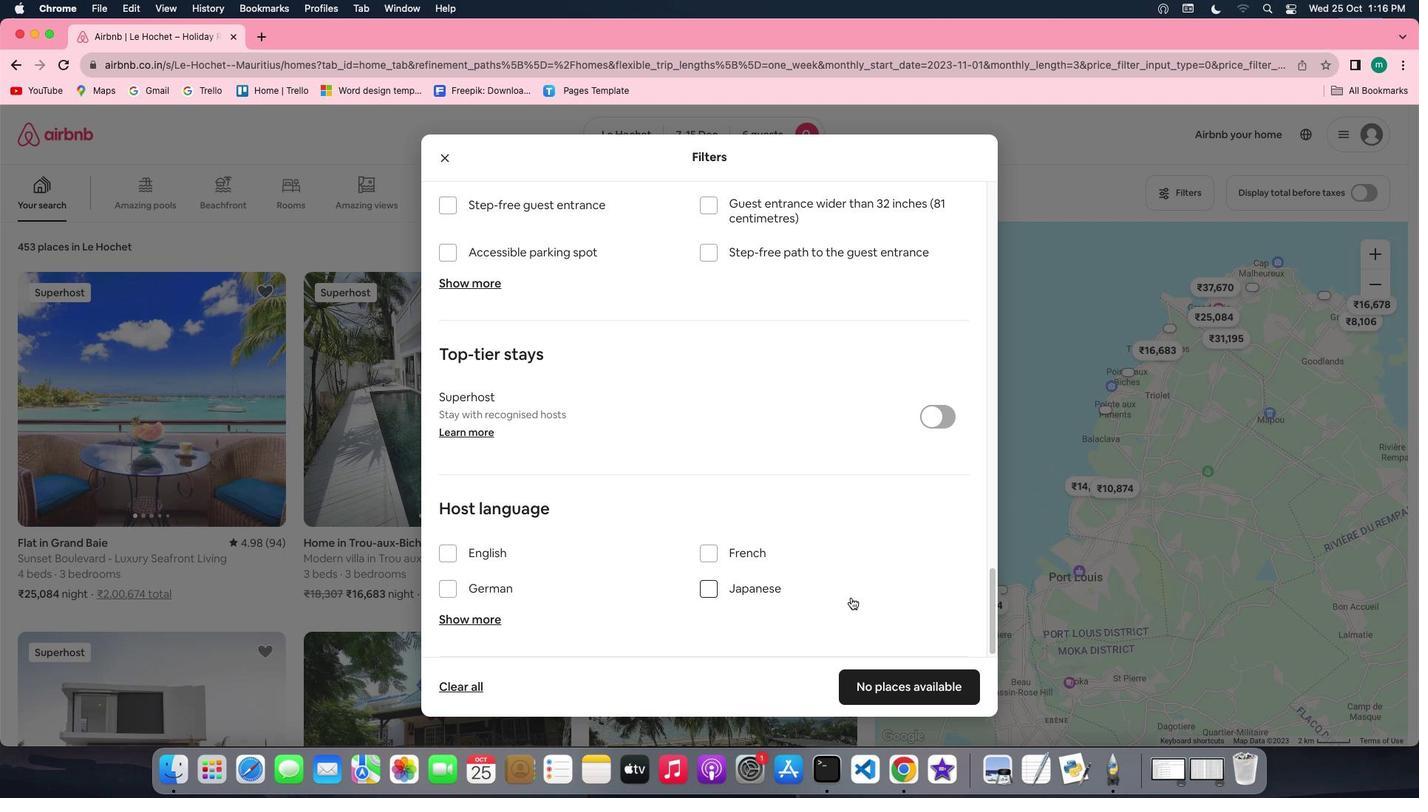 
Action: Mouse scrolled (851, 598) with delta (0, -4)
Screenshot: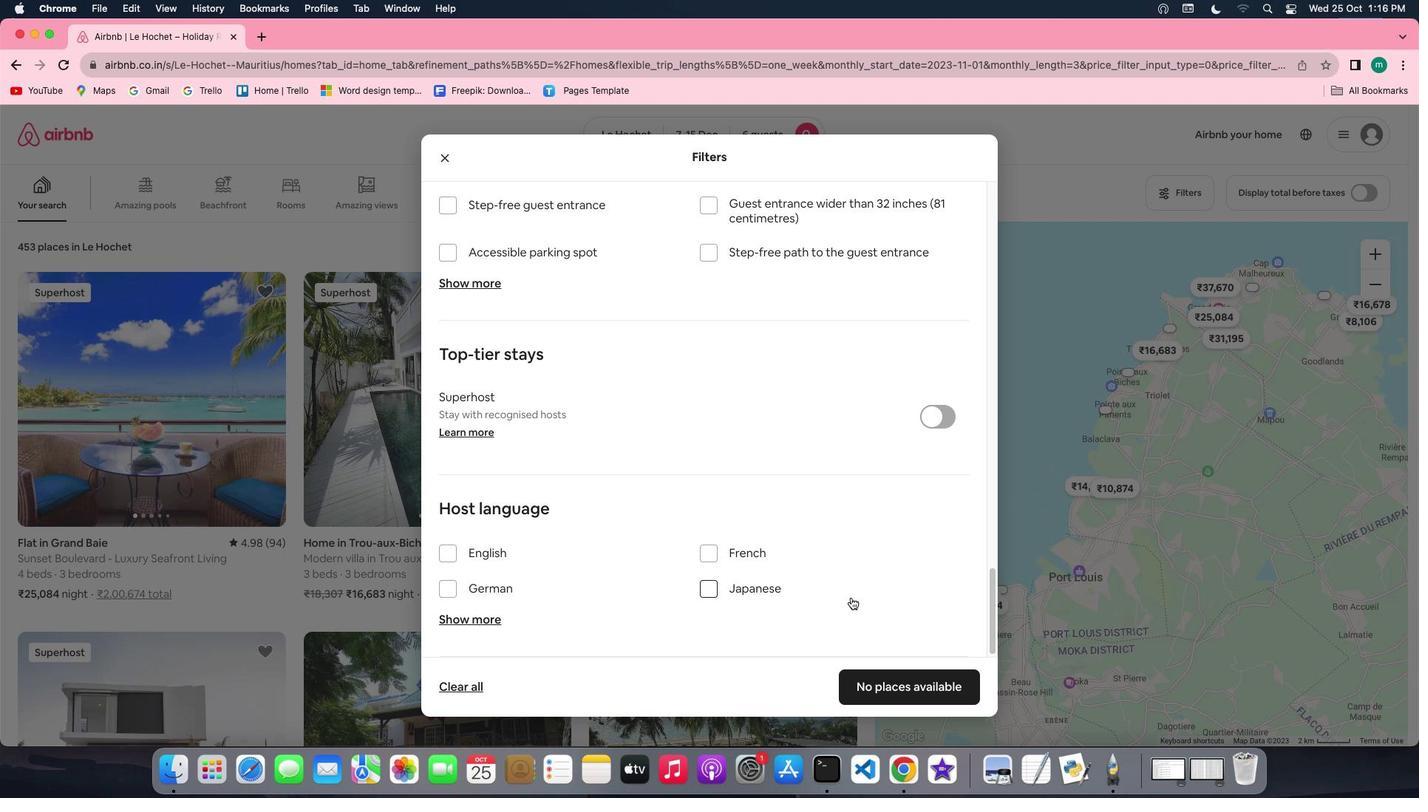 
Action: Mouse scrolled (851, 598) with delta (0, -4)
Screenshot: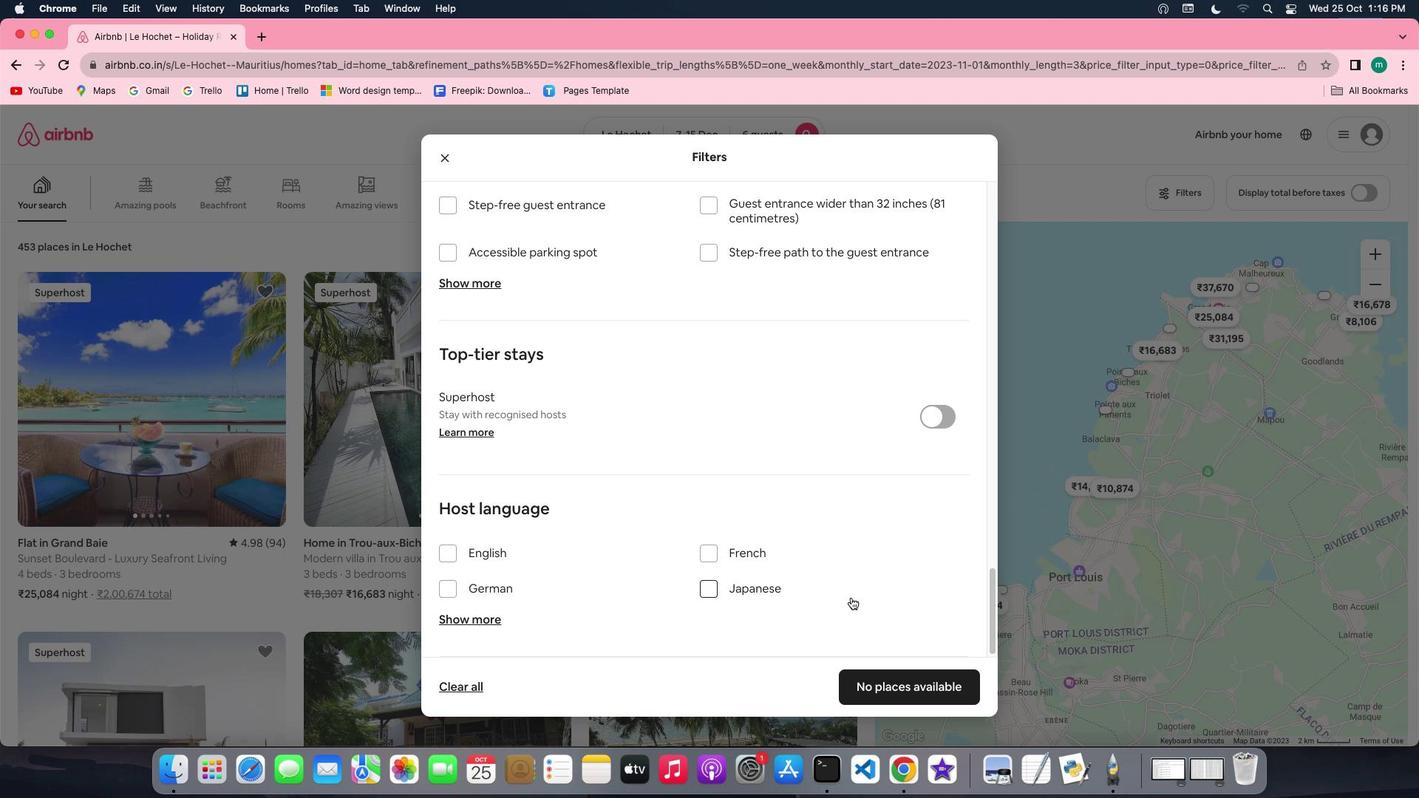 
Action: Mouse moved to (887, 683)
Screenshot: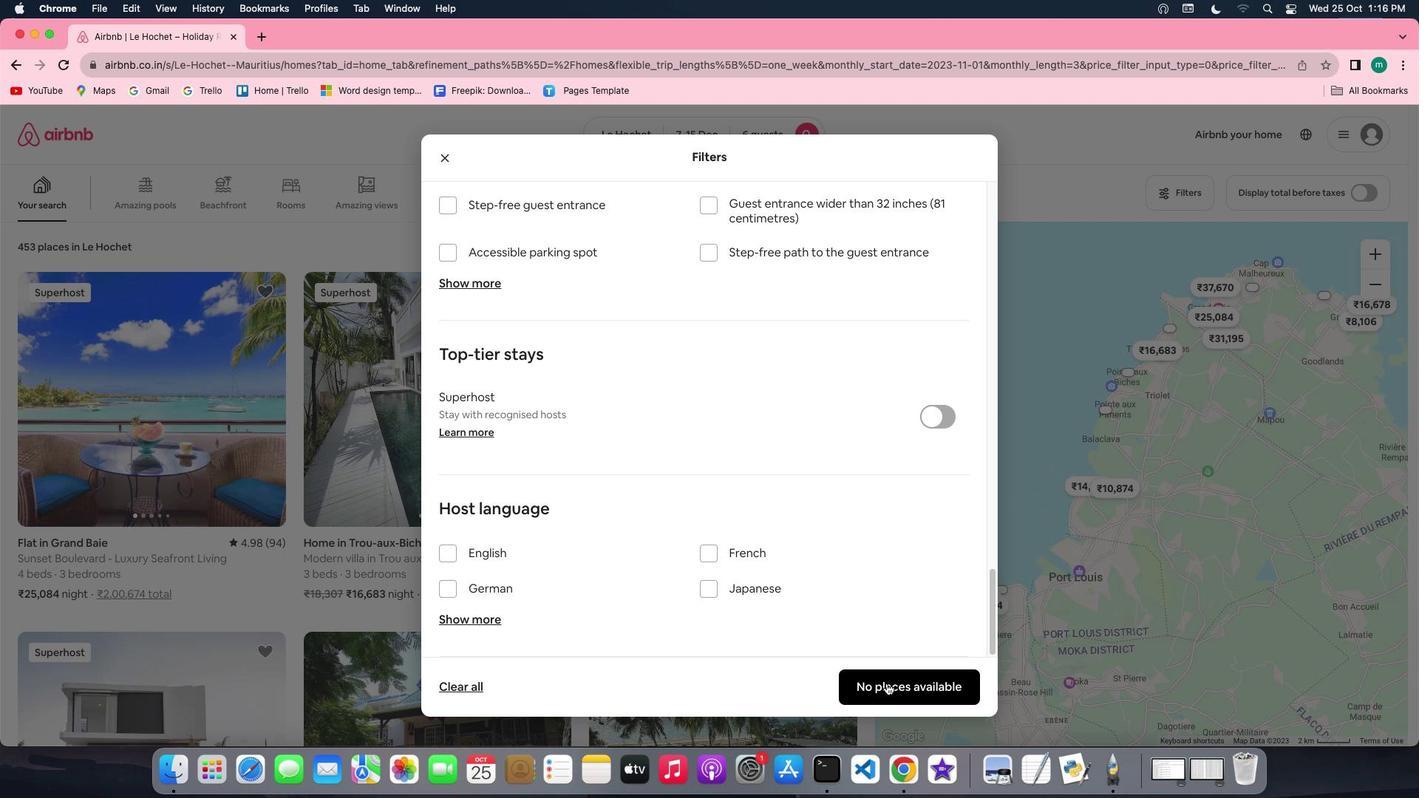 
Action: Mouse pressed left at (887, 683)
Screenshot: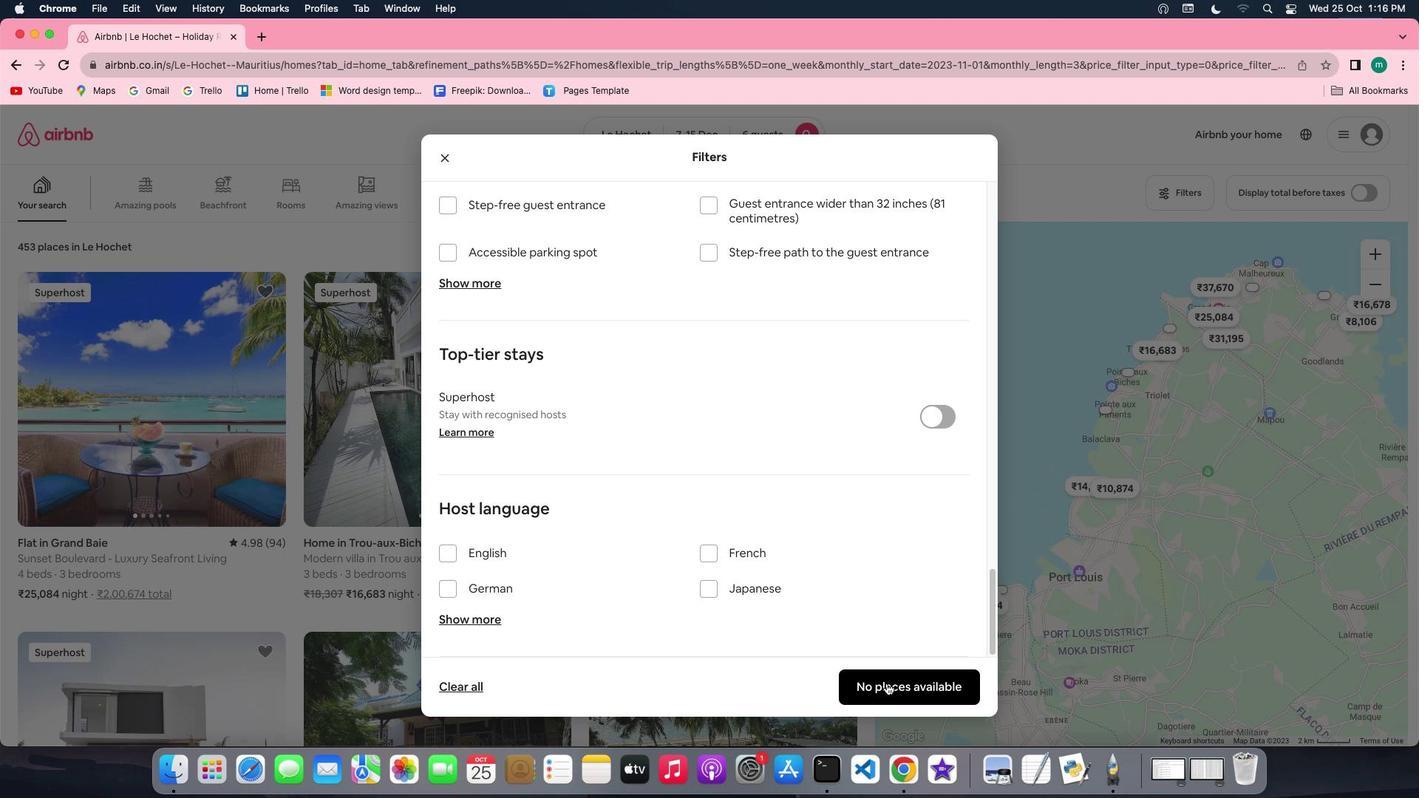 
